 Task: Plan a trip to Goa, including activities, food, places to visit, and budget.
Action: Mouse scrolled (493, 363) with delta (0, 0)
Screenshot: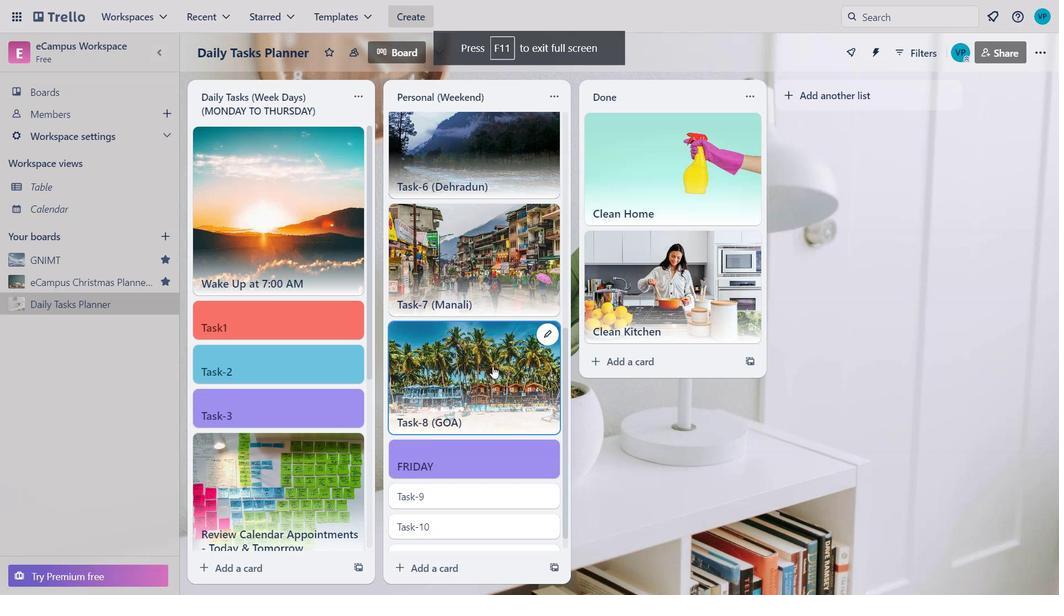 
Action: Mouse moved to (228, 312)
Screenshot: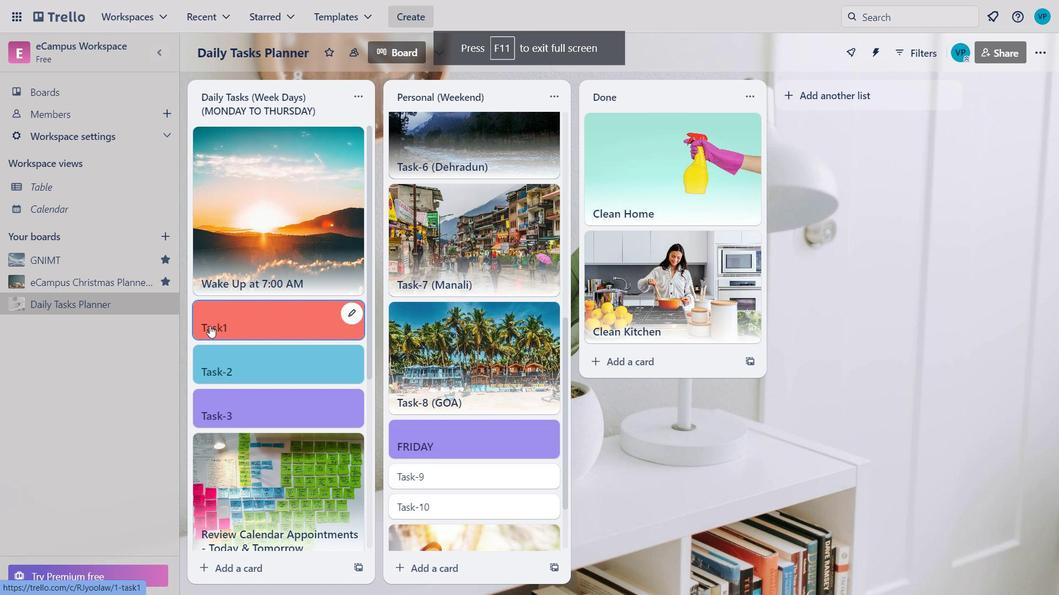 
Action: Mouse scrolled (228, 312) with delta (0, 0)
Screenshot: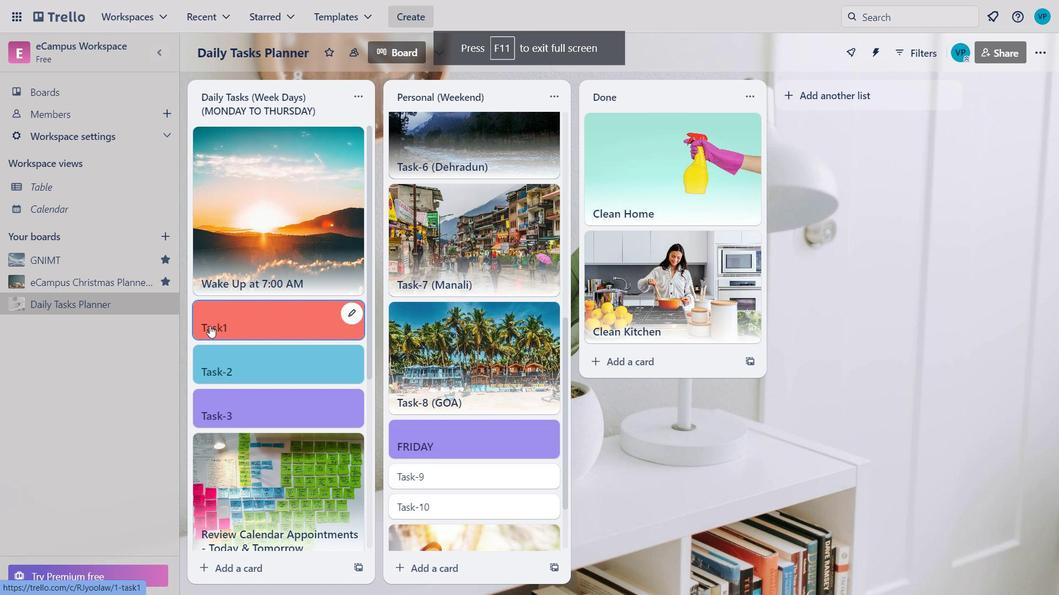 
Action: Mouse moved to (230, 309)
Screenshot: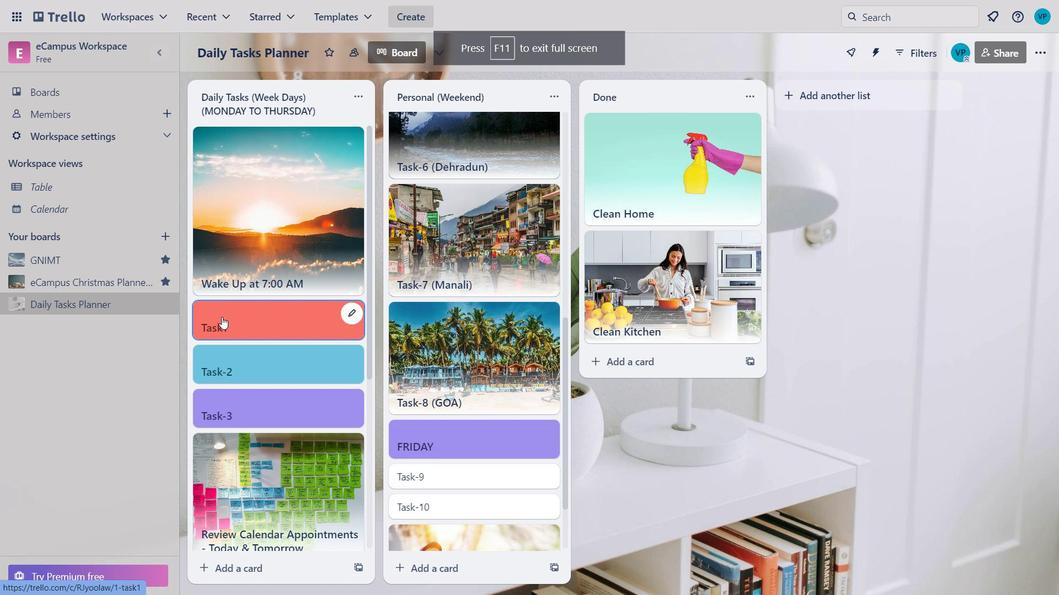 
Action: Mouse scrolled (230, 310) with delta (0, 0)
Screenshot: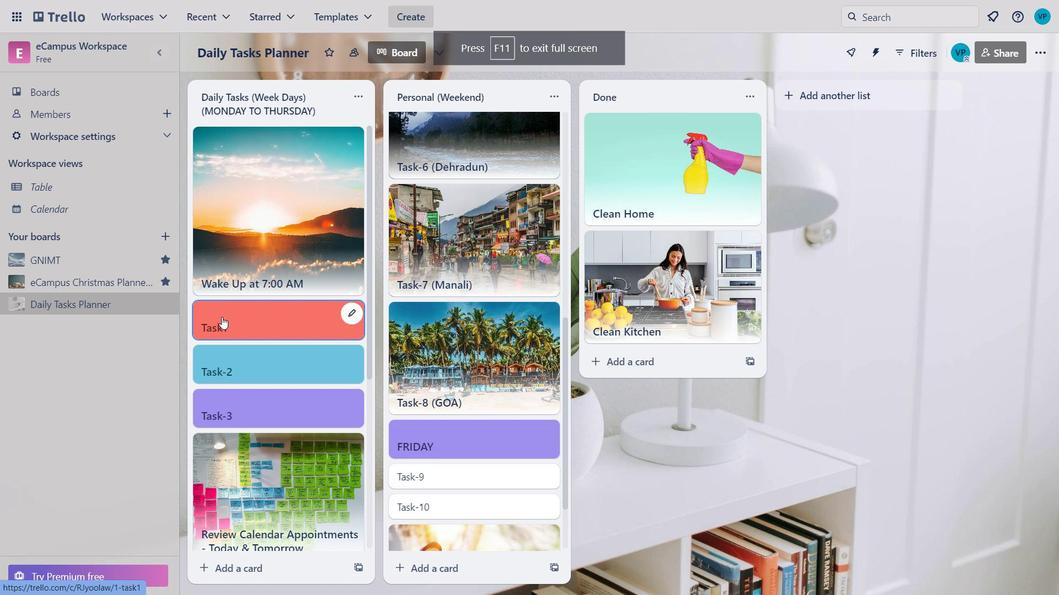 
Action: Mouse moved to (518, 241)
Screenshot: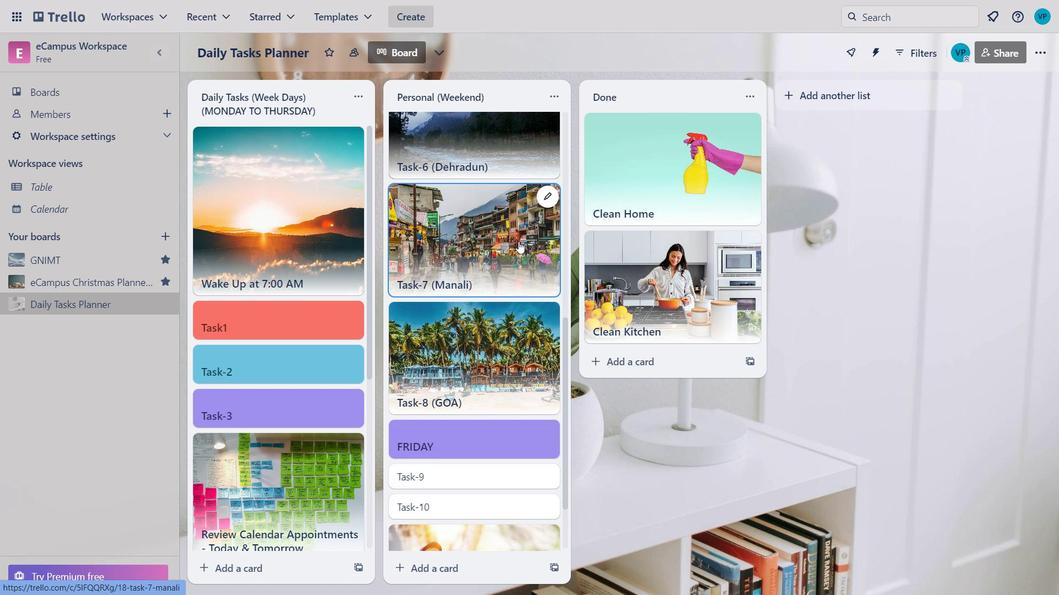 
Action: Mouse pressed left at (518, 241)
Screenshot: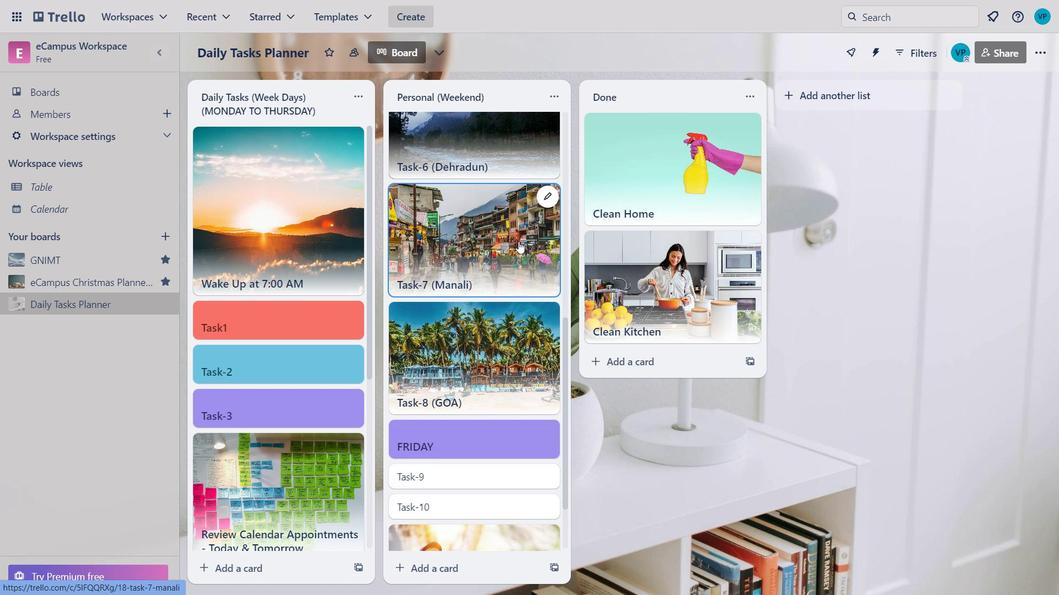 
Action: Mouse moved to (465, 361)
Screenshot: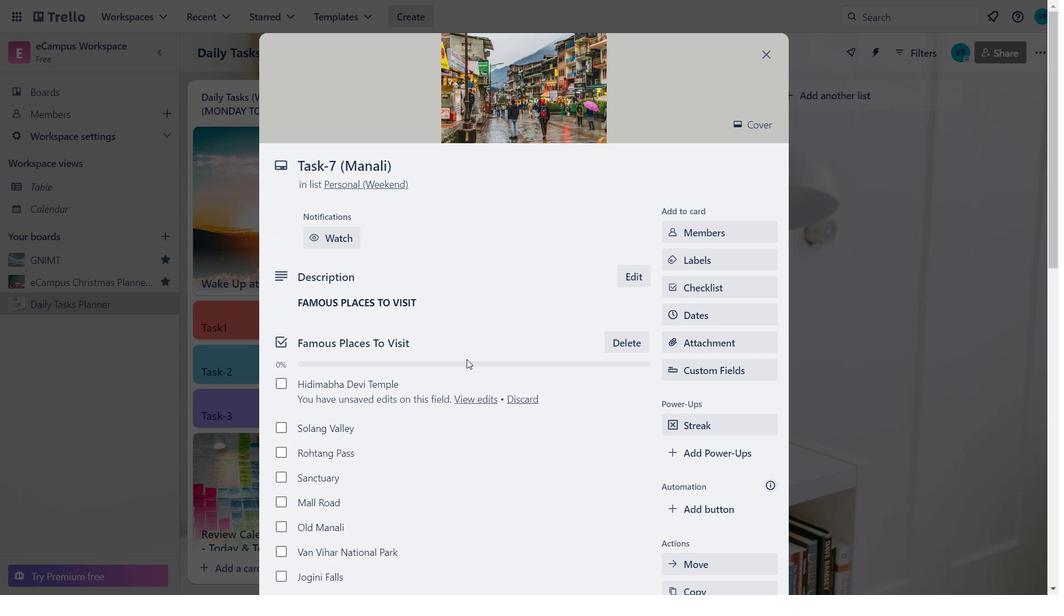 
Action: Mouse scrolled (465, 360) with delta (0, 0)
Screenshot: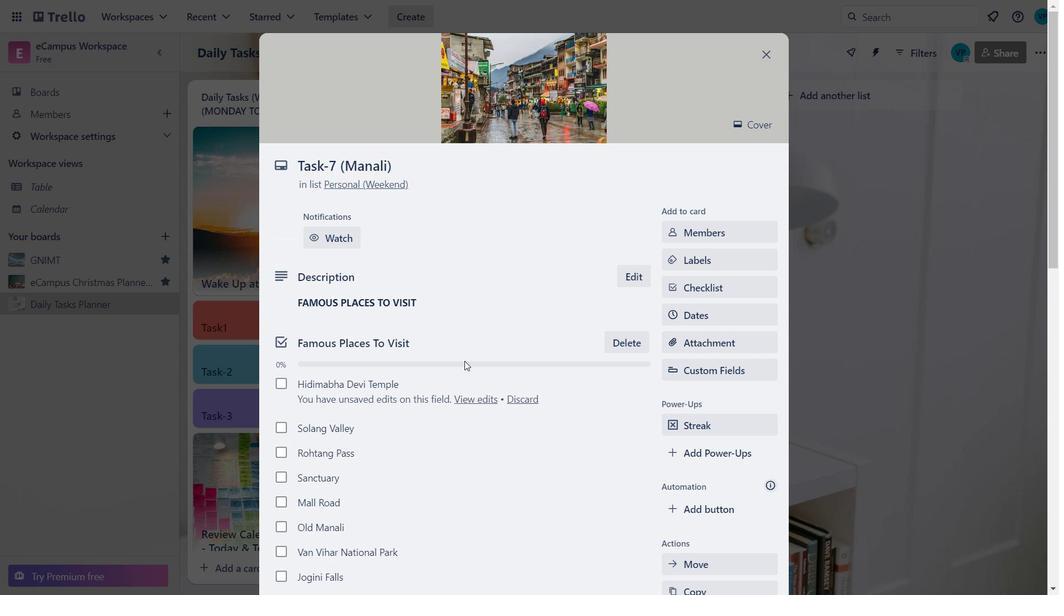 
Action: Mouse scrolled (465, 360) with delta (0, 0)
Screenshot: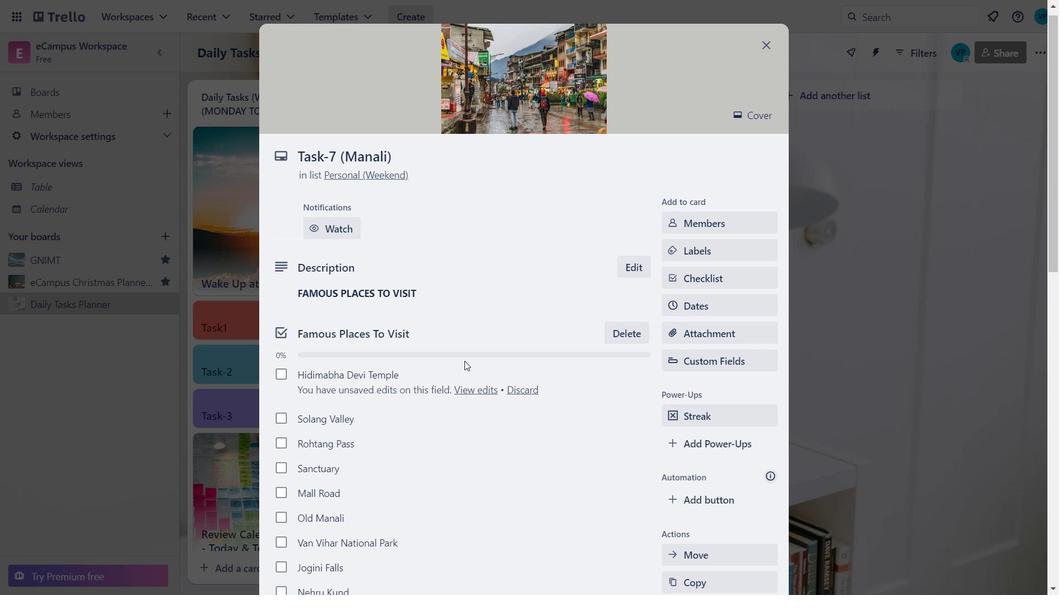 
Action: Mouse scrolled (465, 360) with delta (0, 0)
Screenshot: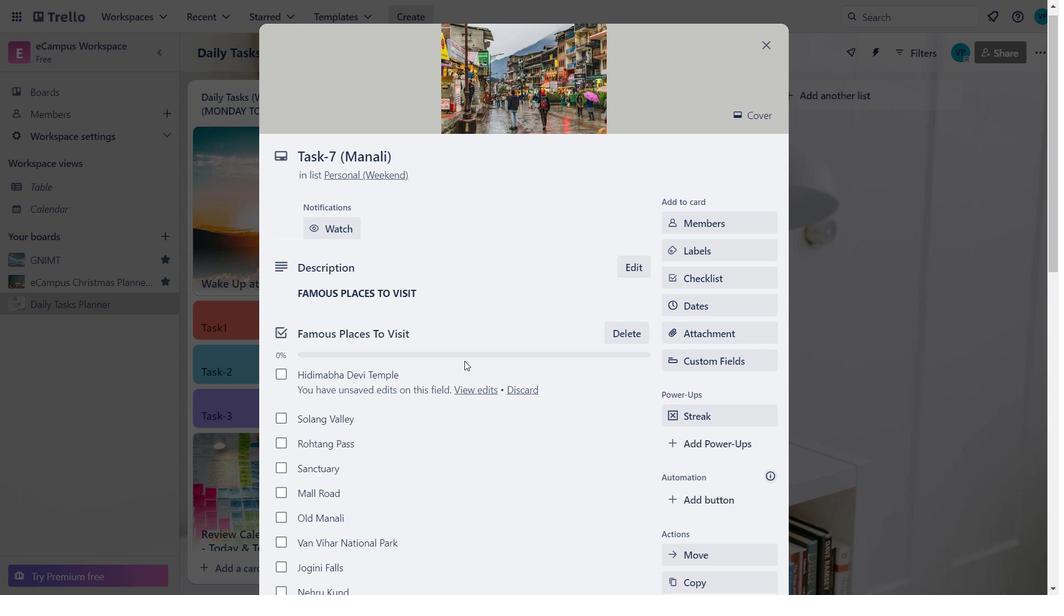 
Action: Mouse moved to (445, 249)
Screenshot: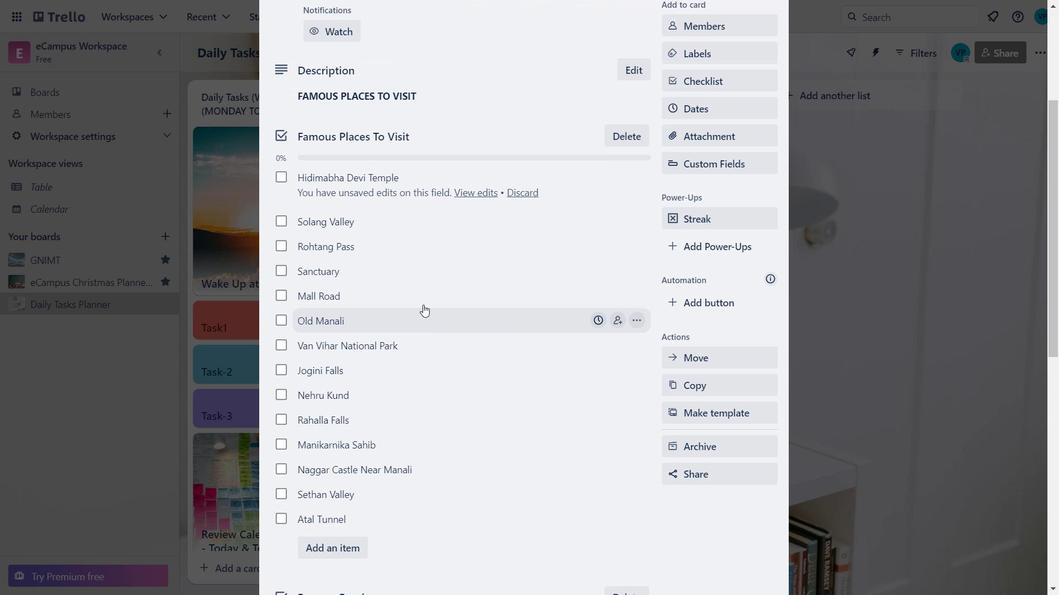 
Action: Mouse scrolled (445, 249) with delta (0, 0)
Screenshot: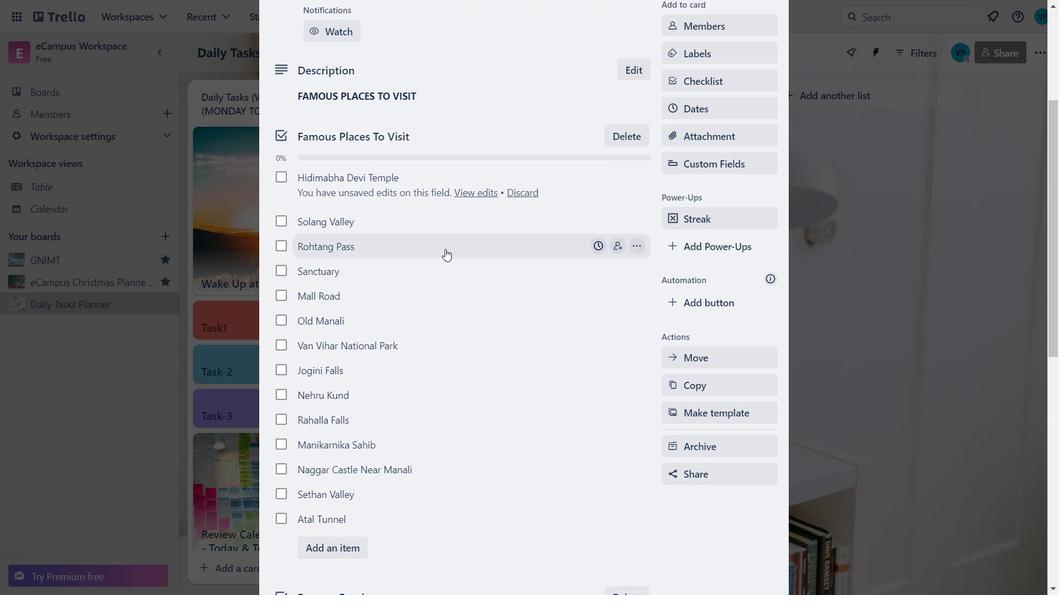 
Action: Mouse scrolled (445, 249) with delta (0, 0)
Screenshot: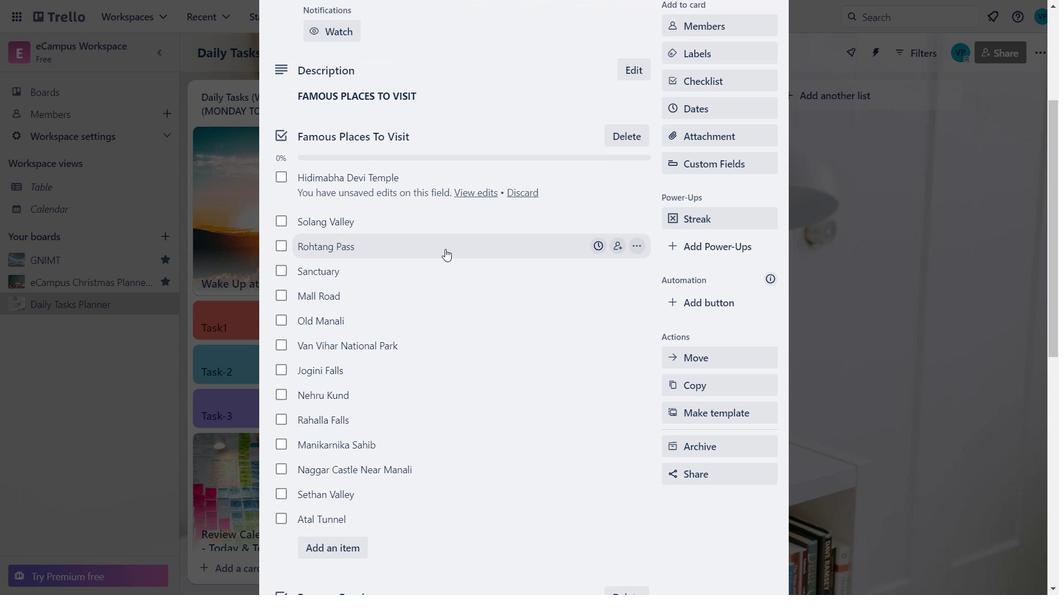 
Action: Mouse scrolled (445, 249) with delta (0, 0)
Screenshot: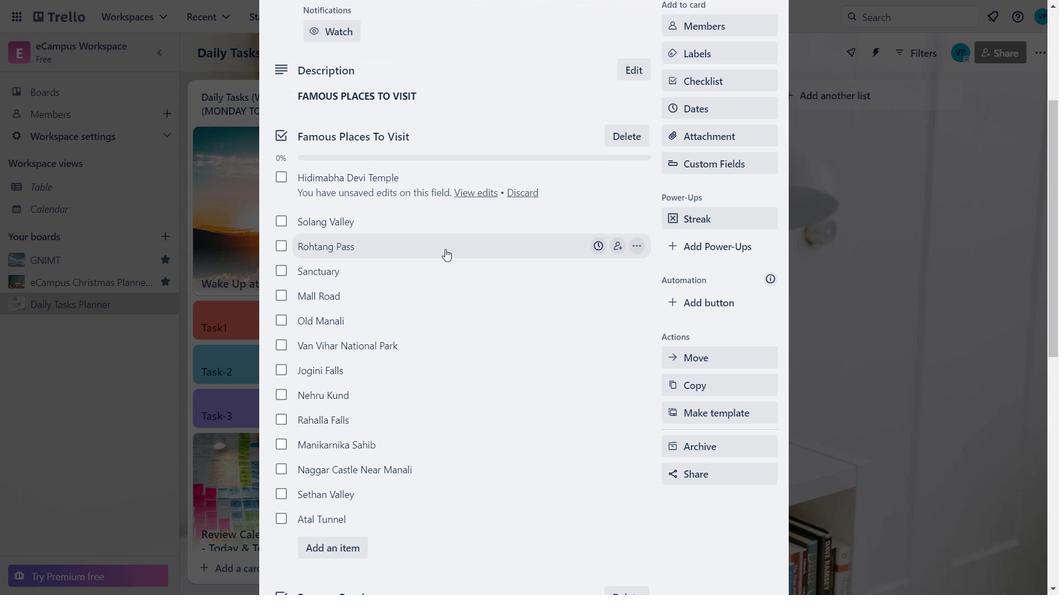 
Action: Mouse moved to (447, 432)
Screenshot: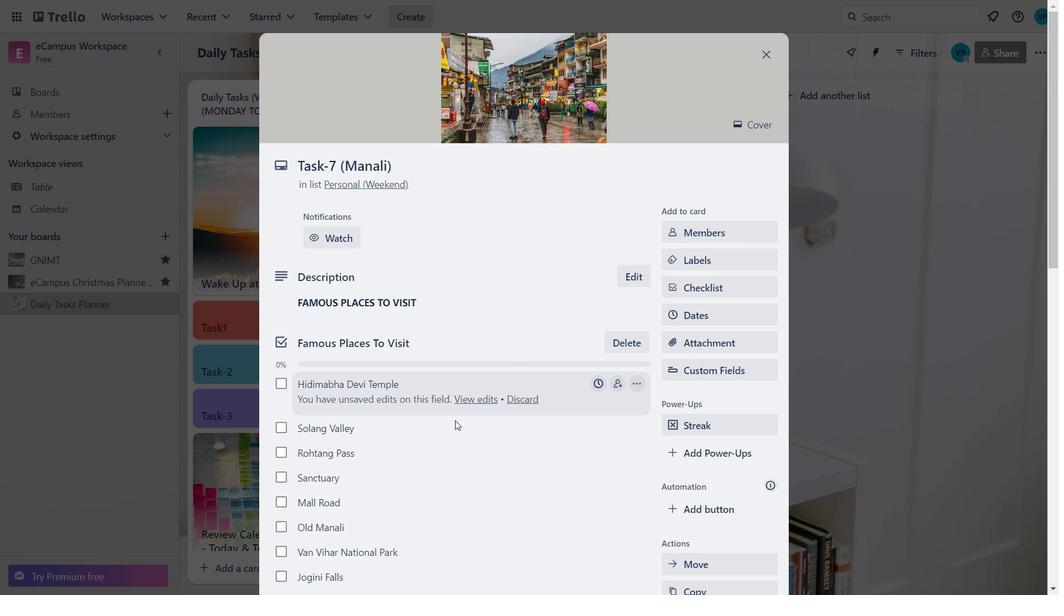 
Action: Mouse scrolled (447, 431) with delta (0, 0)
Screenshot: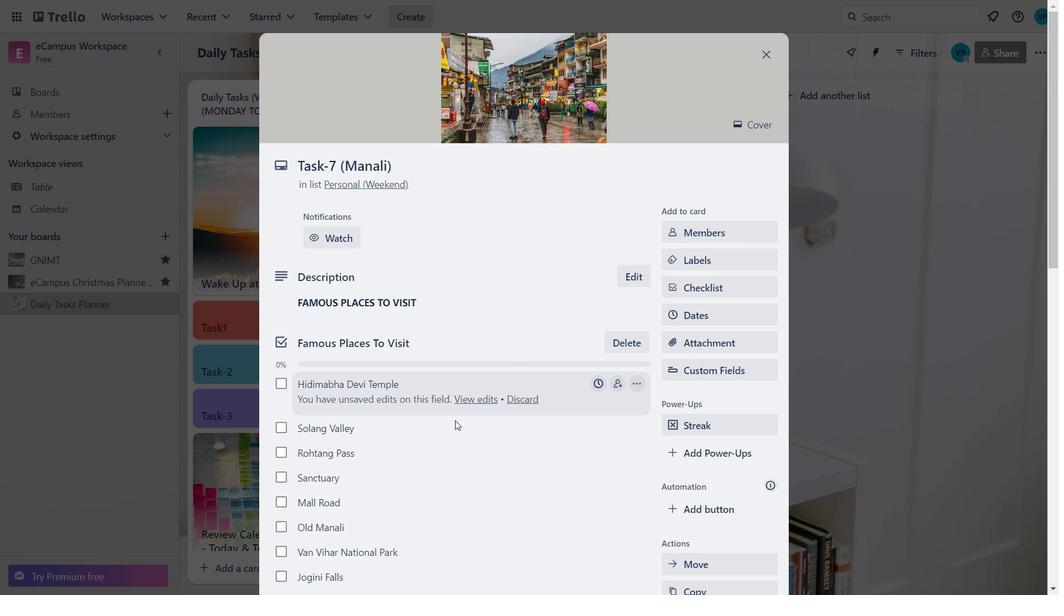 
Action: Mouse moved to (447, 433)
Screenshot: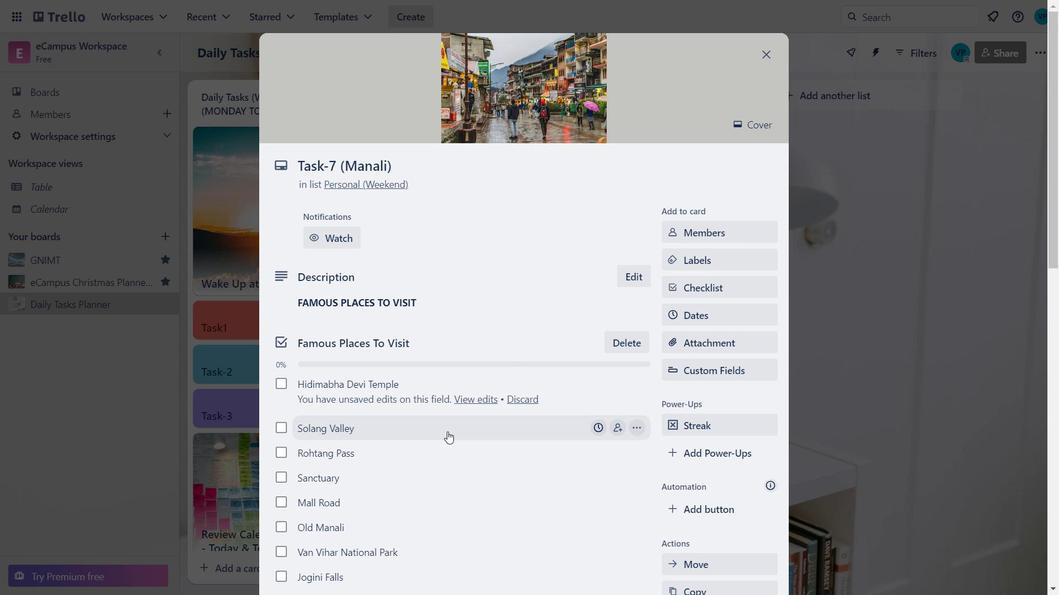 
Action: Mouse scrolled (447, 433) with delta (0, 0)
Screenshot: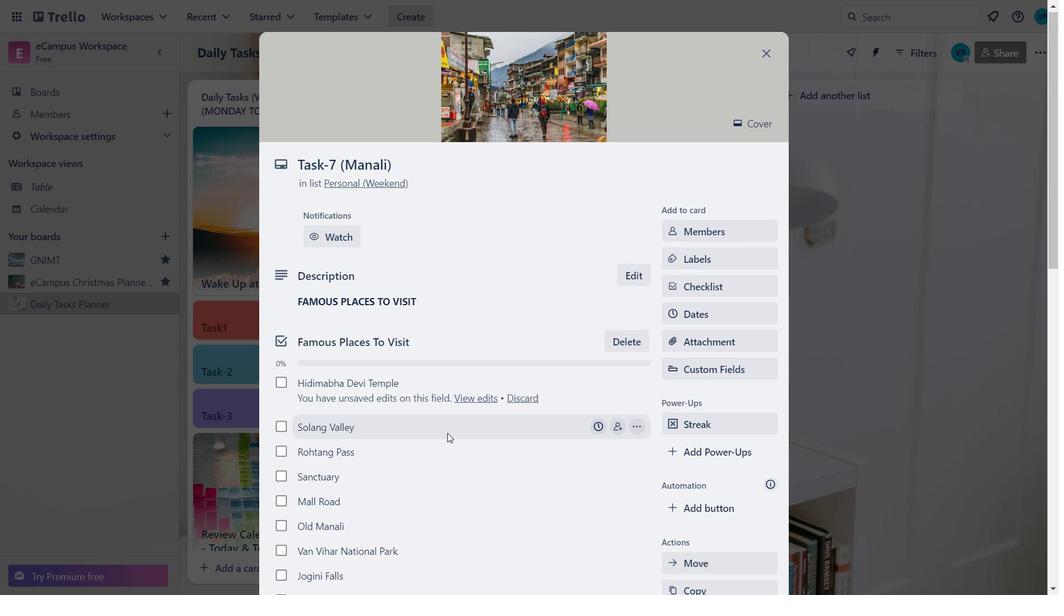 
Action: Mouse moved to (447, 434)
Screenshot: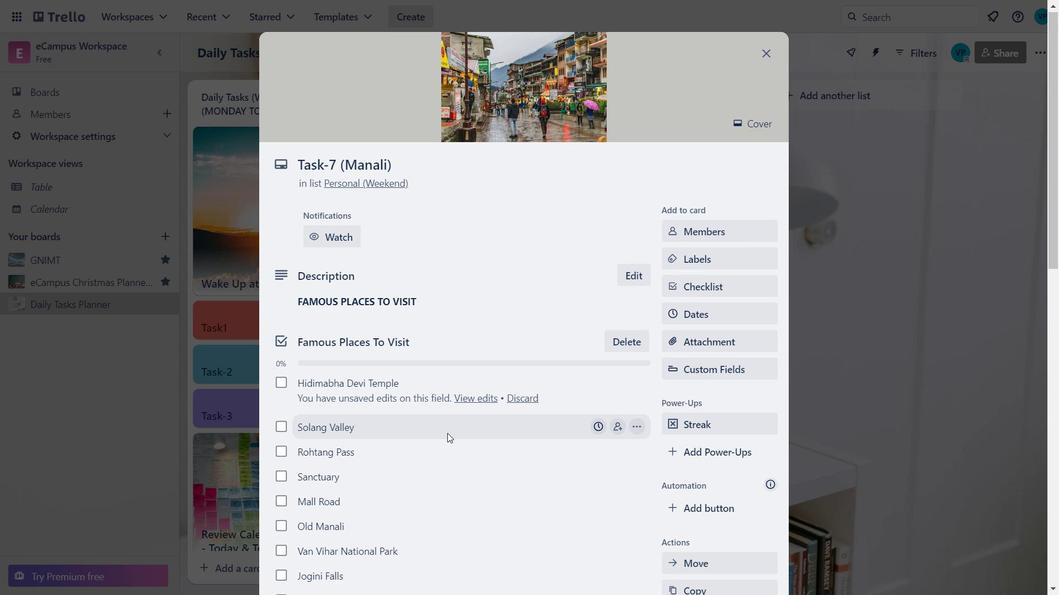 
Action: Mouse scrolled (447, 434) with delta (0, 0)
Screenshot: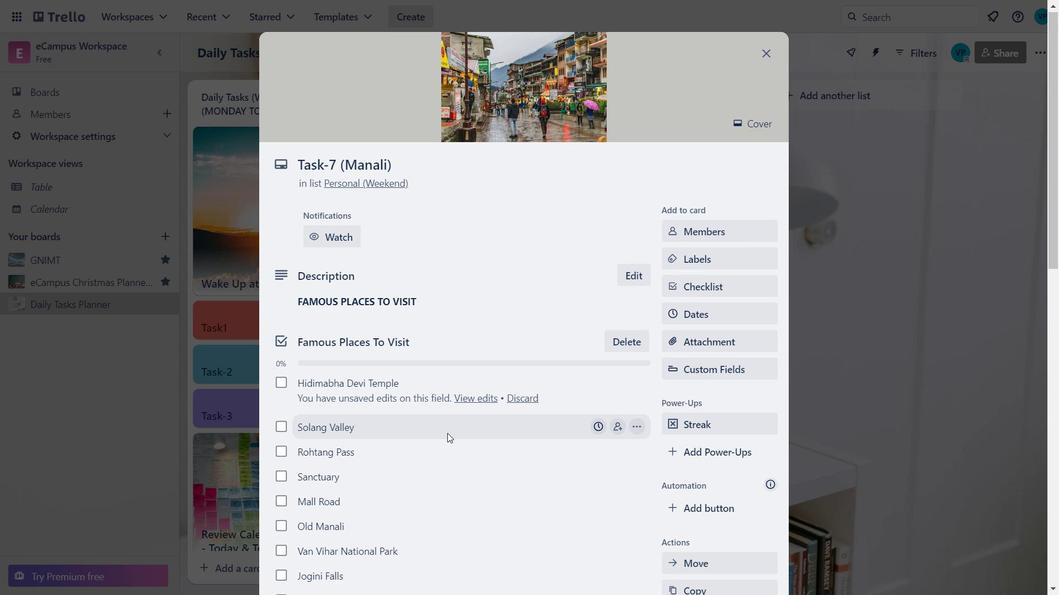 
Action: Mouse scrolled (447, 434) with delta (0, 0)
Screenshot: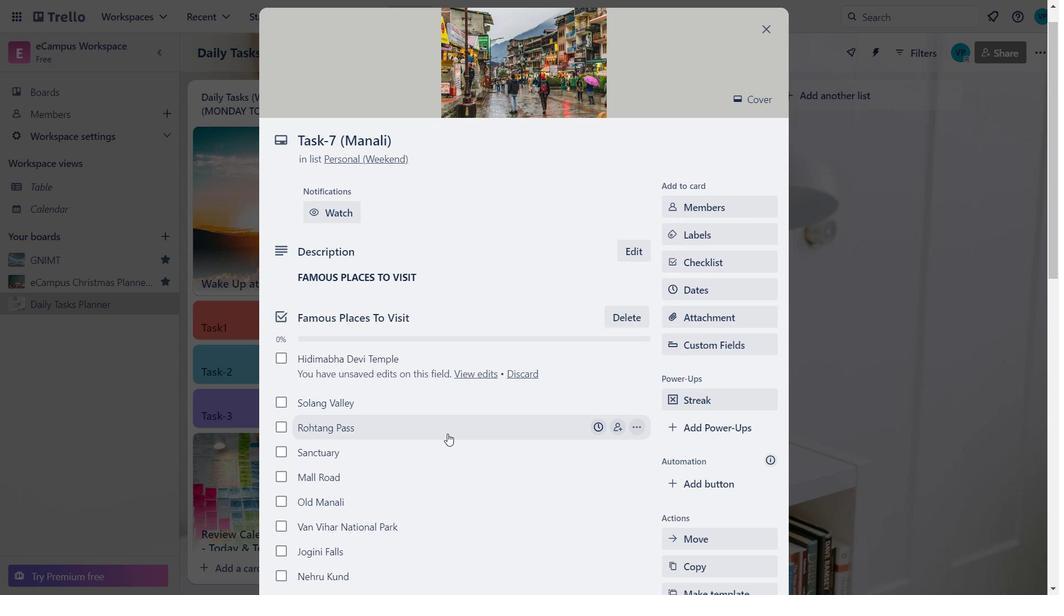 
Action: Mouse moved to (446, 433)
Screenshot: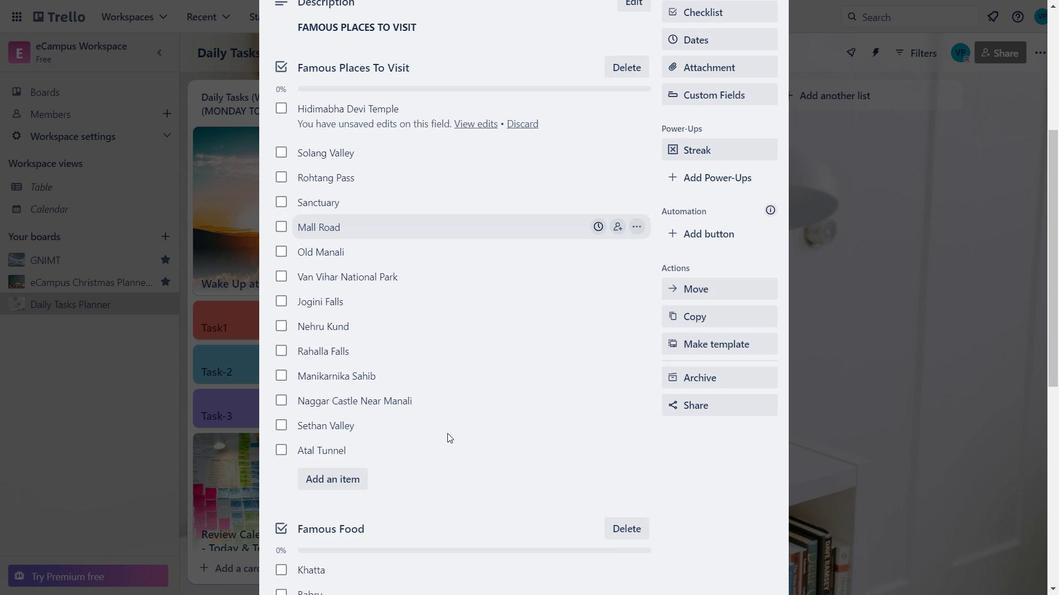 
Action: Mouse scrolled (446, 433) with delta (0, 0)
Screenshot: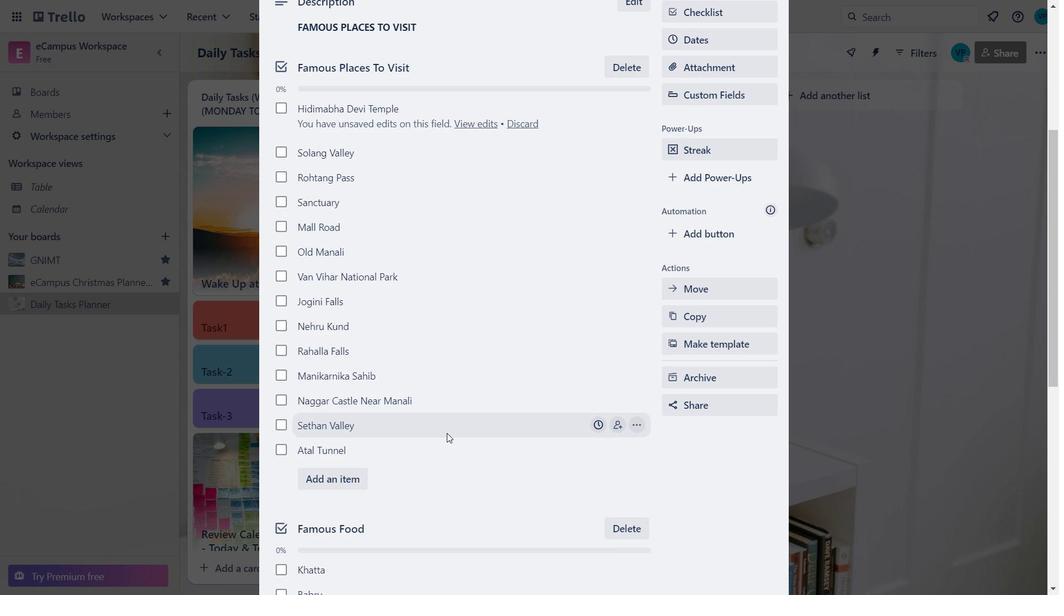 
Action: Mouse scrolled (446, 433) with delta (0, 0)
Screenshot: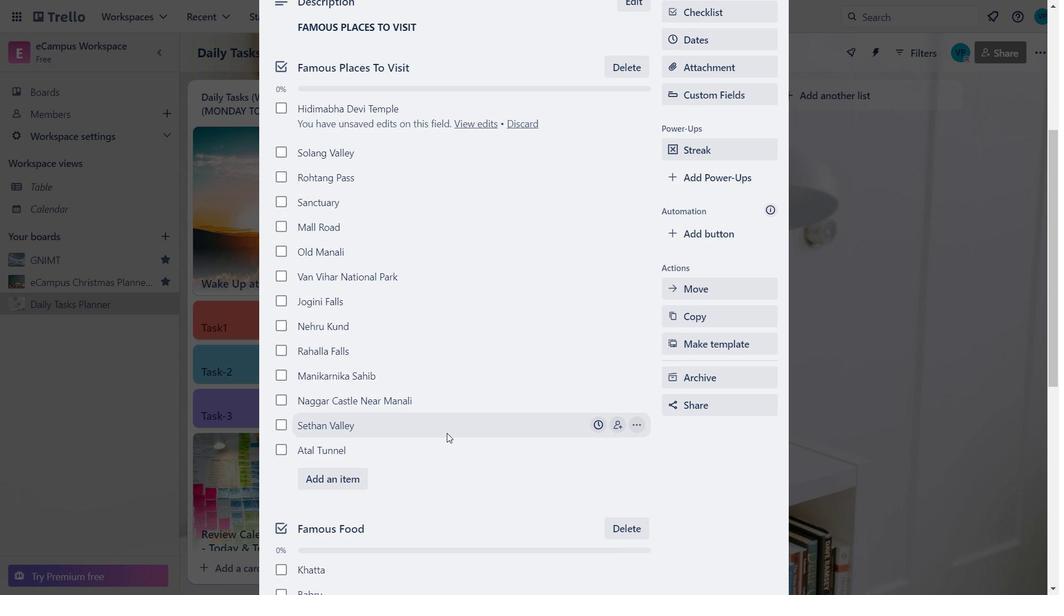 
Action: Mouse scrolled (446, 433) with delta (0, 0)
Screenshot: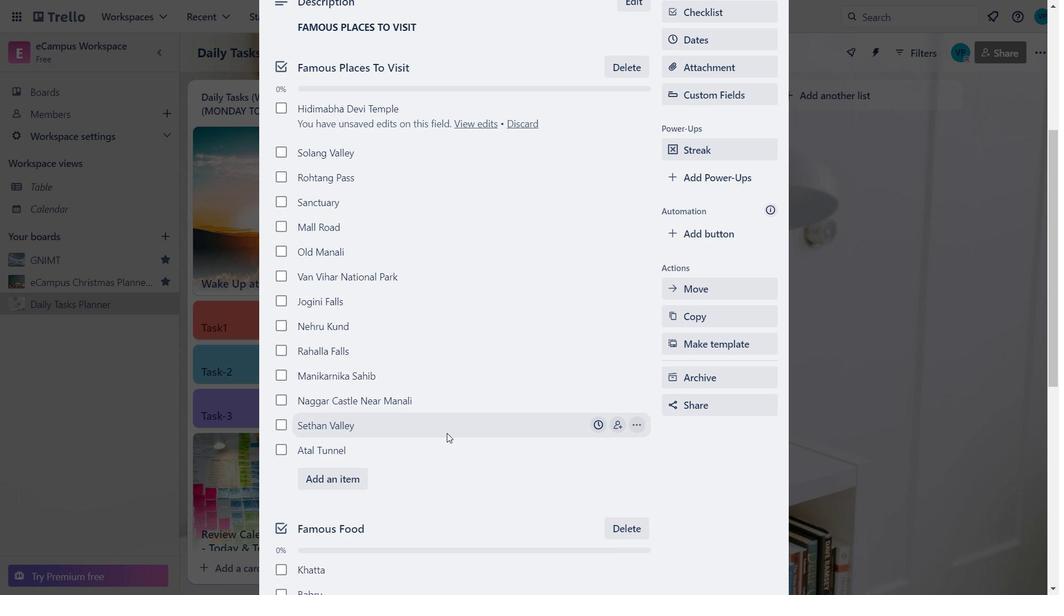 
Action: Mouse moved to (423, 340)
Screenshot: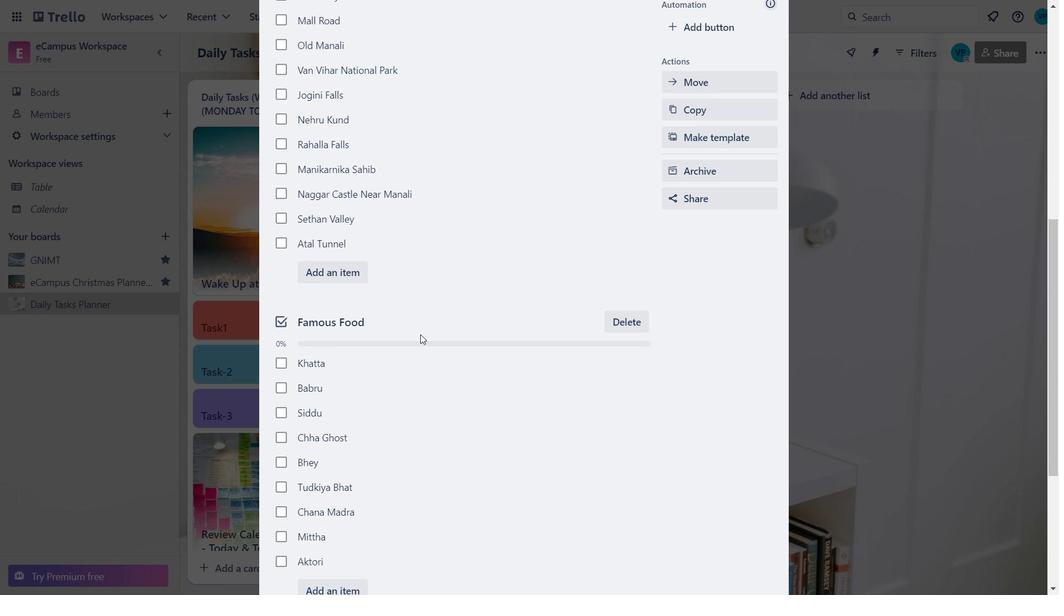 
Action: Mouse scrolled (423, 339) with delta (0, 0)
Screenshot: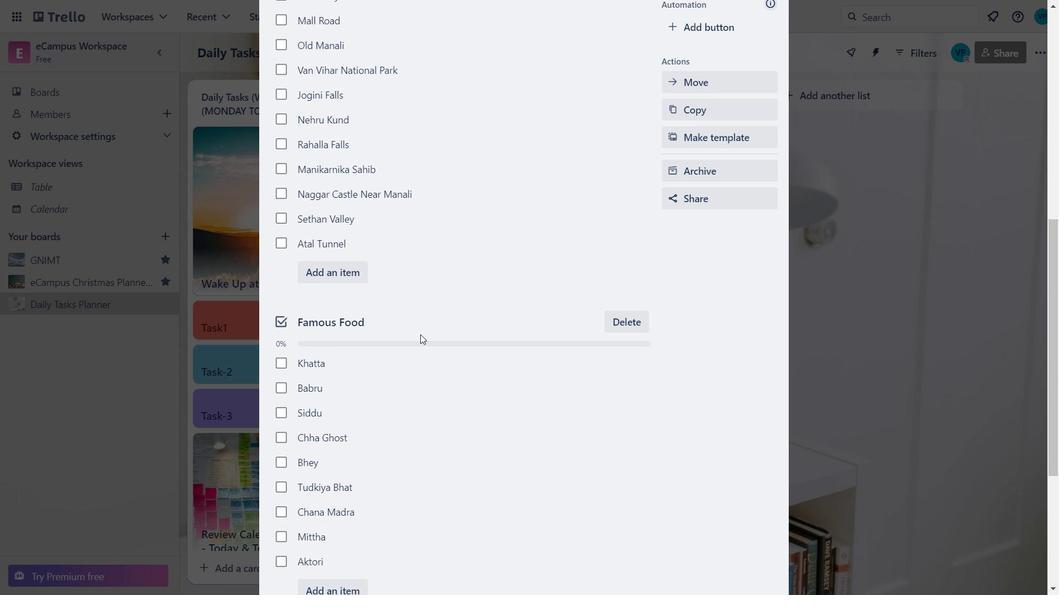 
Action: Mouse moved to (424, 343)
Screenshot: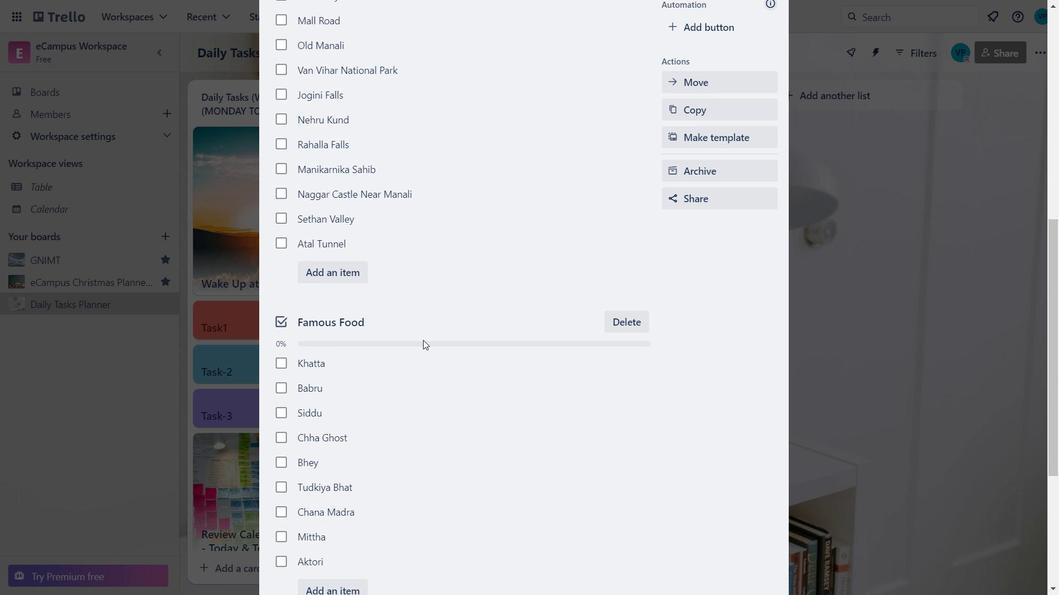 
Action: Mouse scrolled (424, 342) with delta (0, 0)
Screenshot: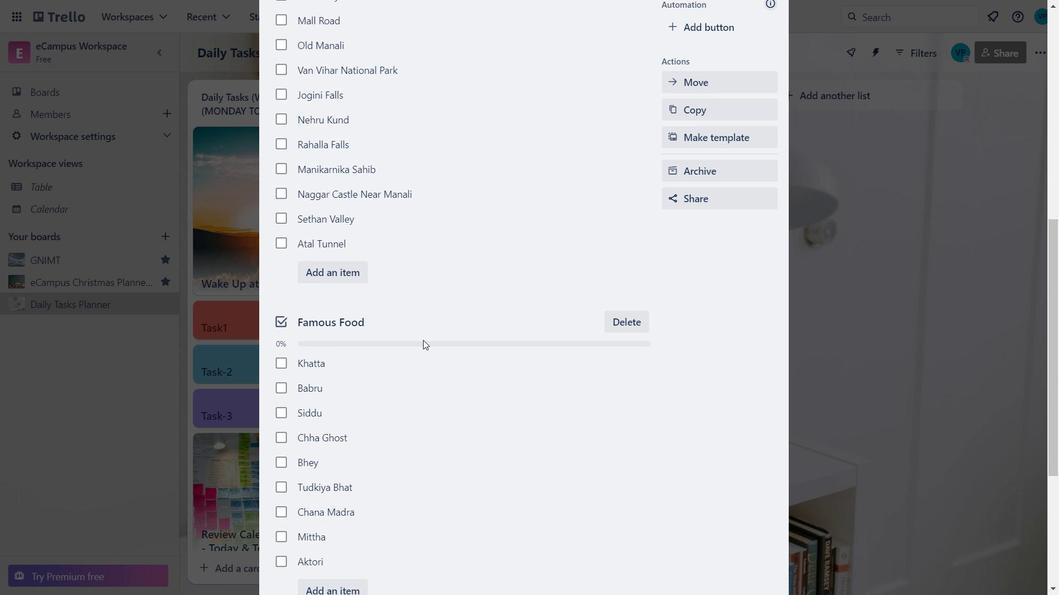 
Action: Mouse moved to (425, 344)
Screenshot: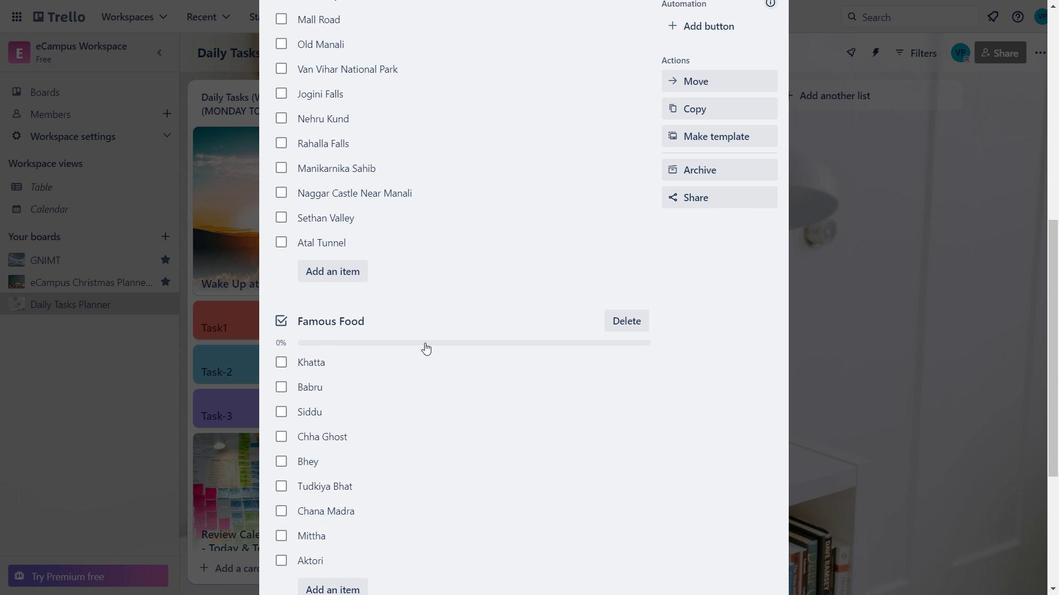 
Action: Mouse scrolled (425, 343) with delta (0, 0)
Screenshot: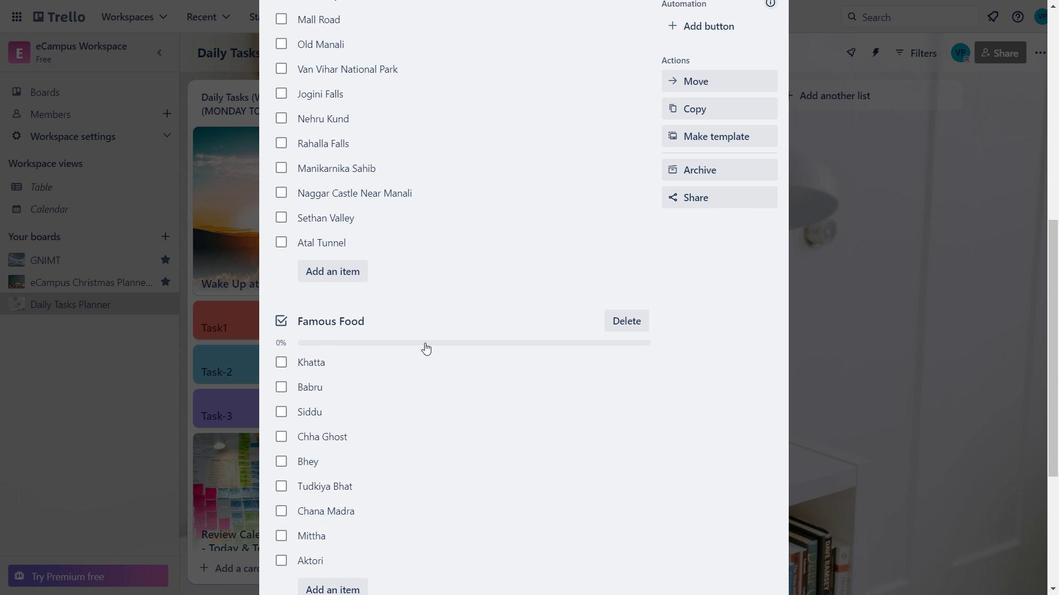 
Action: Mouse scrolled (425, 343) with delta (0, 0)
Screenshot: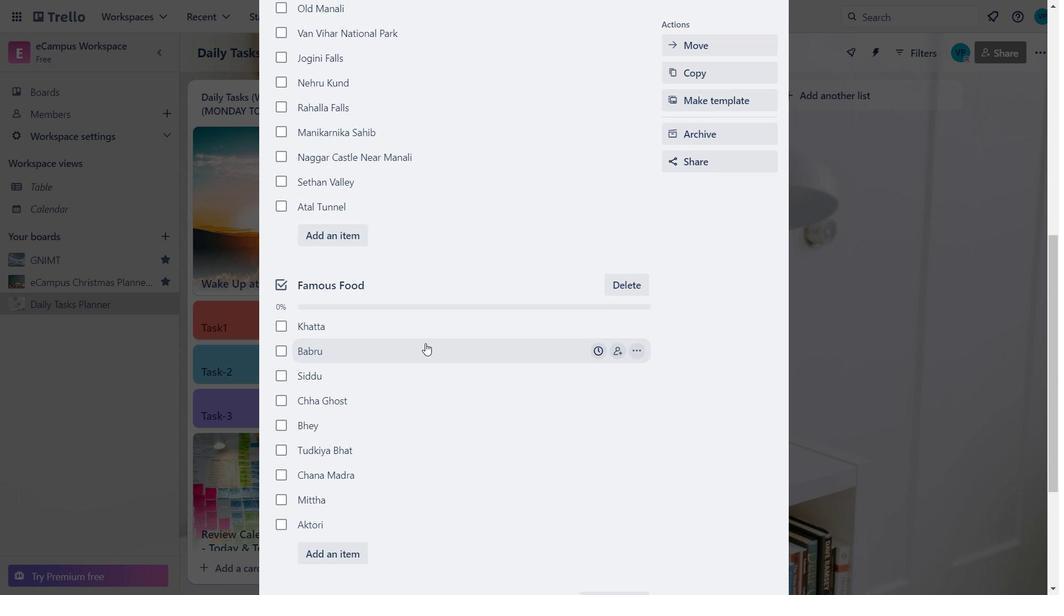 
Action: Mouse moved to (457, 339)
Screenshot: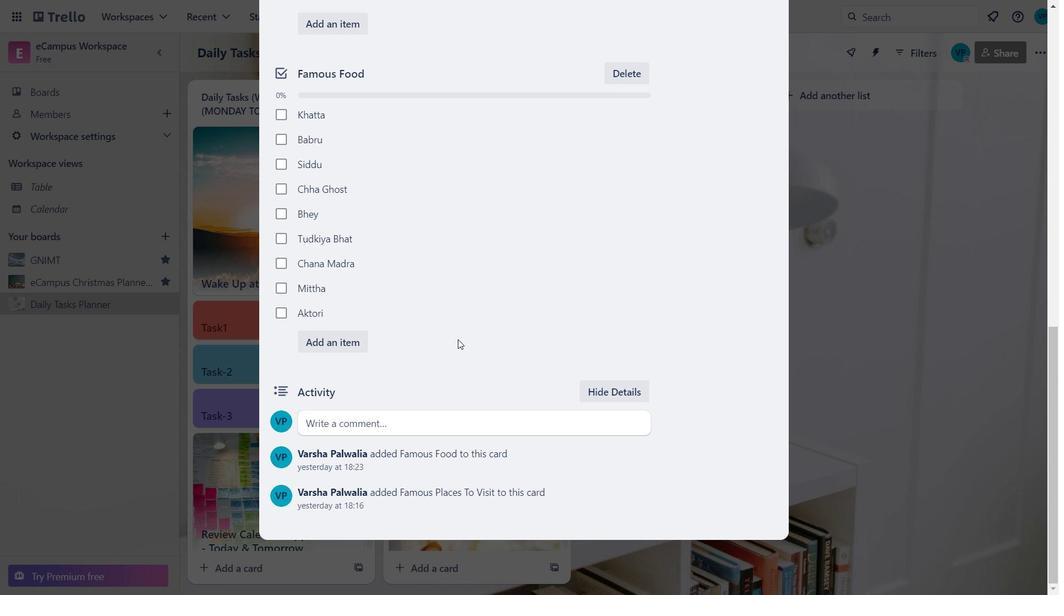 
Action: Mouse scrolled (457, 338) with delta (0, 0)
Screenshot: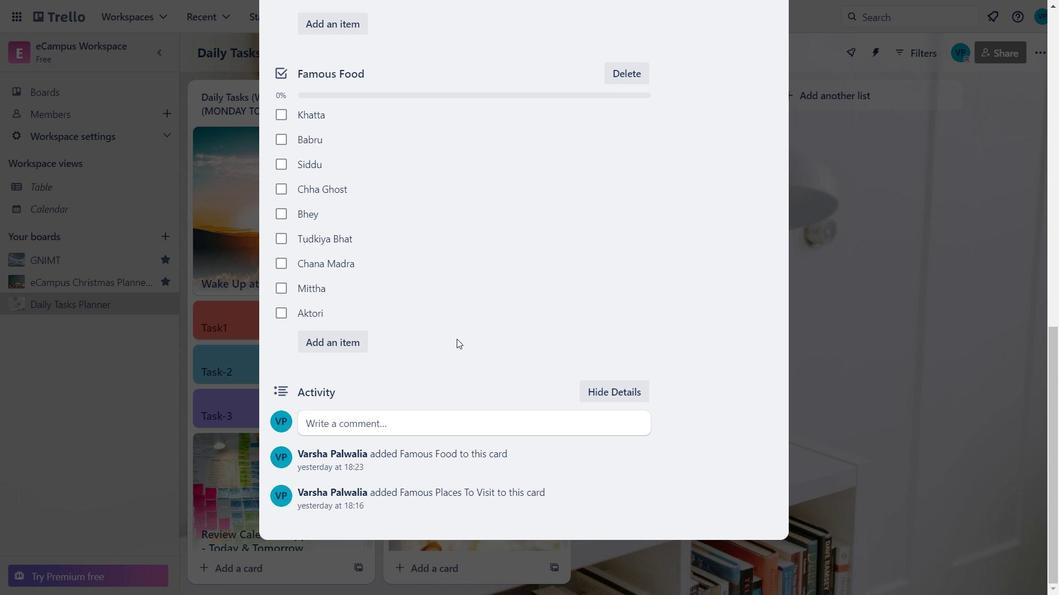 
Action: Mouse moved to (492, 333)
Screenshot: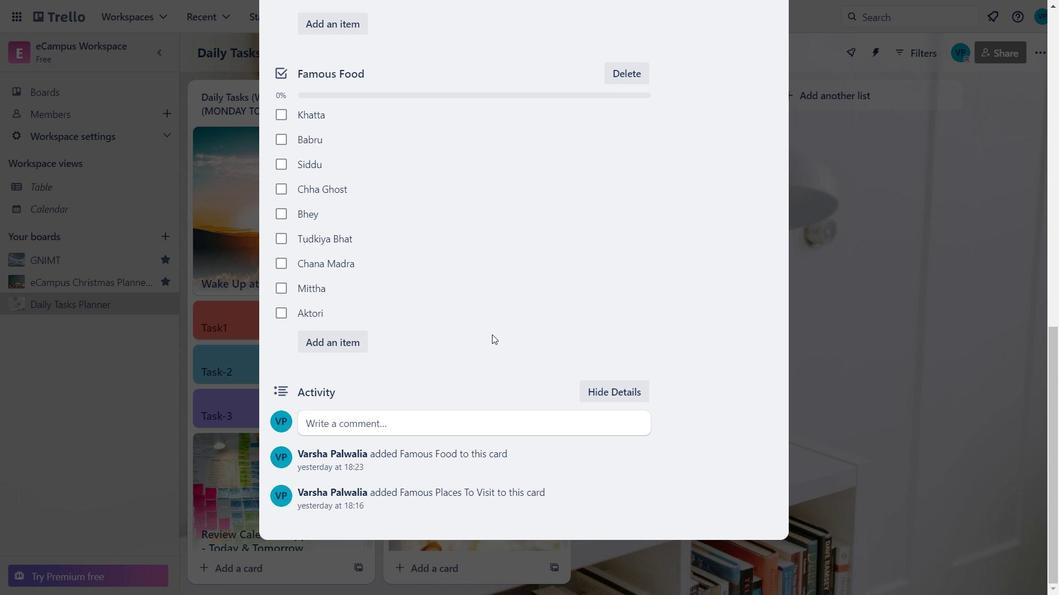 
Action: Mouse scrolled (492, 333) with delta (0, 0)
Screenshot: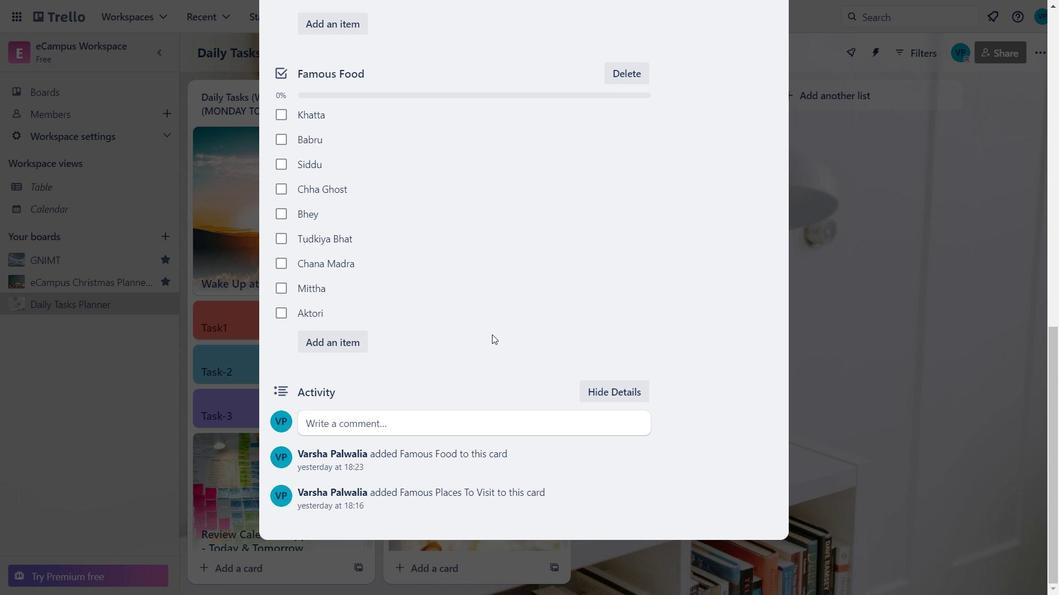 
Action: Mouse moved to (492, 331)
Screenshot: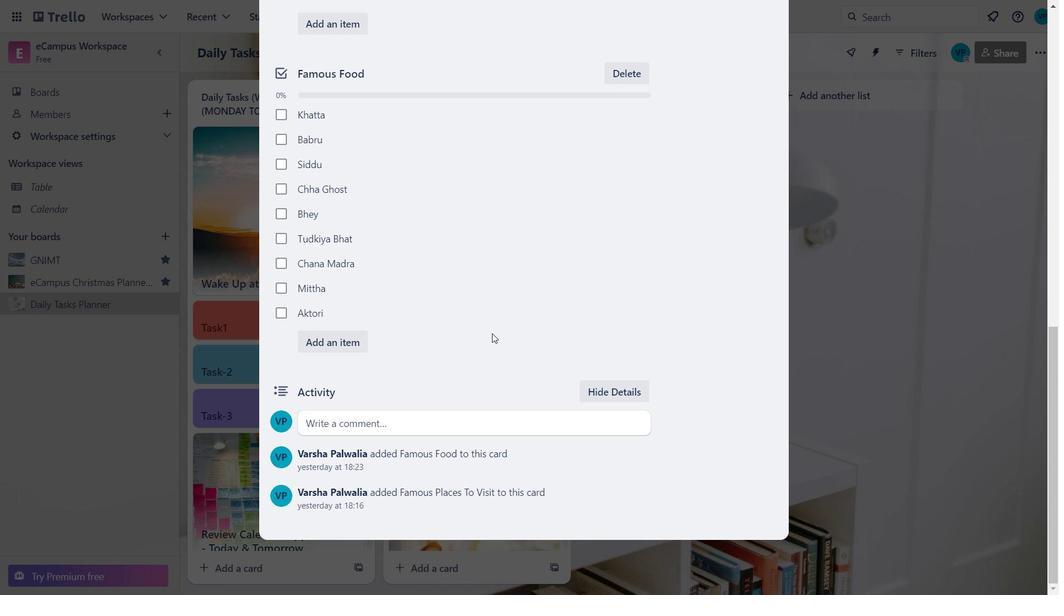 
Action: Mouse scrolled (492, 332) with delta (0, 0)
Screenshot: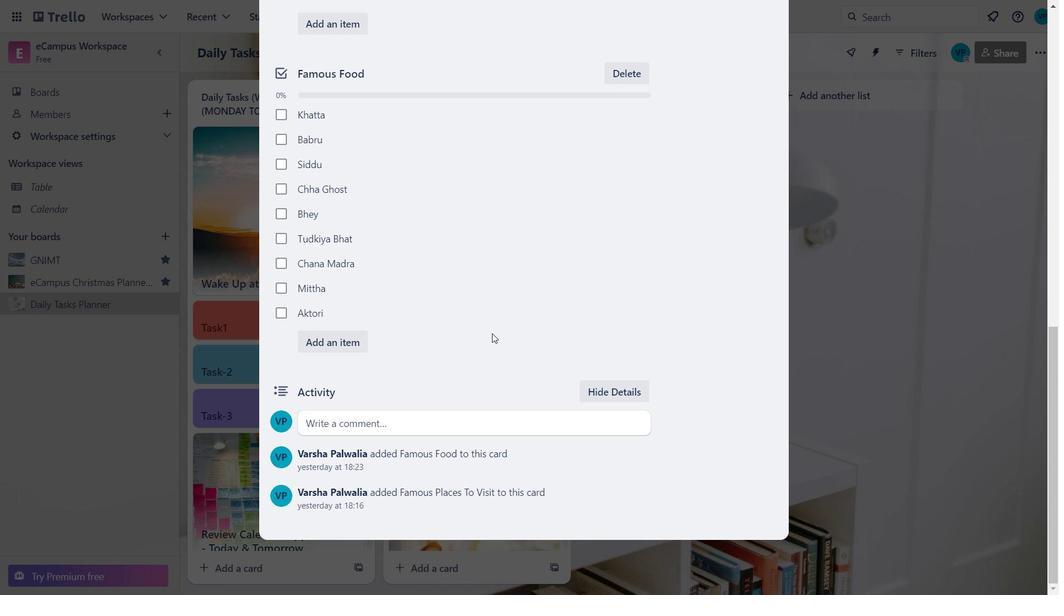 
Action: Mouse moved to (553, 300)
Screenshot: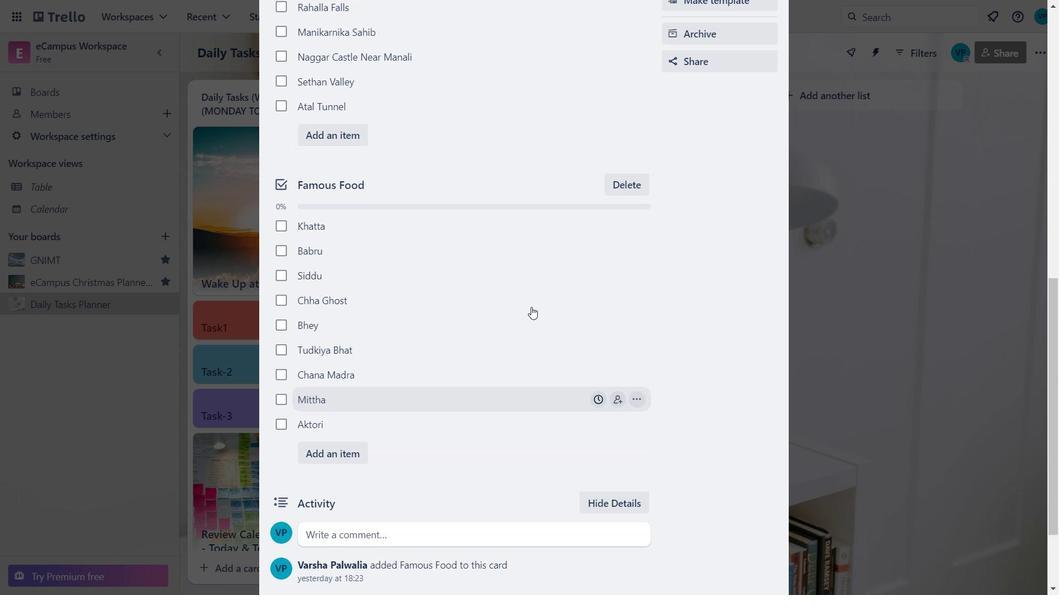 
Action: Mouse scrolled (553, 300) with delta (0, 0)
Screenshot: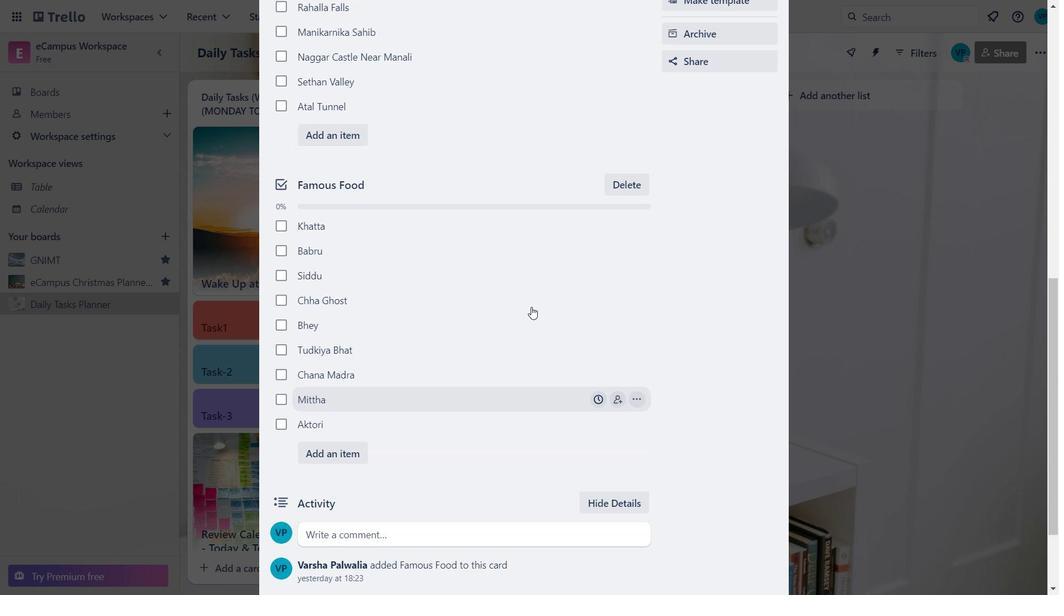 
Action: Mouse moved to (553, 299)
Screenshot: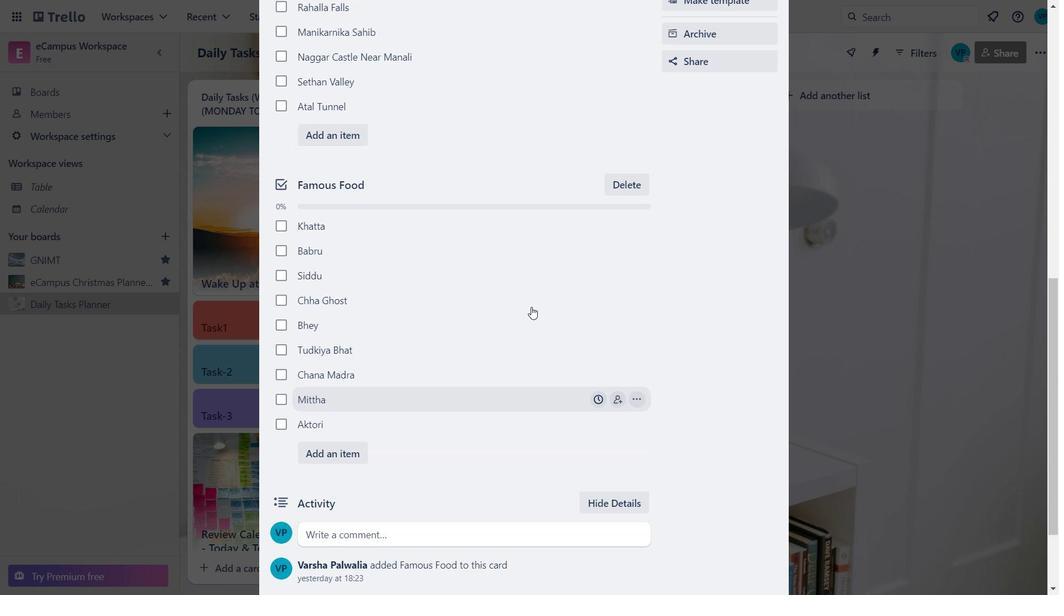 
Action: Mouse scrolled (553, 300) with delta (0, 0)
Screenshot: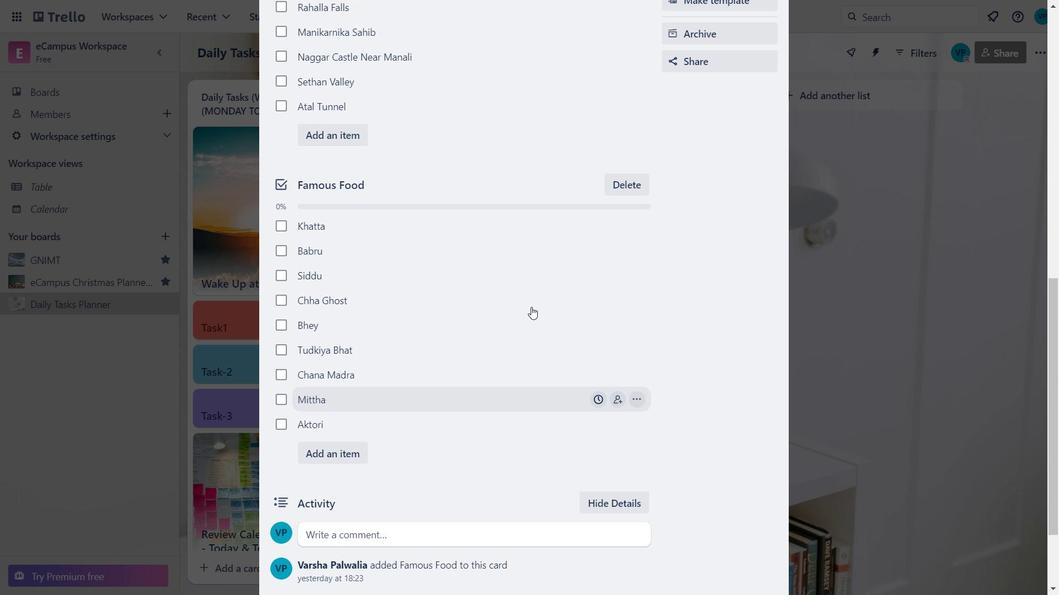 
Action: Mouse moved to (553, 297)
Screenshot: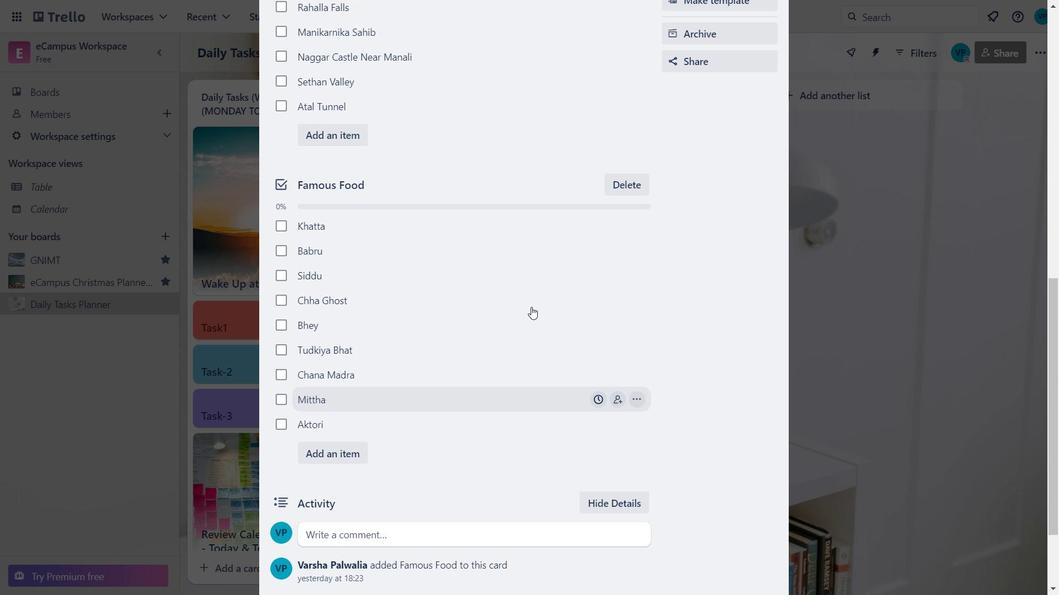
Action: Mouse scrolled (553, 298) with delta (0, 0)
Screenshot: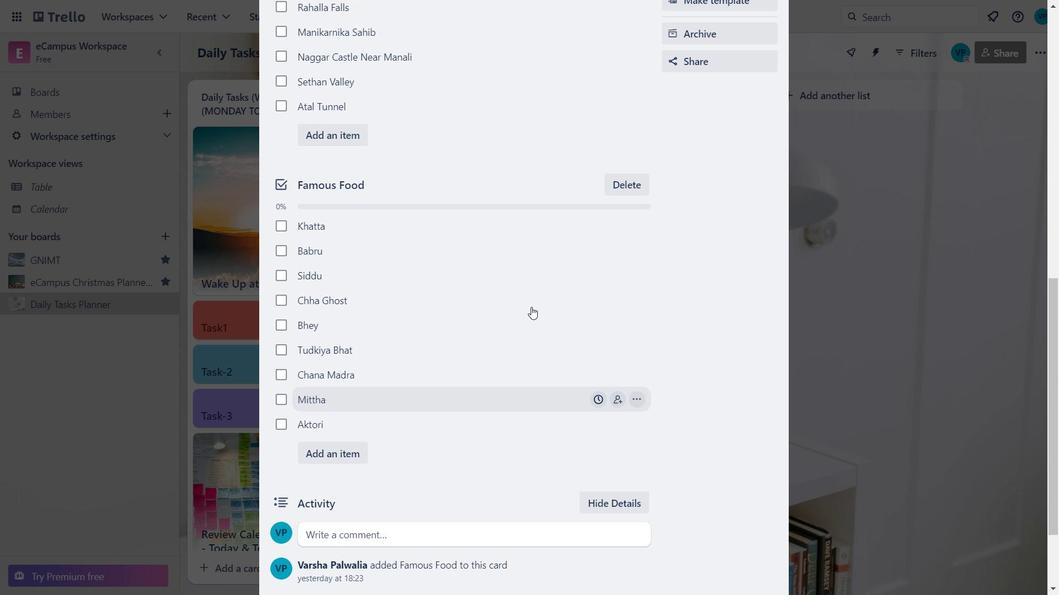 
Action: Mouse scrolled (553, 298) with delta (0, 0)
Screenshot: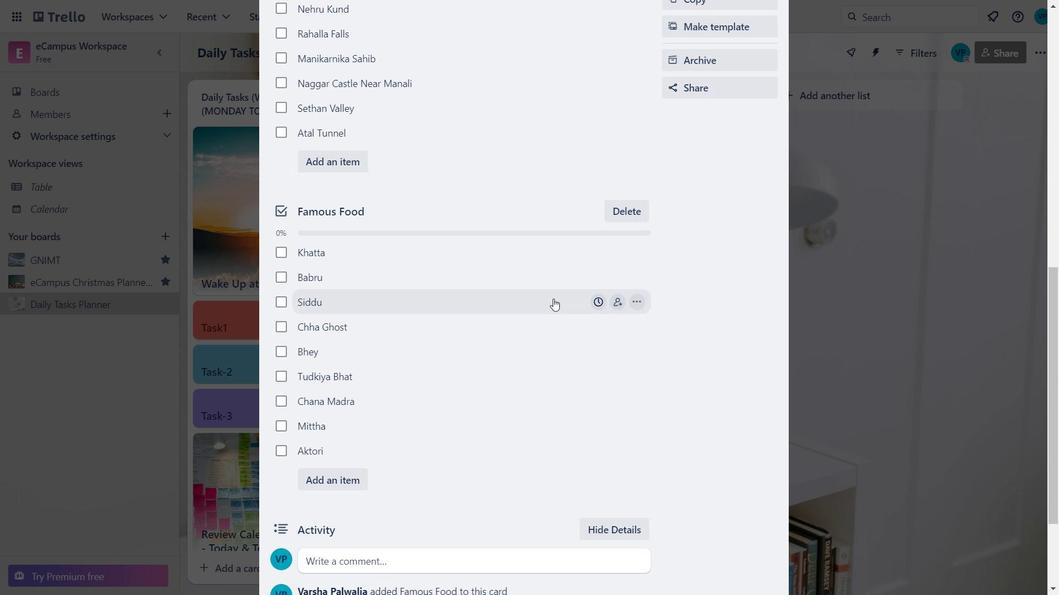 
Action: Mouse moved to (670, 272)
Screenshot: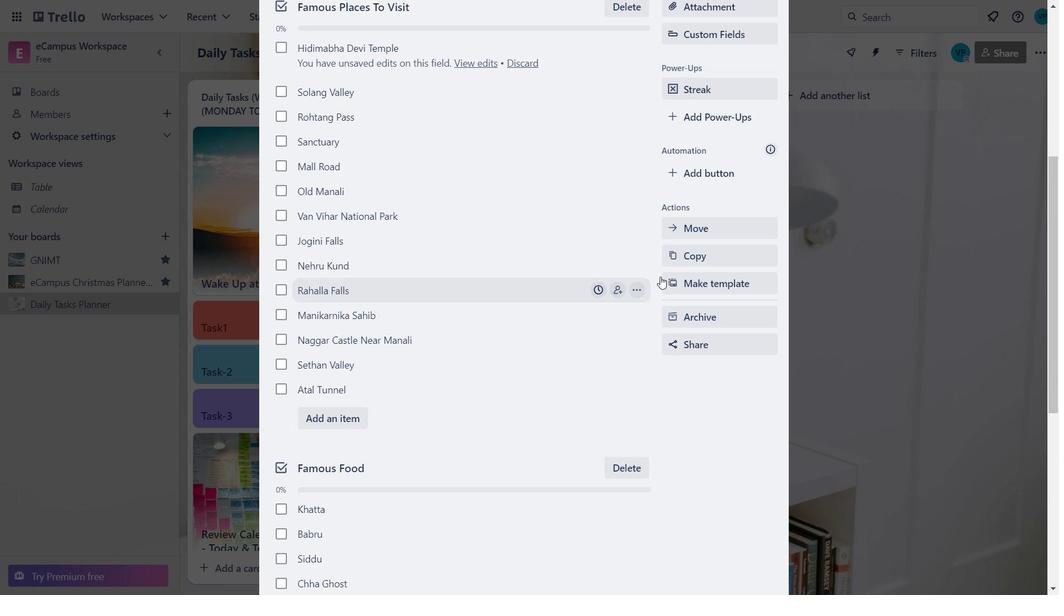 
Action: Mouse scrolled (670, 273) with delta (0, 0)
Screenshot: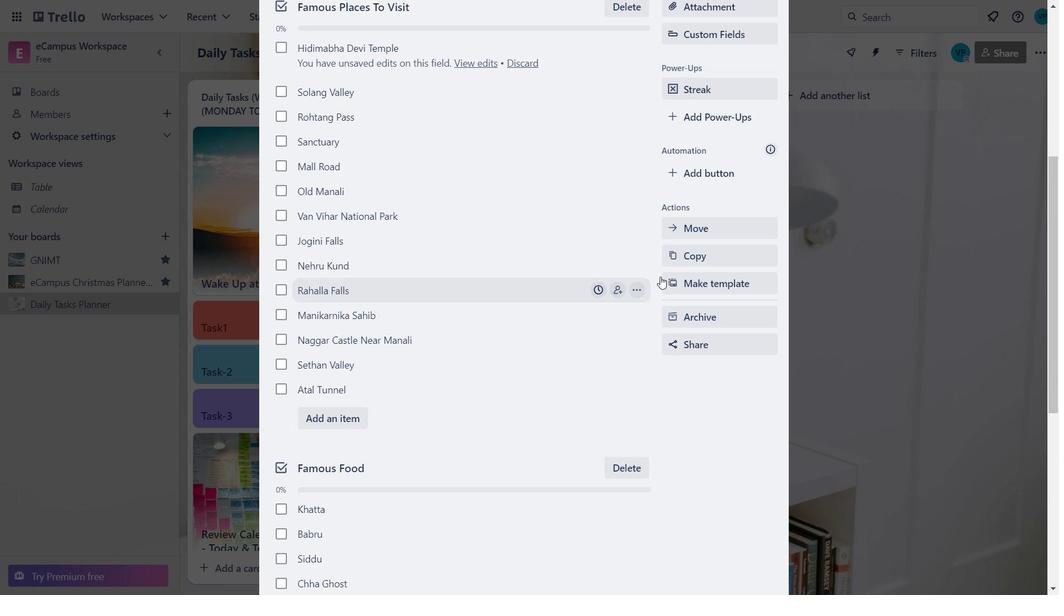 
Action: Mouse moved to (704, 274)
Screenshot: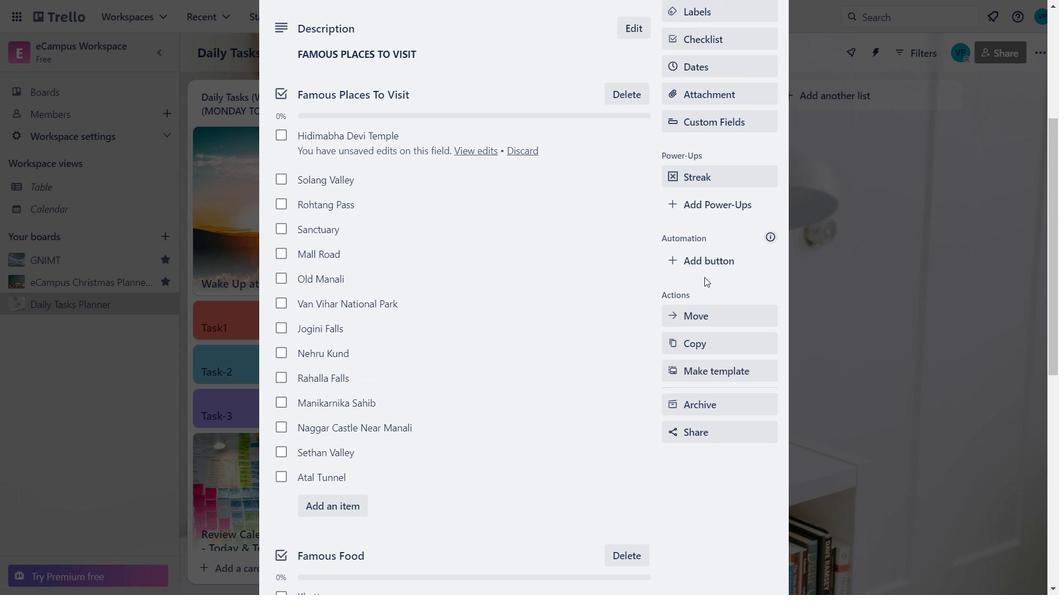 
Action: Mouse scrolled (704, 275) with delta (0, 0)
Screenshot: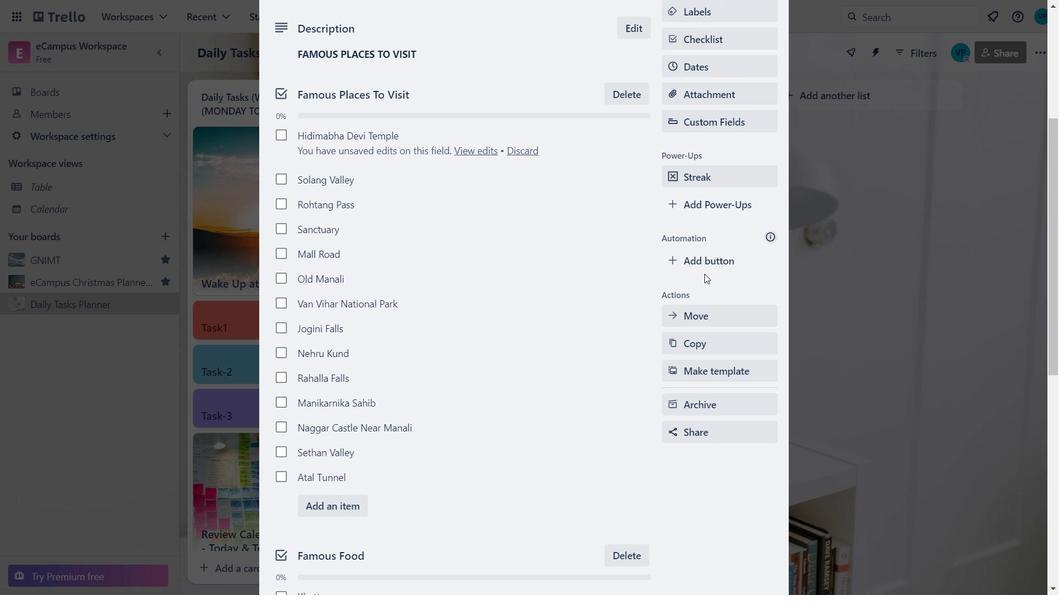 
Action: Mouse moved to (710, 100)
Screenshot: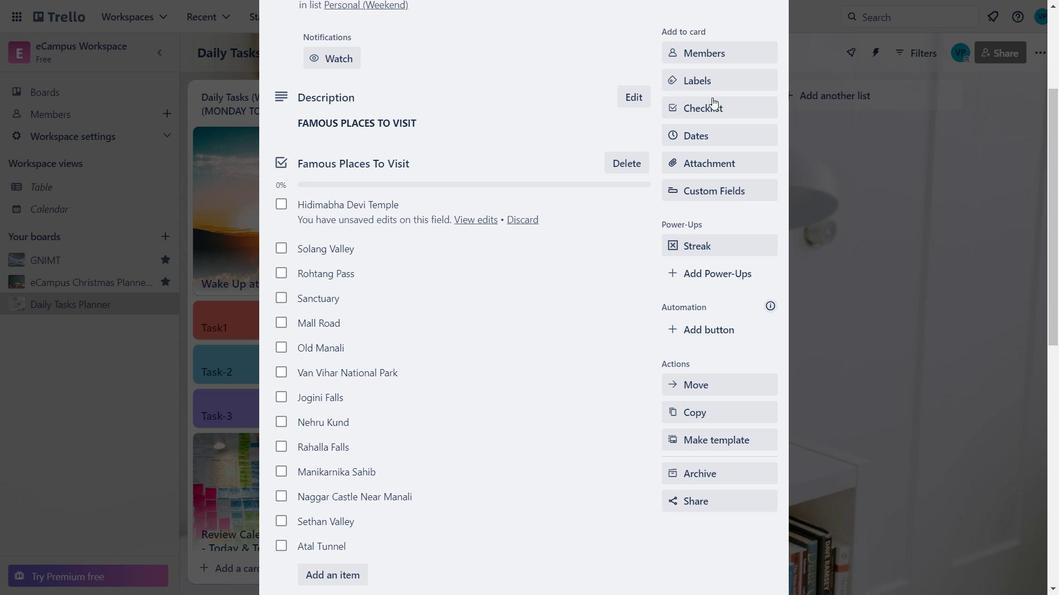 
Action: Mouse pressed left at (710, 100)
Screenshot: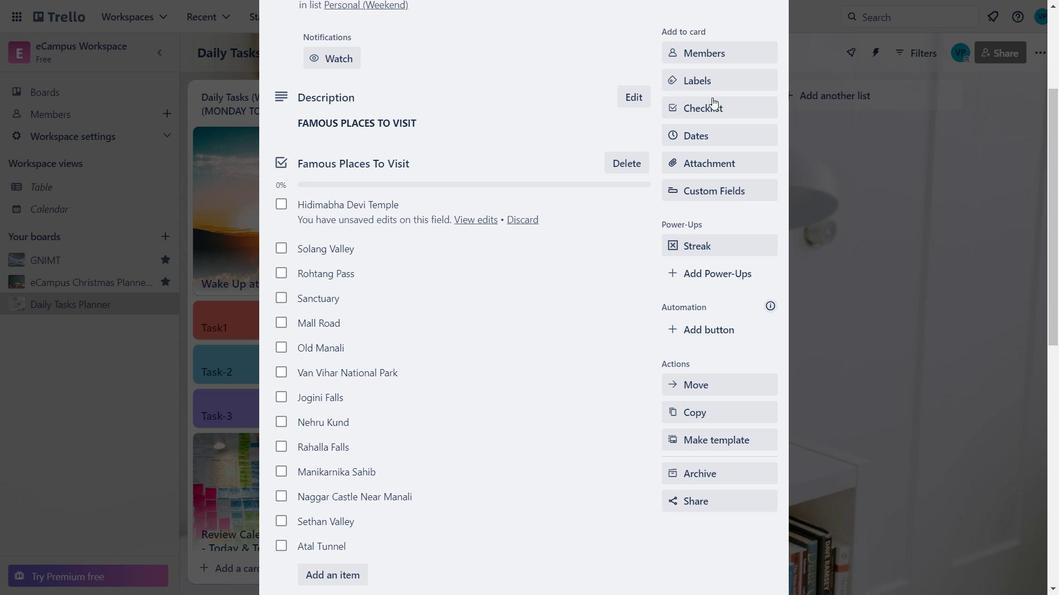 
Action: Mouse moved to (758, 189)
Screenshot: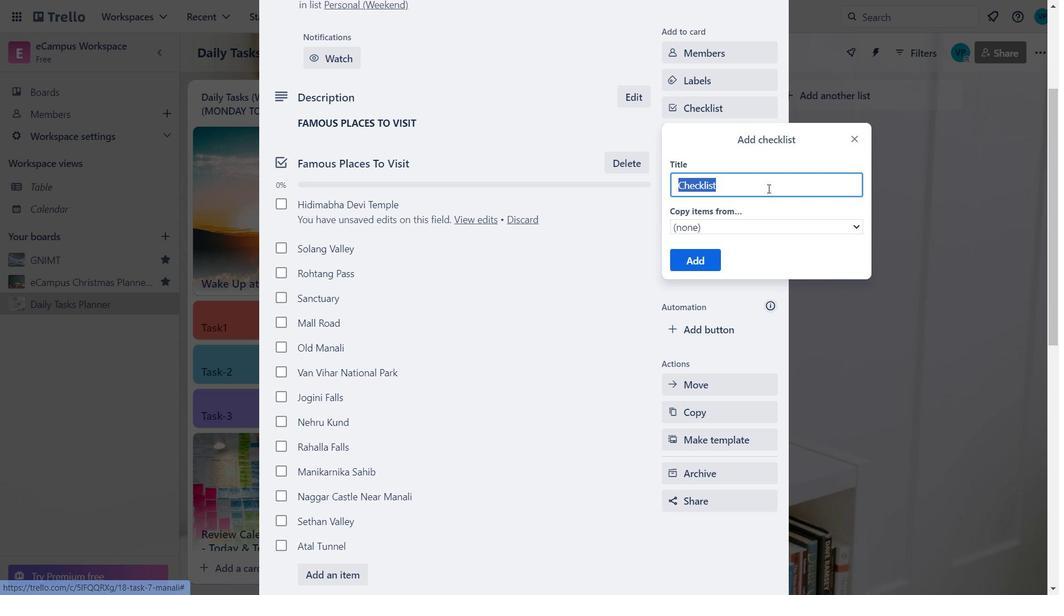 
Action: Mouse pressed left at (758, 189)
Screenshot: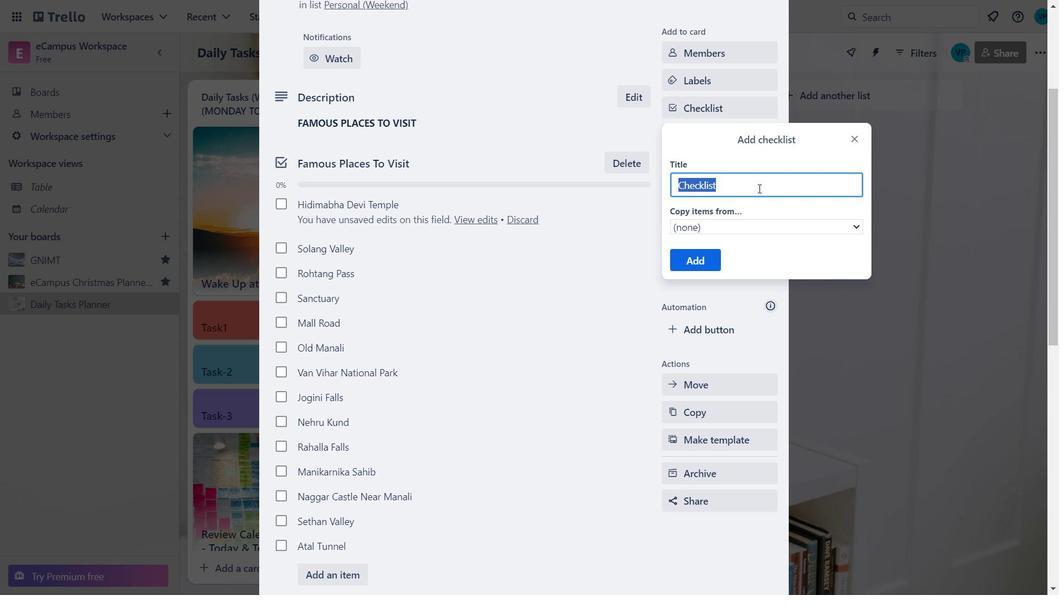
Action: Key pressed <Key.backspace><Key.backspace><Key.backspace><Key.backspace><Key.backspace><Key.backspace><Key.backspace><Key.backspace><Key.backspace><Key.caps_lock>F<Key.caps_lock>amous<Key.space><Key.caps_lock>A<Key.caps_lock>ctivities<Key.enter>
Screenshot: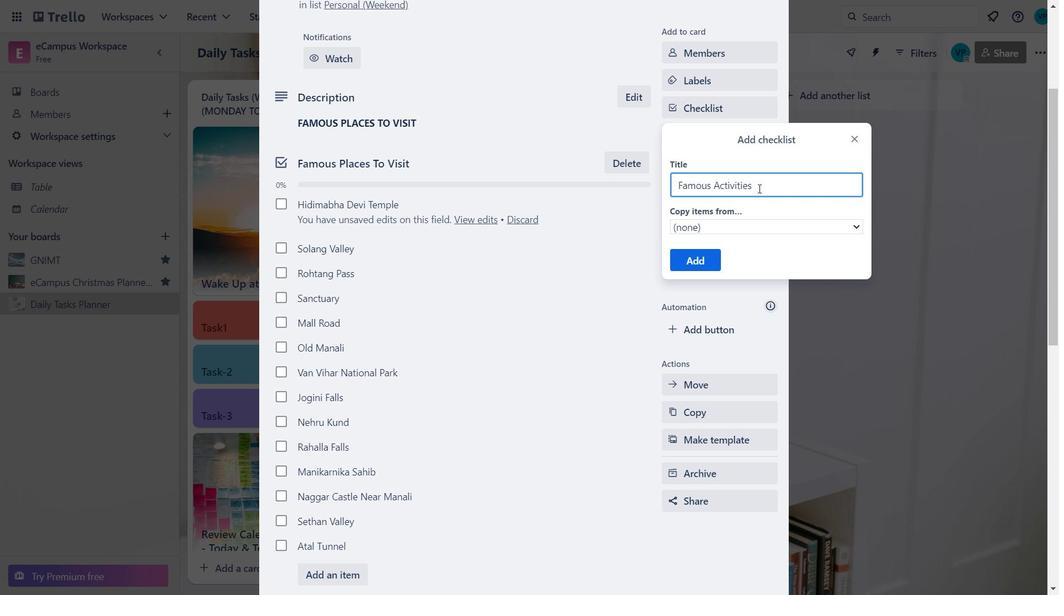 
Action: Mouse moved to (336, 311)
Screenshot: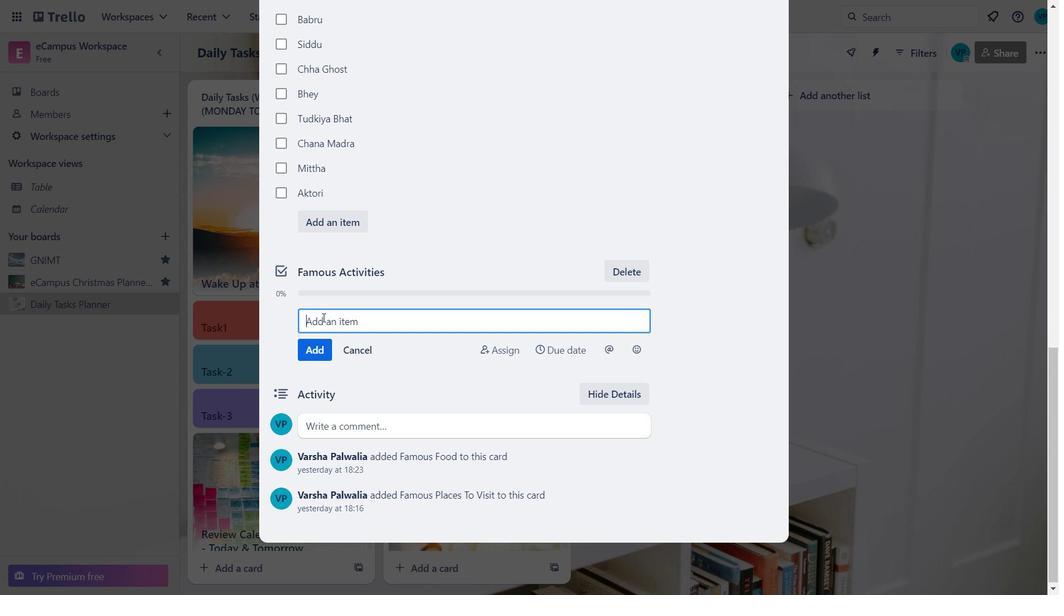 
Action: Mouse pressed left at (336, 311)
Screenshot: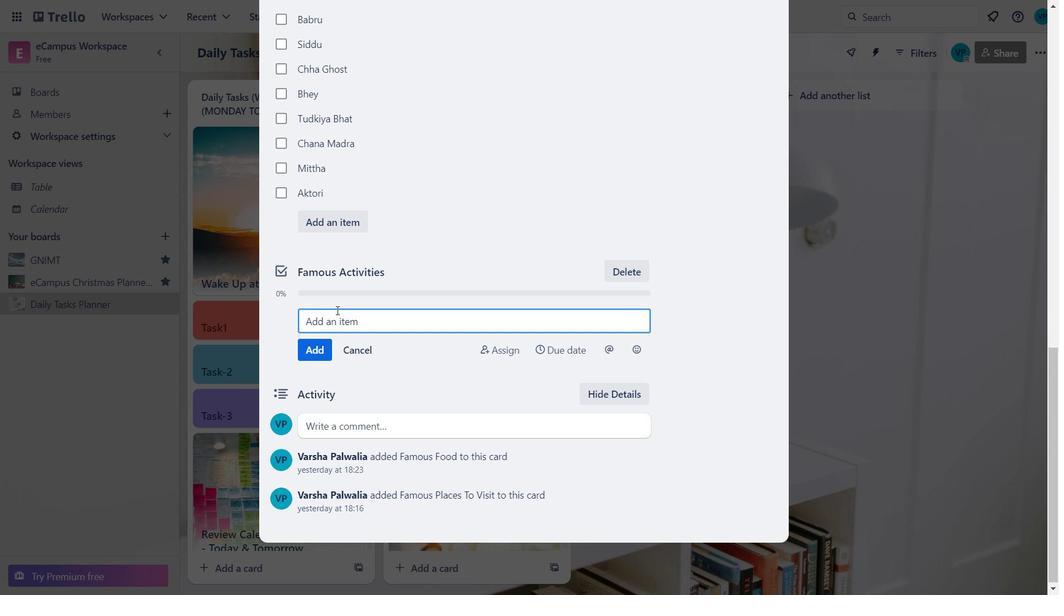 
Action: Mouse moved to (334, 319)
Screenshot: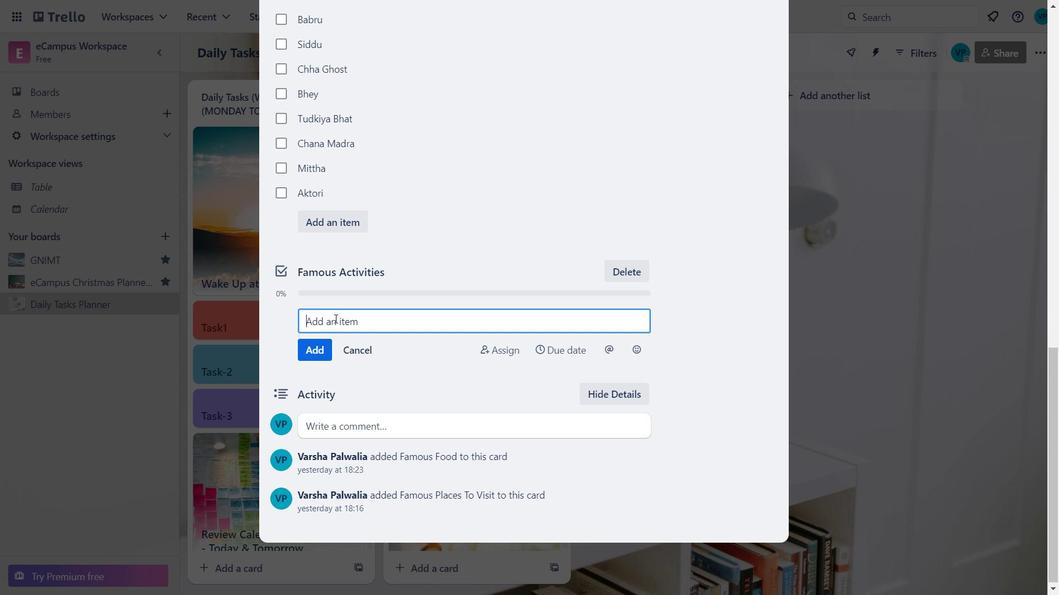 
Action: Key pressed <Key.caps_lock>R<Key.caps_lock>afting
Screenshot: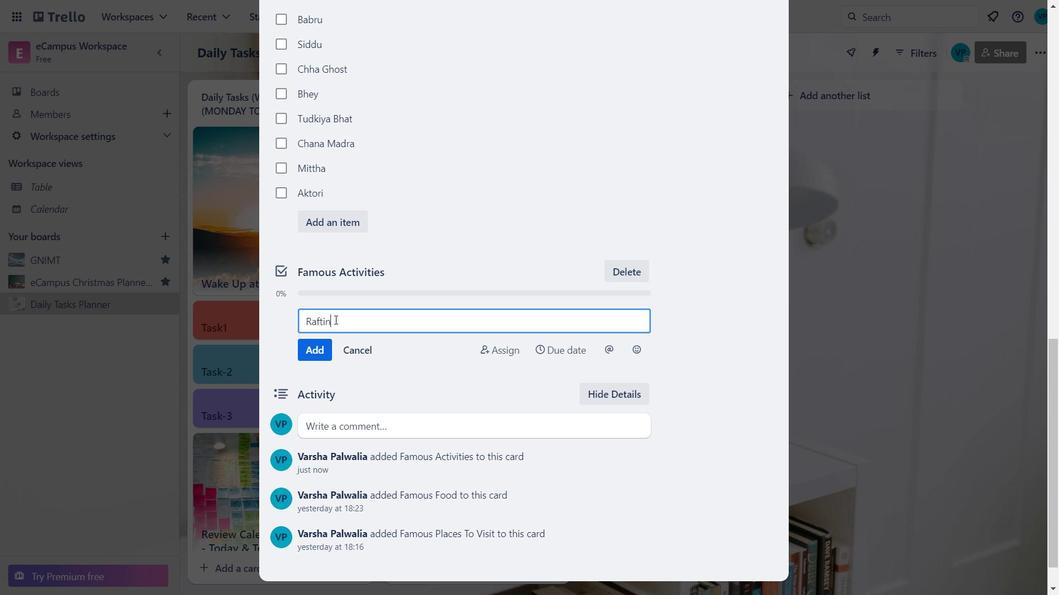
Action: Mouse moved to (313, 347)
Screenshot: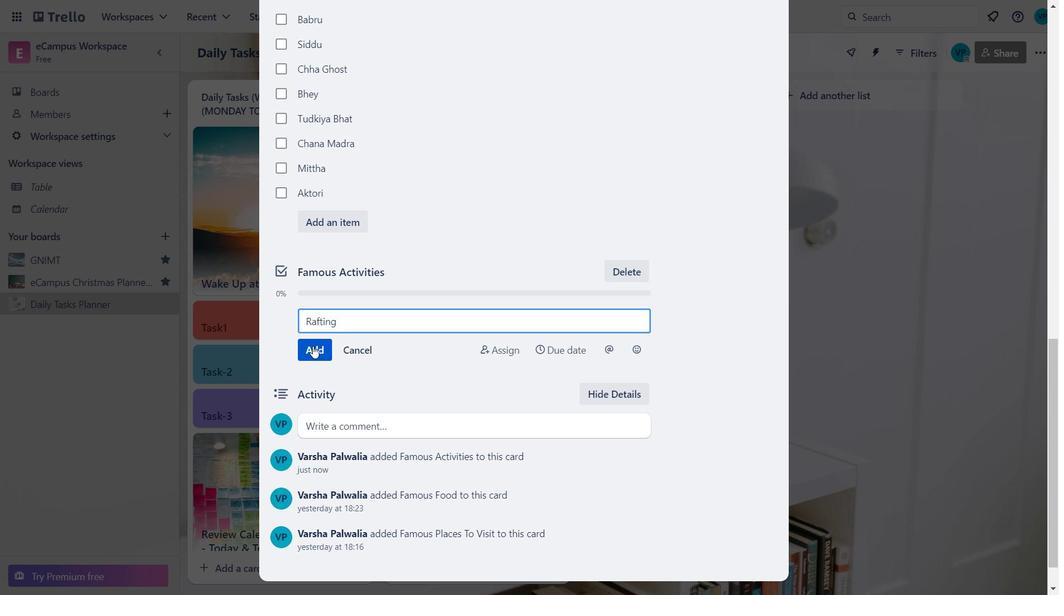 
Action: Mouse pressed left at (313, 347)
Screenshot: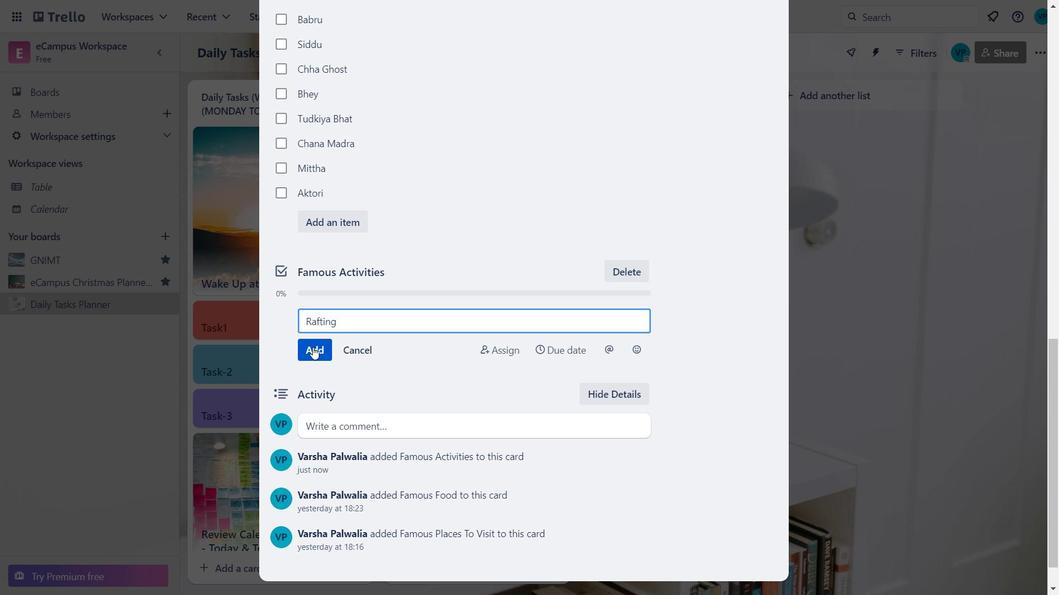 
Action: Mouse moved to (312, 345)
Screenshot: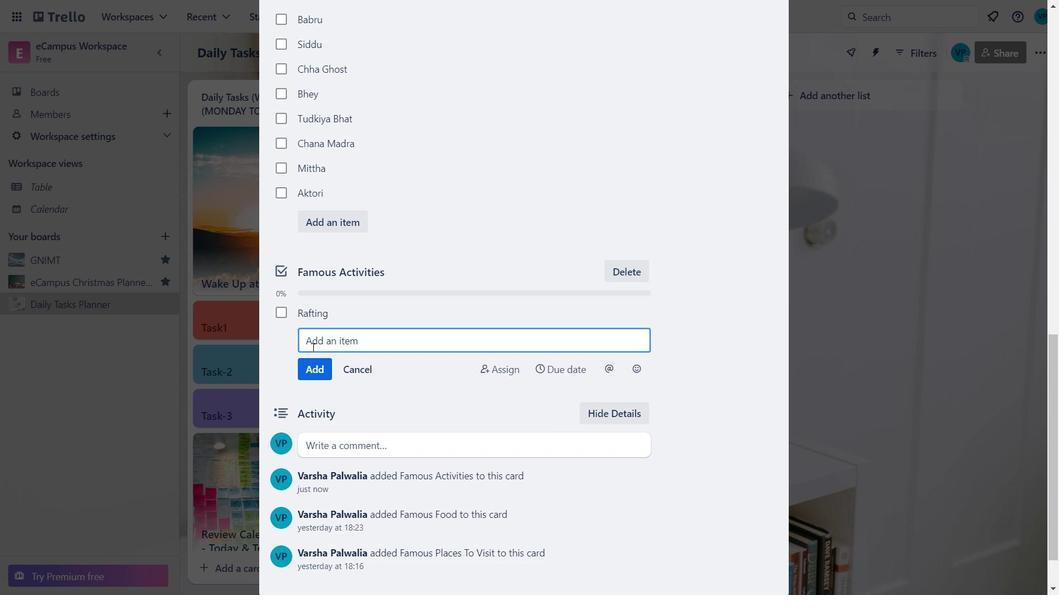 
Action: Key pressed <Key.caps_lock>P<Key.caps_lock>arag
Screenshot: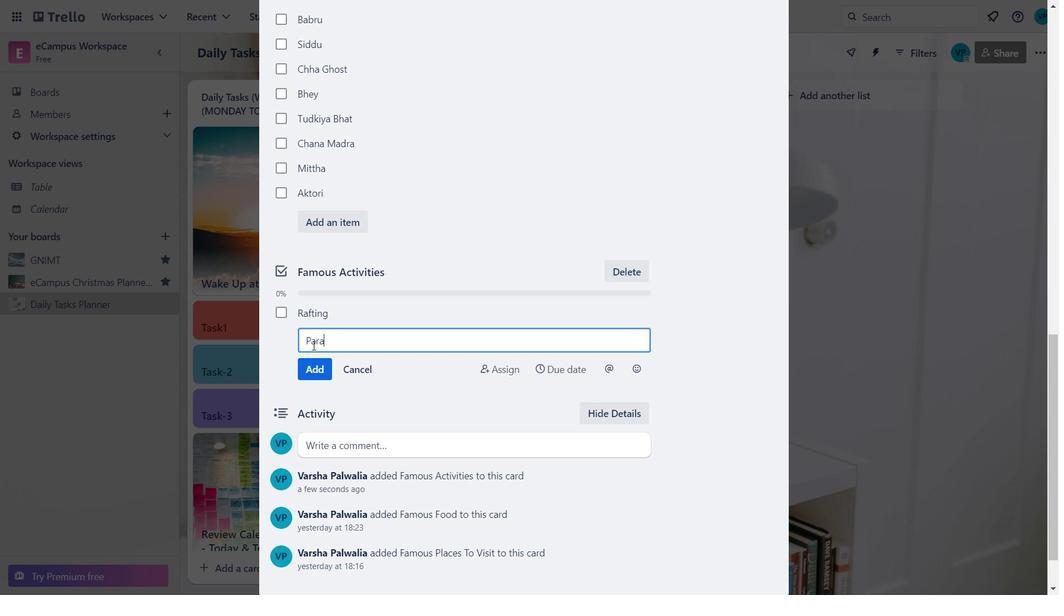 
Action: Mouse moved to (349, 345)
Screenshot: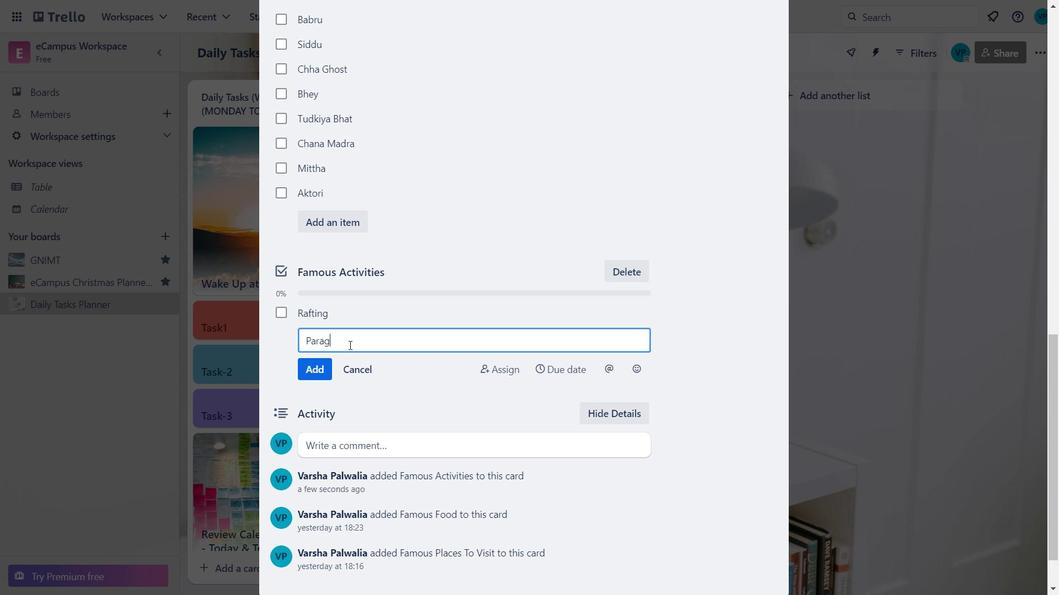 
Action: Key pressed liding
Screenshot: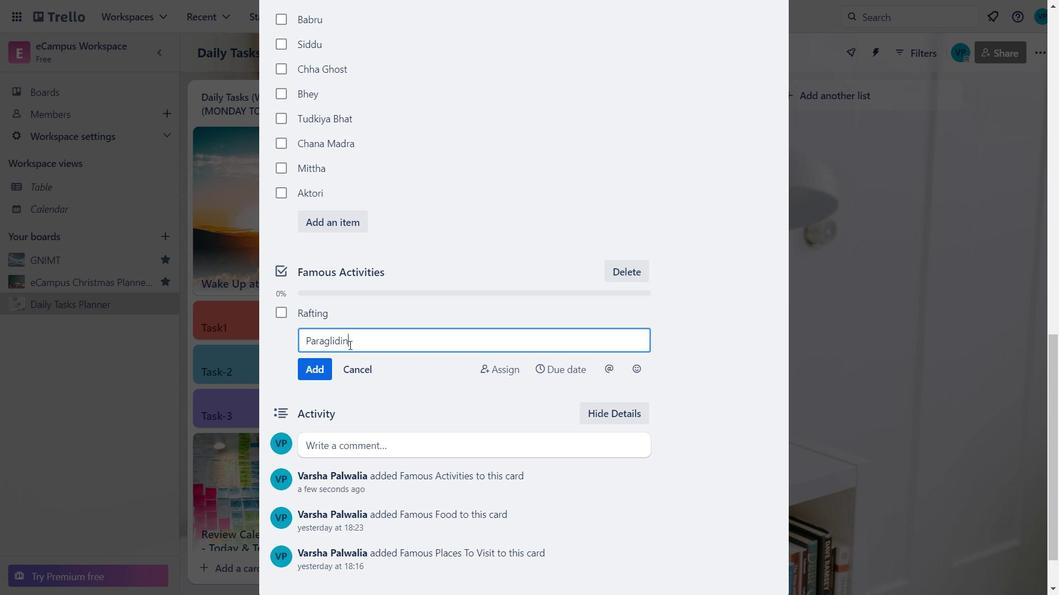 
Action: Mouse moved to (319, 371)
Screenshot: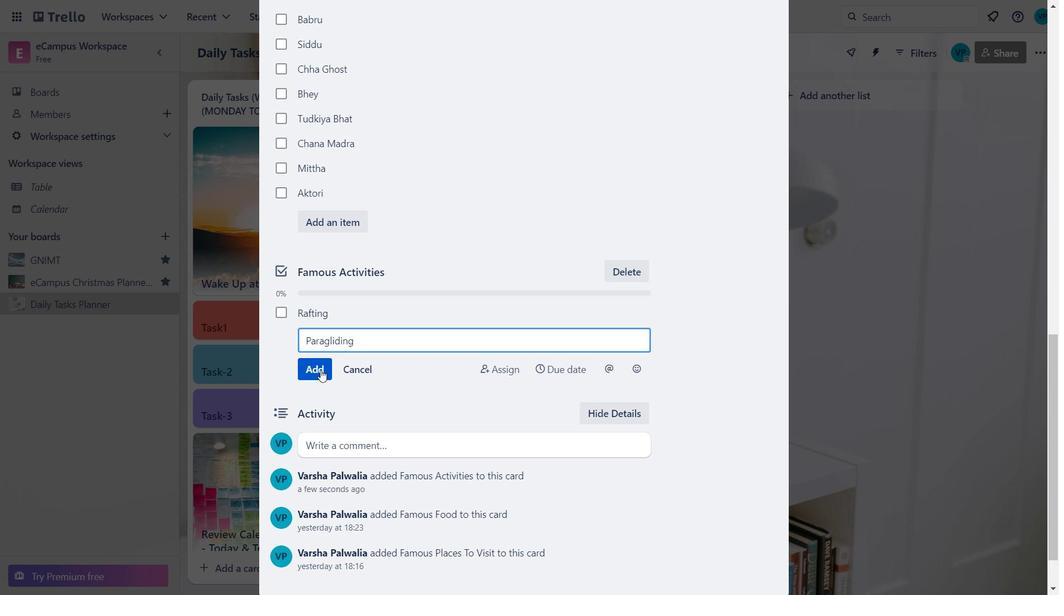 
Action: Mouse pressed left at (319, 371)
Screenshot: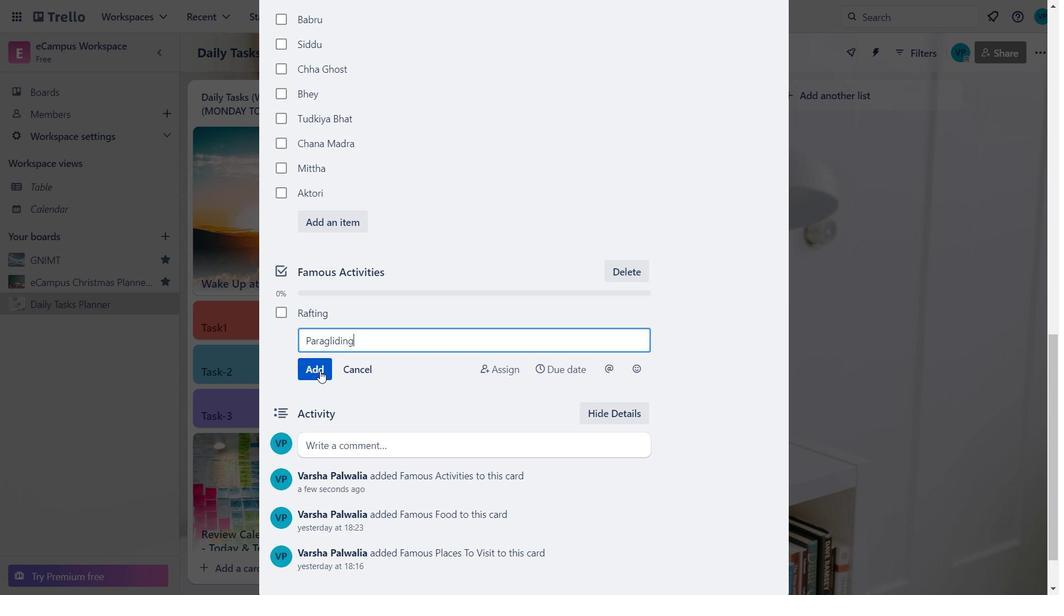 
Action: Key pressed <Key.caps_lock>H<Key.caps_lock>ike<Key.space>and<Key.space><Key.caps_lock>TARACKING<Key.backspace><Key.backspace><Key.backspace><Key.backspace><Key.backspace><Key.backspace><Key.backspace><Key.backspace><Key.caps_lock>racking
Screenshot: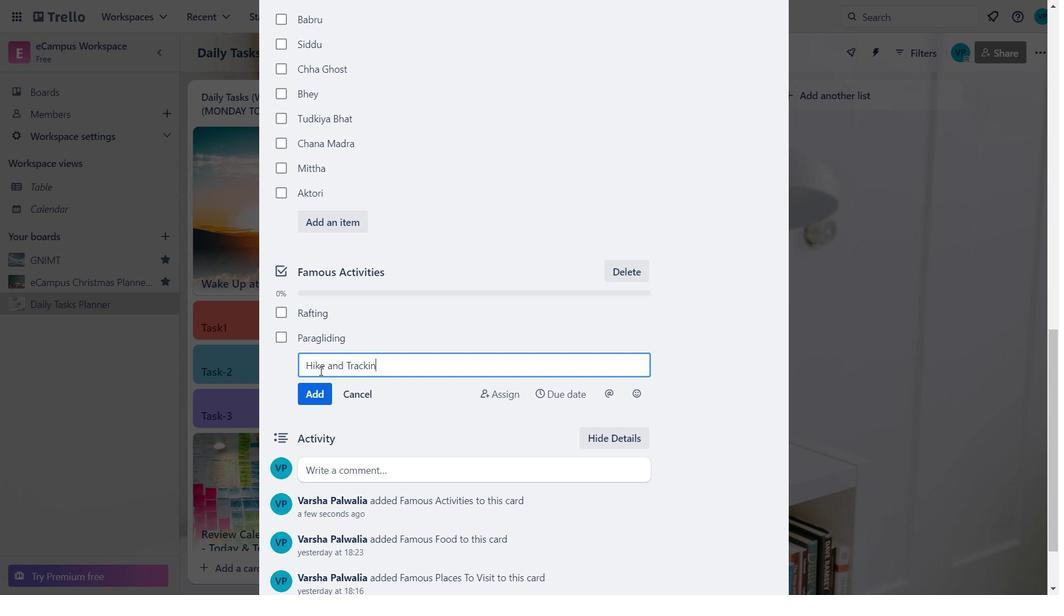 
Action: Mouse moved to (360, 365)
Screenshot: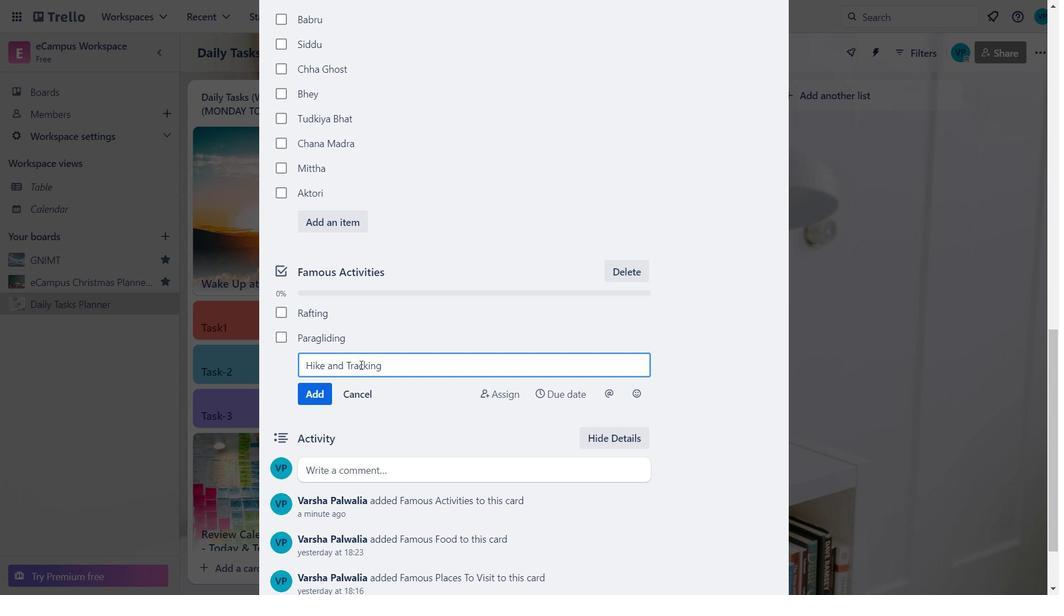 
Action: Mouse pressed left at (360, 365)
Screenshot: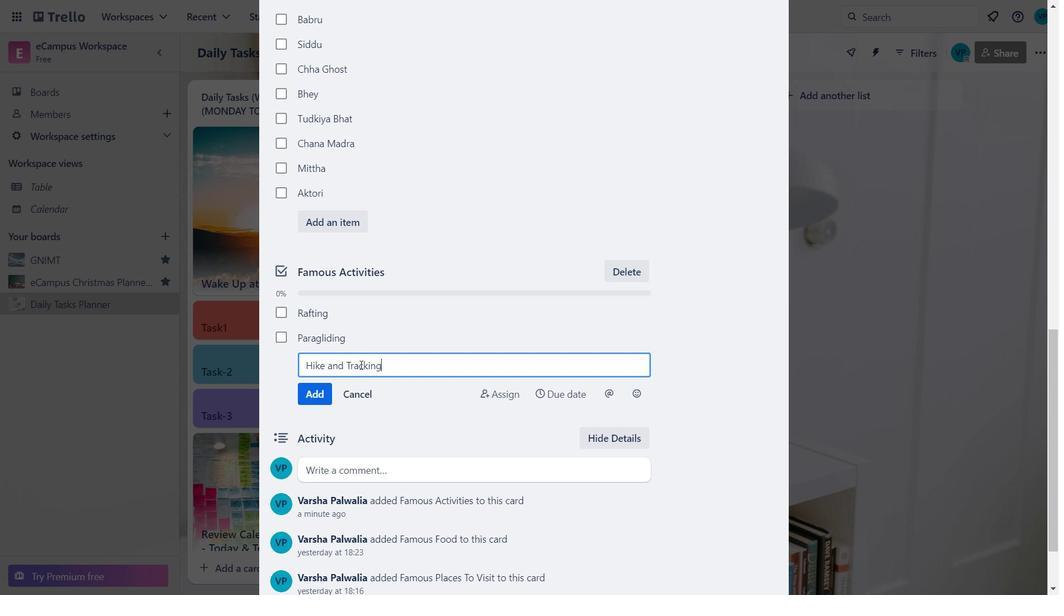 
Action: Key pressed <Key.backspace>e
Screenshot: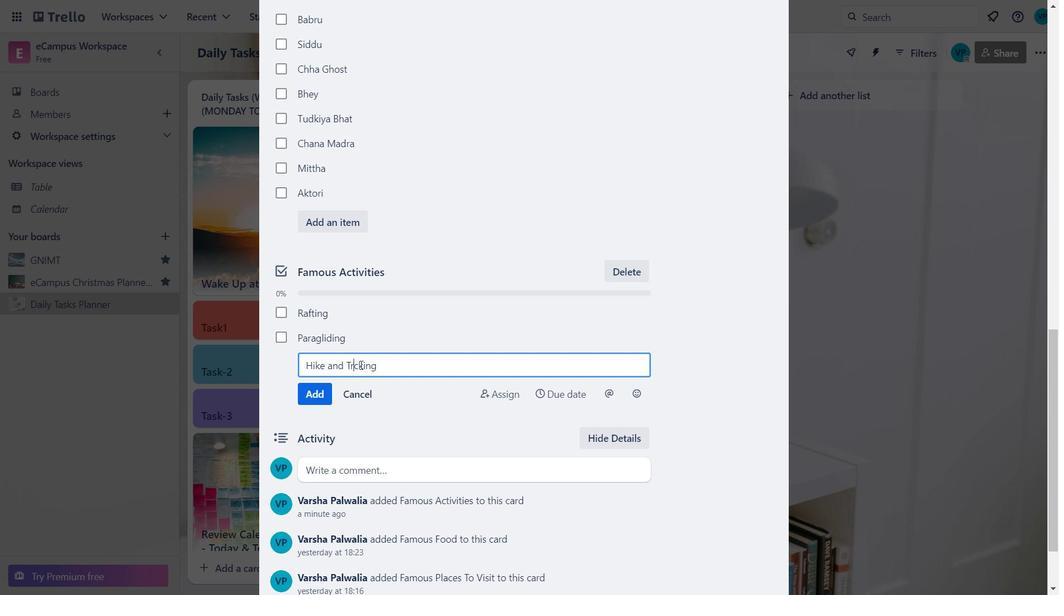 
Action: Mouse moved to (366, 364)
Screenshot: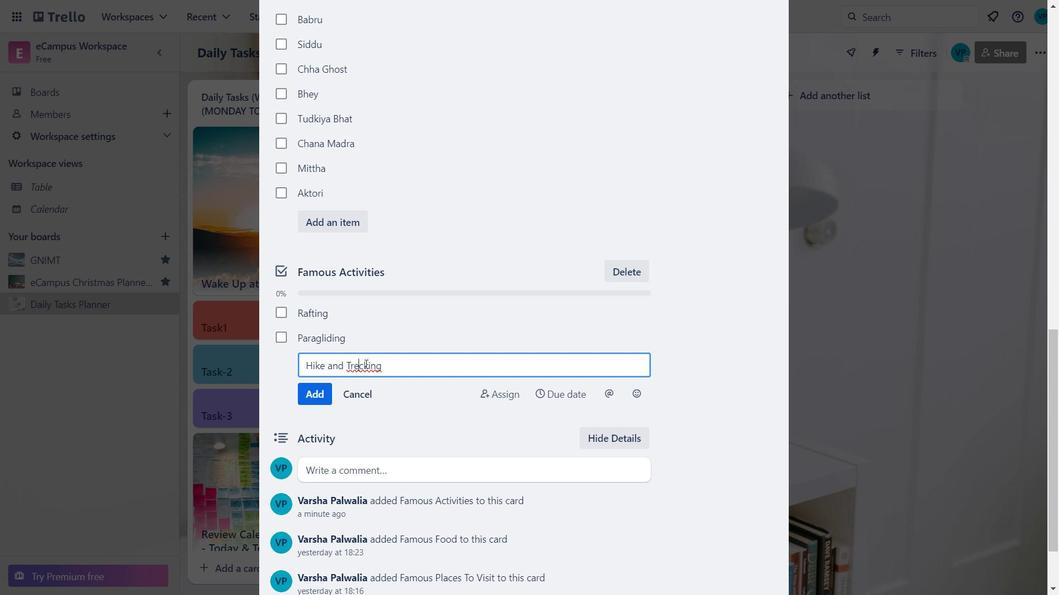 
Action: Mouse pressed left at (366, 364)
Screenshot: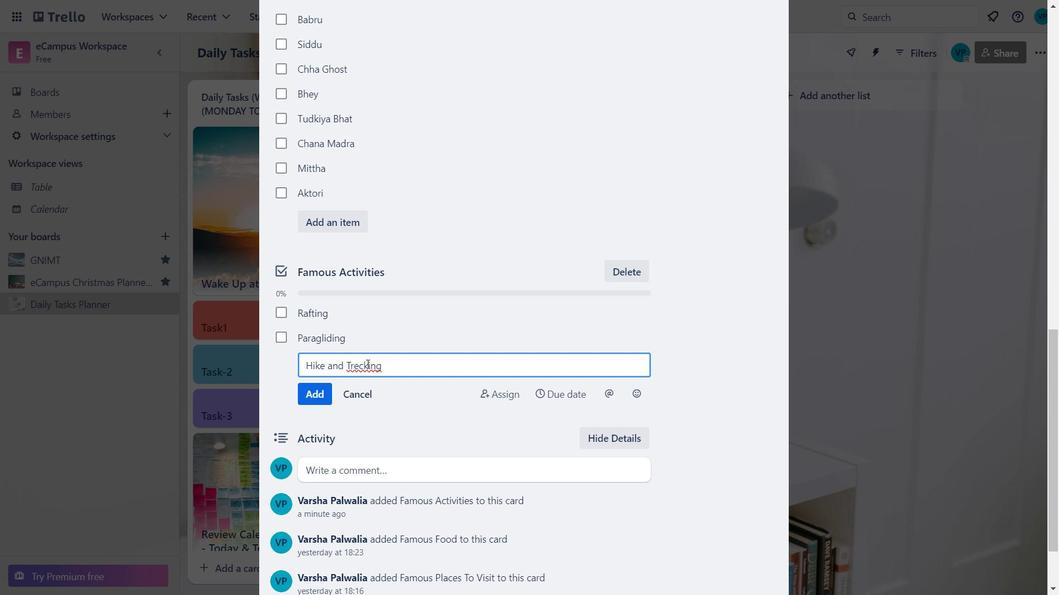 
Action: Key pressed <Key.backspace><Key.backspace>kk
Screenshot: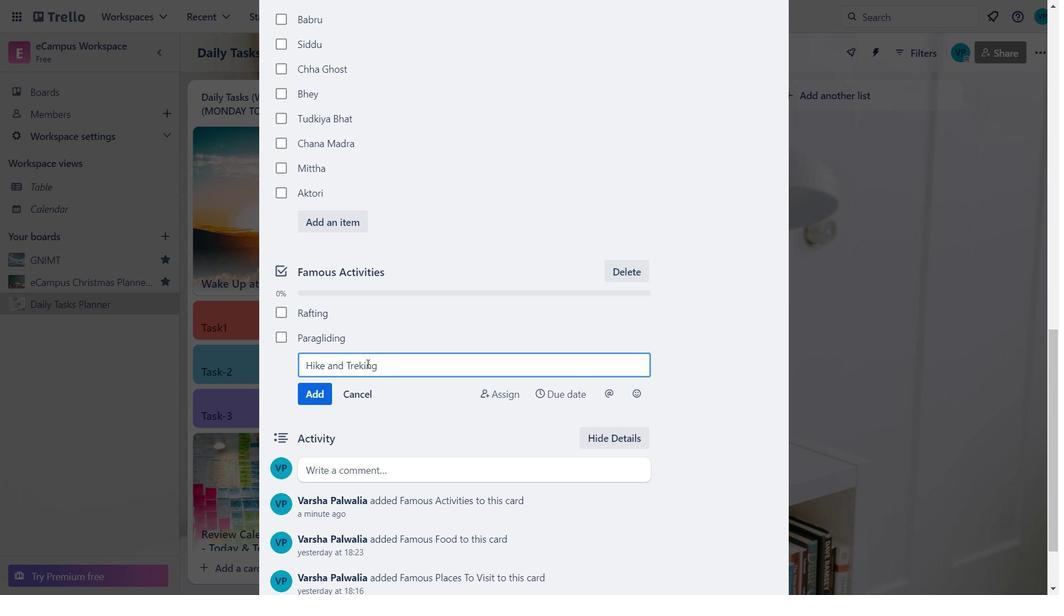 
Action: Mouse moved to (313, 398)
Screenshot: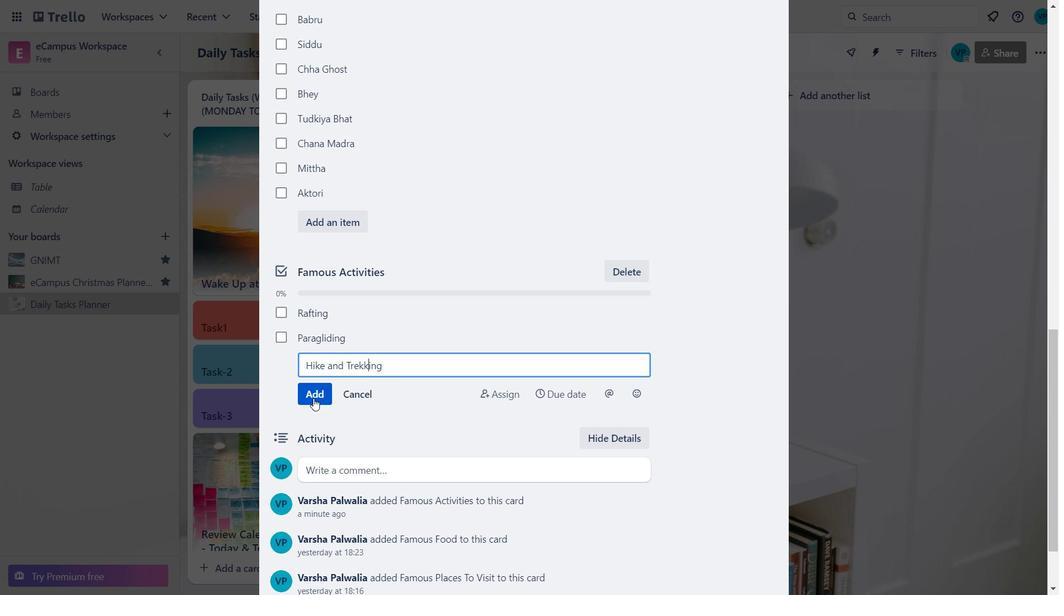 
Action: Mouse pressed left at (313, 398)
Screenshot: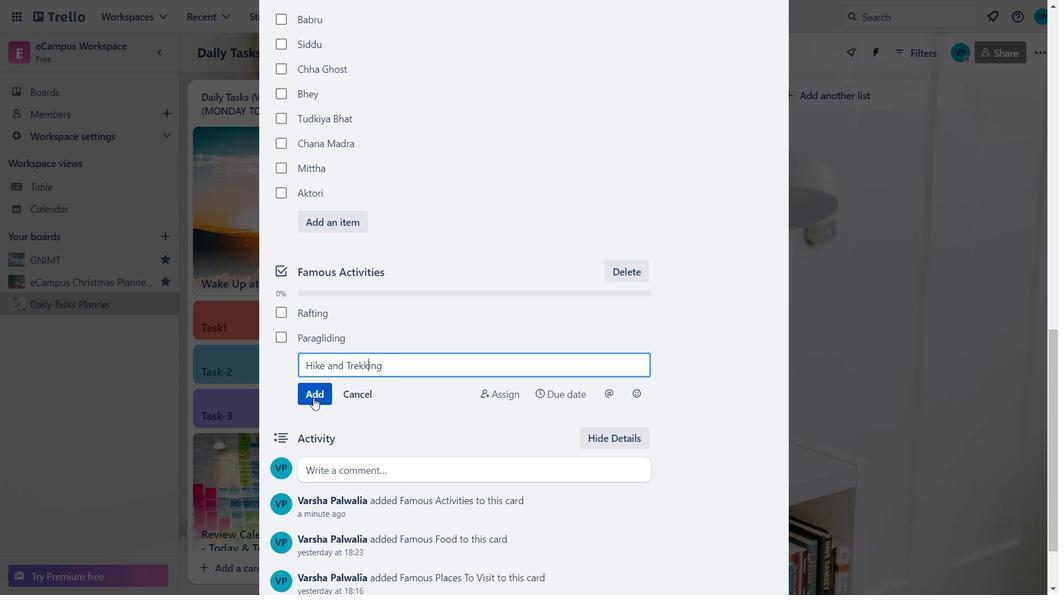 
Action: Mouse moved to (316, 414)
Screenshot: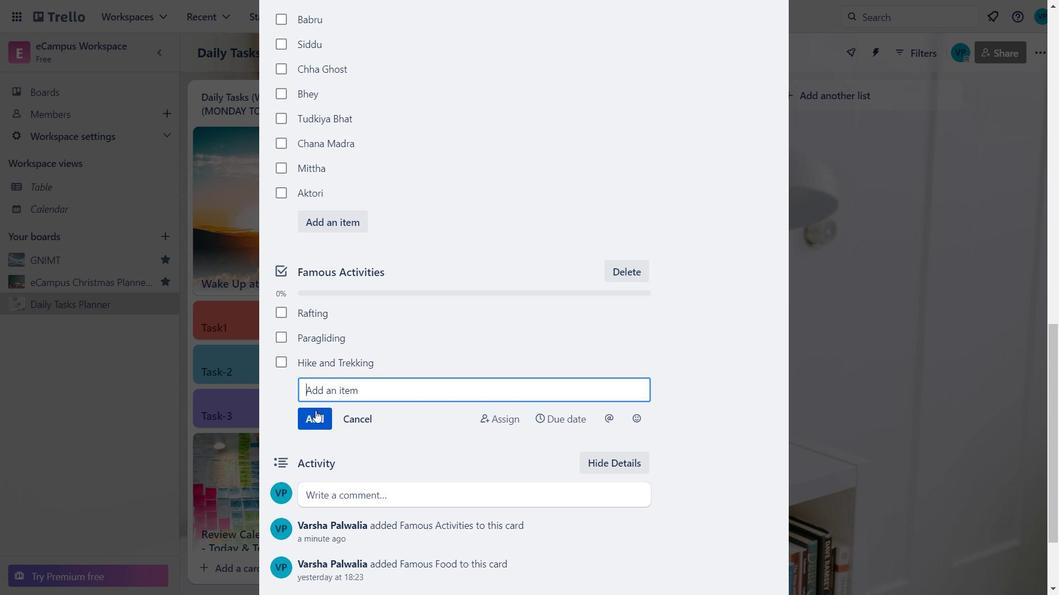 
Action: Mouse pressed left at (316, 414)
Screenshot: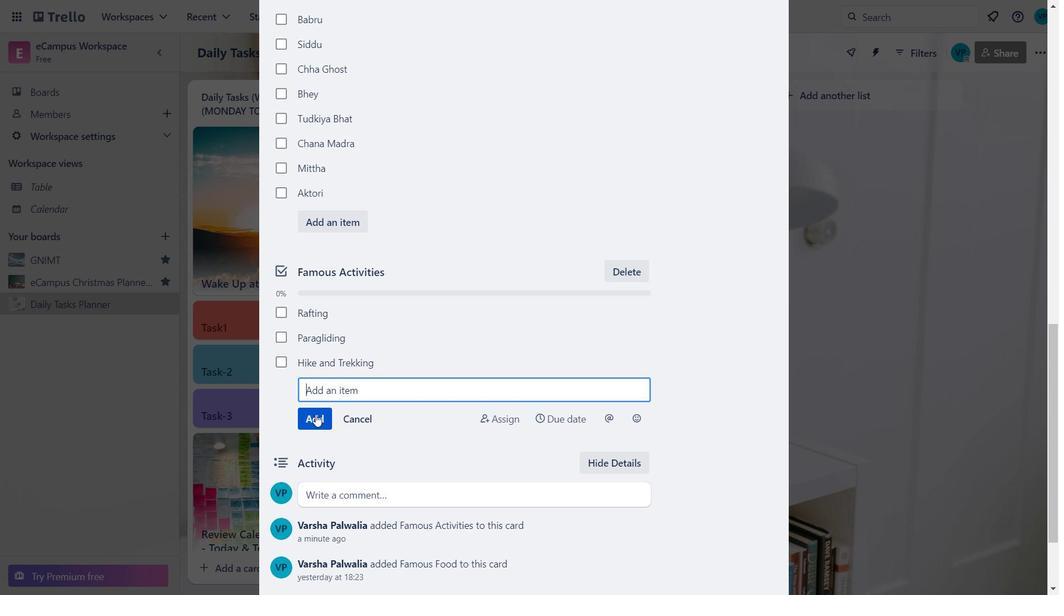
Action: Mouse moved to (337, 394)
Screenshot: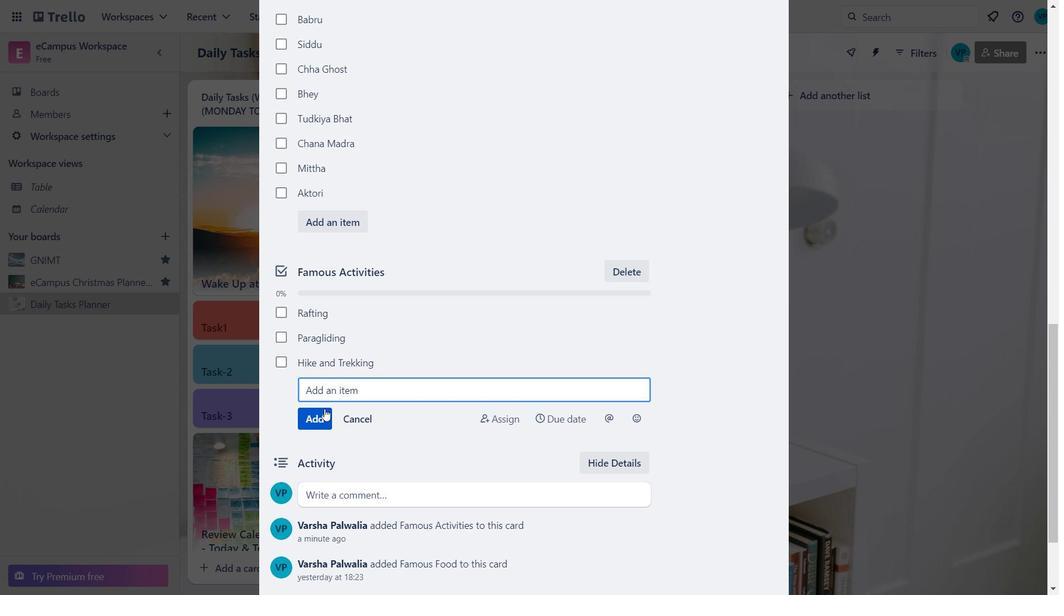 
Action: Mouse pressed left at (337, 394)
Screenshot: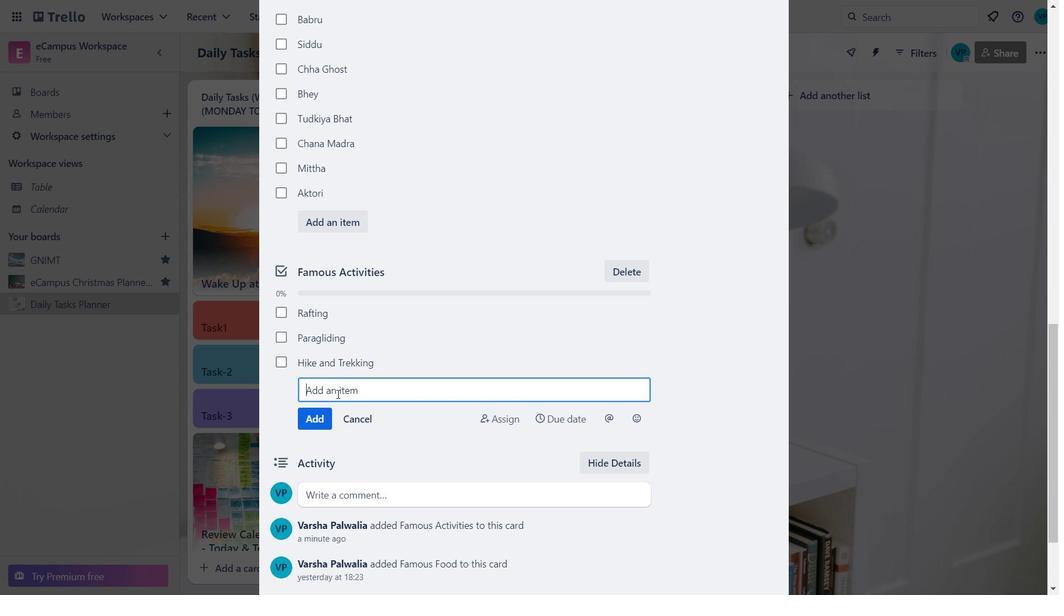 
Action: Key pressed <Key.caps_lock>S<Key.backspace><Key.caps_lock><Key.caps_lock>C<Key.caps_lock>amping<Key.space><Key.backspace><Key.space>and<Key.backspace><Key.backspace><Key.backspace>
Screenshot: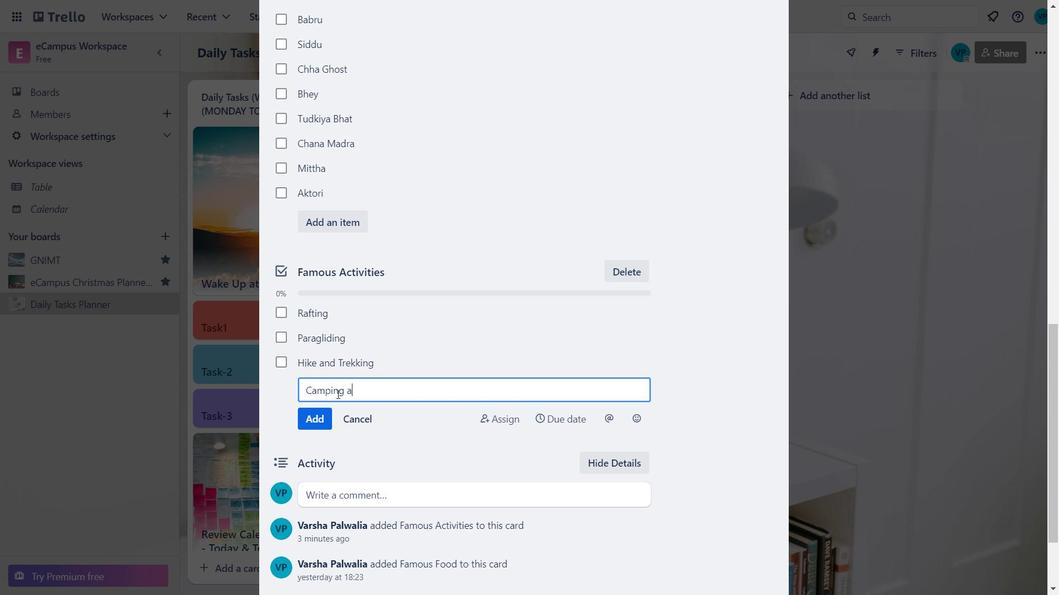 
Action: Mouse moved to (297, 427)
Screenshot: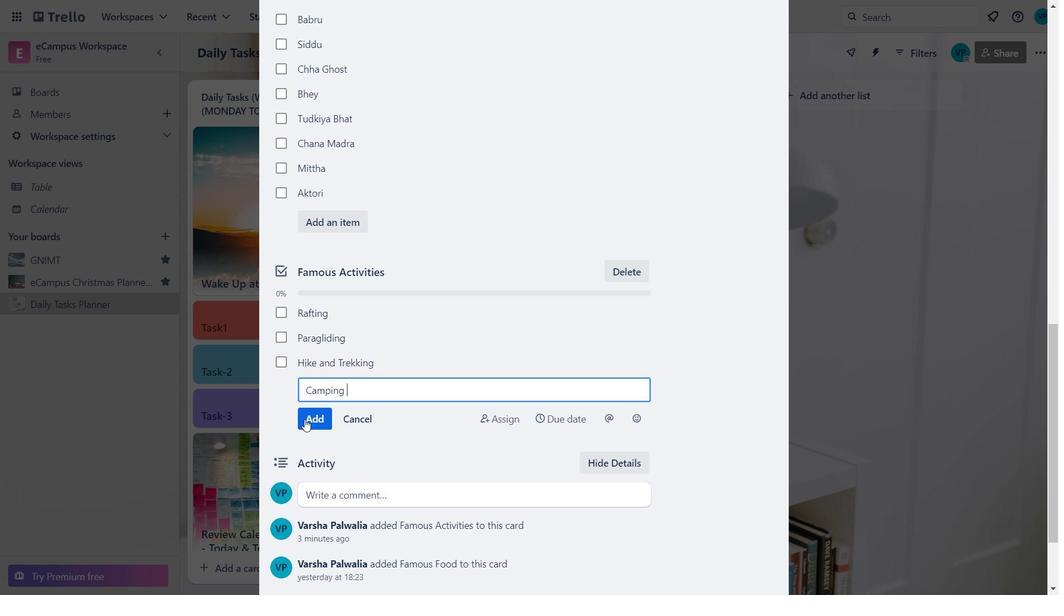 
Action: Mouse pressed left at (297, 427)
Screenshot: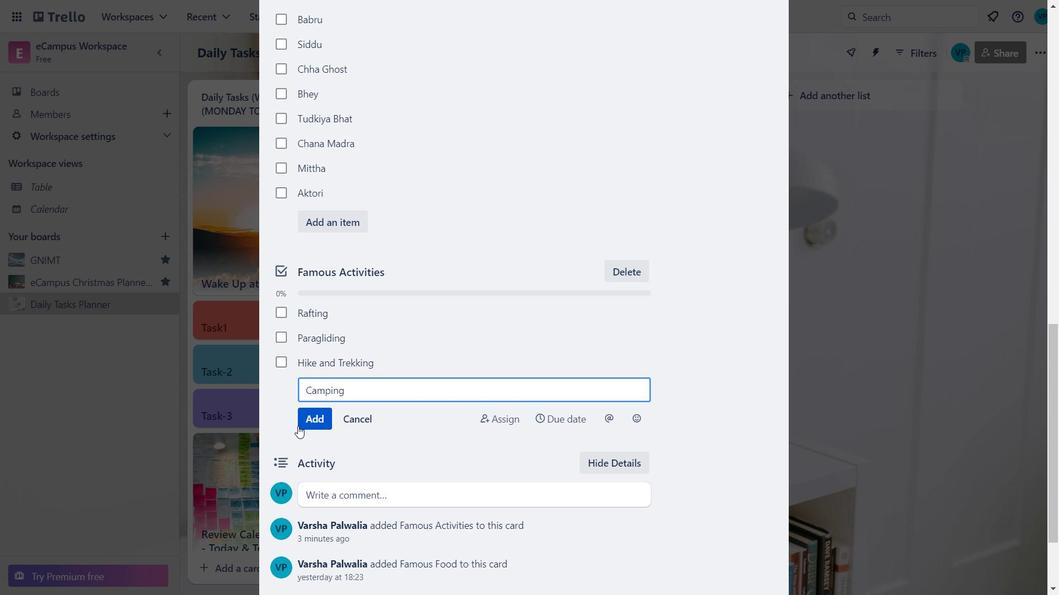 
Action: Mouse moved to (317, 423)
Screenshot: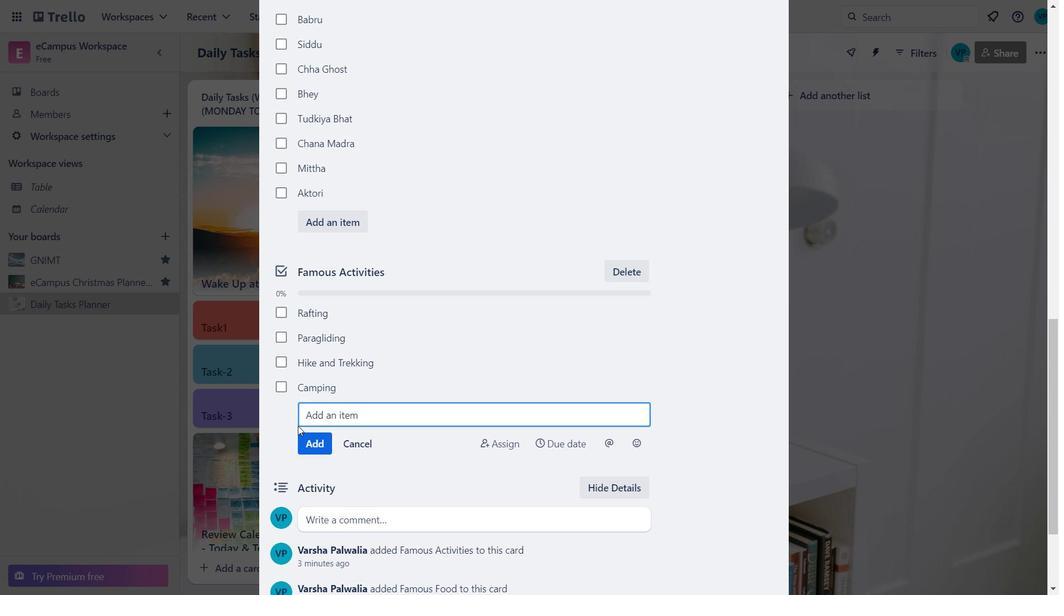 
Action: Key pressed <Key.caps_lock>S<Key.caps_lock>kiing
Screenshot: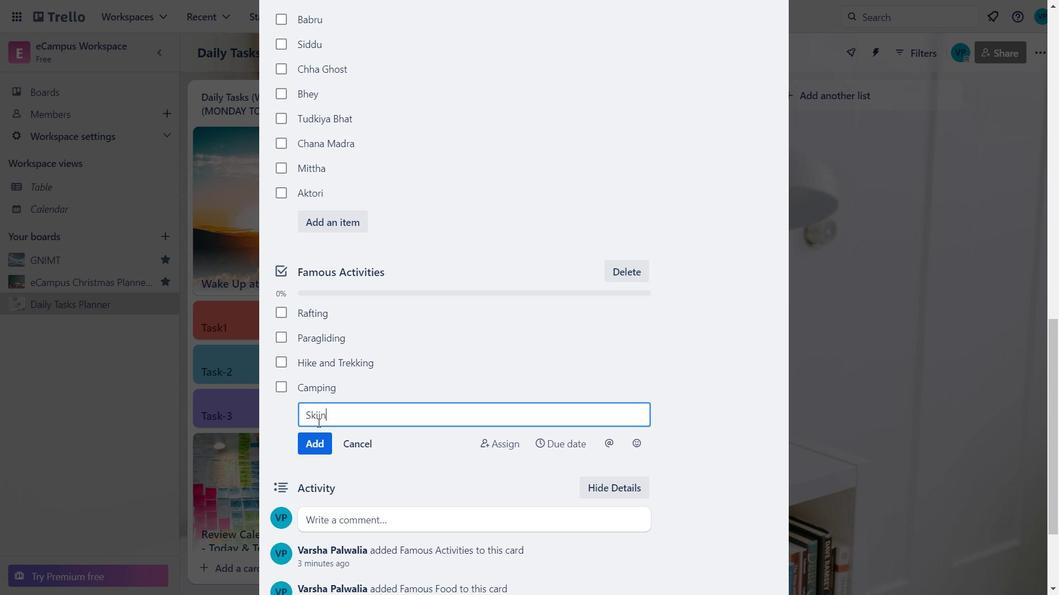
Action: Mouse moved to (307, 450)
Screenshot: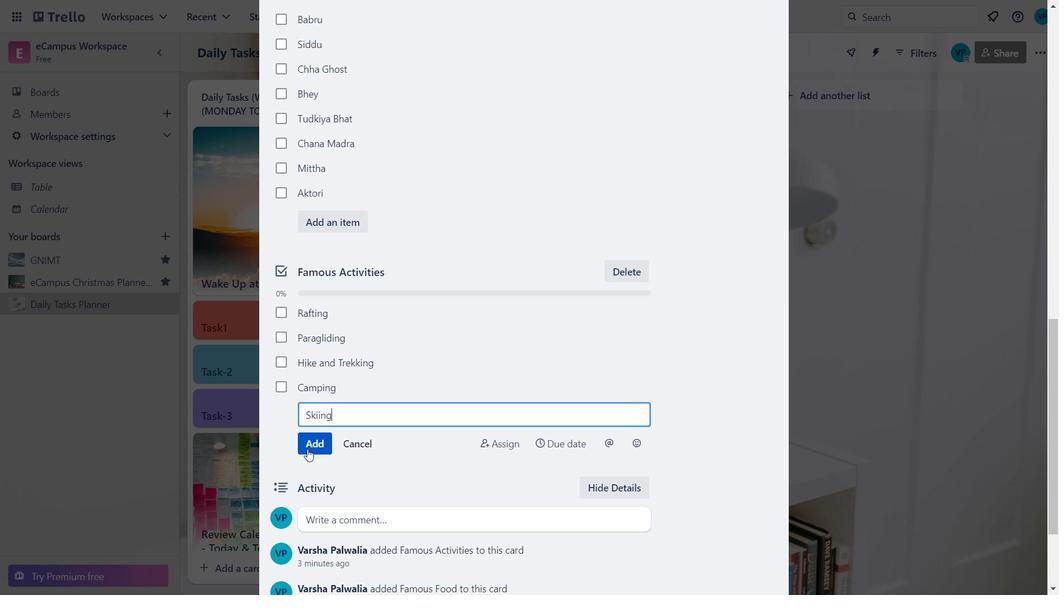 
Action: Mouse pressed left at (307, 450)
Screenshot: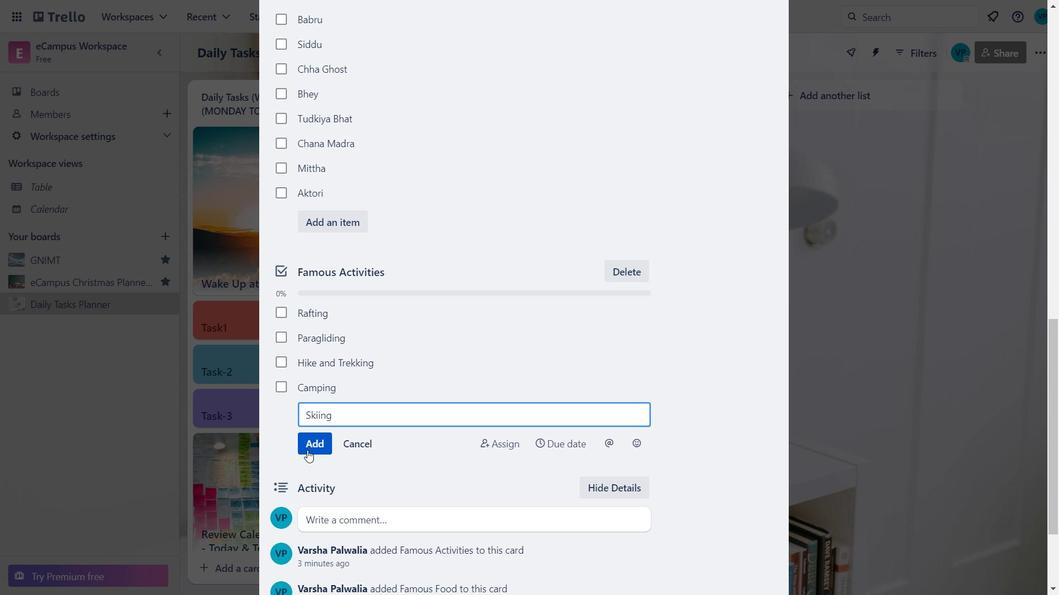 
Action: Key pressed a<Key.backspace><Key.caps_lock>A<Key.caps_lock>dventures<Key.backspace><Key.backspace><Key.backspace><Key.backspace><Key.backspace><Key.backspace><Key.backspace><Key.backspace><Key.backspace><Key.backspace>z<Key.backspace><Key.caps_lock>Z<Key.caps_lock>orbing
Screenshot: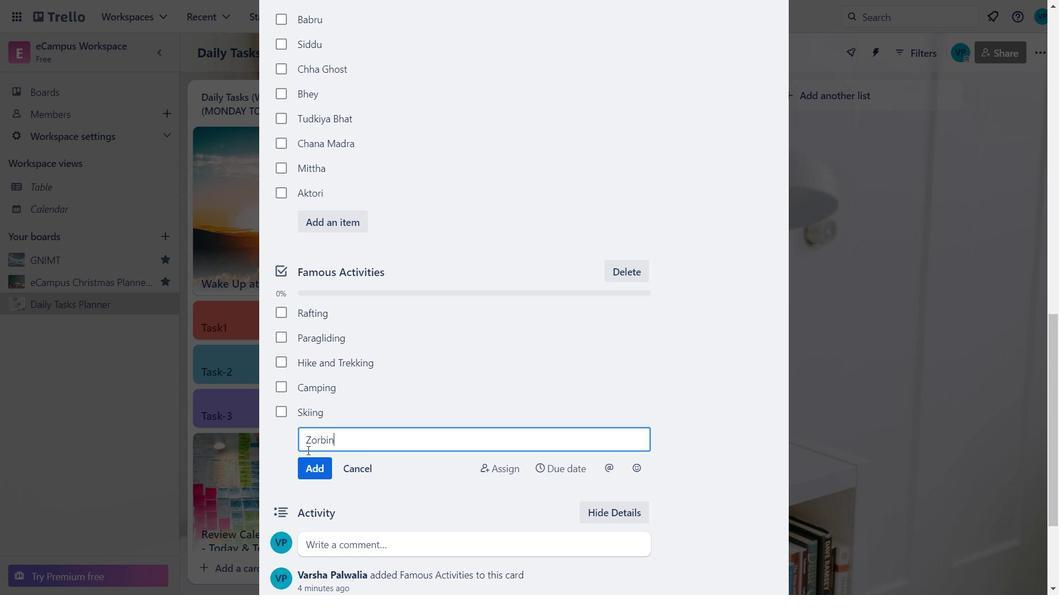 
Action: Mouse moved to (306, 465)
Screenshot: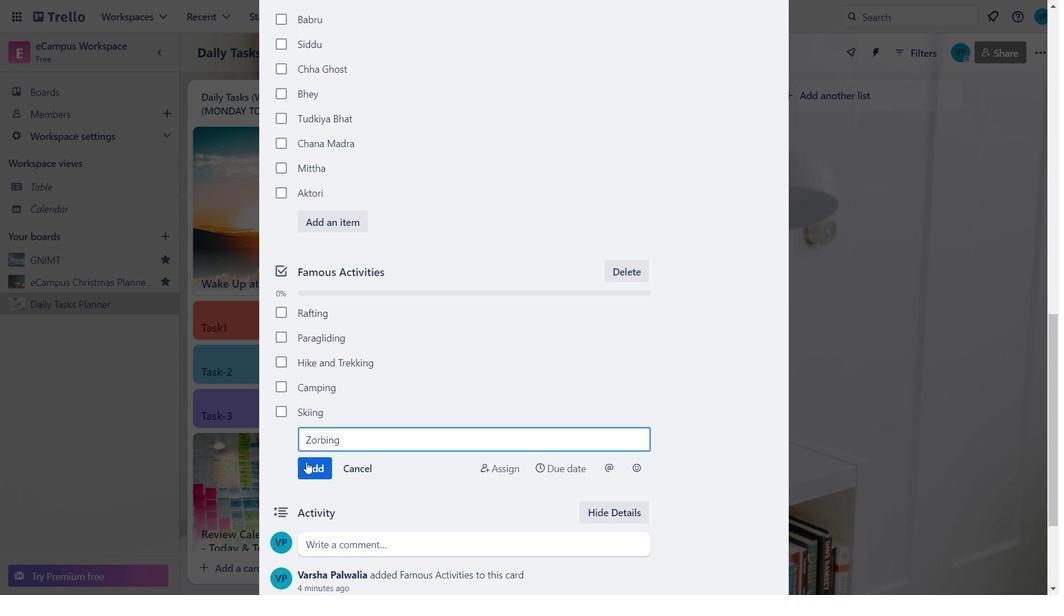 
Action: Mouse pressed left at (306, 465)
Screenshot: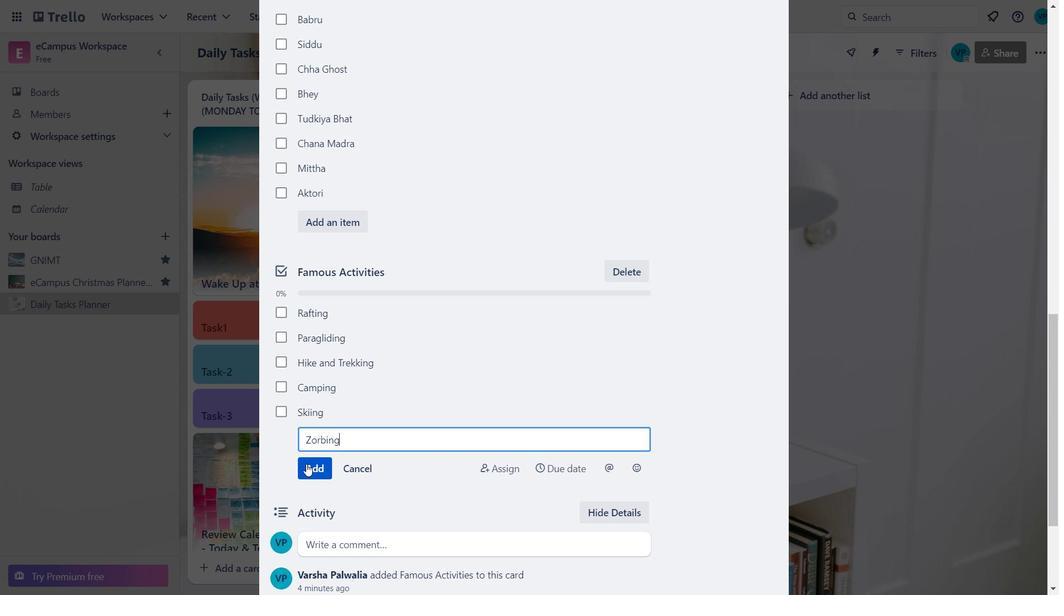 
Action: Key pressed r<Key.backspace><Key.caps_lock>R<Key.caps_lock>iver<Key.space><Key.caps_lock>C<Key.caps_lock>rossing
Screenshot: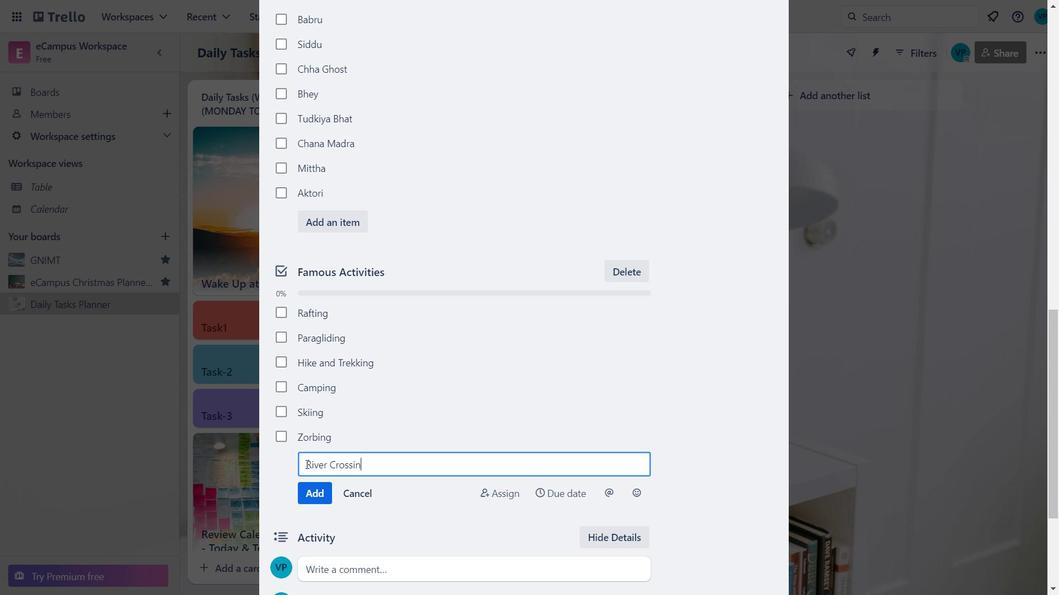 
Action: Mouse moved to (313, 493)
Screenshot: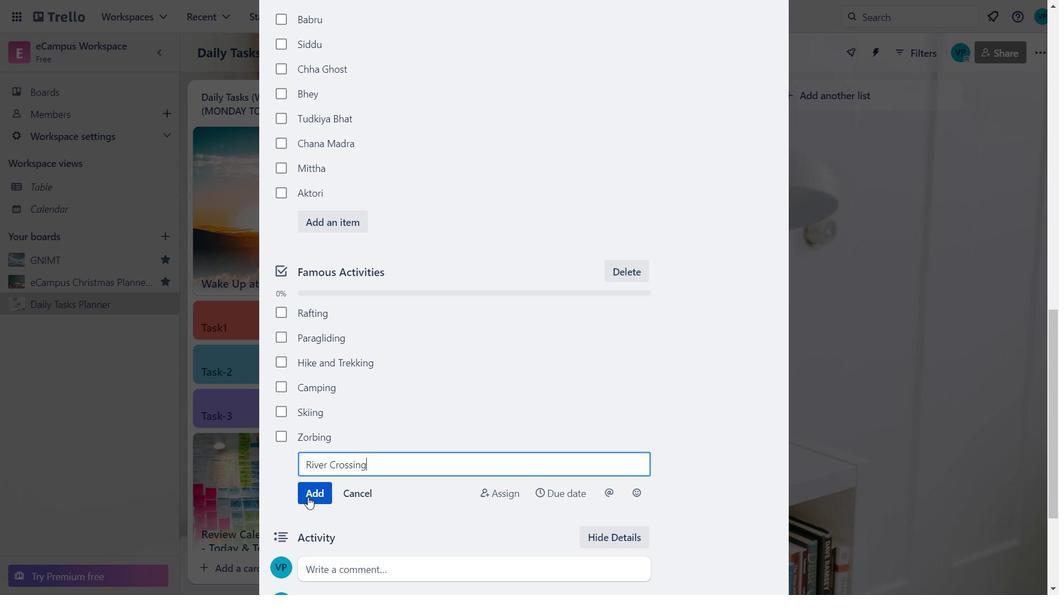 
Action: Mouse pressed left at (313, 493)
Screenshot: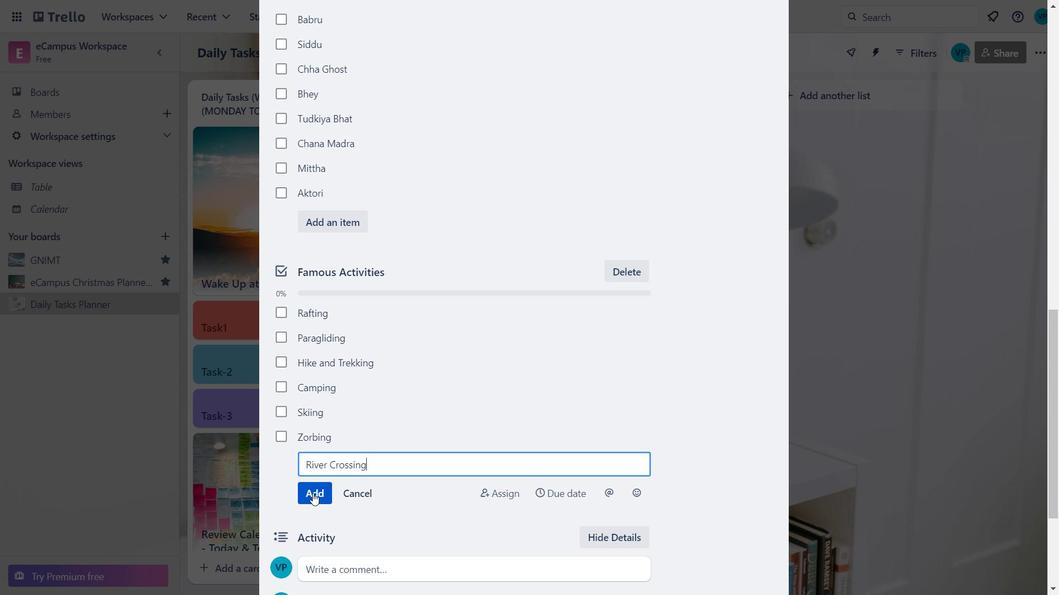 
Action: Mouse moved to (343, 498)
Screenshot: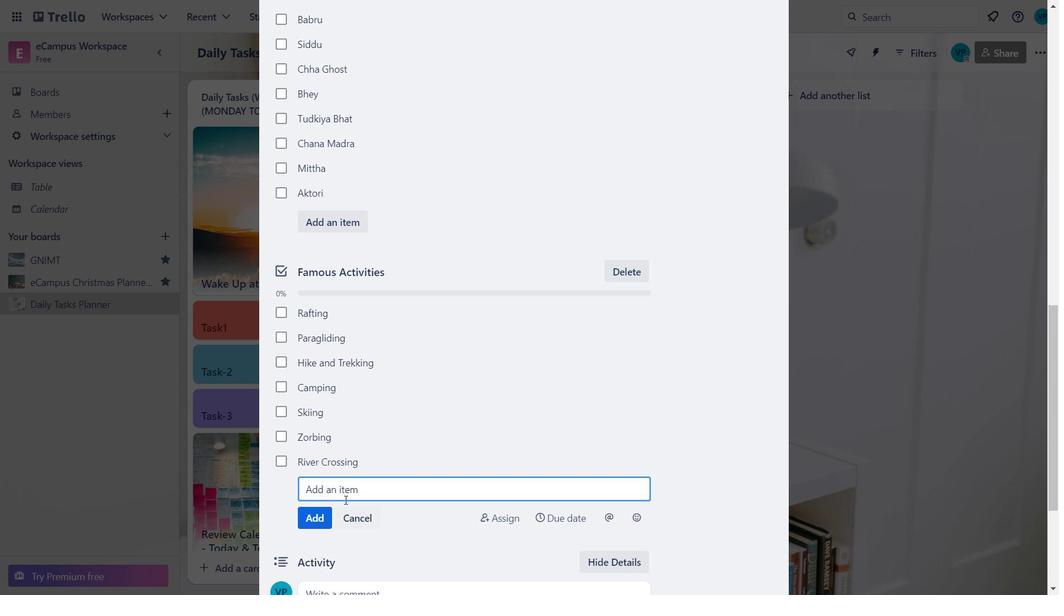 
Action: Key pressed <Key.caps_lock>B<Key.caps_lock>iking
Screenshot: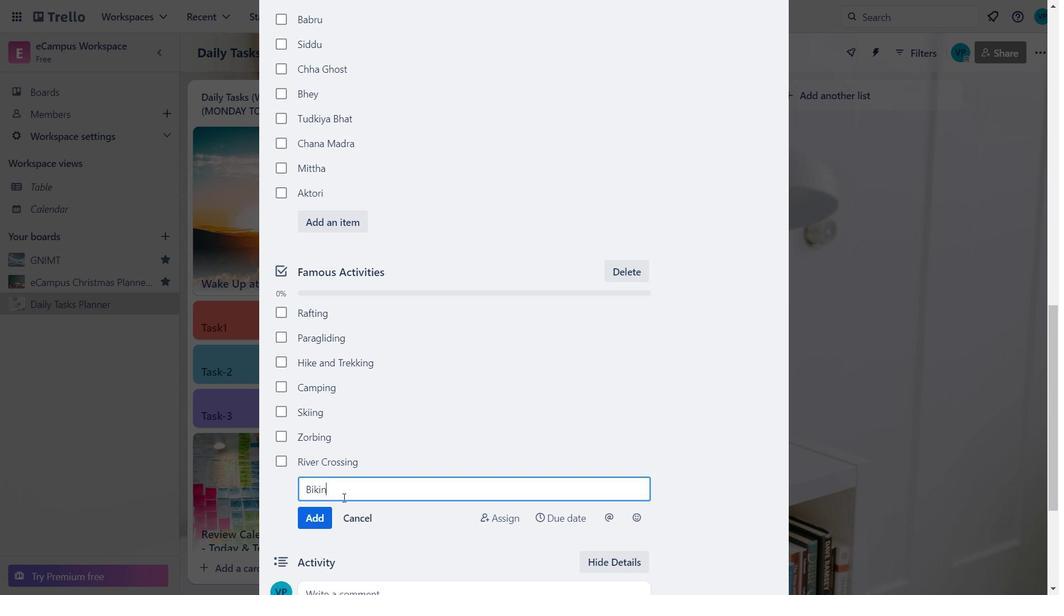
Action: Mouse moved to (327, 520)
Screenshot: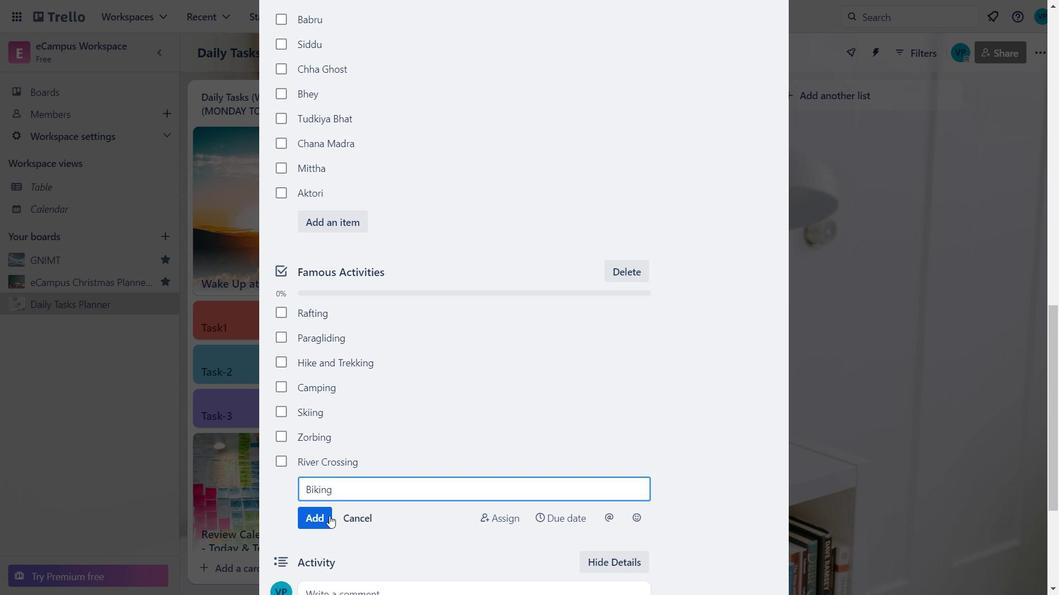 
Action: Mouse pressed left at (327, 520)
Screenshot: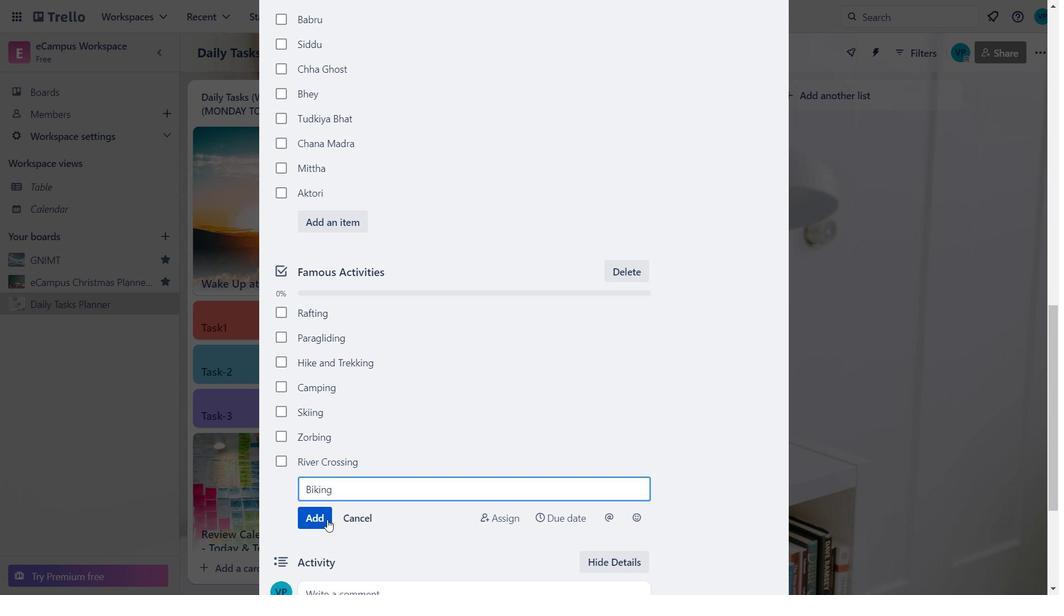 
Action: Key pressed b<Key.backspace><Key.caps_lock>B<Key.caps_lock>ouldering
Screenshot: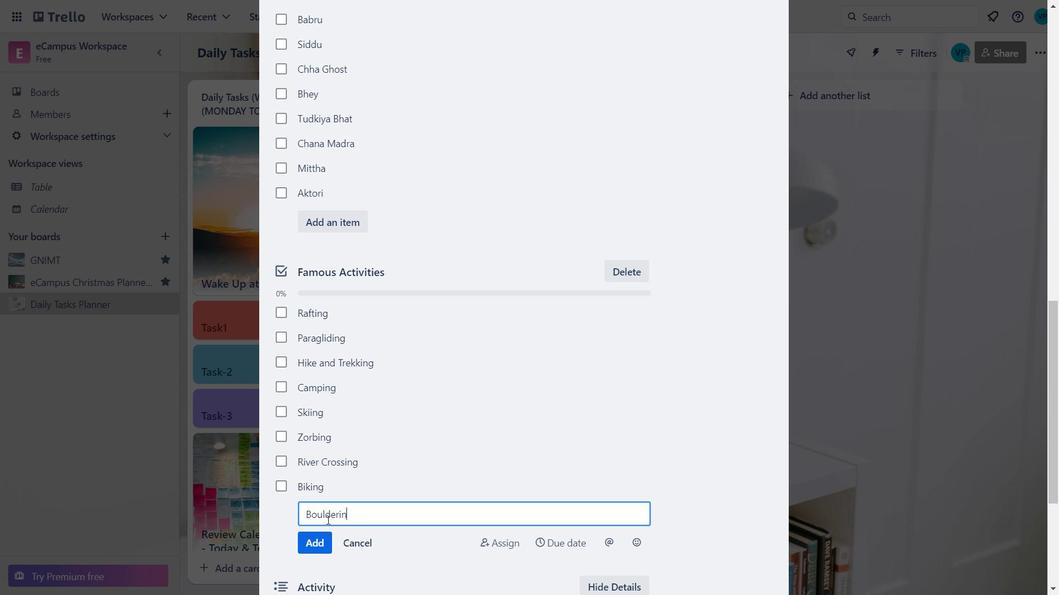 
Action: Mouse moved to (325, 541)
Screenshot: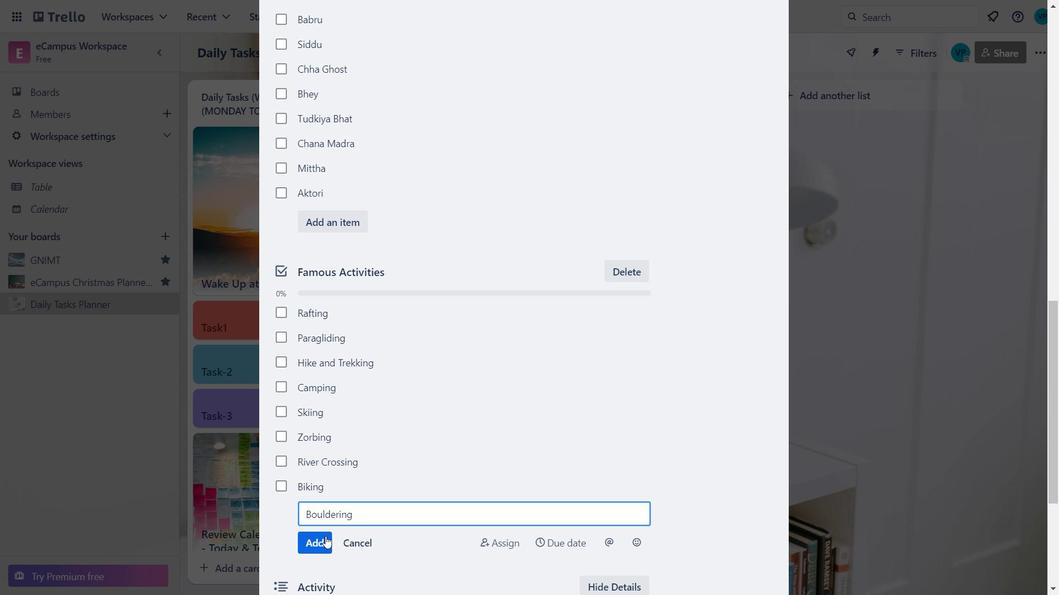 
Action: Mouse pressed left at (325, 541)
Screenshot: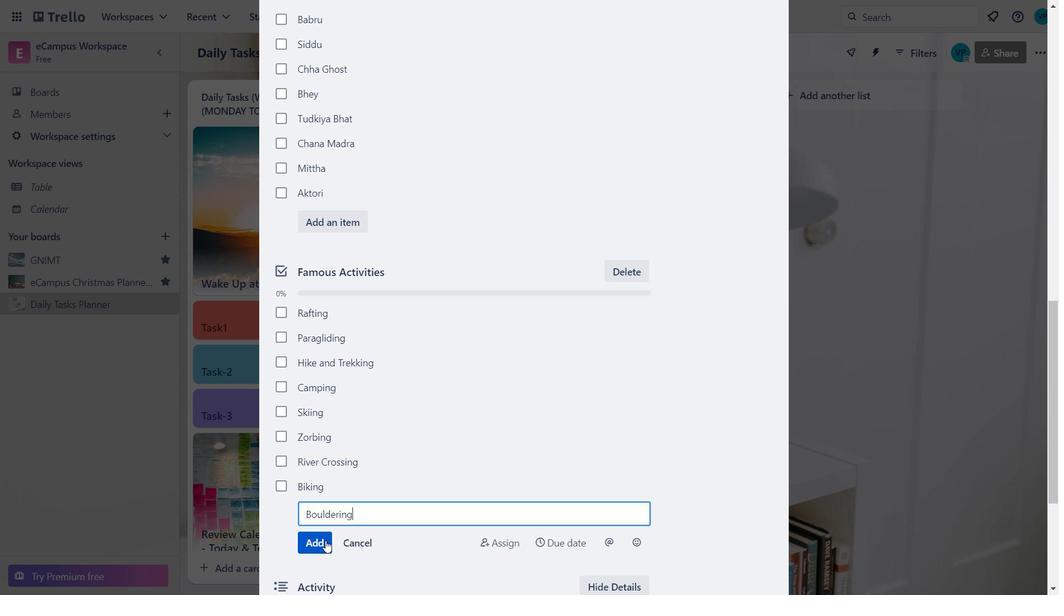 
Action: Mouse moved to (313, 567)
Screenshot: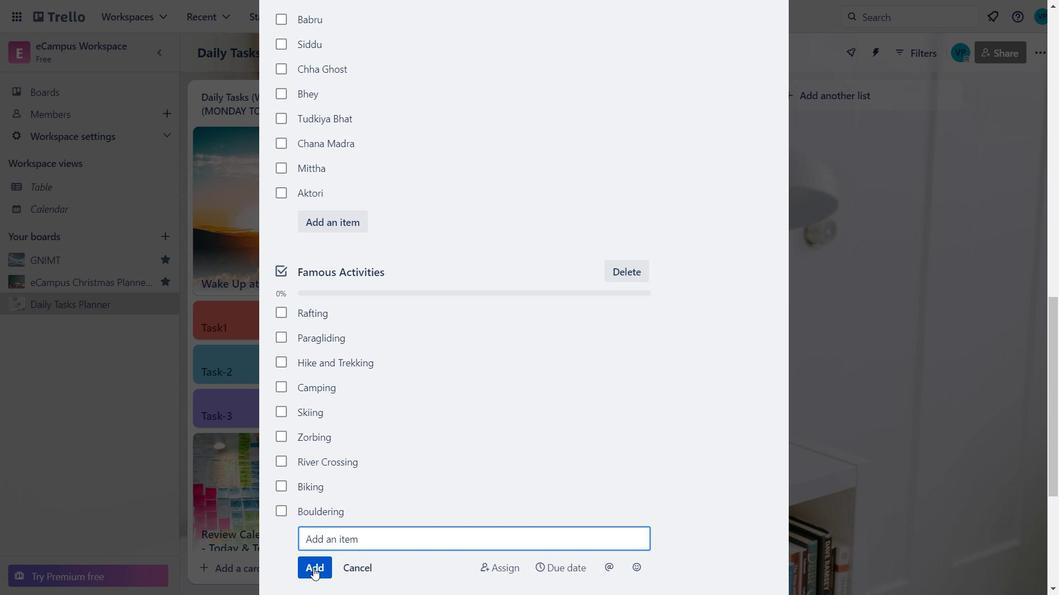 
Action: Mouse pressed left at (313, 567)
Screenshot: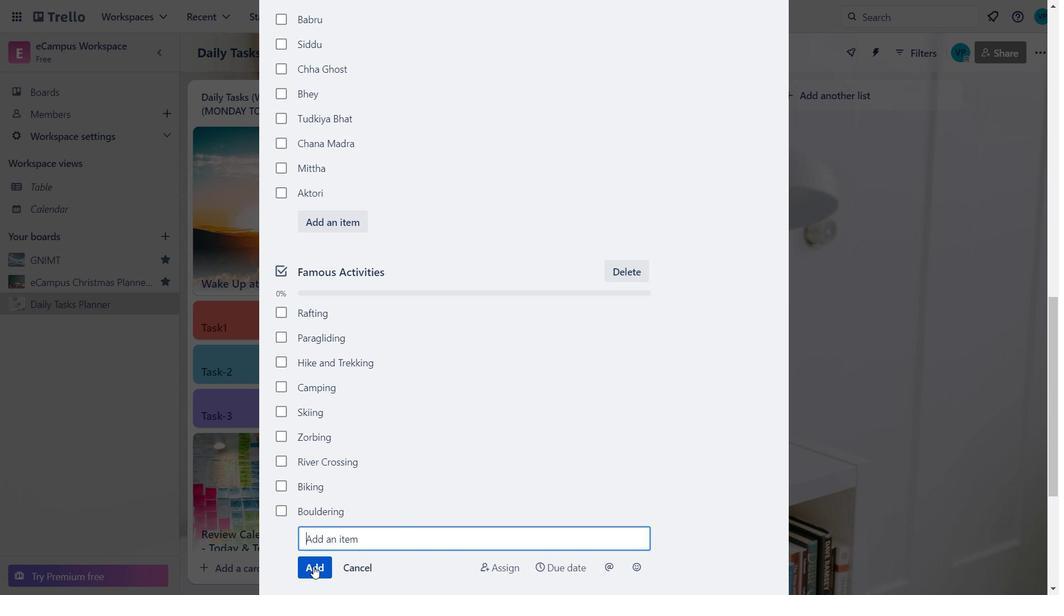
Action: Mouse moved to (348, 541)
Screenshot: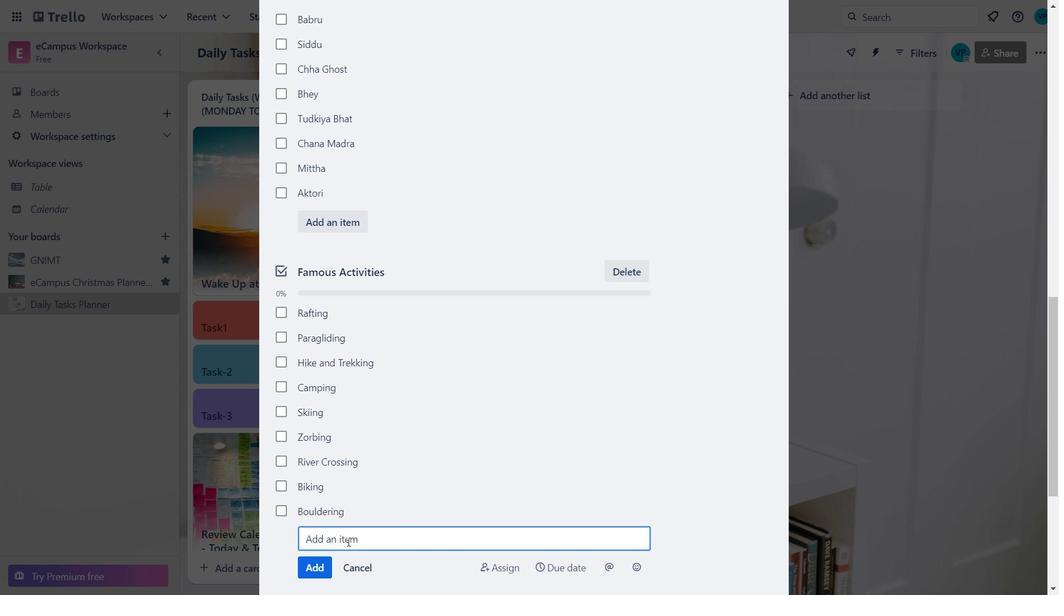 
Action: Mouse pressed left at (348, 541)
Screenshot: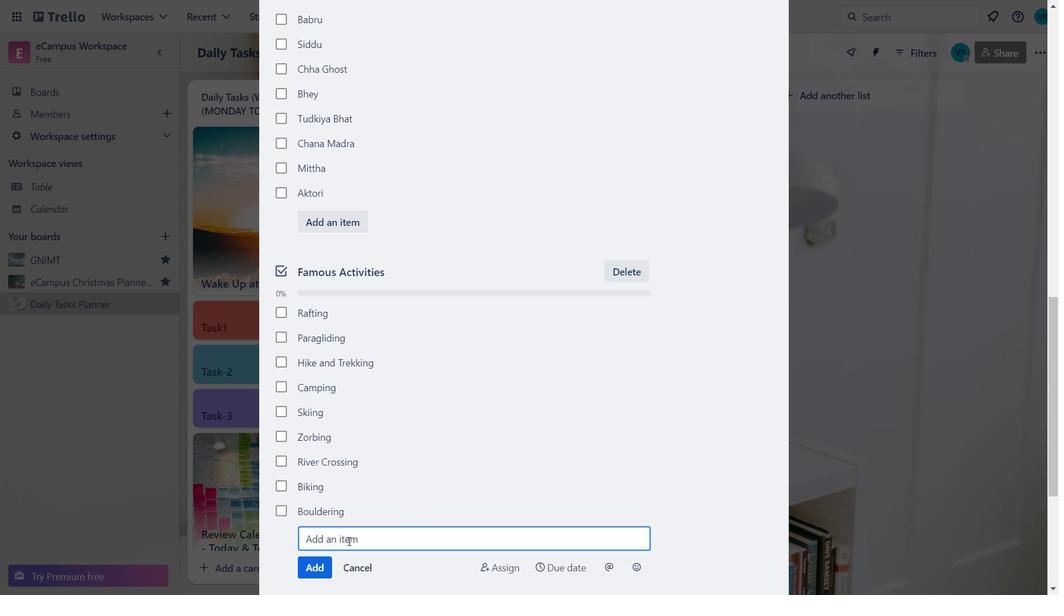 
Action: Key pressed z<Key.backspace>z<Key.backspace><Key.caps_lock>Z<Key.caps_lock>iplining
Screenshot: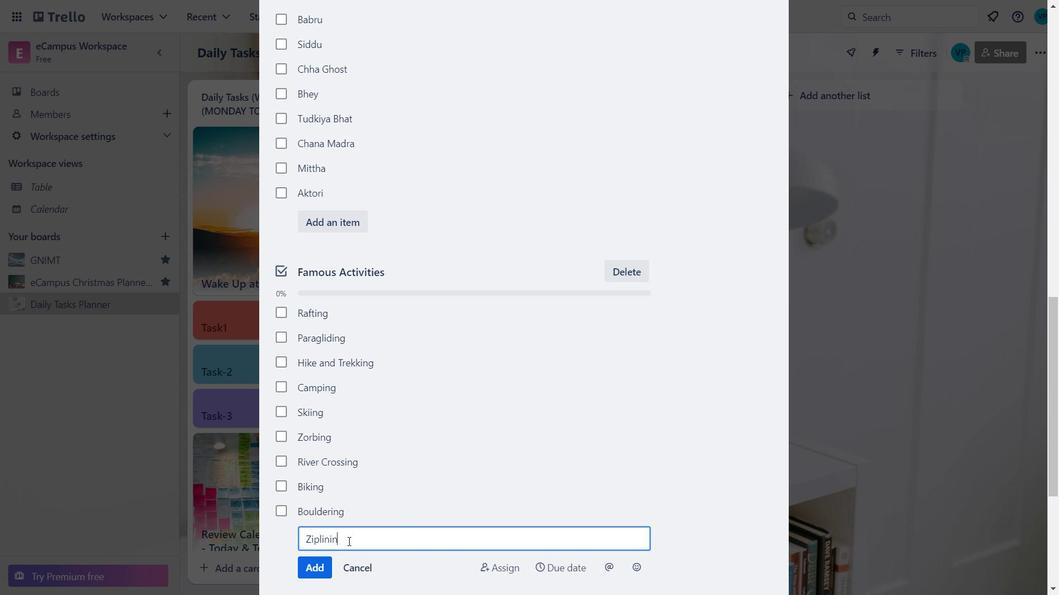 
Action: Mouse moved to (322, 568)
Screenshot: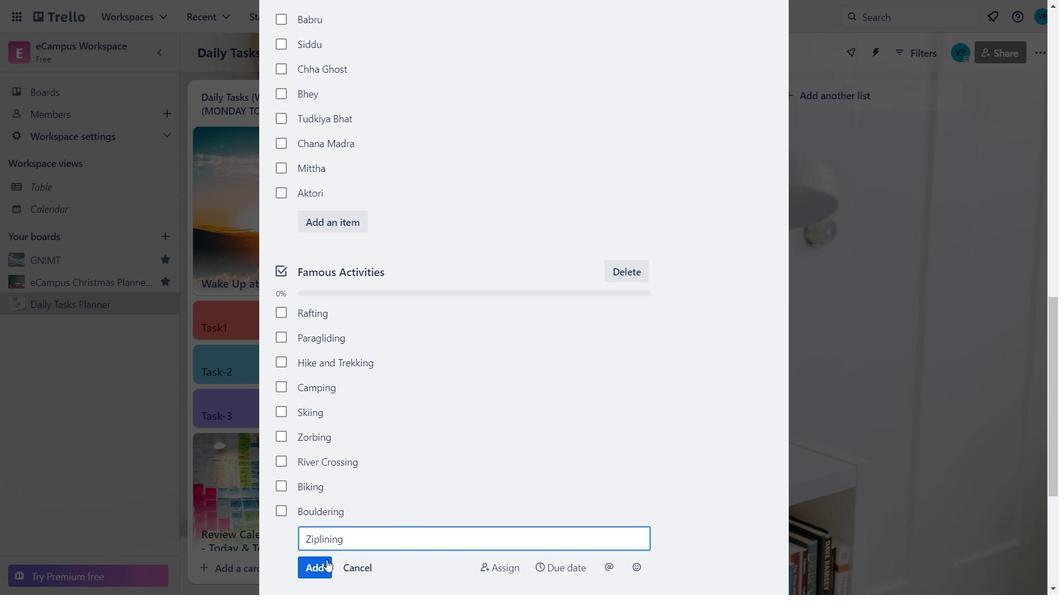 
Action: Mouse pressed left at (322, 568)
Screenshot: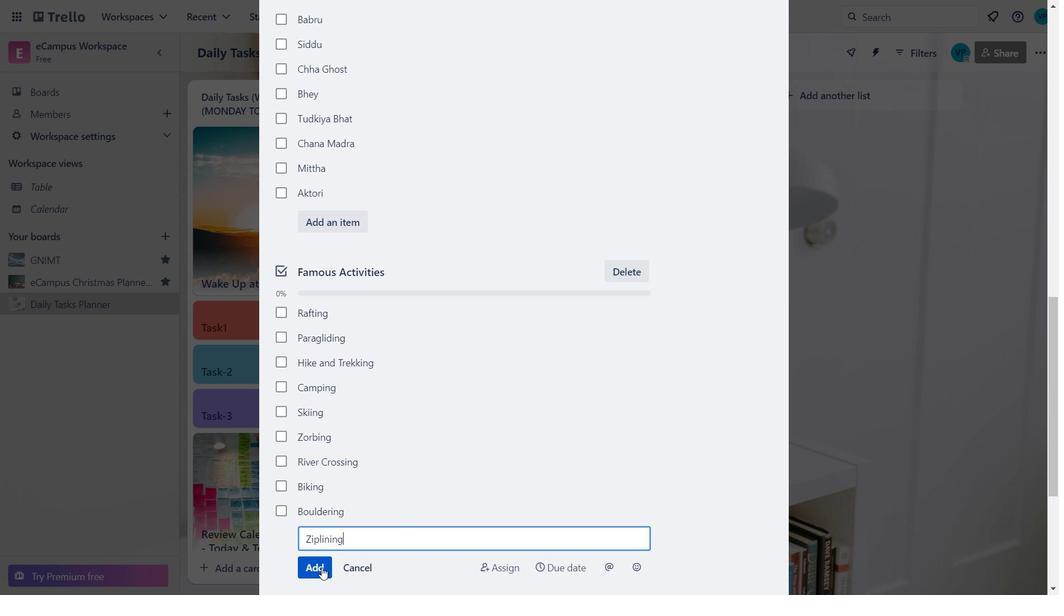 
Action: Mouse moved to (286, 533)
Screenshot: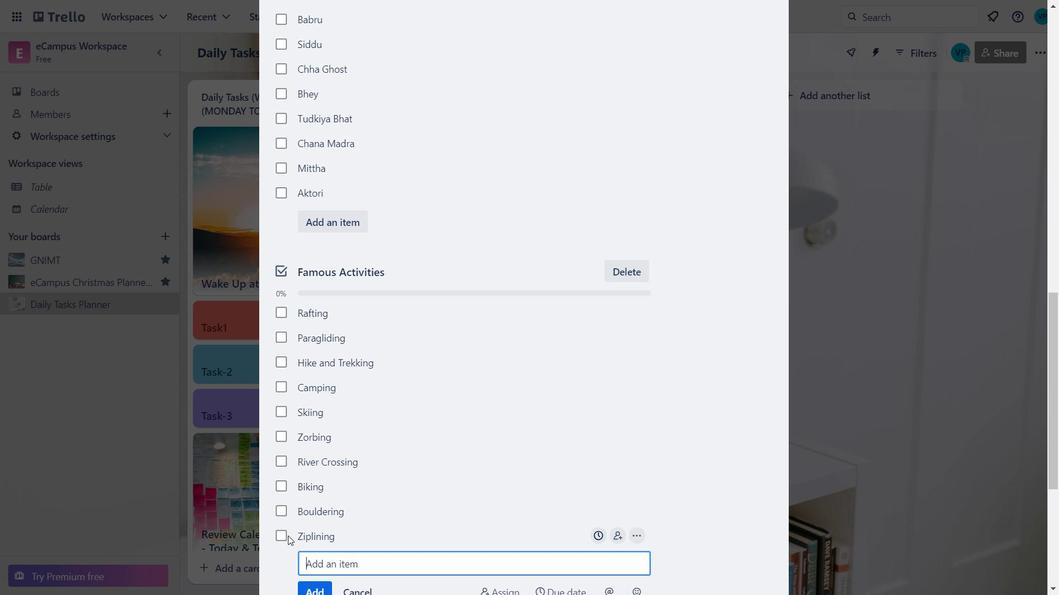 
Action: Mouse pressed left at (286, 533)
Screenshot: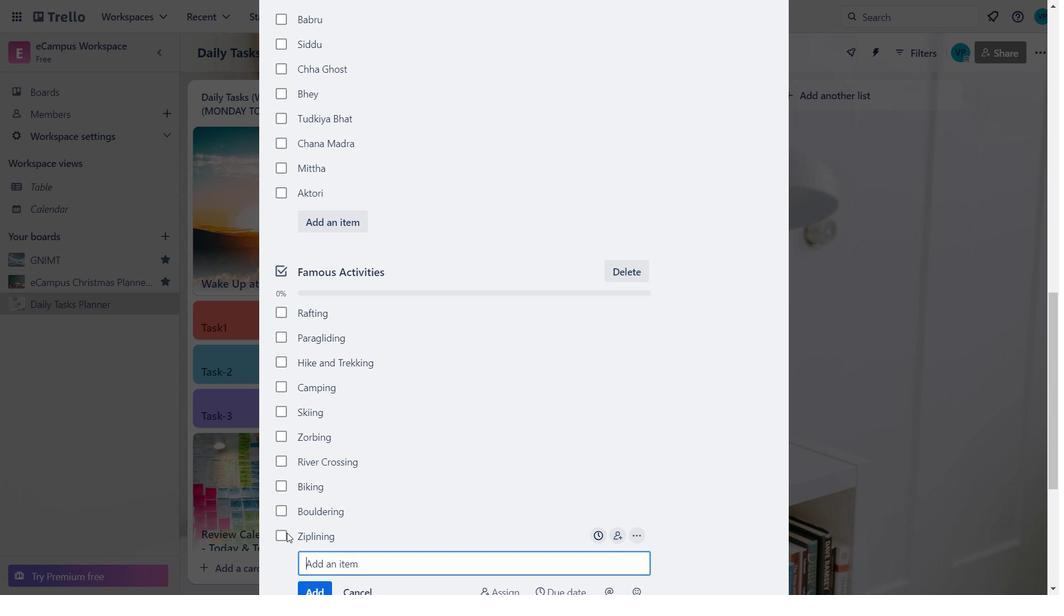 
Action: Mouse moved to (283, 539)
Screenshot: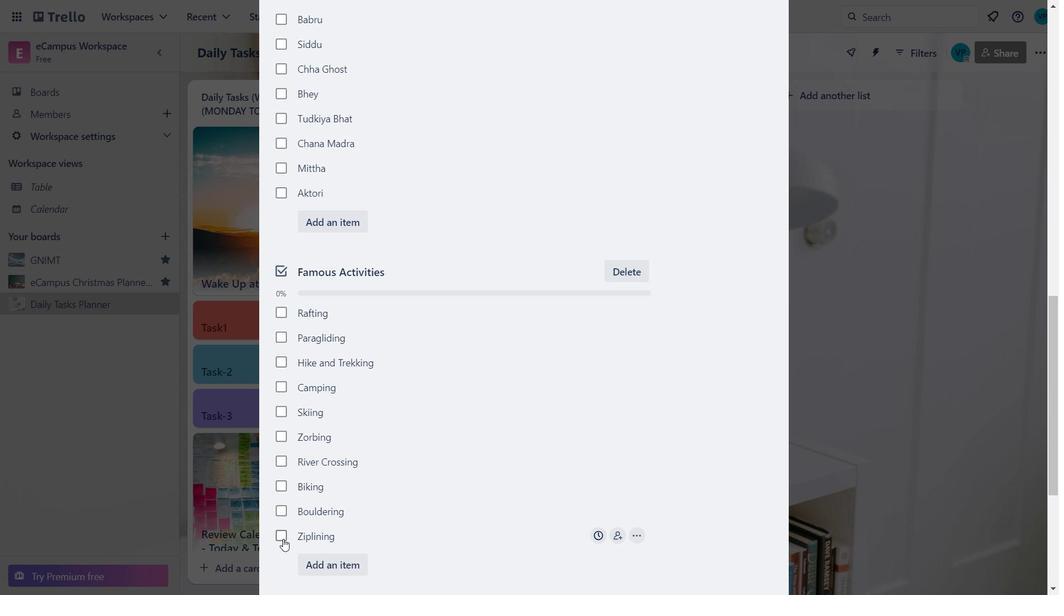 
Action: Mouse pressed left at (283, 539)
Screenshot: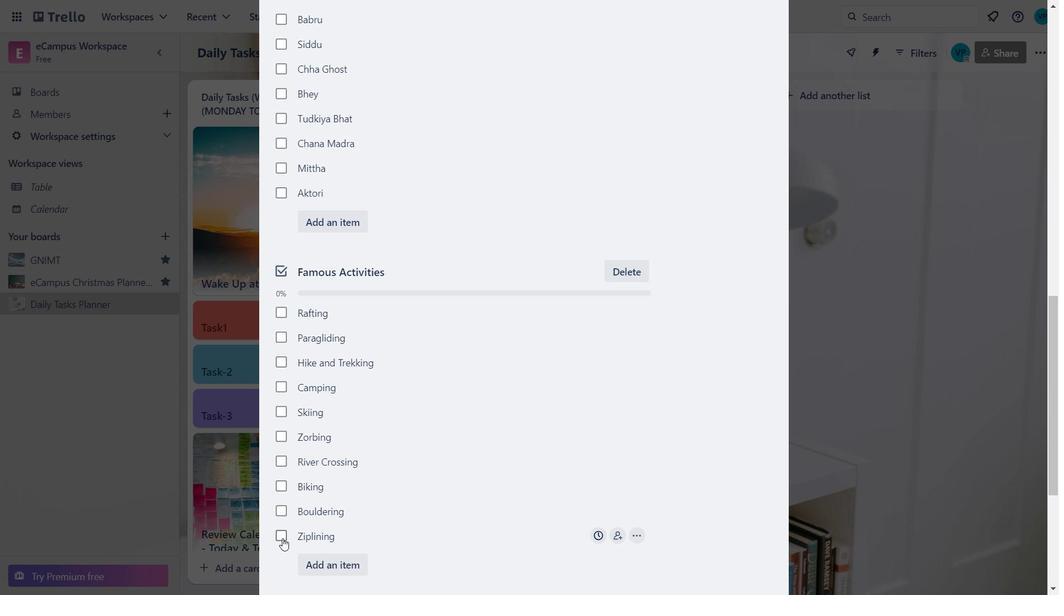 
Action: Mouse moved to (323, 567)
Screenshot: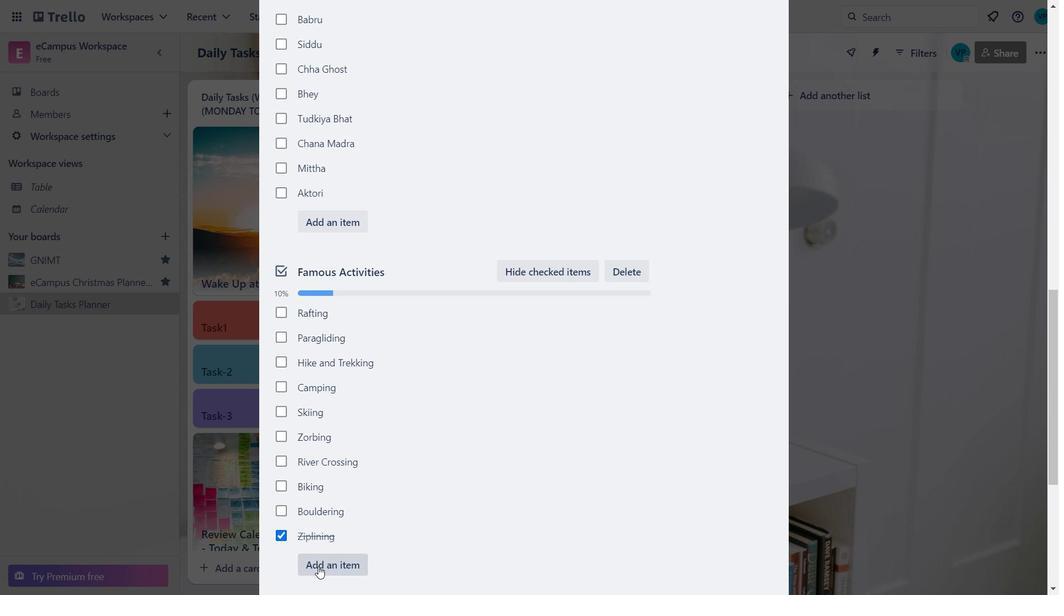 
Action: Mouse pressed left at (323, 567)
Screenshot: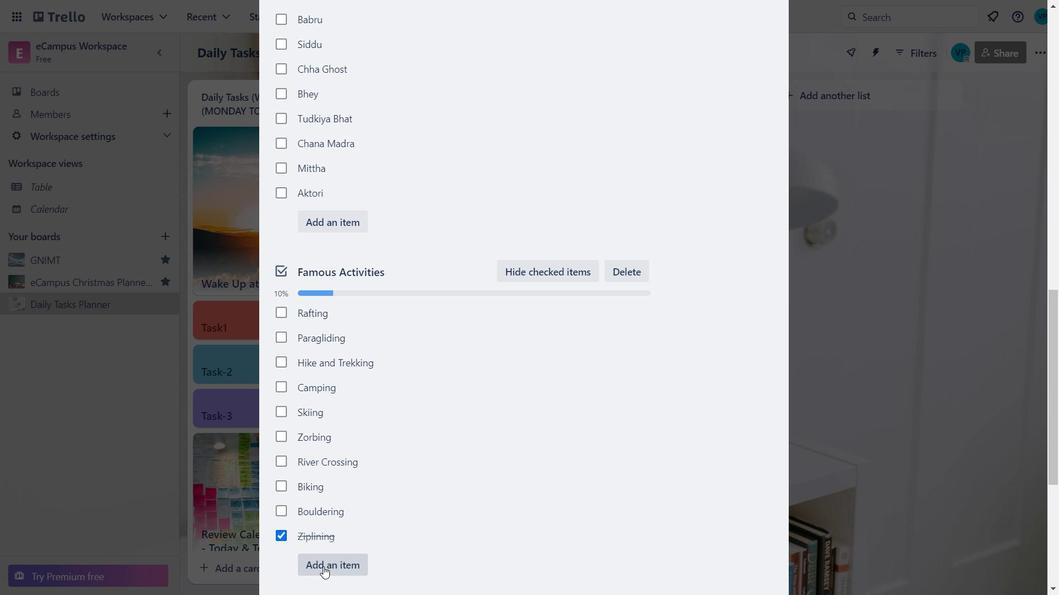 
Action: Mouse pressed left at (323, 567)
Screenshot: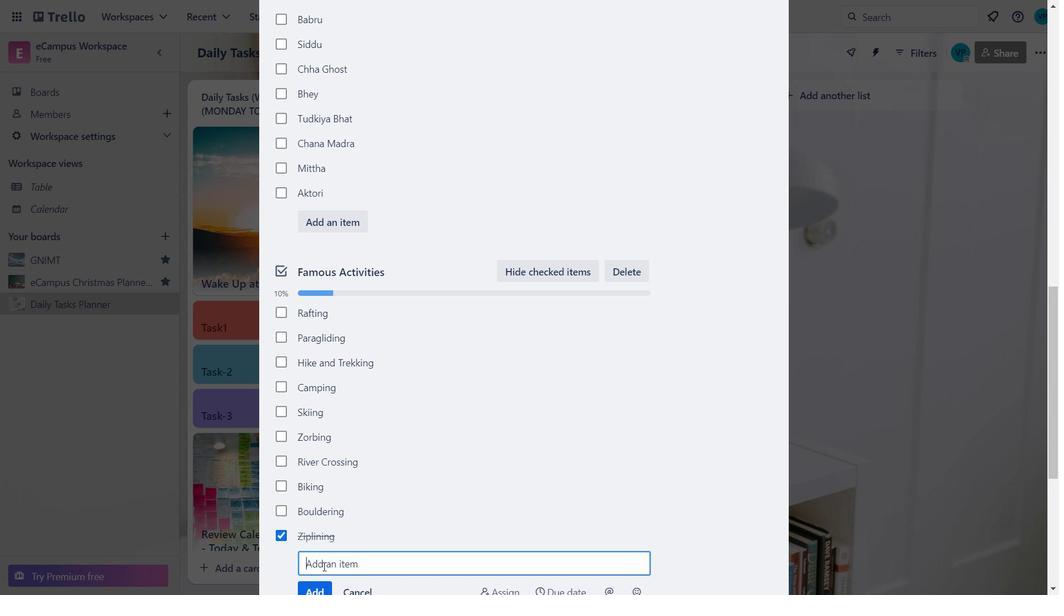
Action: Key pressed <Key.caps_lock>F<Key.caps_lock>un<Key.space><Key.caps_lock>S<Key.caps_lock>now
Screenshot: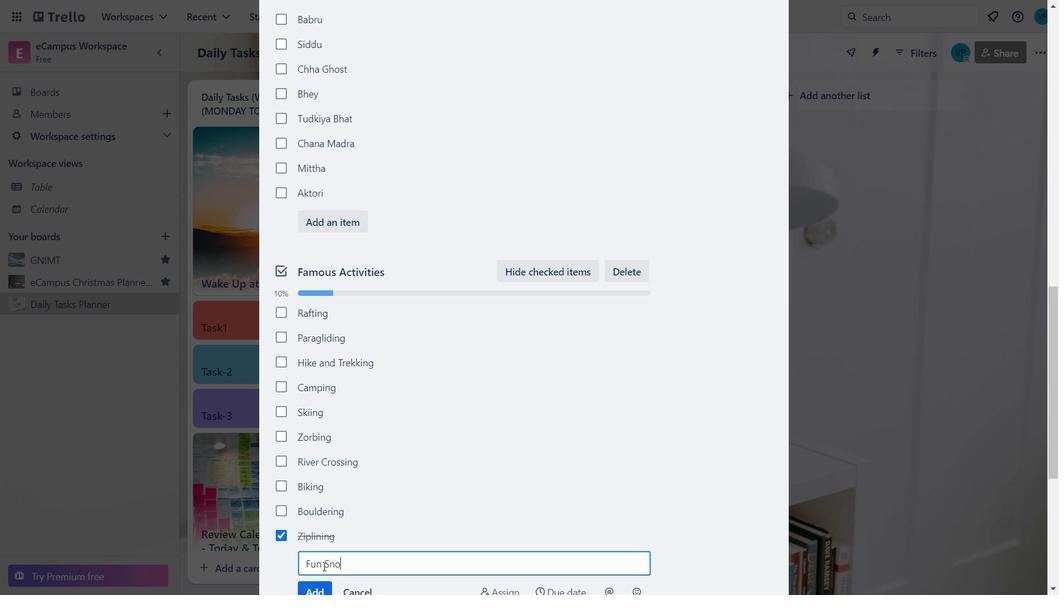 
Action: Mouse moved to (321, 585)
Screenshot: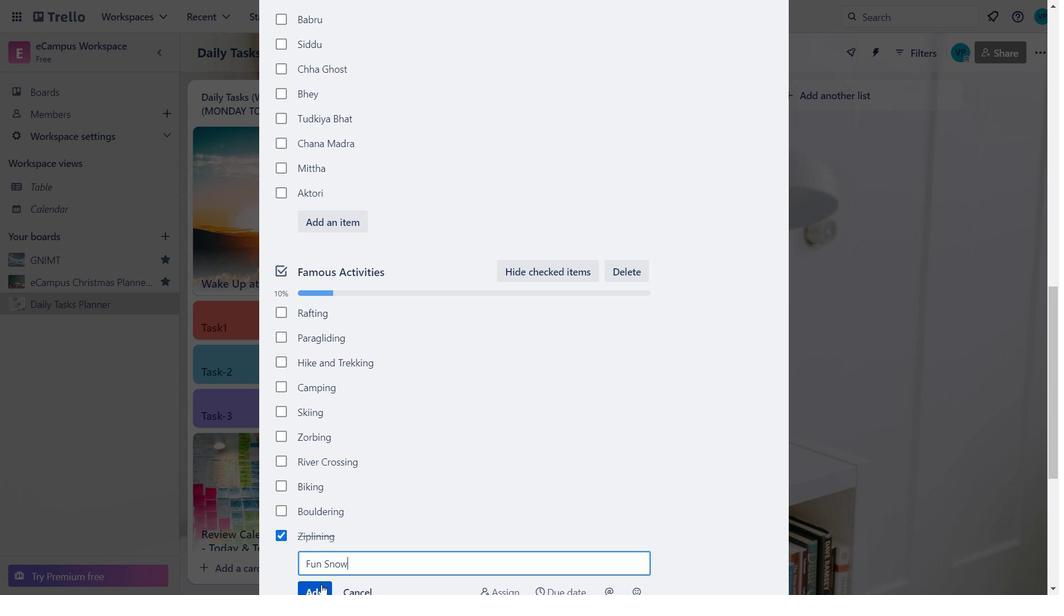 
Action: Mouse pressed left at (321, 585)
Screenshot: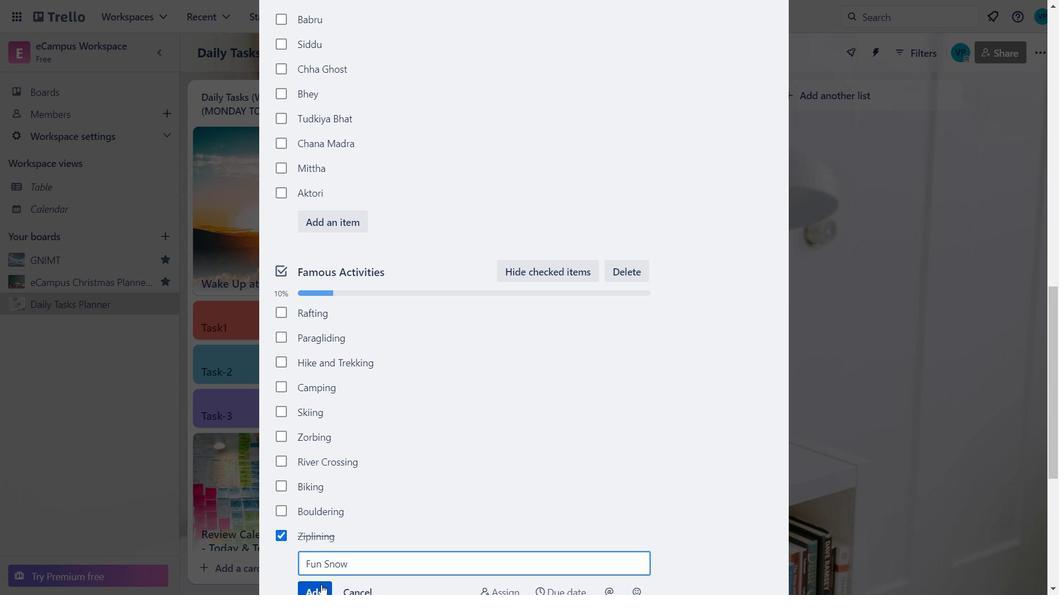 
Action: Mouse moved to (376, 493)
Screenshot: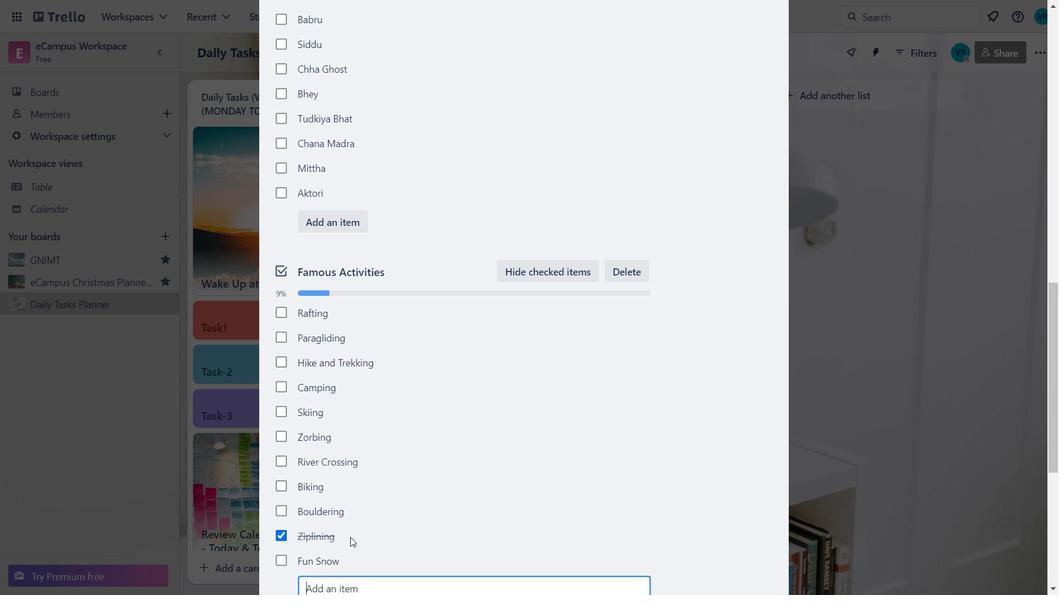 
Action: Key pressed <Key.down><Key.down><Key.down><Key.down>
Screenshot: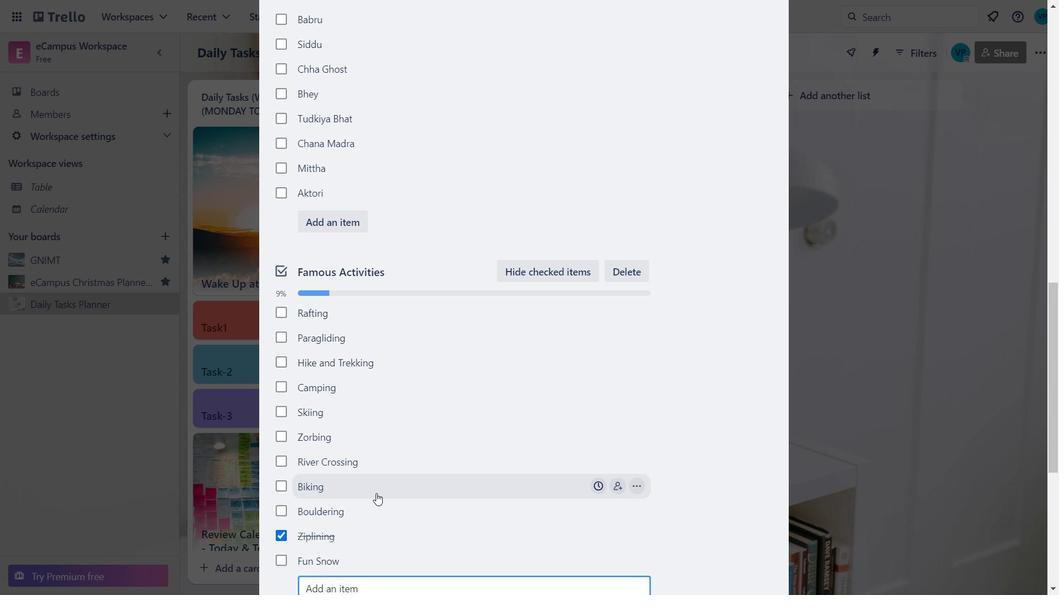 
Action: Mouse moved to (376, 466)
Screenshot: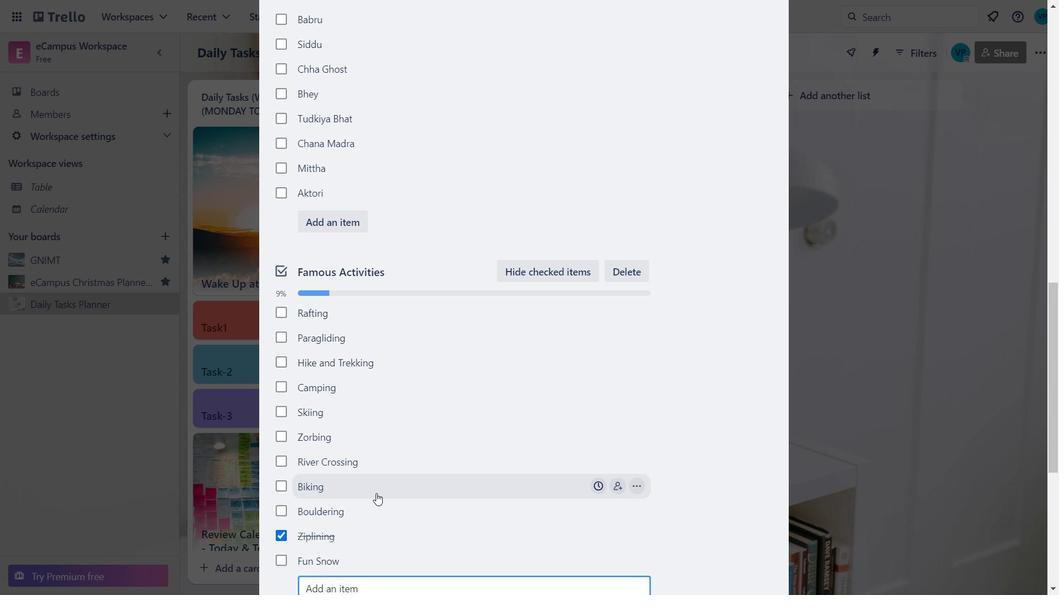 
Action: Mouse scrolled (376, 465) with delta (0, 0)
Screenshot: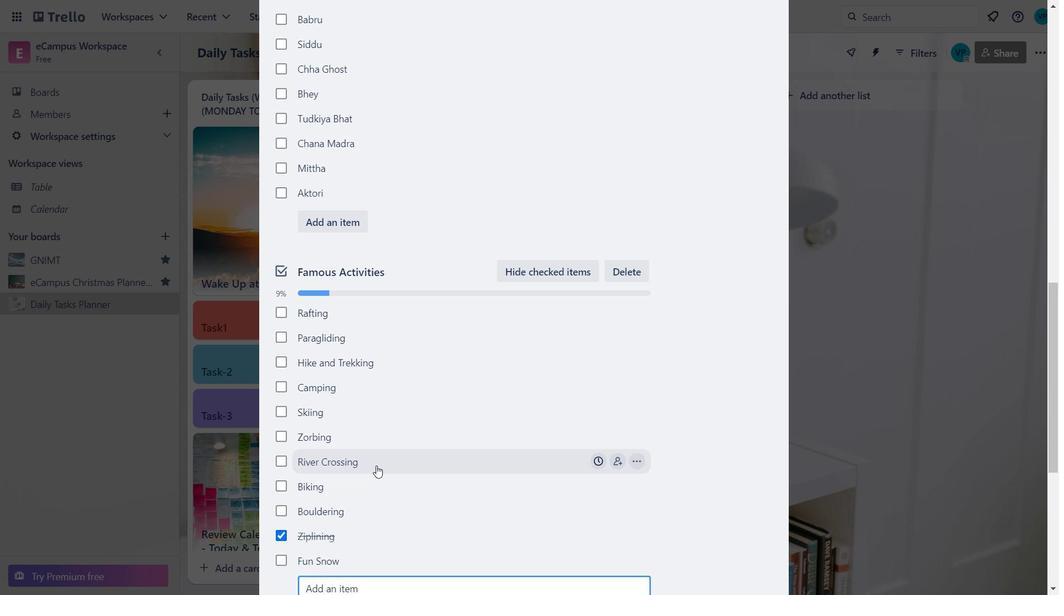 
Action: Mouse scrolled (376, 465) with delta (0, 0)
Screenshot: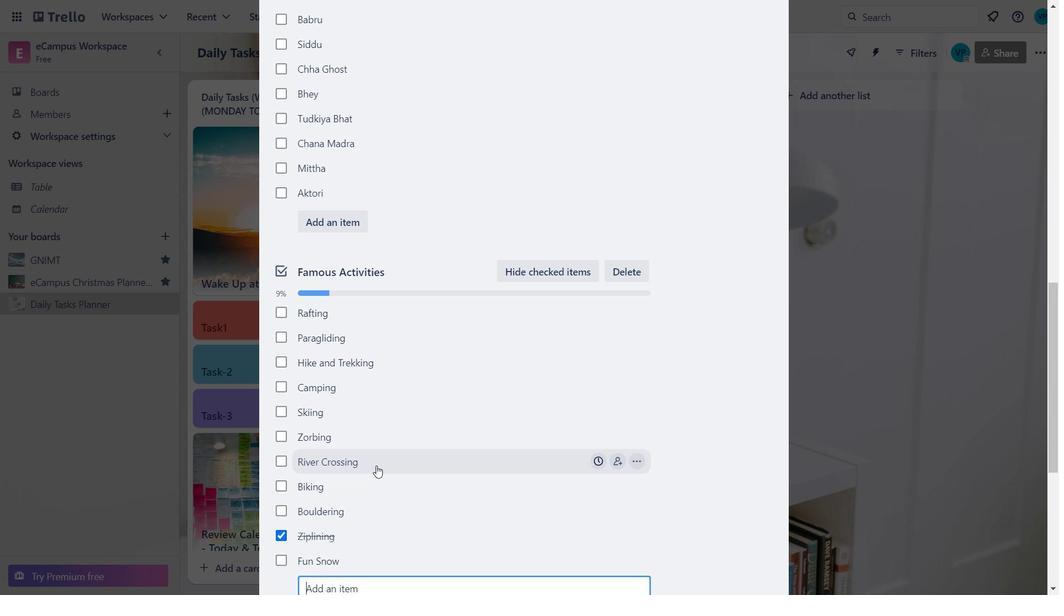 
Action: Mouse scrolled (376, 465) with delta (0, 0)
Screenshot: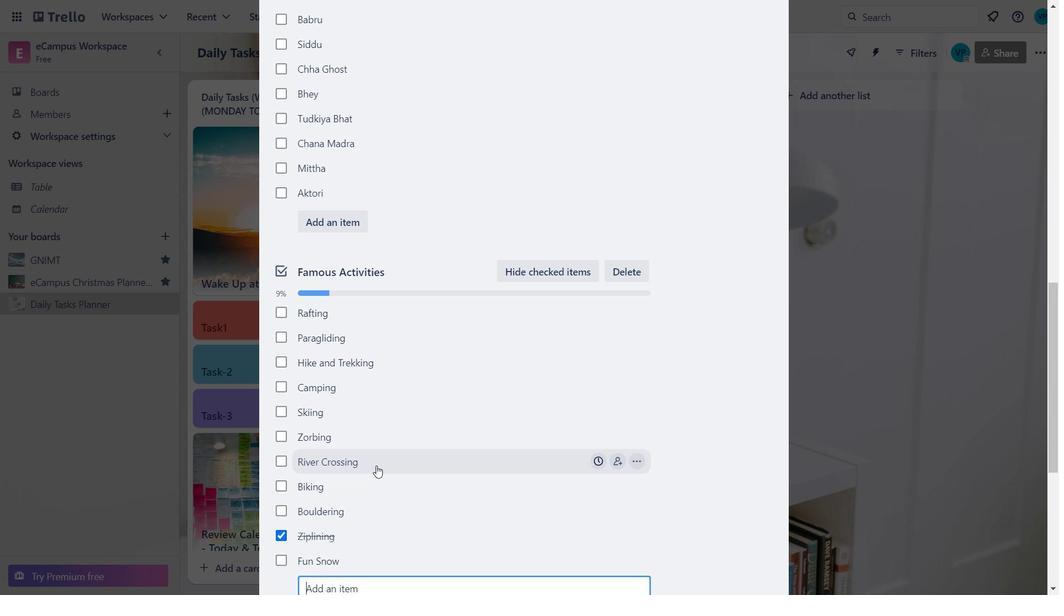 
Action: Mouse scrolled (376, 465) with delta (0, 0)
Screenshot: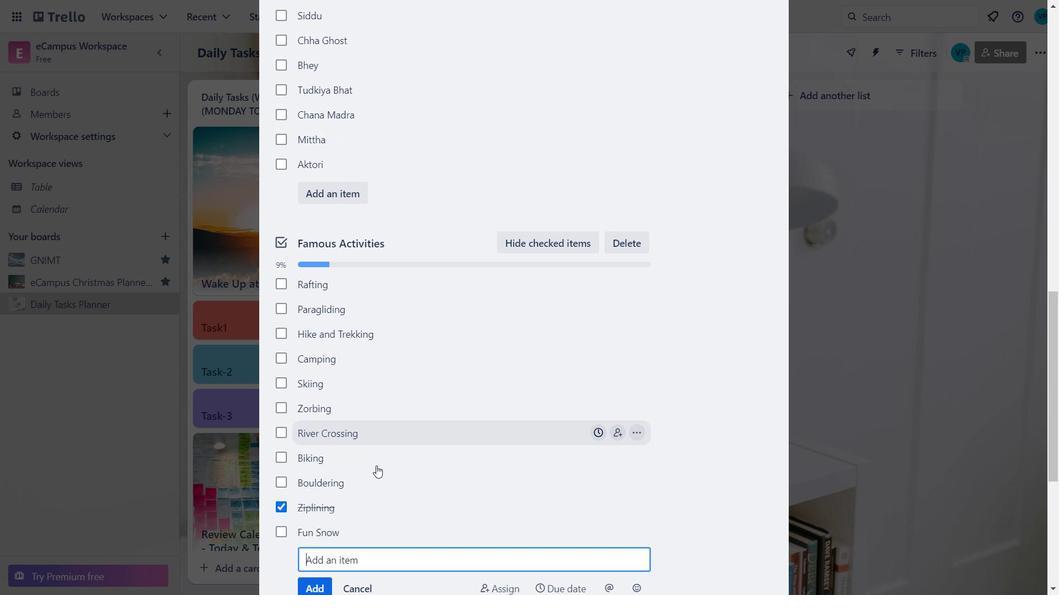 
Action: Mouse moved to (316, 311)
Screenshot: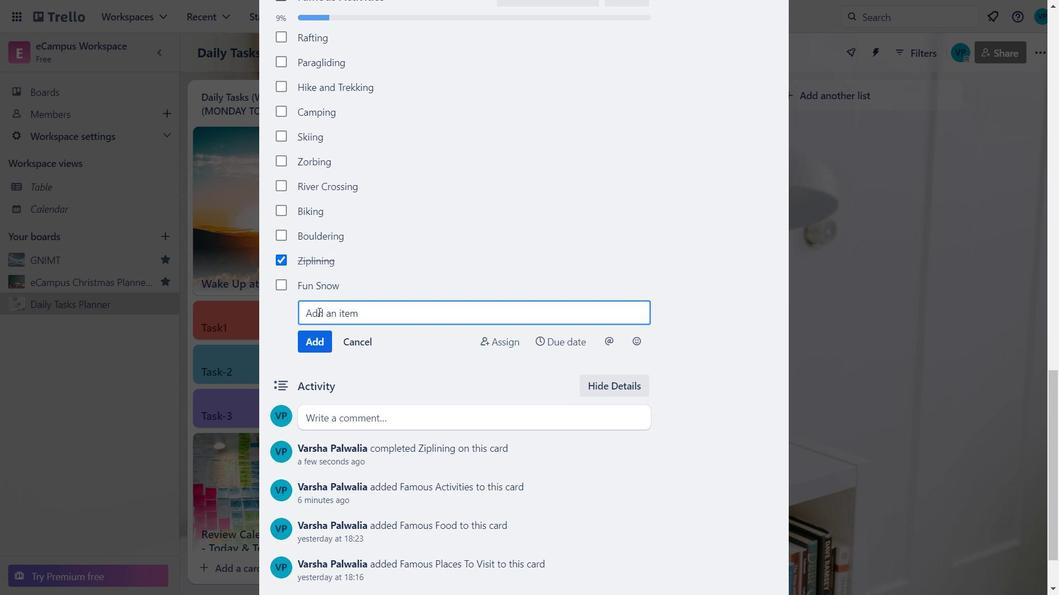 
Action: Key pressed <Key.caps_lock>A<Key.caps_lock>dventures<Key.space><Key.caps_lock>C<Key.caps_lock>amp<Key.space><Key.caps_lock>A<Key.caps_lock>ctib<Key.backspace>vitues
Screenshot: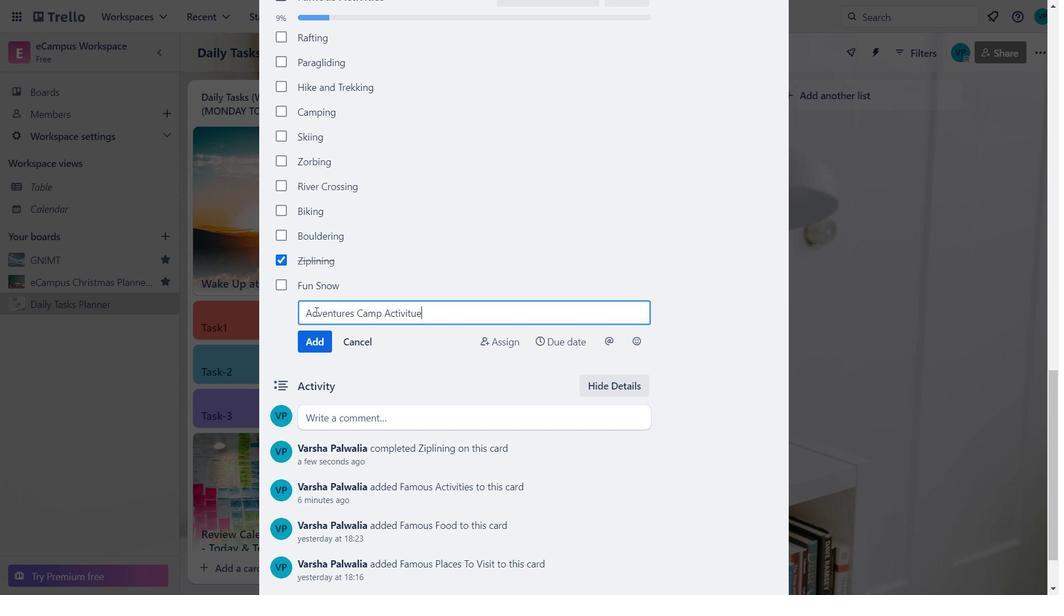 
Action: Mouse moved to (315, 339)
Screenshot: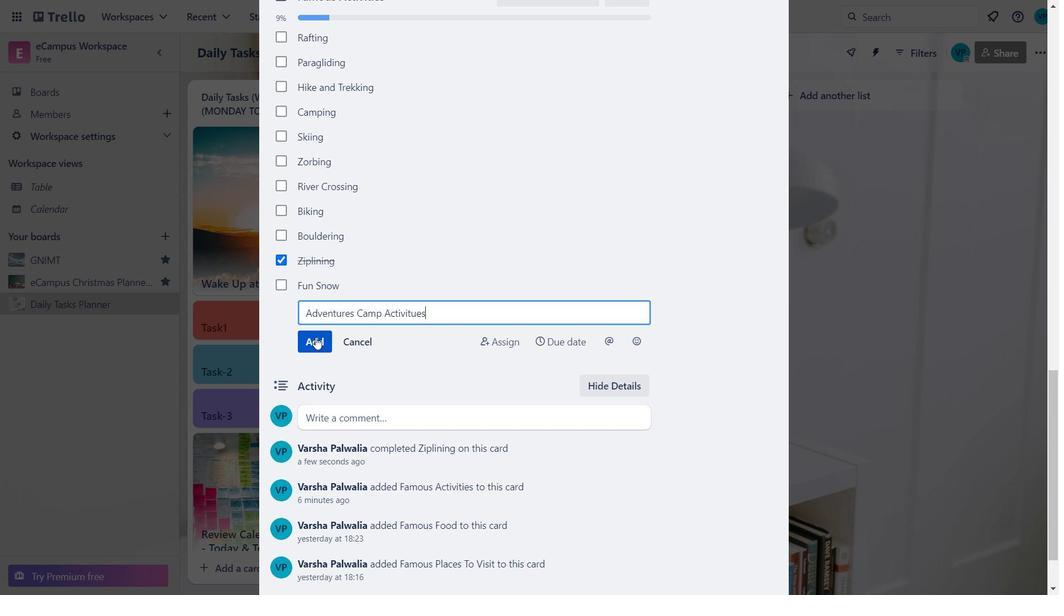 
Action: Mouse pressed left at (315, 339)
Screenshot: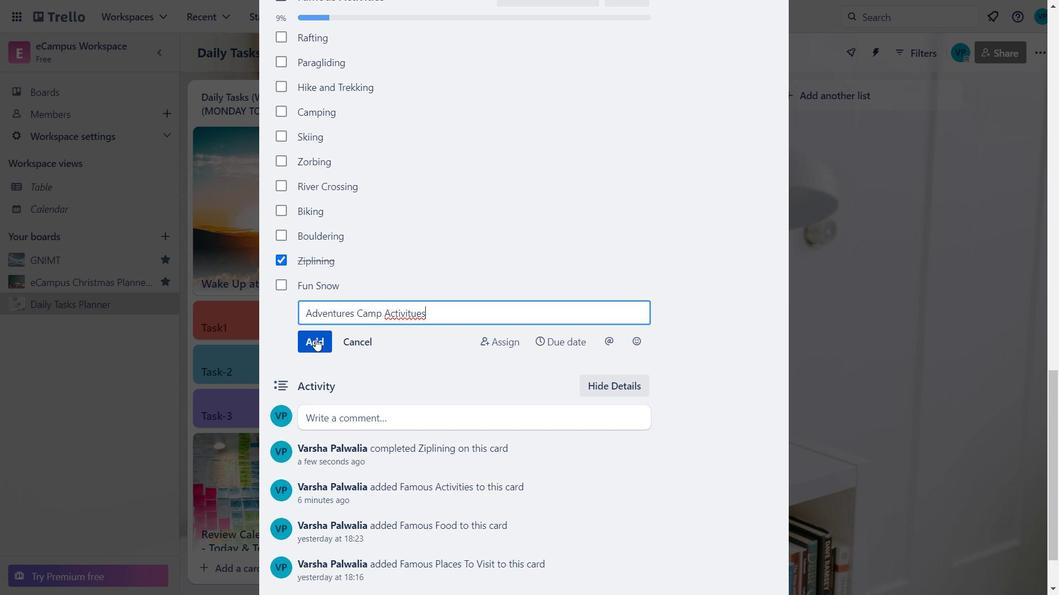 
Action: Mouse moved to (466, 281)
Screenshot: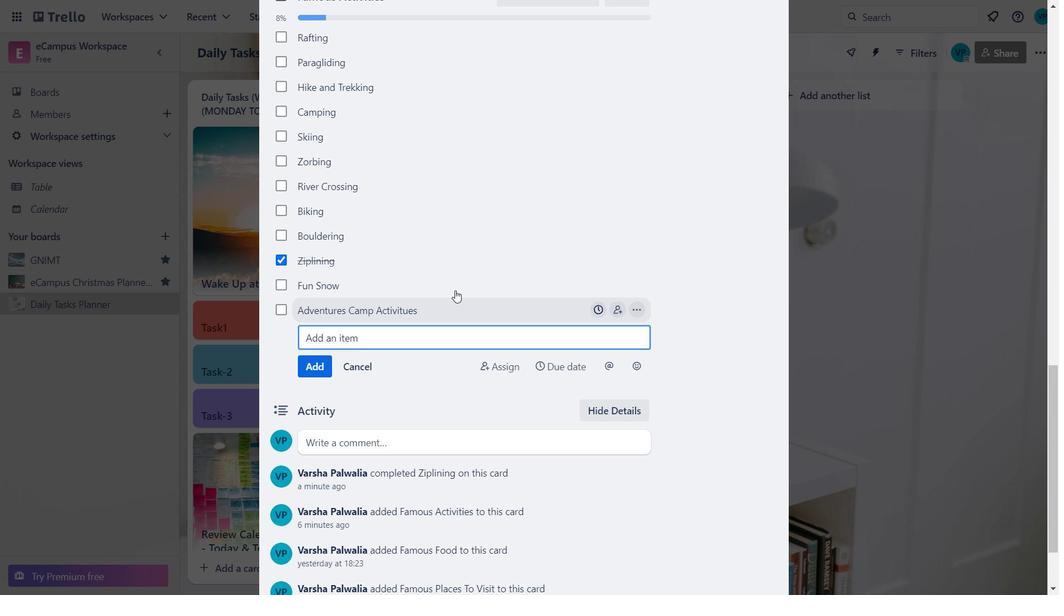 
Action: Mouse pressed left at (466, 281)
Screenshot: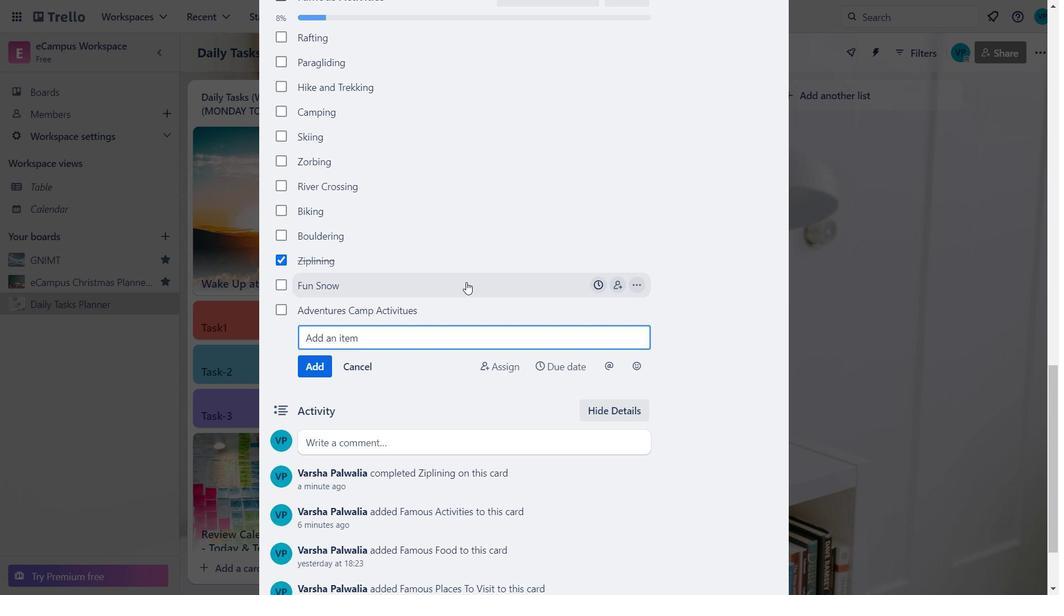 
Action: Mouse moved to (327, 337)
Screenshot: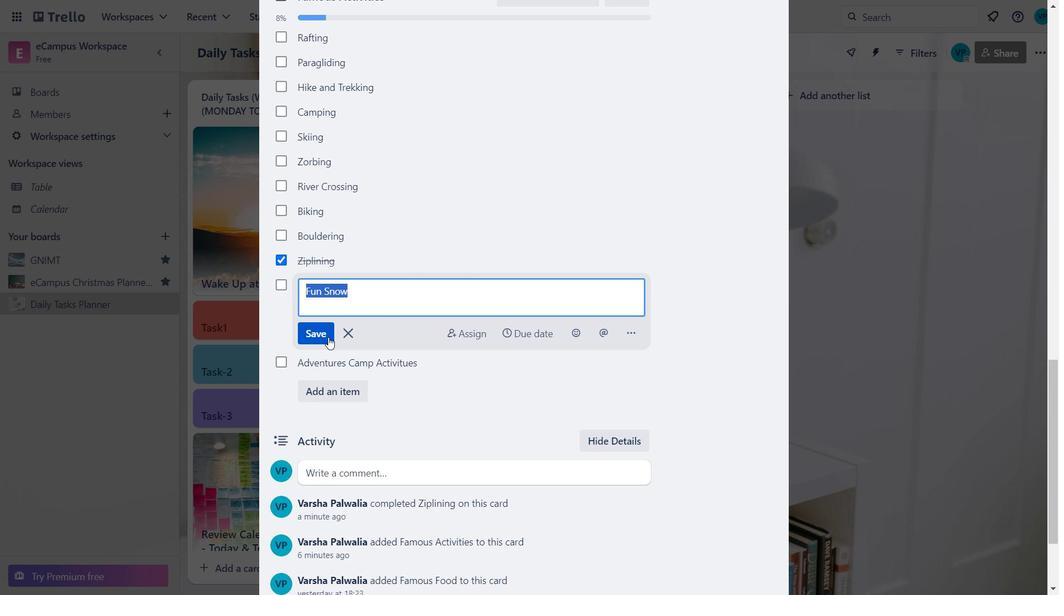 
Action: Mouse pressed left at (327, 337)
Screenshot: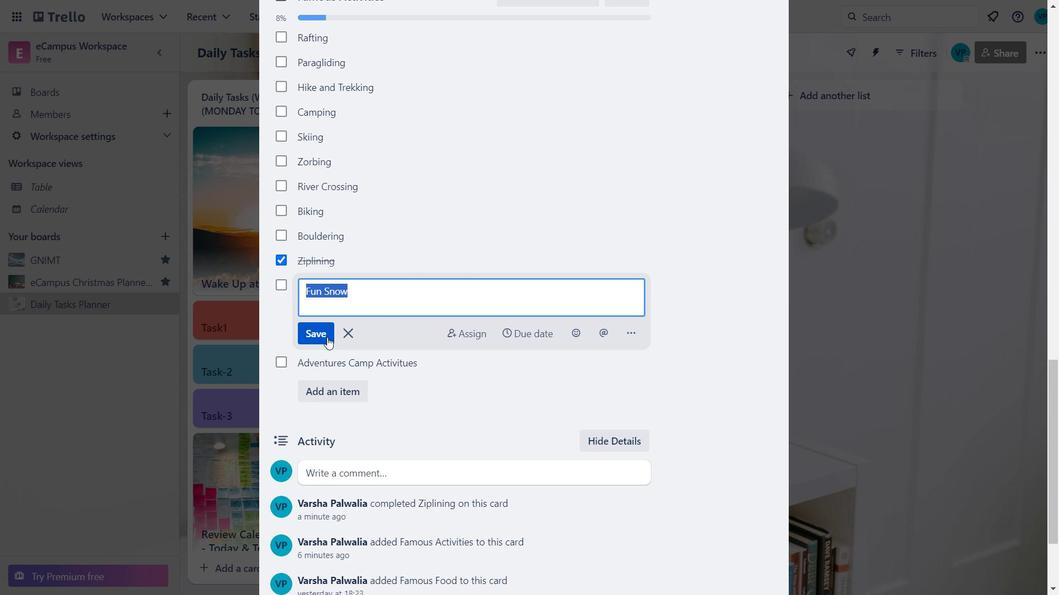 
Action: Mouse moved to (580, 247)
Screenshot: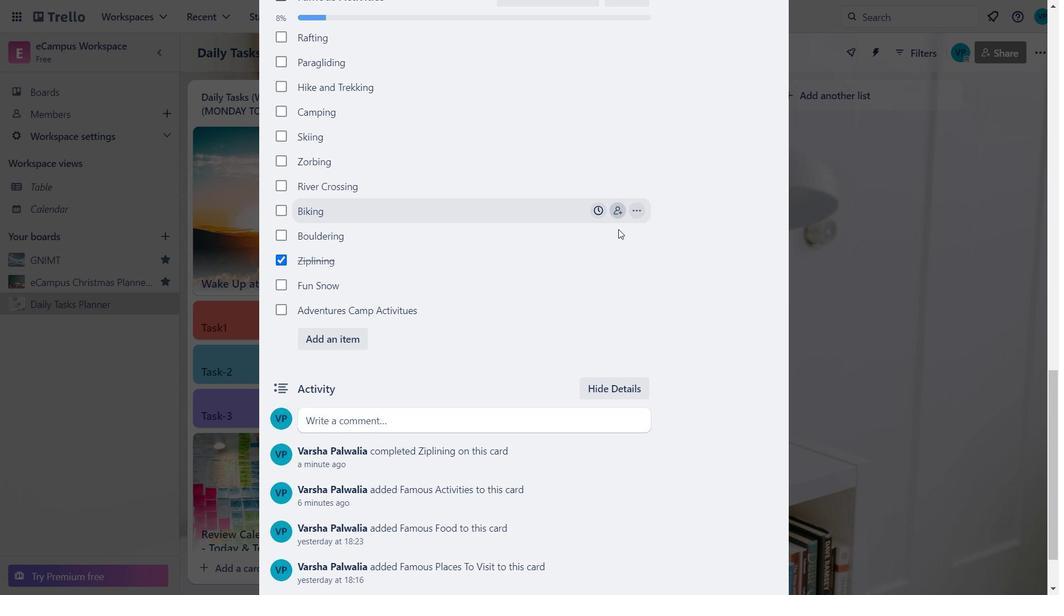 
Action: Mouse scrolled (580, 248) with delta (0, 0)
Screenshot: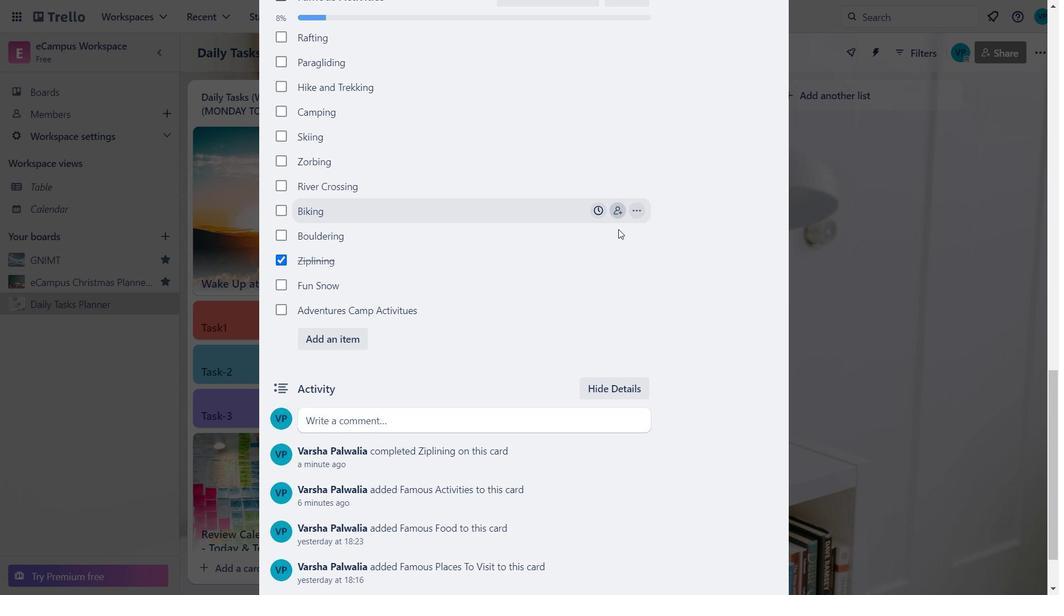 
Action: Mouse moved to (556, 247)
Screenshot: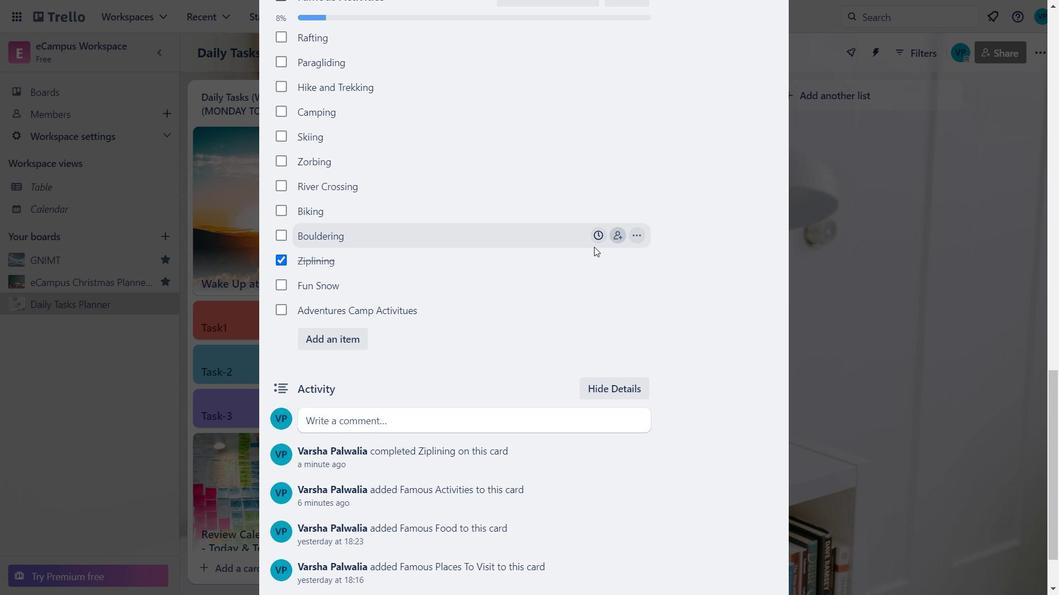 
Action: Mouse scrolled (556, 248) with delta (0, 0)
Screenshot: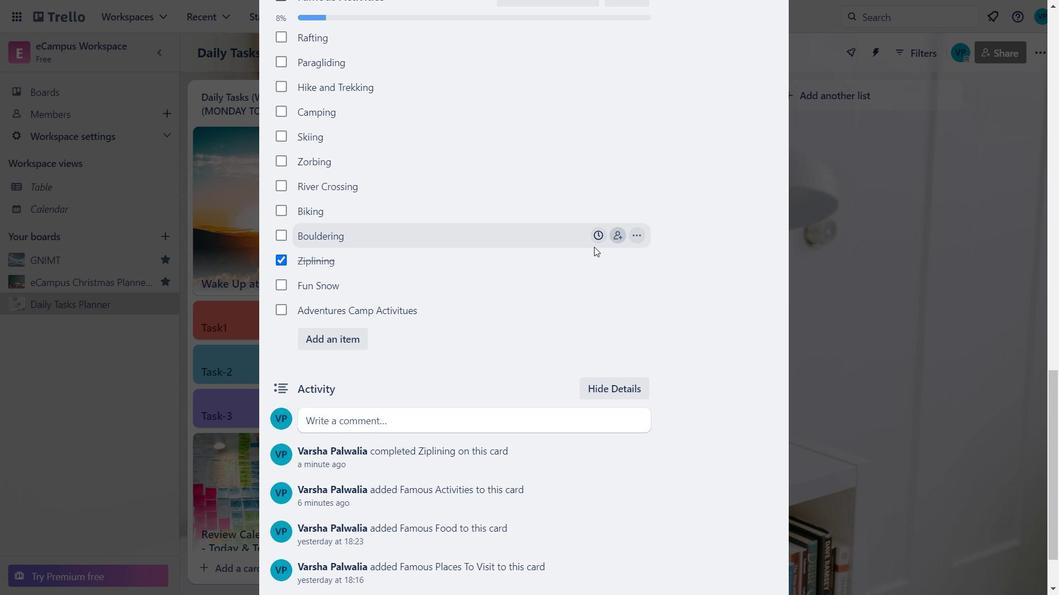 
Action: Mouse moved to (368, 273)
Screenshot: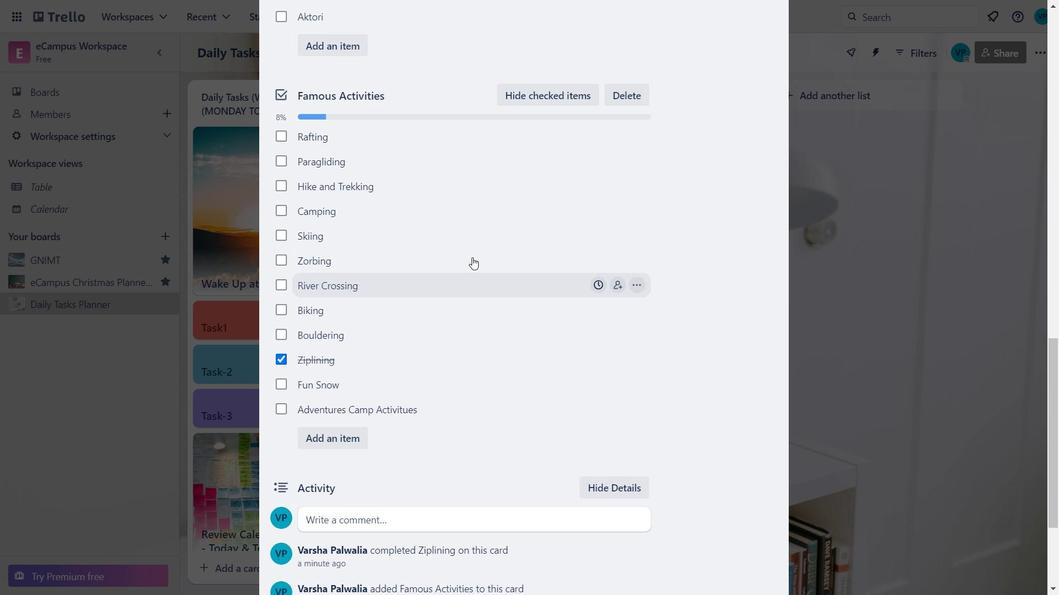 
Action: Mouse scrolled (368, 273) with delta (0, 0)
Screenshot: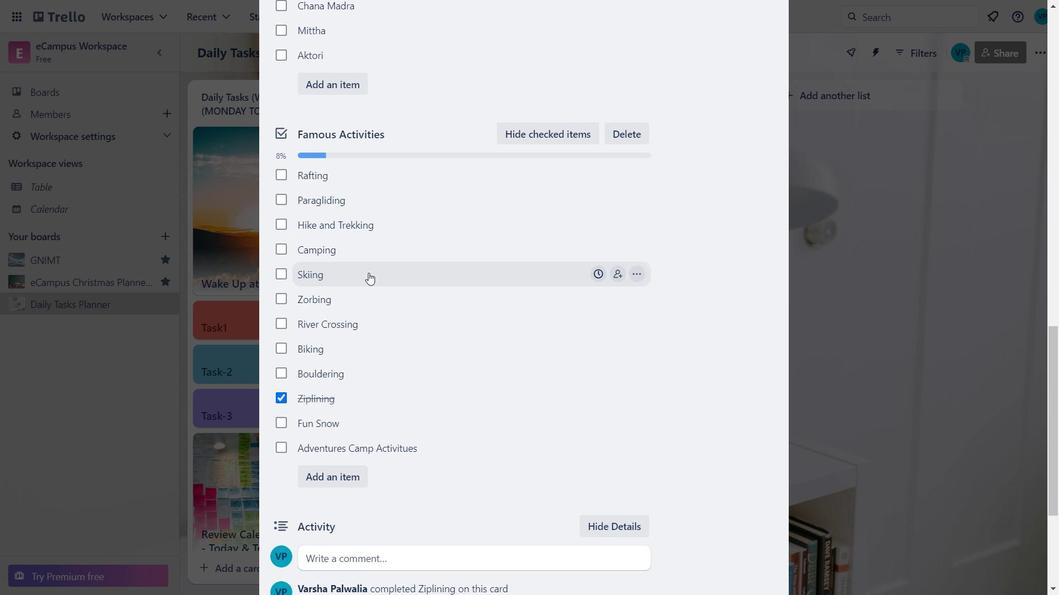 
Action: Mouse scrolled (368, 273) with delta (0, 0)
Screenshot: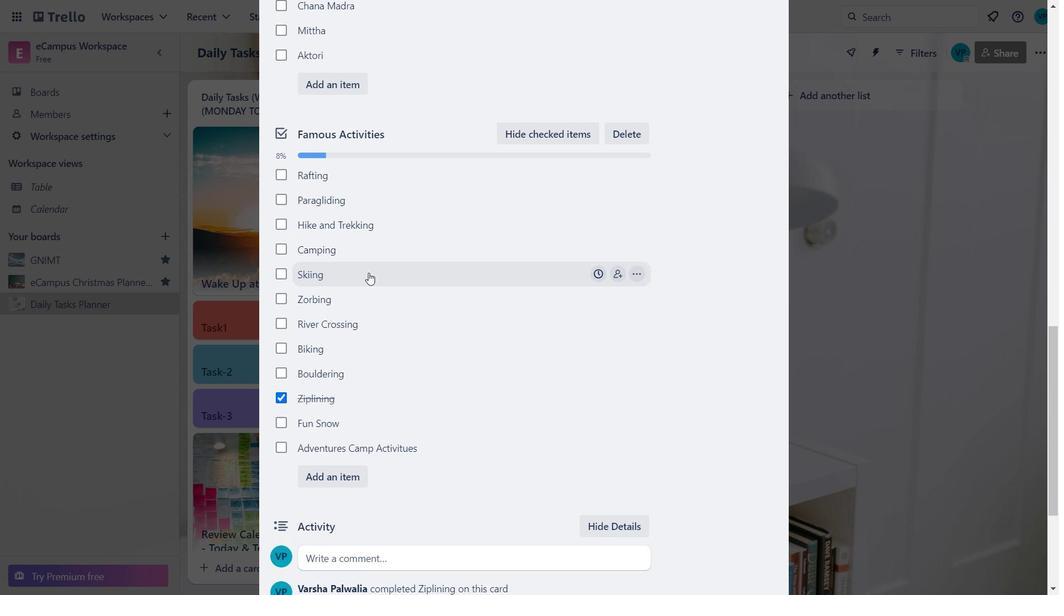 
Action: Mouse scrolled (368, 273) with delta (0, 0)
Screenshot: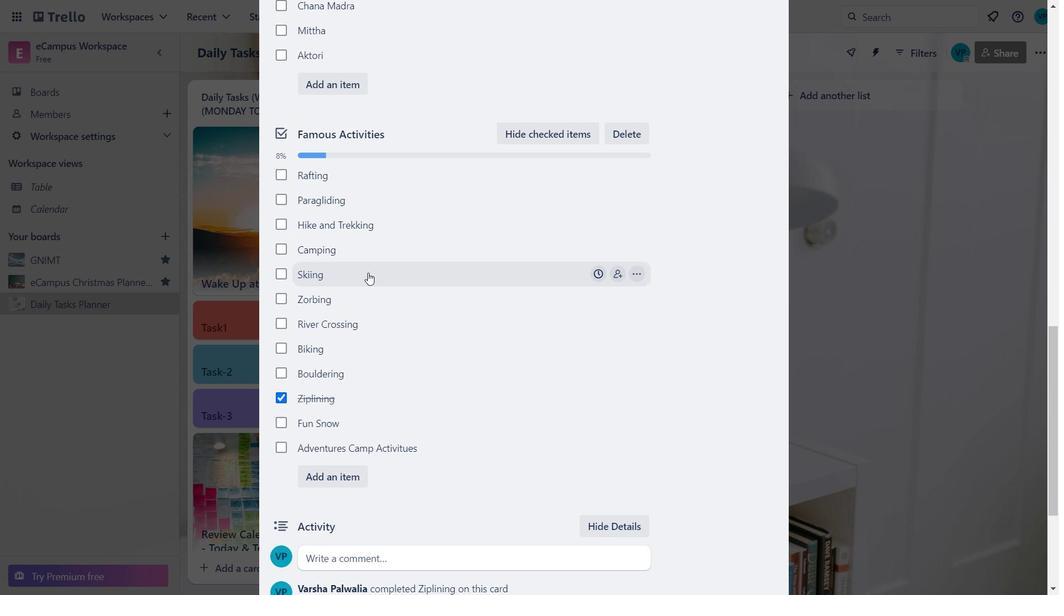 
Action: Mouse scrolled (368, 273) with delta (0, 0)
Screenshot: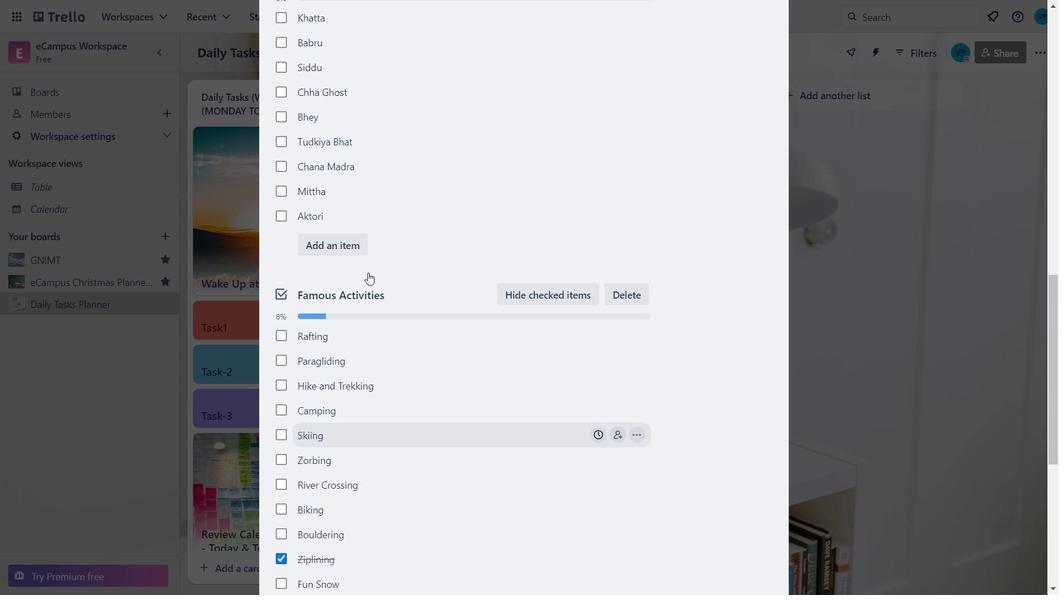 
Action: Mouse scrolled (368, 273) with delta (0, 0)
Screenshot: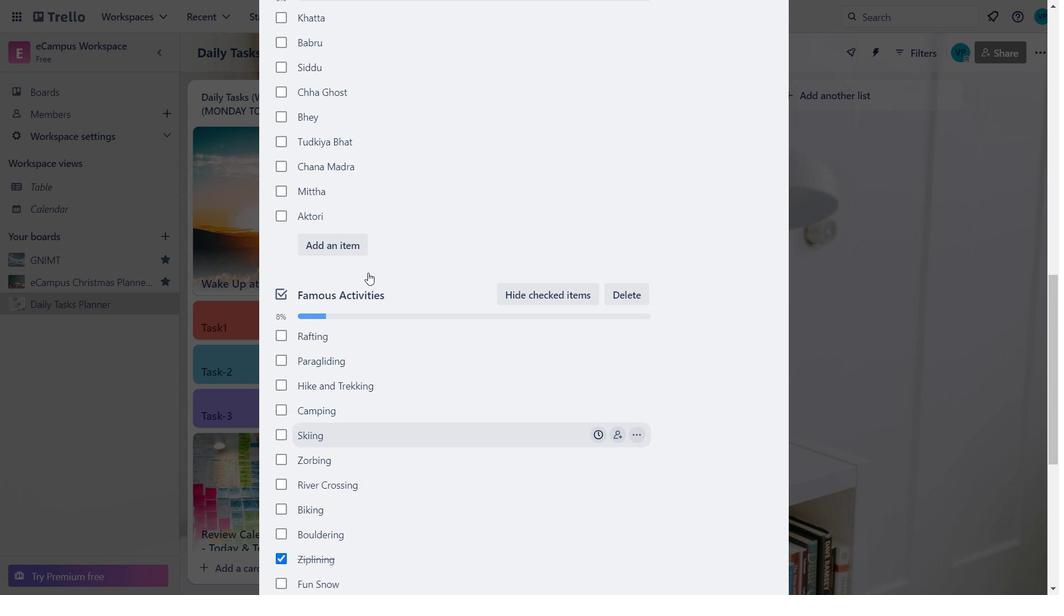 
Action: Mouse moved to (367, 273)
Screenshot: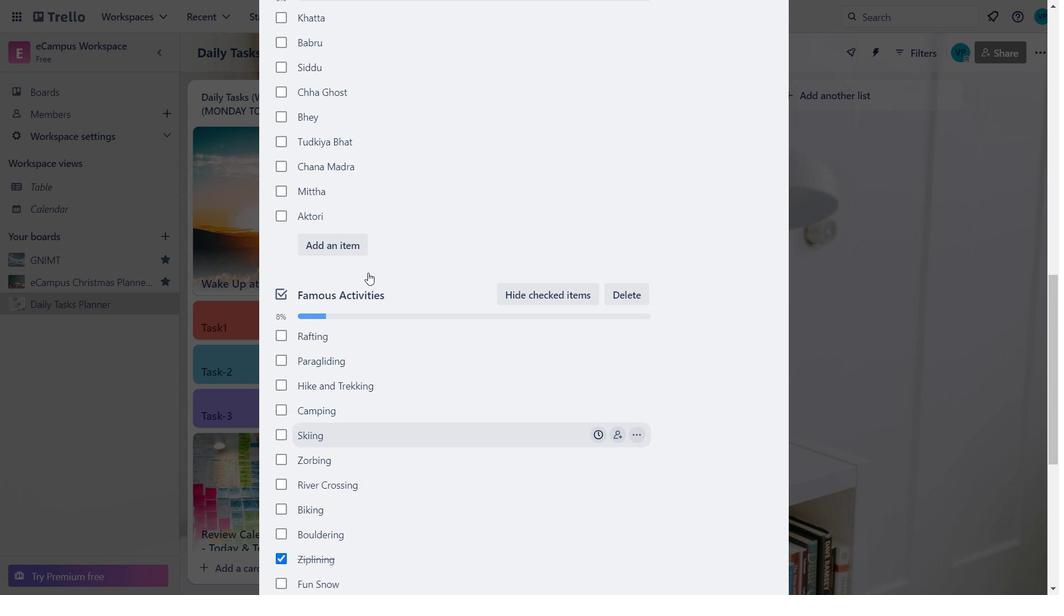 
Action: Mouse scrolled (367, 273) with delta (0, 0)
Screenshot: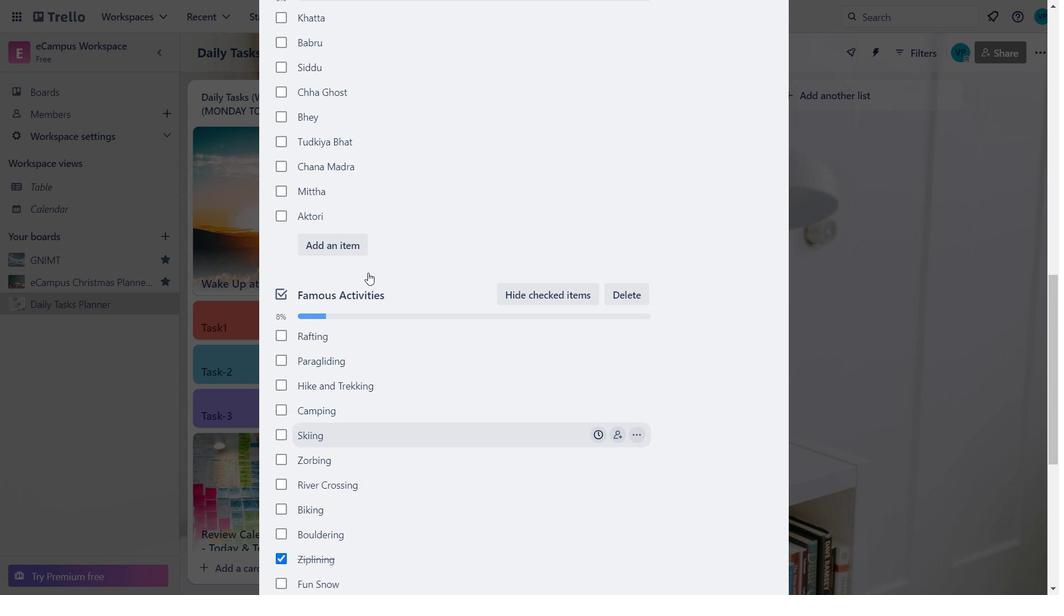 
Action: Mouse moved to (366, 271)
Screenshot: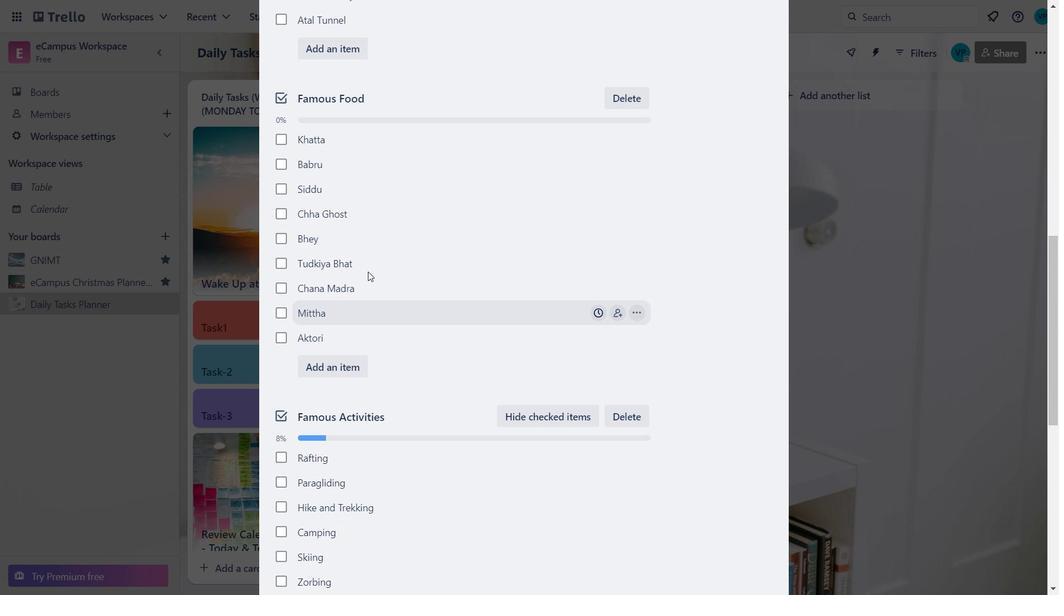 
Action: Mouse scrolled (366, 271) with delta (0, 0)
Screenshot: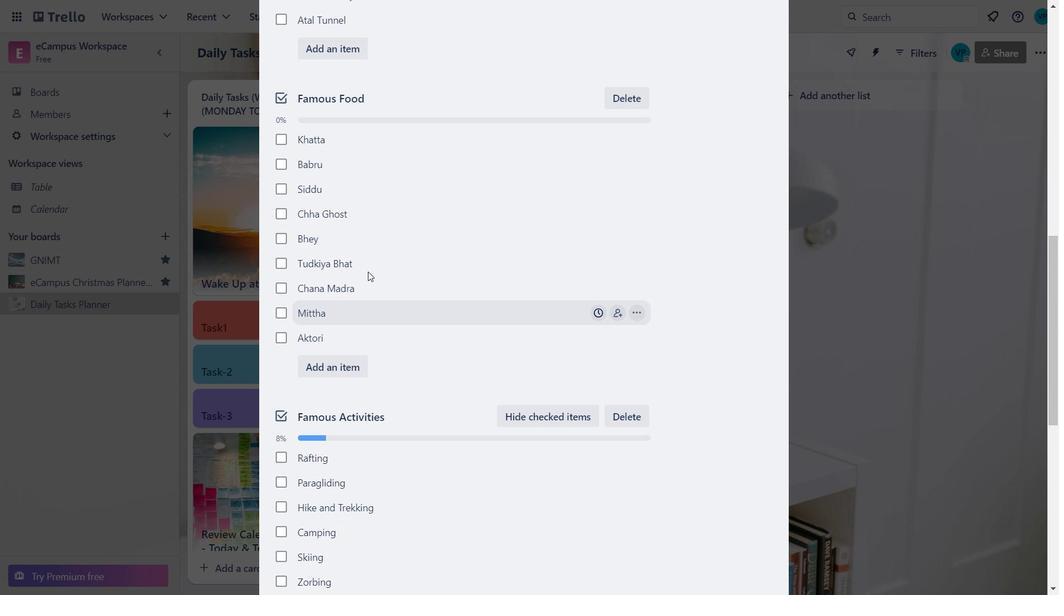 
Action: Mouse scrolled (366, 271) with delta (0, 0)
Screenshot: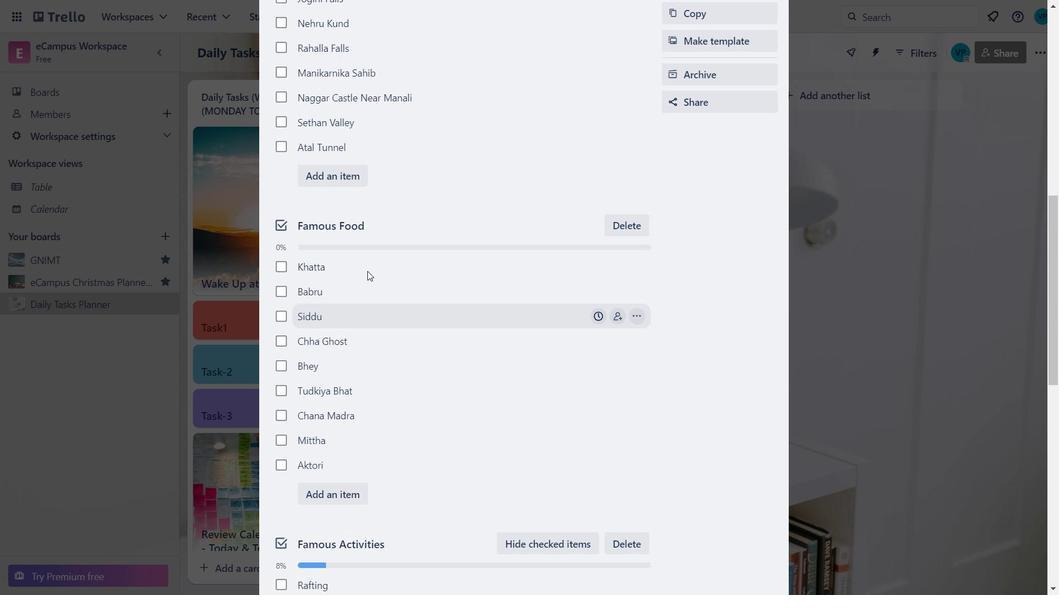 
Action: Mouse scrolled (366, 271) with delta (0, 0)
Screenshot: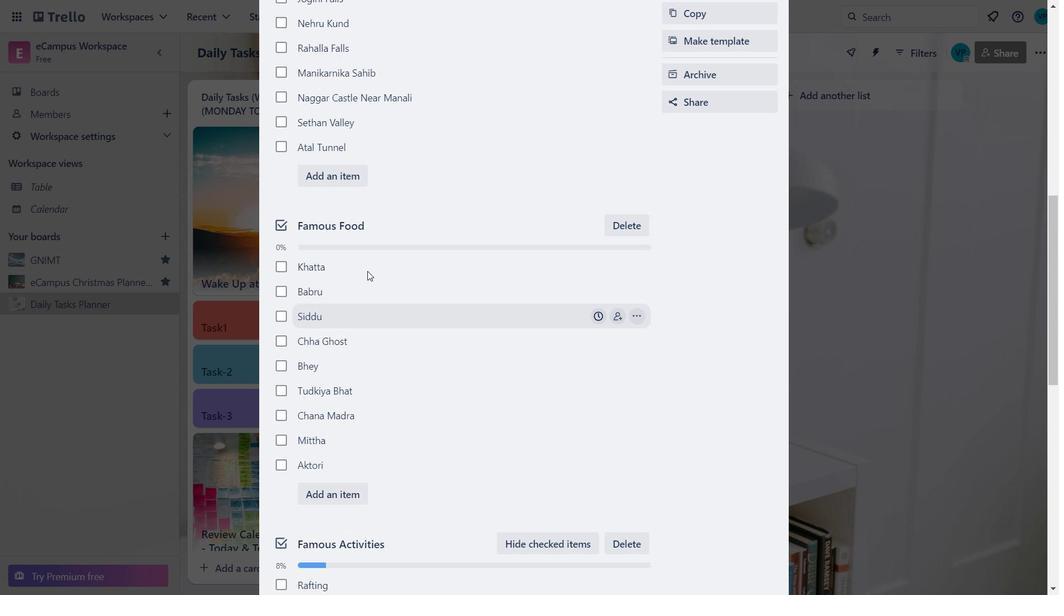 
Action: Mouse moved to (367, 270)
Screenshot: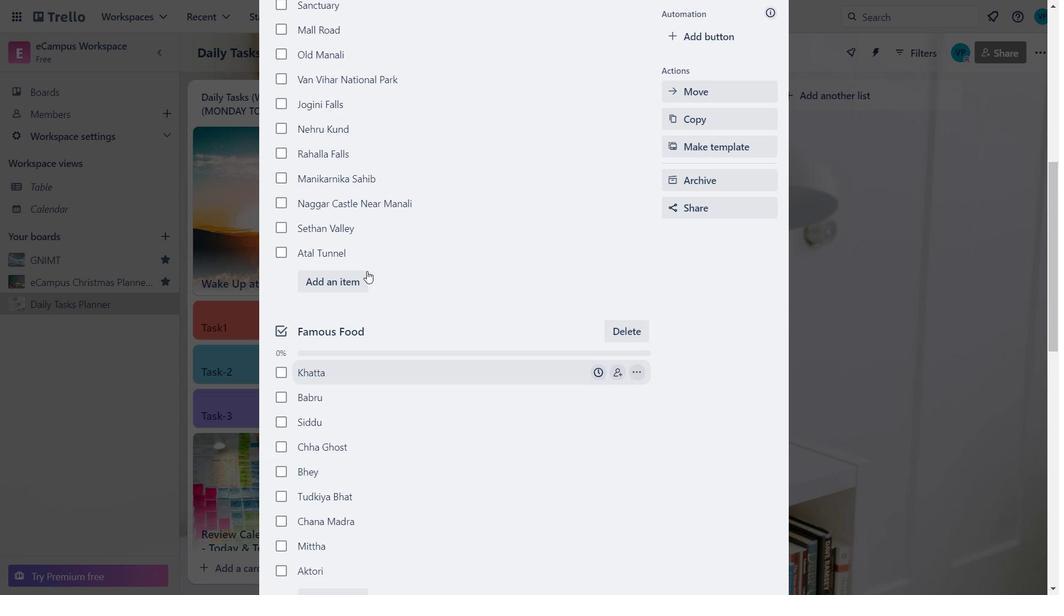 
Action: Mouse scrolled (367, 271) with delta (0, 0)
Screenshot: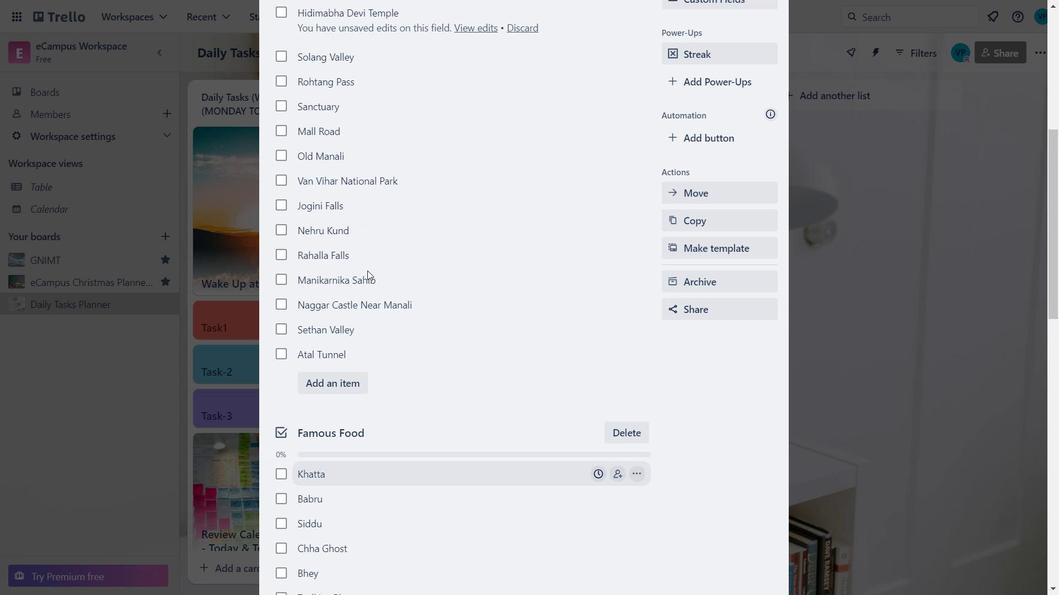 
Action: Mouse scrolled (367, 271) with delta (0, 0)
Screenshot: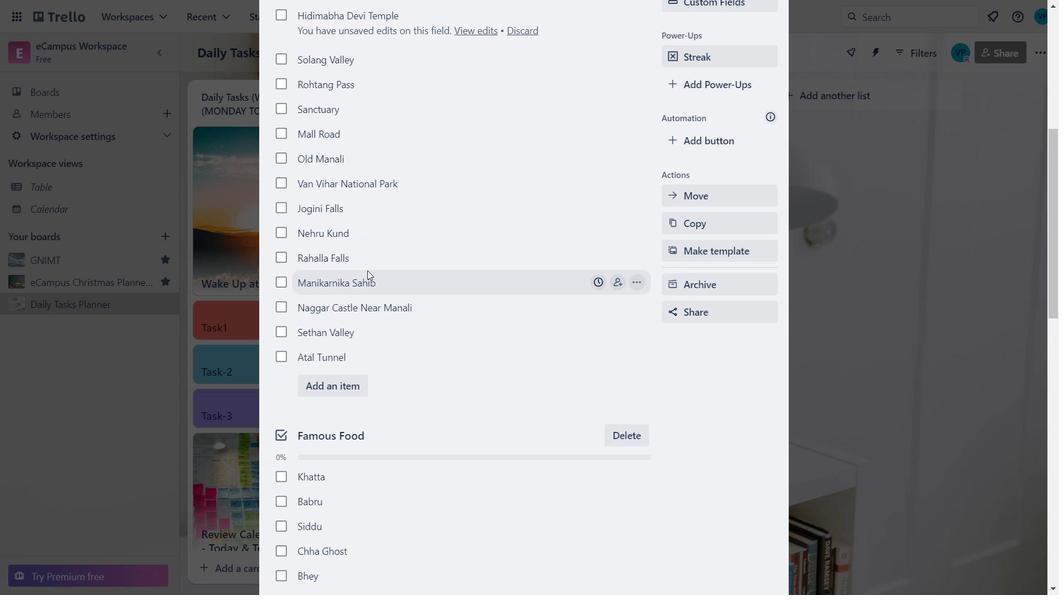 
Action: Mouse scrolled (367, 271) with delta (0, 0)
Screenshot: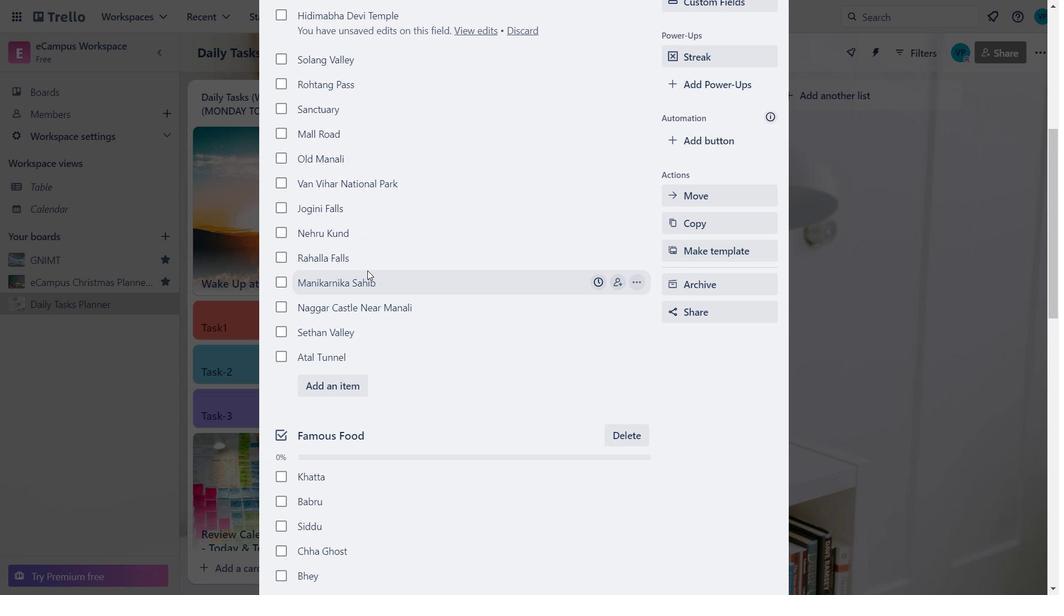 
Action: Mouse scrolled (367, 271) with delta (0, 0)
Screenshot: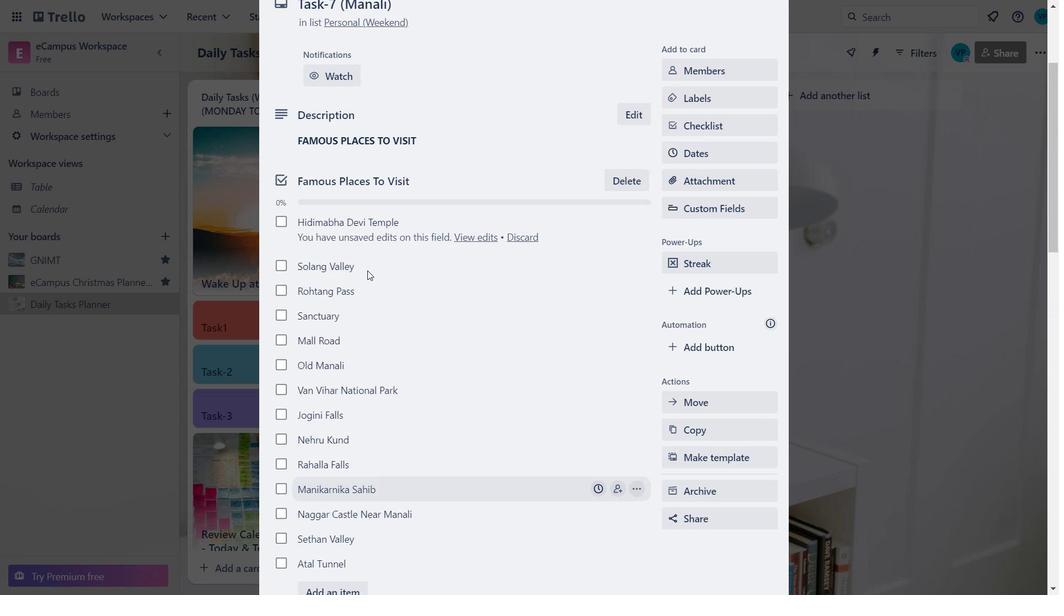 
Action: Mouse scrolled (367, 271) with delta (0, 0)
Screenshot: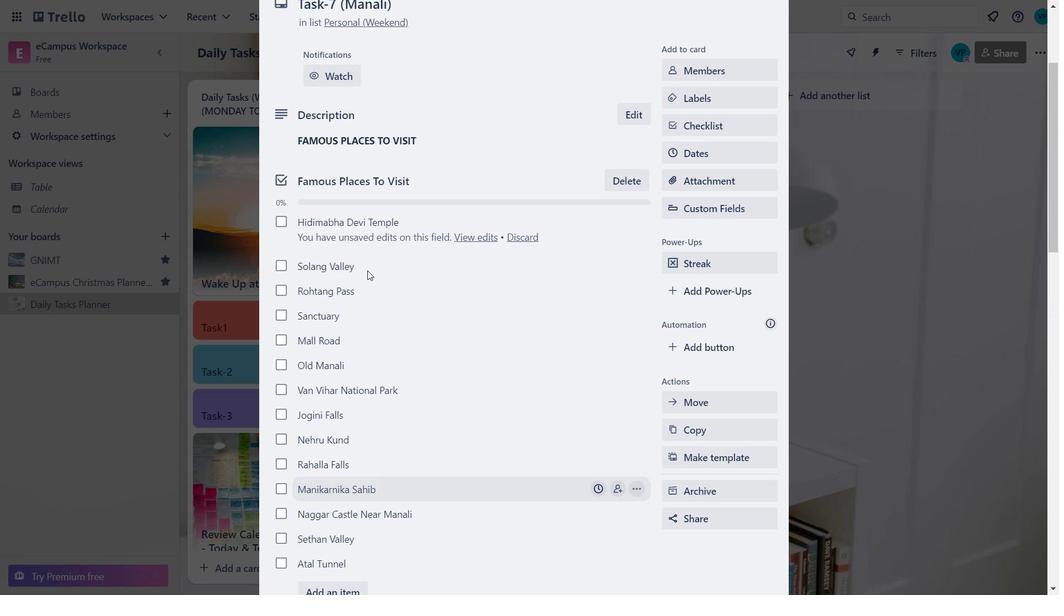 
Action: Mouse scrolled (367, 271) with delta (0, 0)
Screenshot: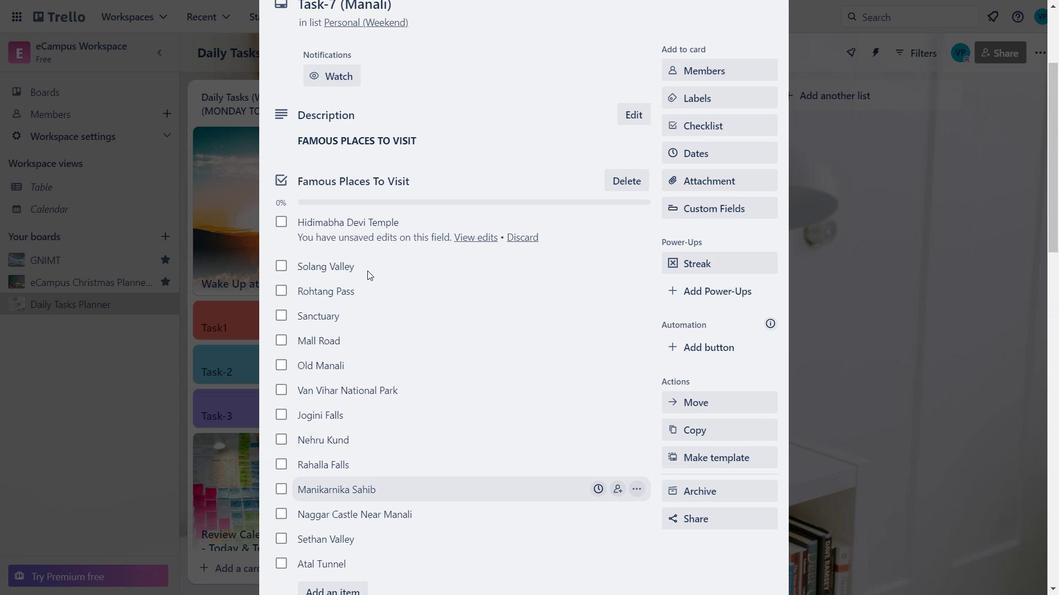 
Action: Mouse scrolled (367, 270) with delta (0, 0)
Screenshot: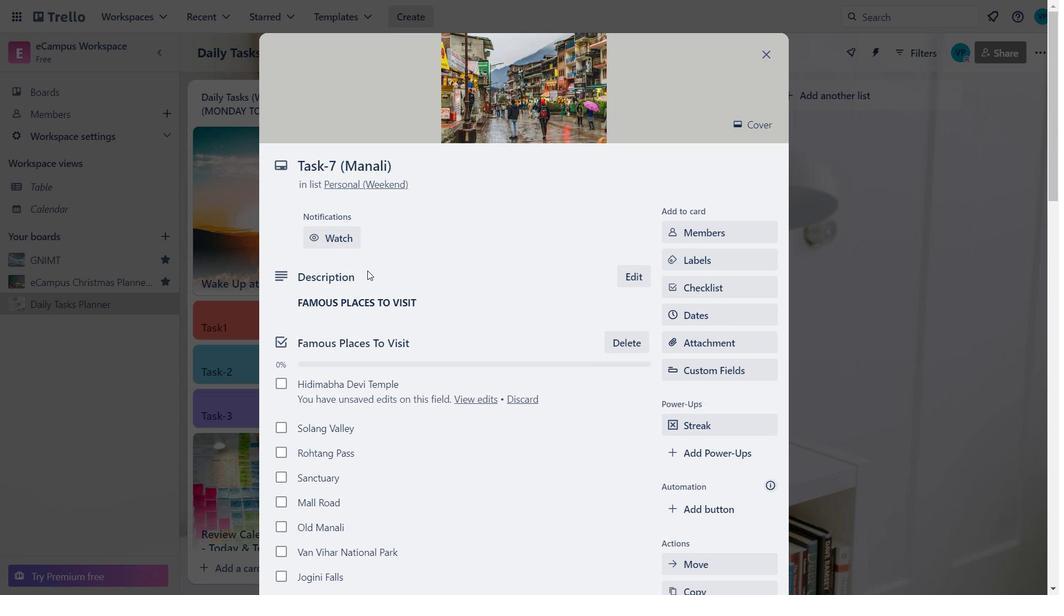 
Action: Mouse scrolled (367, 270) with delta (0, 0)
Screenshot: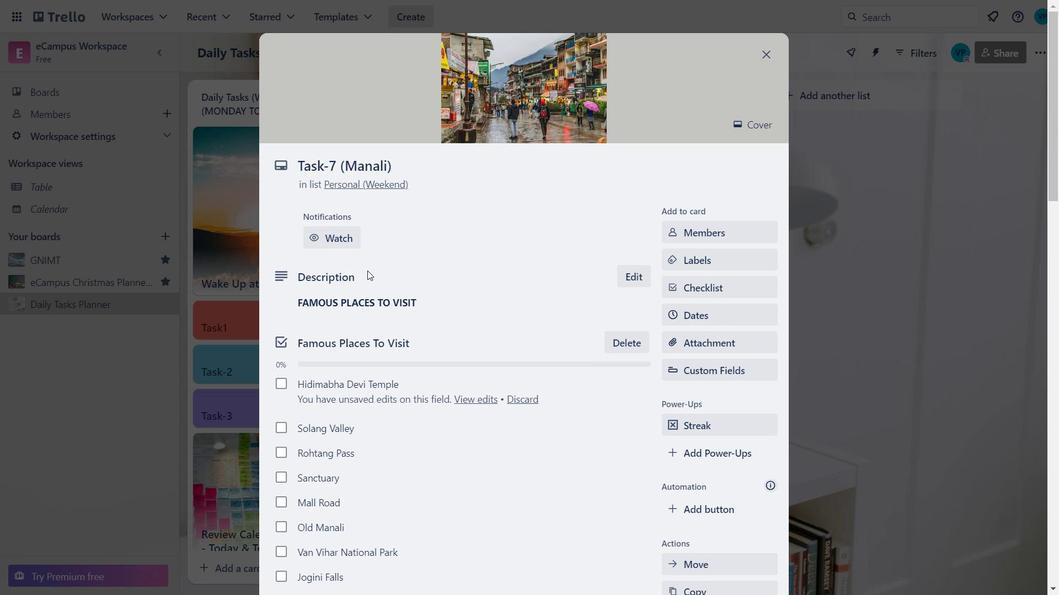 
Action: Mouse scrolled (367, 270) with delta (0, 0)
Screenshot: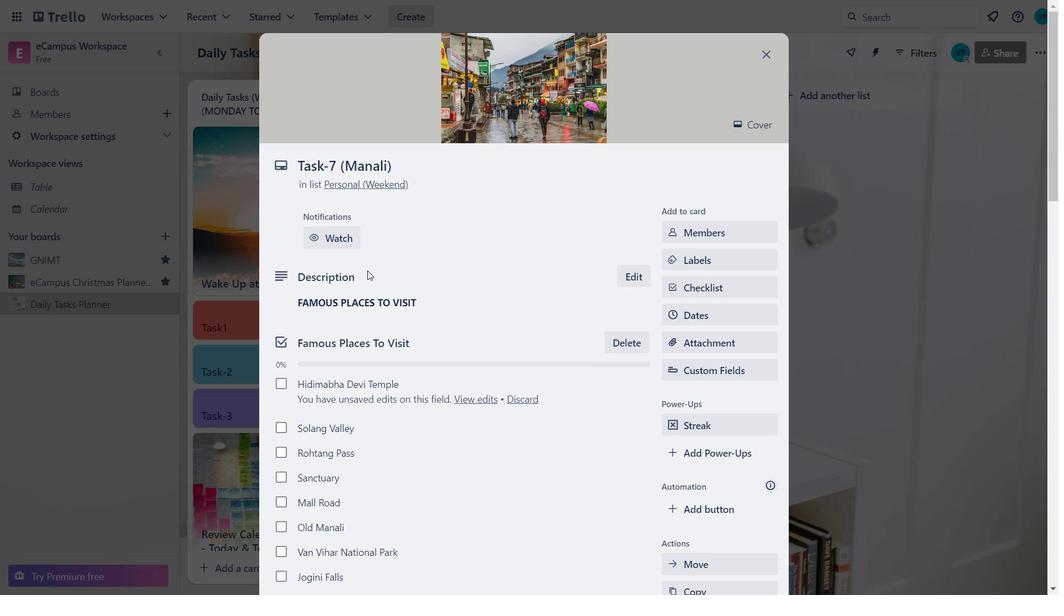 
Action: Mouse scrolled (367, 270) with delta (0, 0)
Screenshot: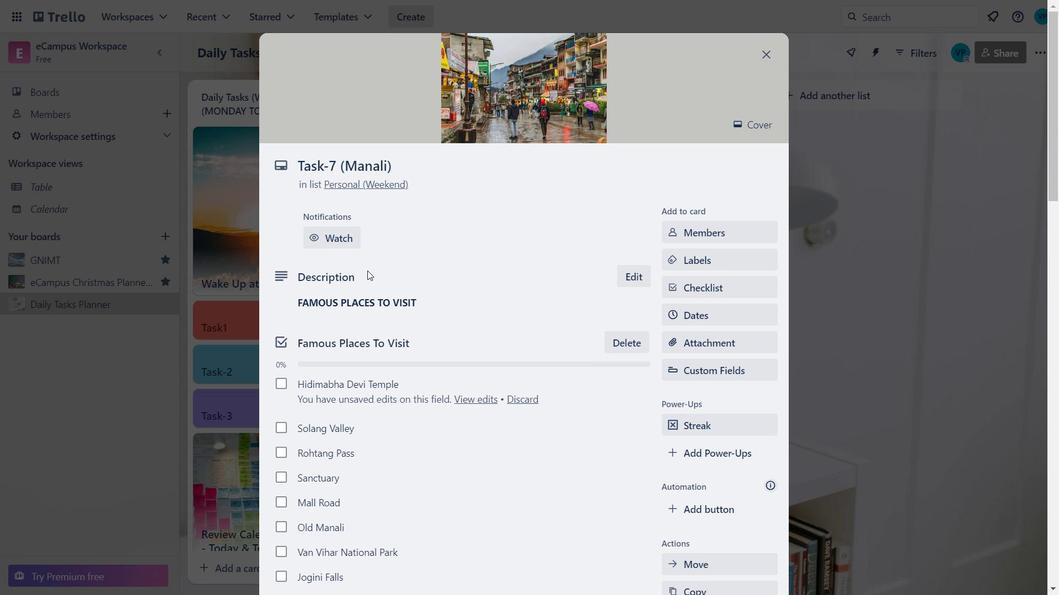 
Action: Mouse moved to (367, 270)
Screenshot: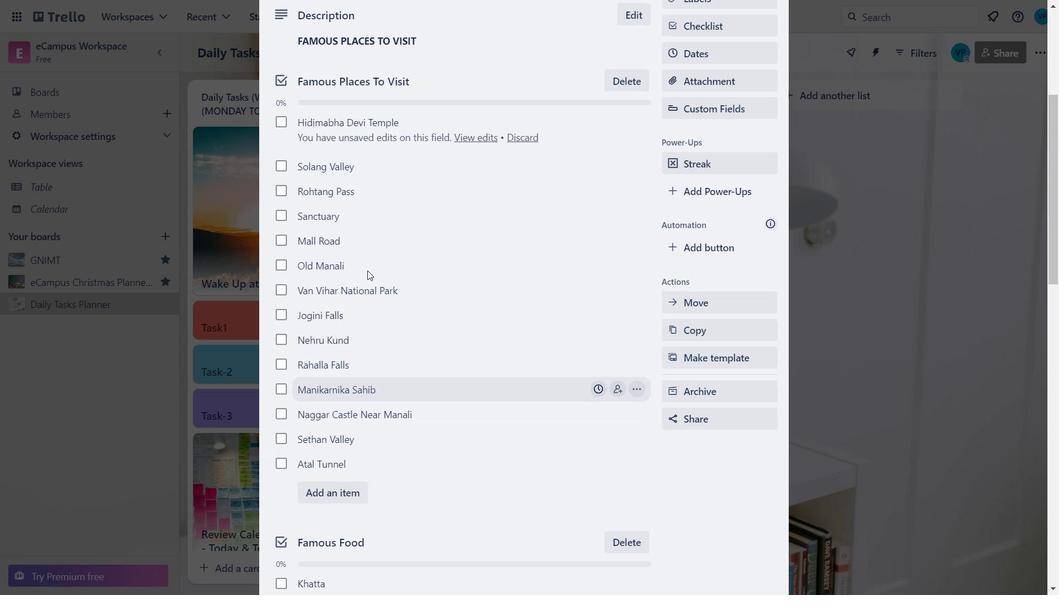 
Action: Mouse scrolled (367, 269) with delta (0, 0)
Screenshot: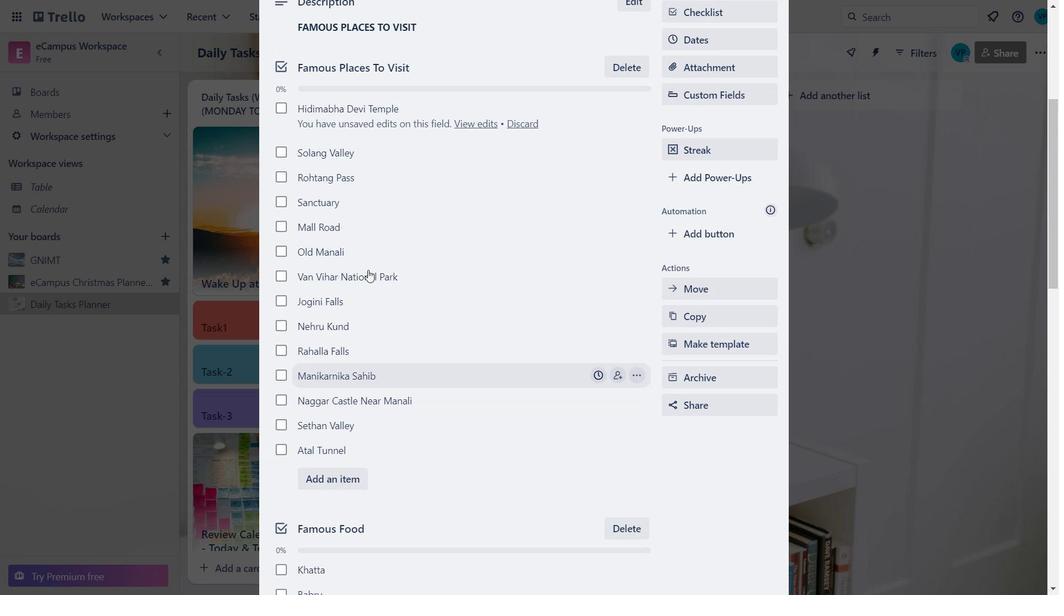 
Action: Mouse scrolled (367, 269) with delta (0, 0)
Screenshot: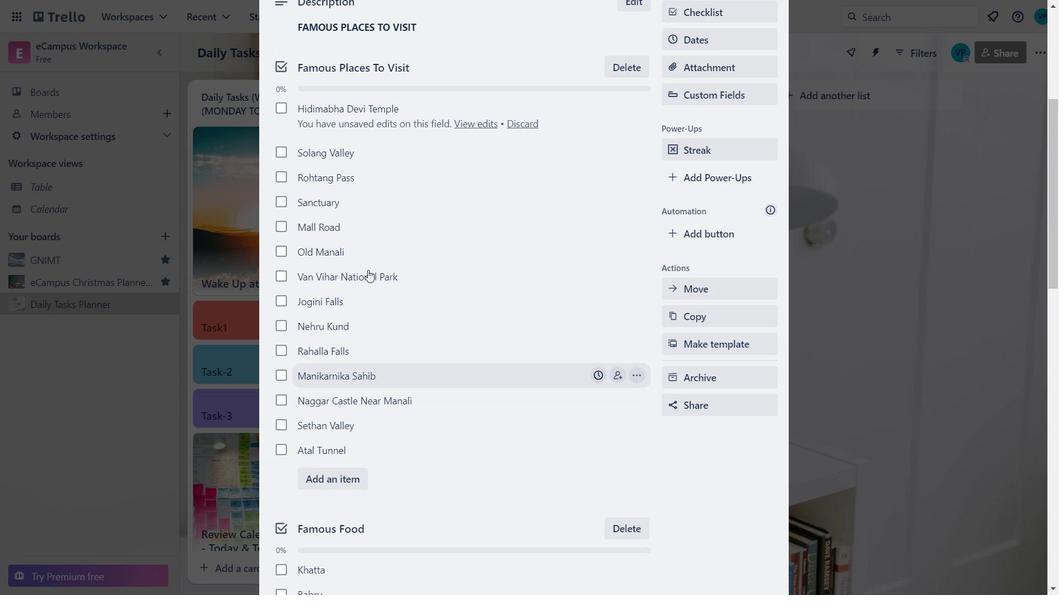 
Action: Mouse scrolled (367, 269) with delta (0, 0)
Screenshot: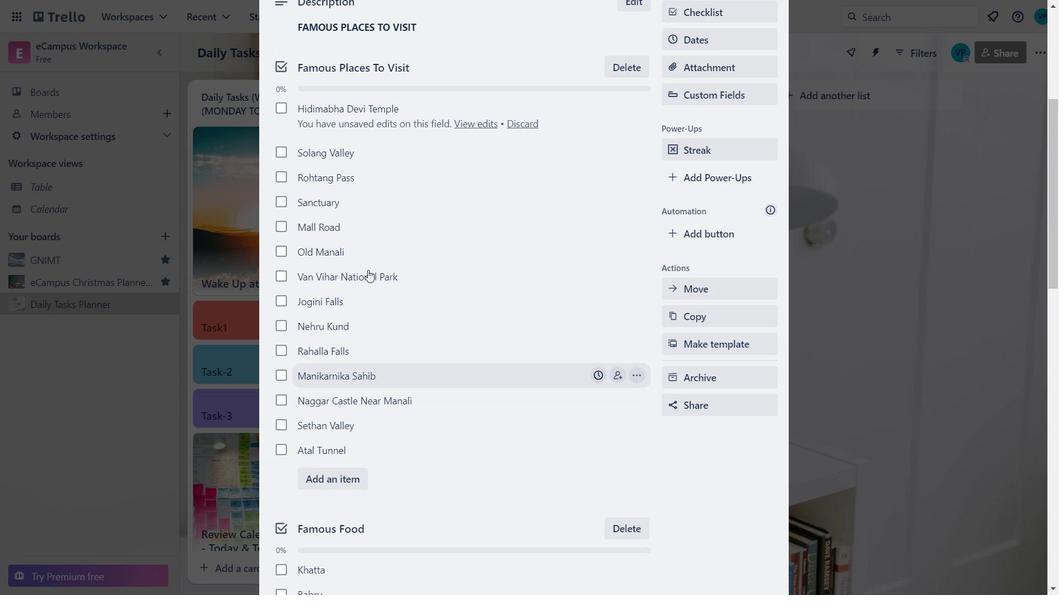 
Action: Mouse scrolled (367, 269) with delta (0, 0)
Screenshot: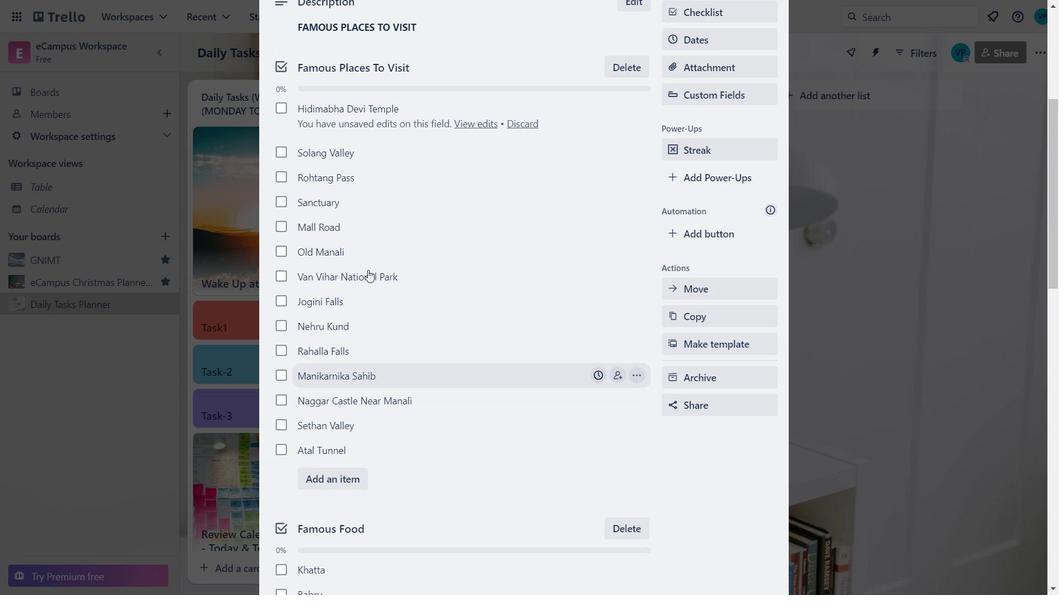 
Action: Mouse scrolled (367, 270) with delta (0, 0)
Screenshot: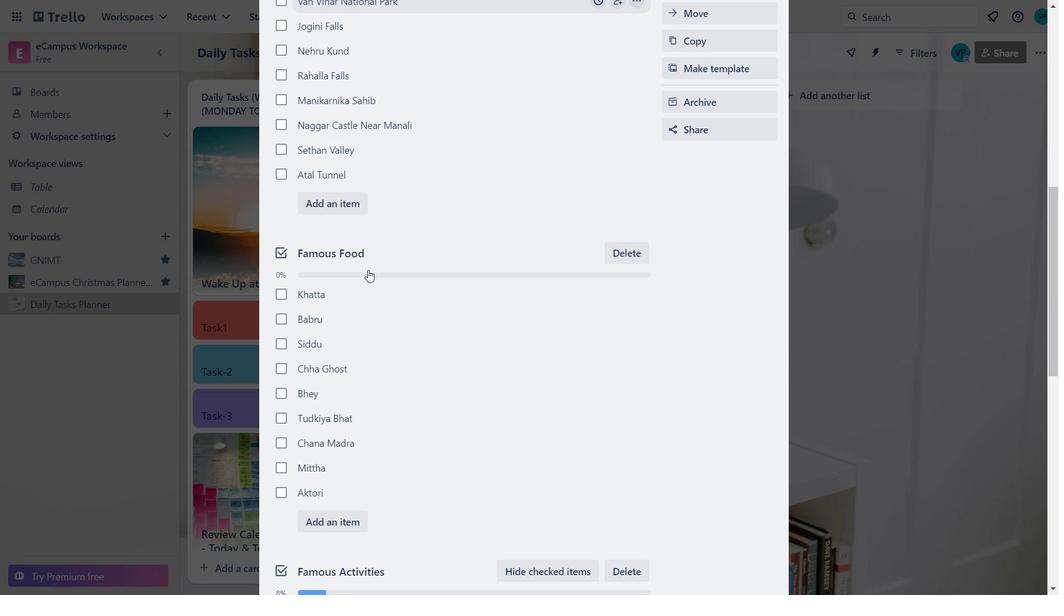 
Action: Mouse scrolled (367, 270) with delta (0, 0)
Screenshot: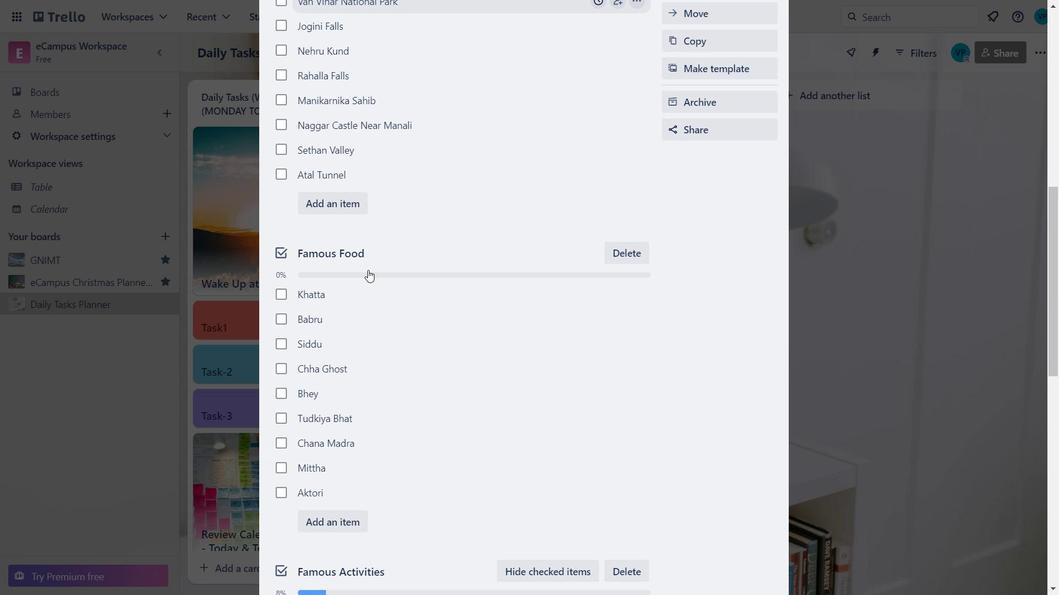 
Action: Mouse scrolled (367, 270) with delta (0, 0)
Screenshot: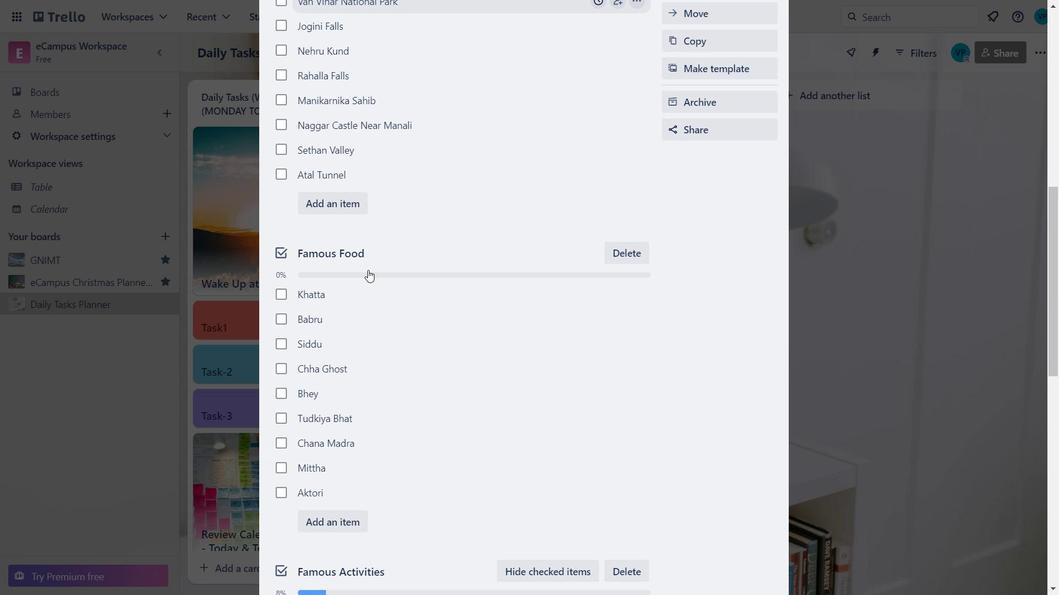 
Action: Mouse scrolled (367, 270) with delta (0, 0)
Screenshot: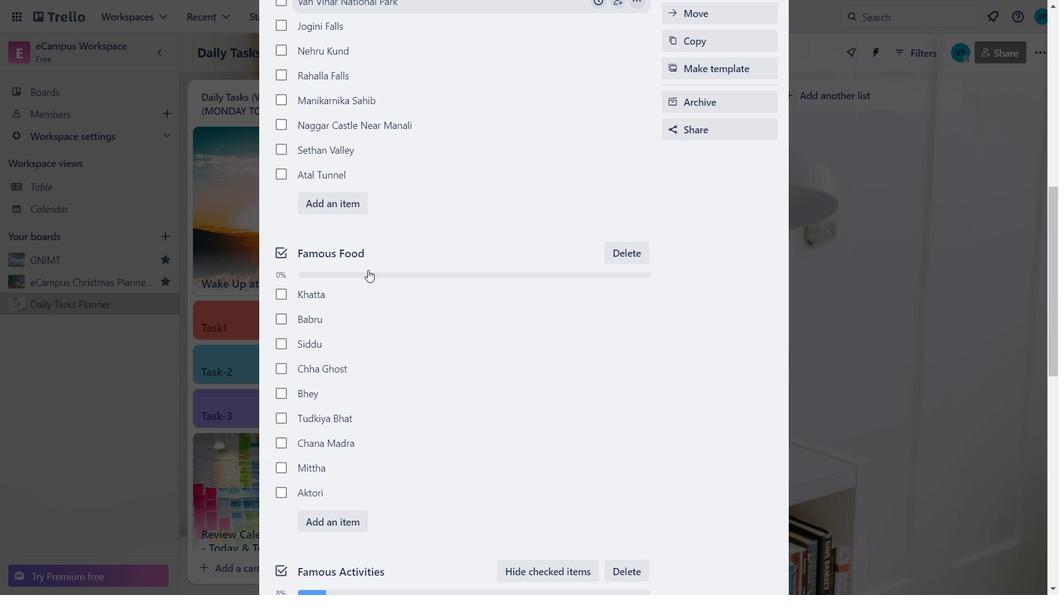 
Action: Mouse scrolled (367, 270) with delta (0, 0)
Screenshot: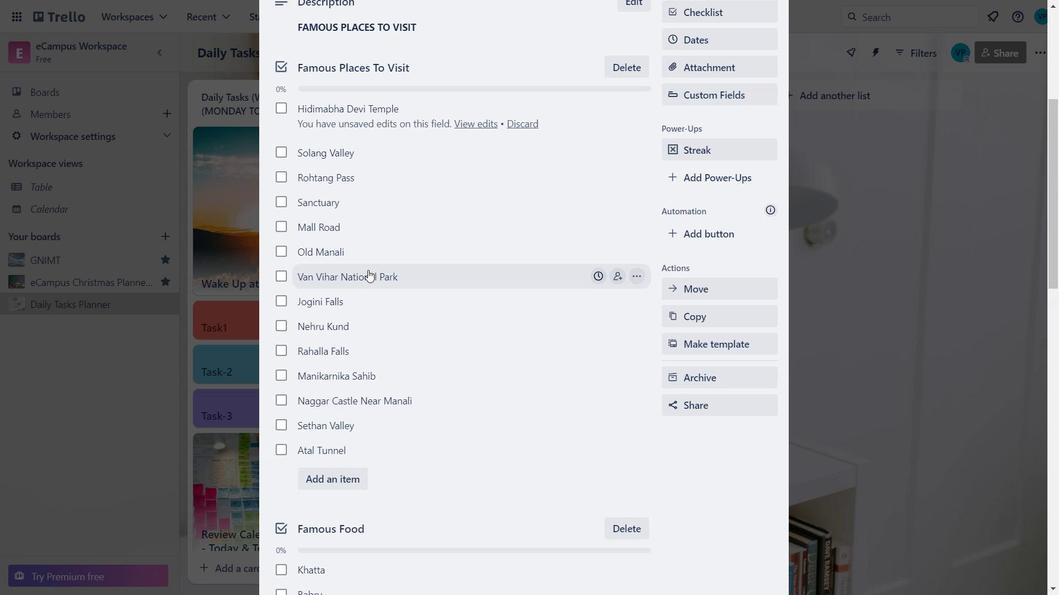 
Action: Mouse scrolled (367, 270) with delta (0, 0)
Screenshot: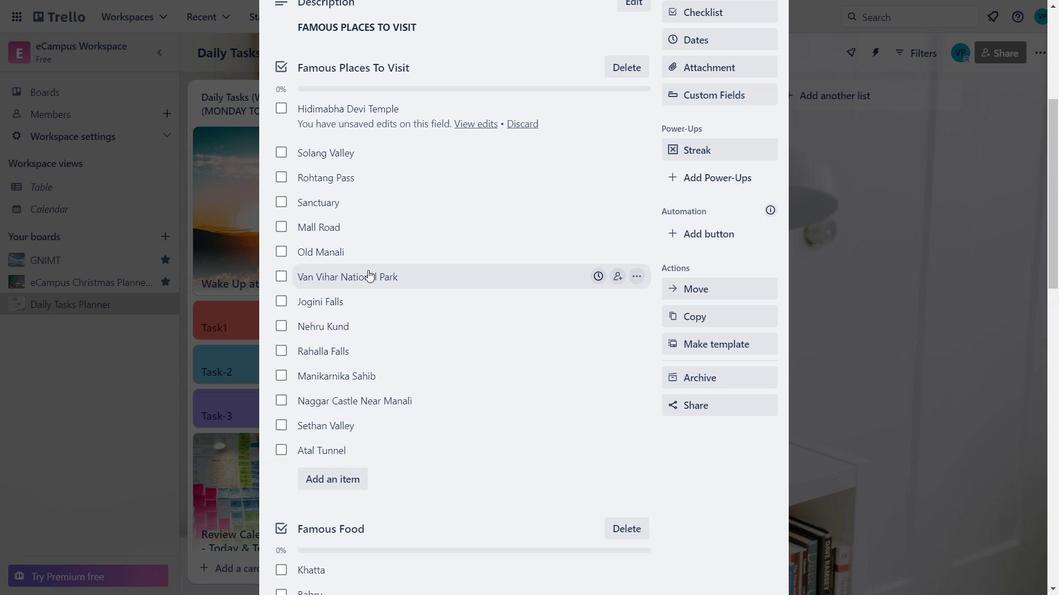 
Action: Mouse scrolled (367, 270) with delta (0, 0)
Screenshot: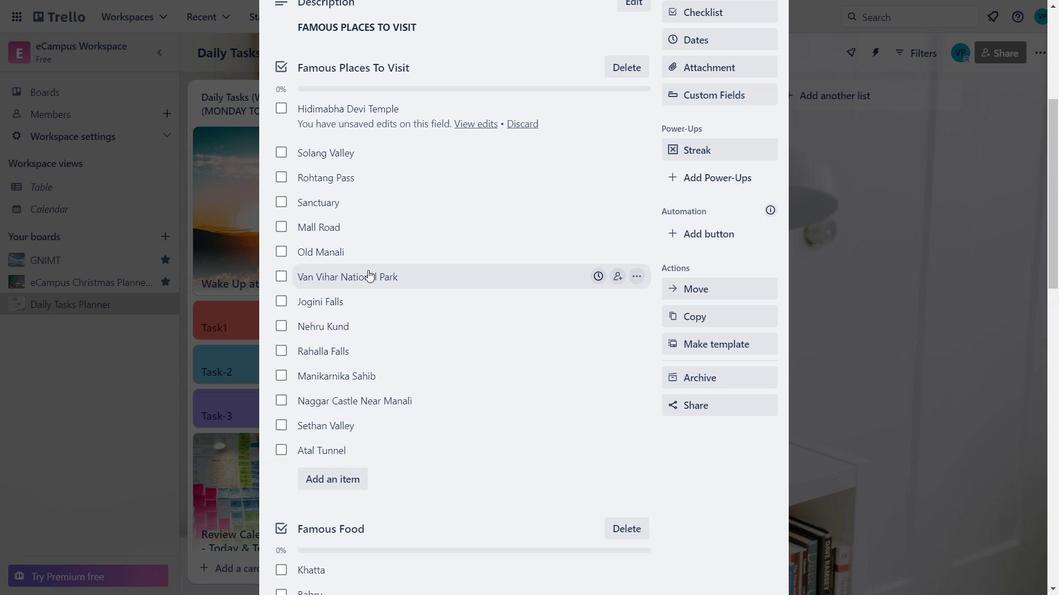 
Action: Mouse scrolled (367, 270) with delta (0, 0)
Screenshot: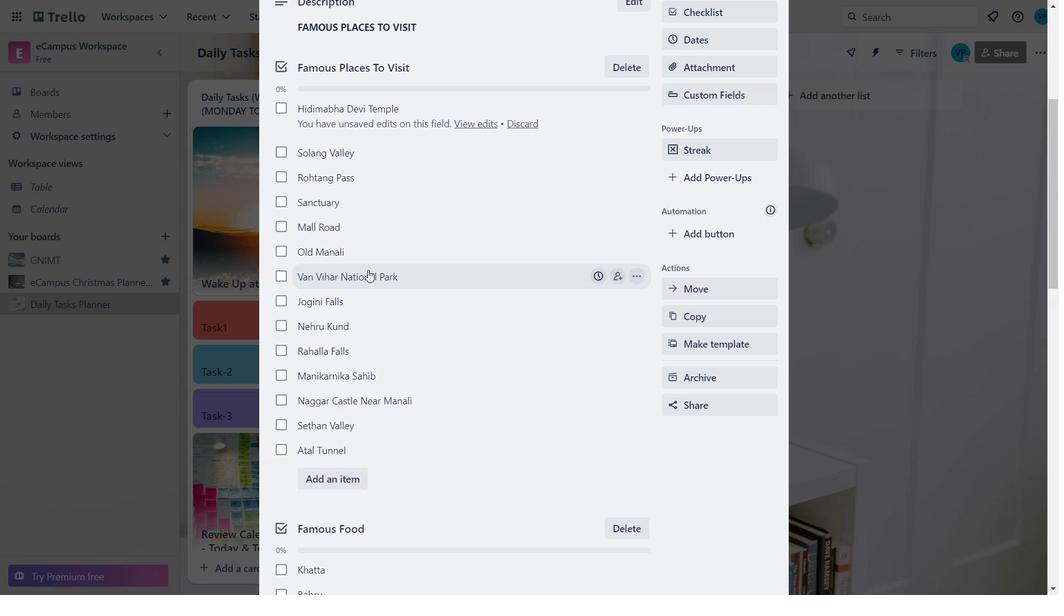 
Action: Mouse scrolled (367, 270) with delta (0, 0)
Screenshot: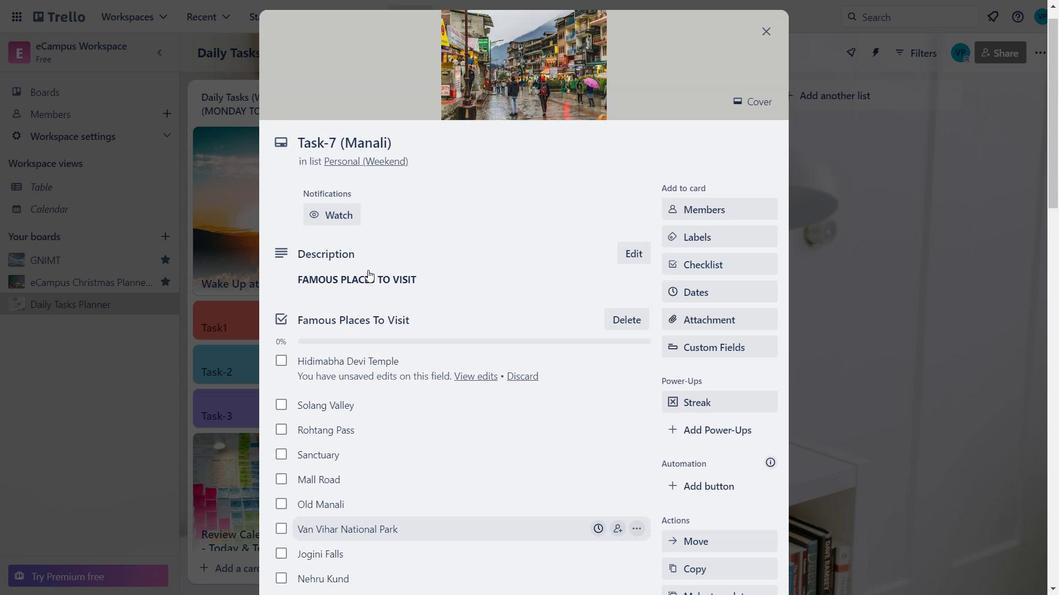 
Action: Mouse scrolled (367, 270) with delta (0, 0)
Screenshot: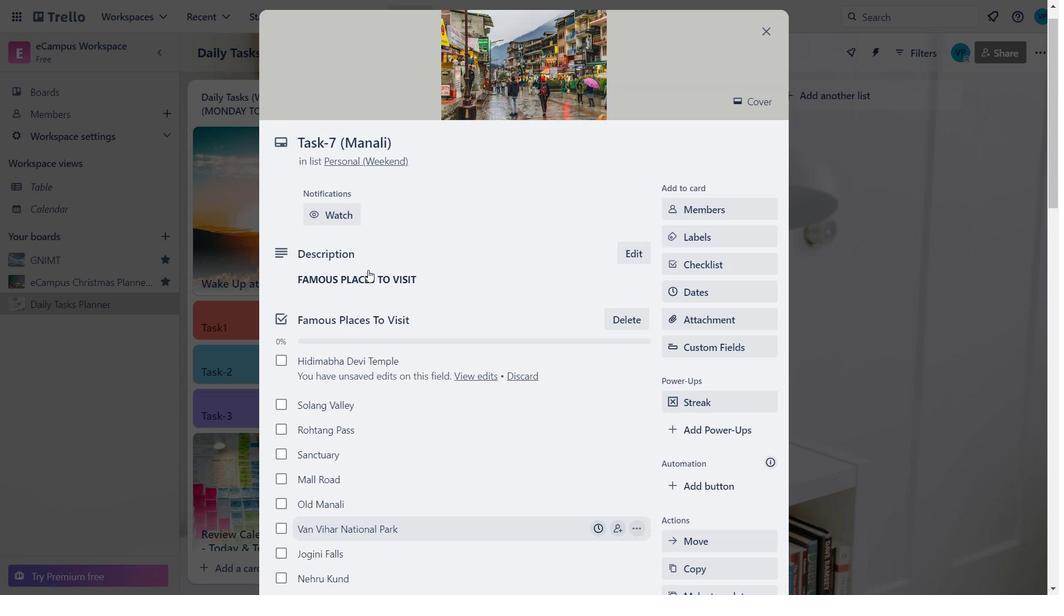
Action: Mouse scrolled (367, 270) with delta (0, 0)
Screenshot: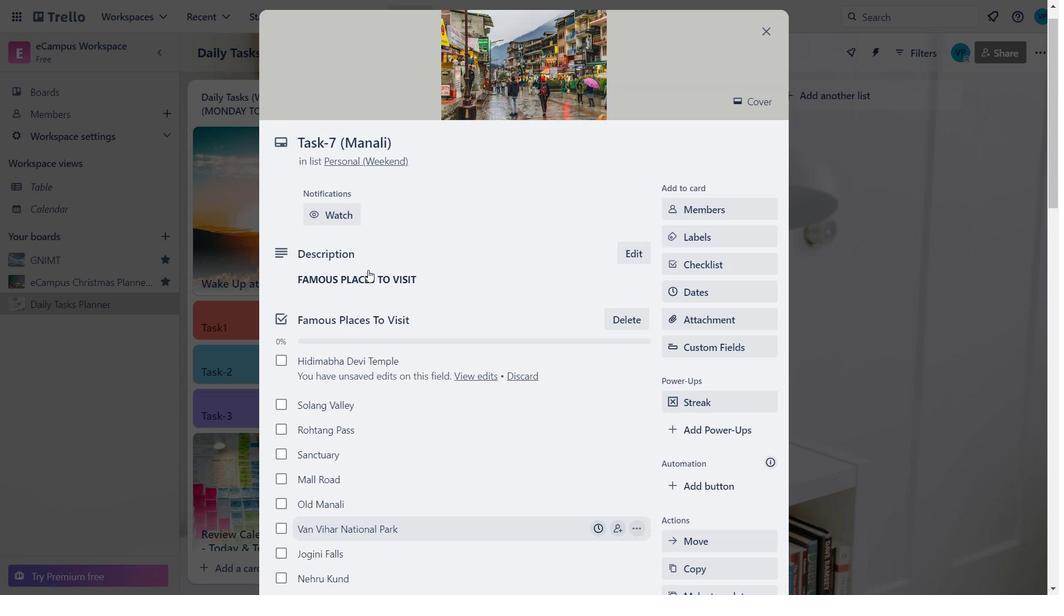 
Action: Mouse scrolled (367, 270) with delta (0, 0)
Screenshot: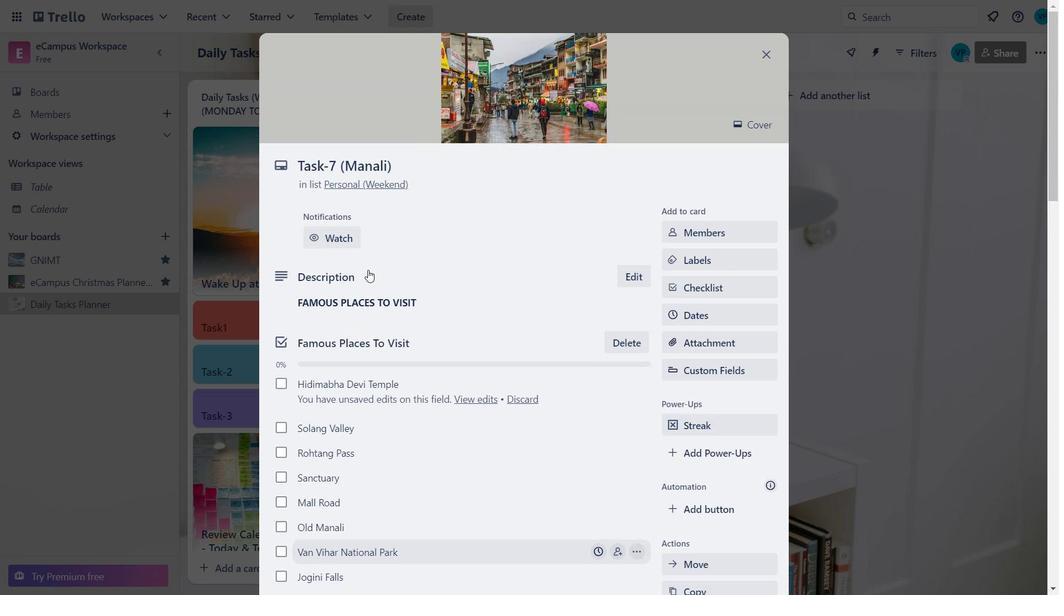 
Action: Mouse moved to (558, 299)
Screenshot: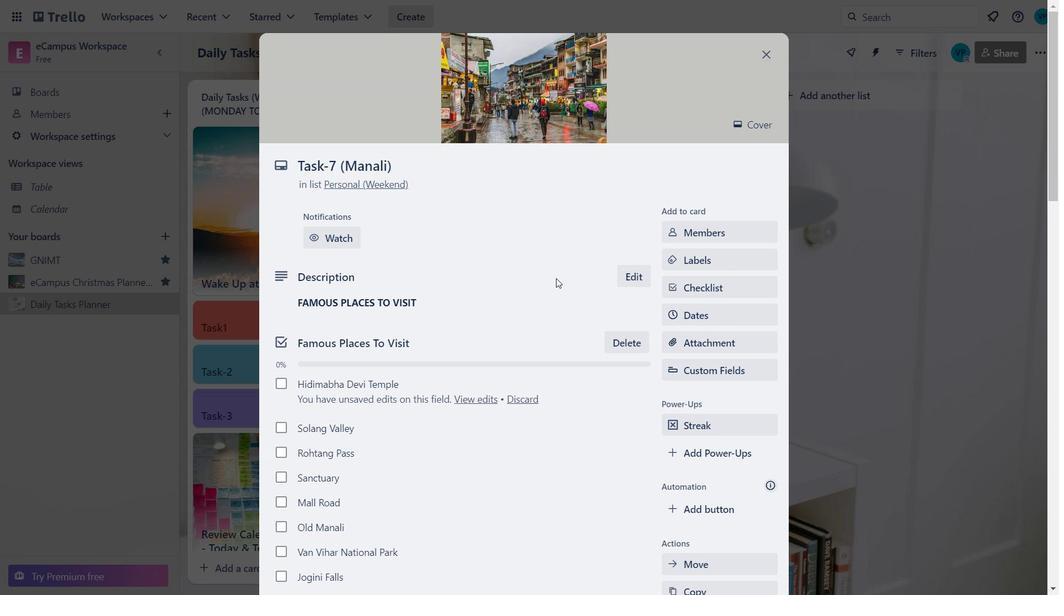 
Action: Mouse scrolled (558, 299) with delta (0, 0)
Screenshot: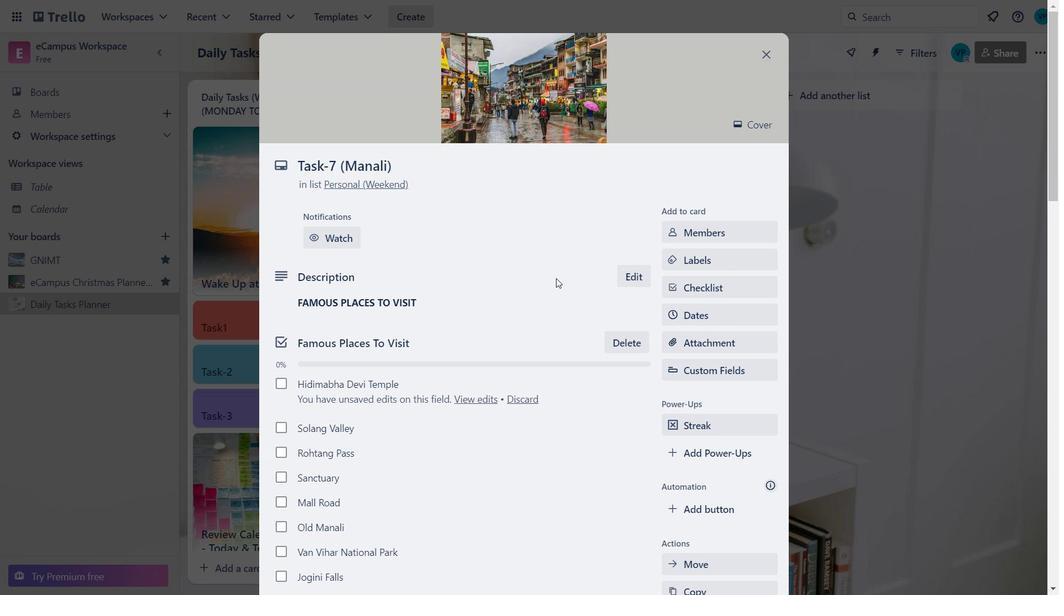 
Action: Mouse moved to (558, 300)
Screenshot: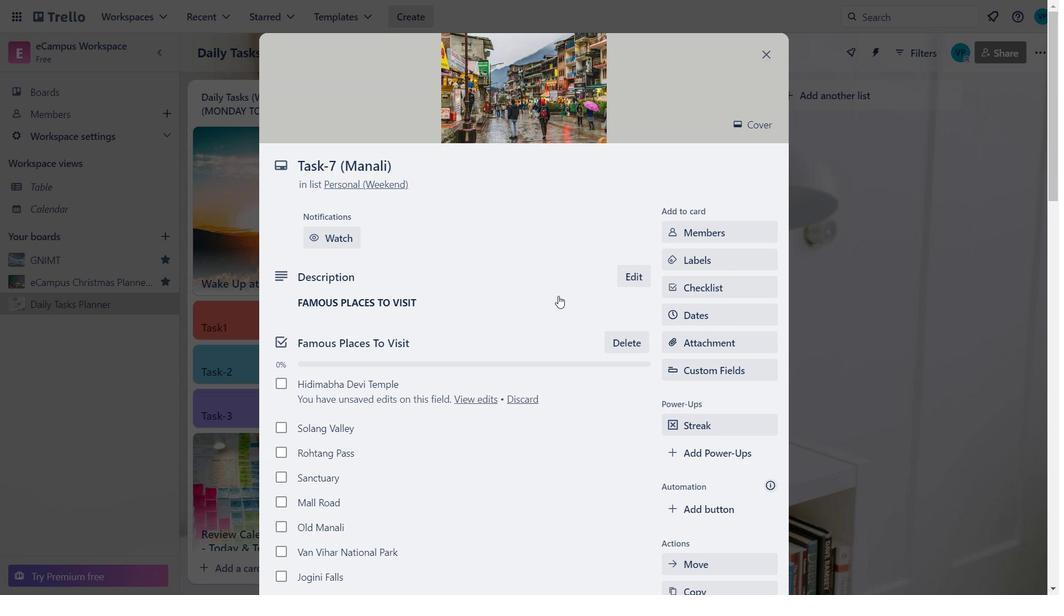 
Action: Mouse scrolled (558, 299) with delta (0, 0)
Screenshot: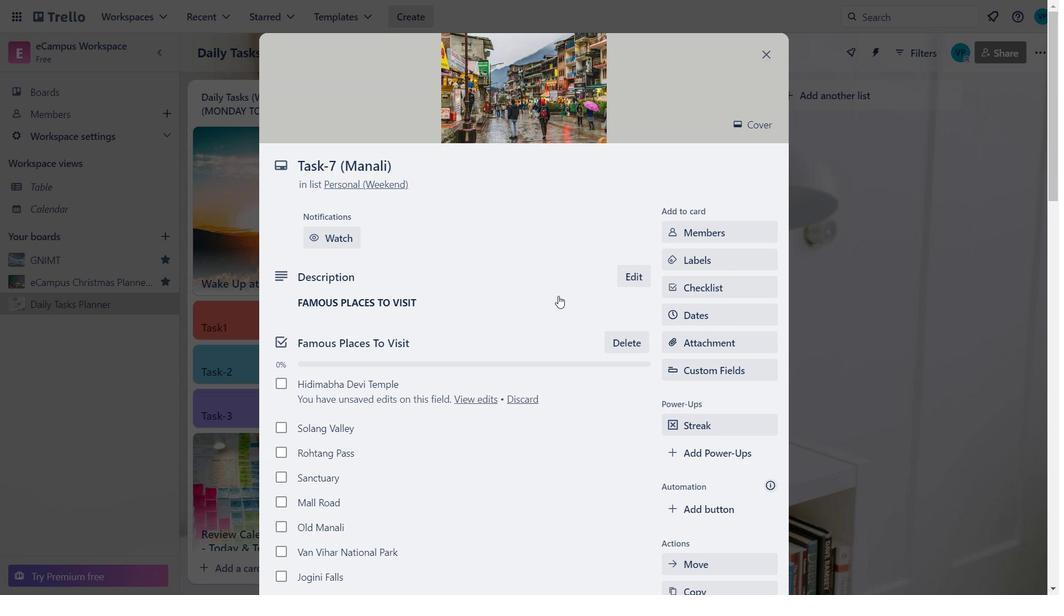 
Action: Mouse scrolled (558, 299) with delta (0, 0)
Screenshot: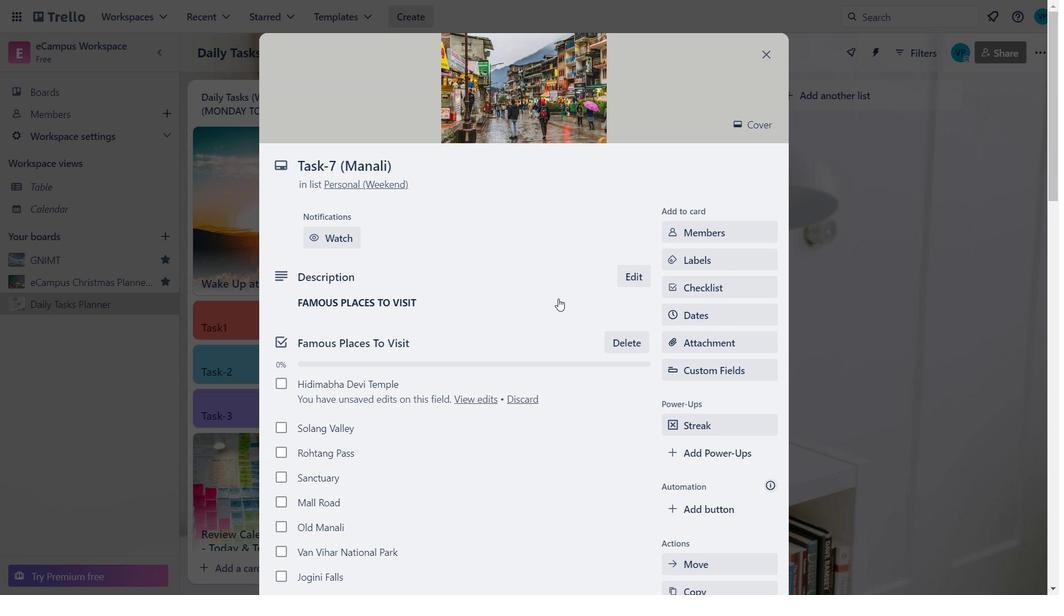 
Action: Mouse scrolled (558, 299) with delta (0, 0)
Screenshot: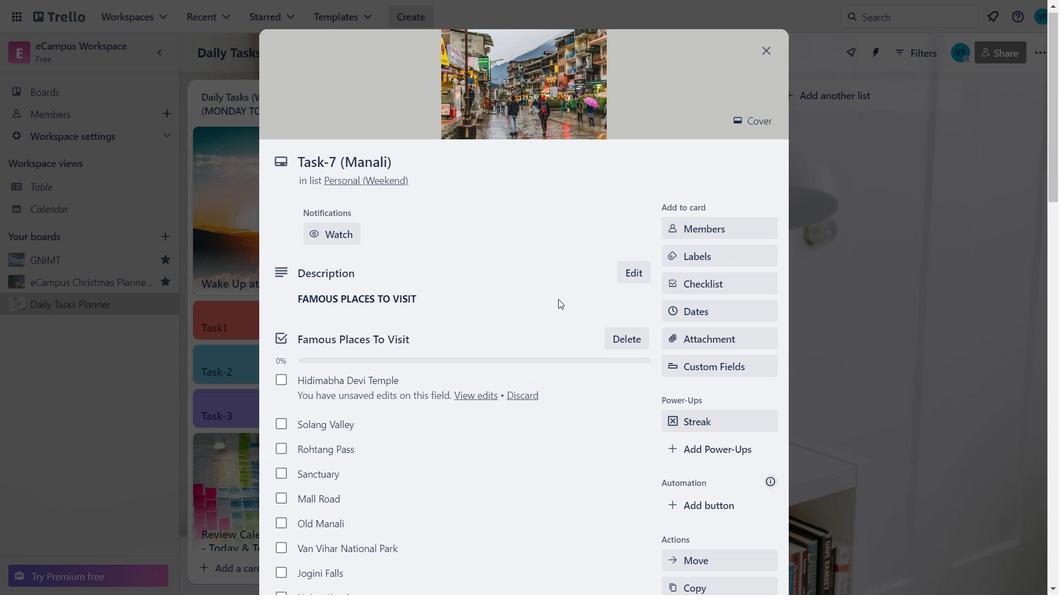 
Action: Mouse moved to (558, 301)
Screenshot: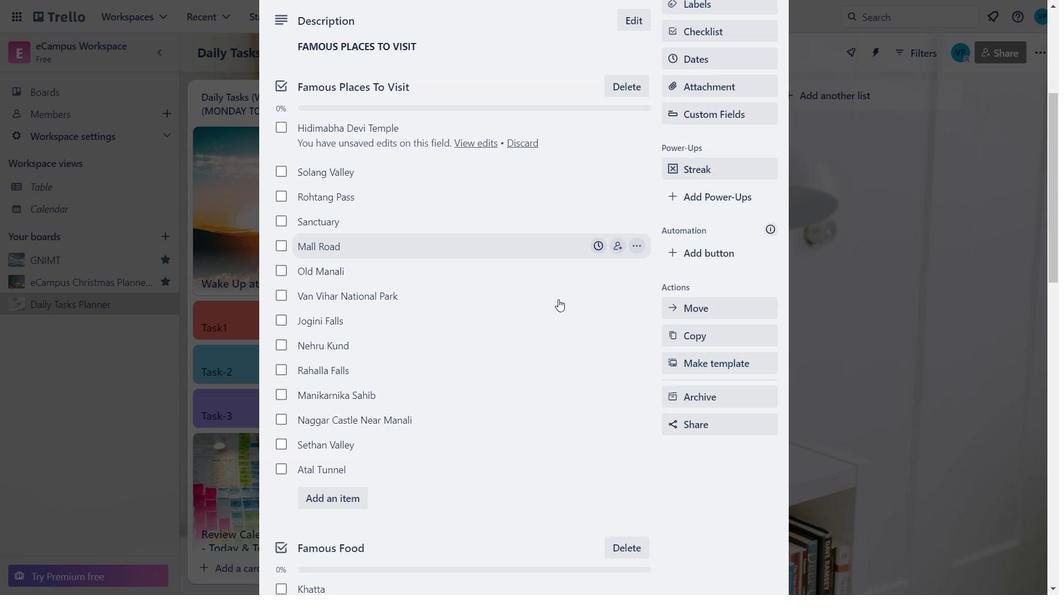 
Action: Mouse scrolled (558, 300) with delta (0, 0)
Screenshot: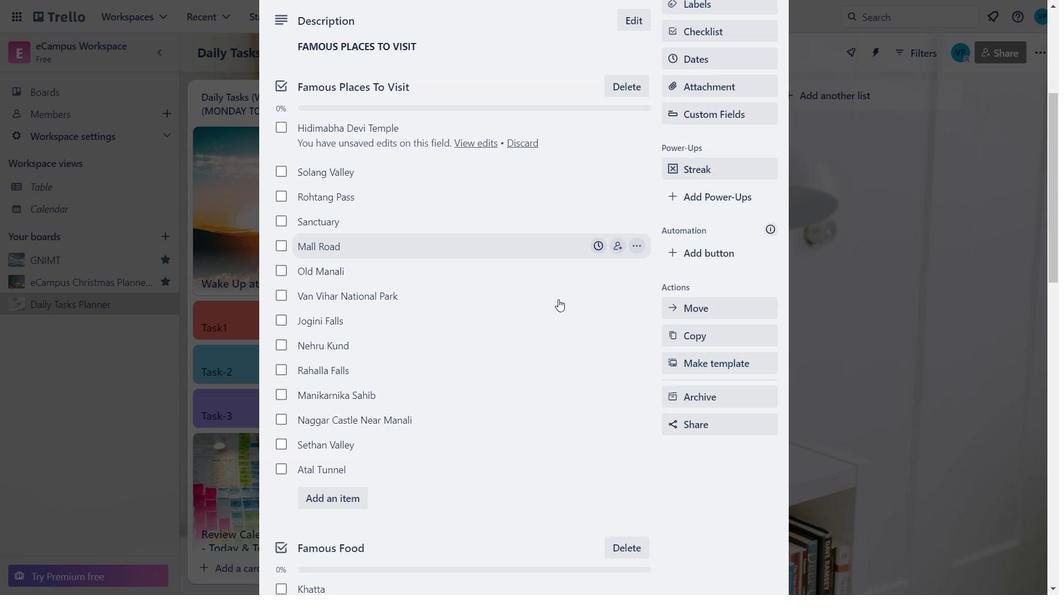 
Action: Mouse moved to (558, 301)
Screenshot: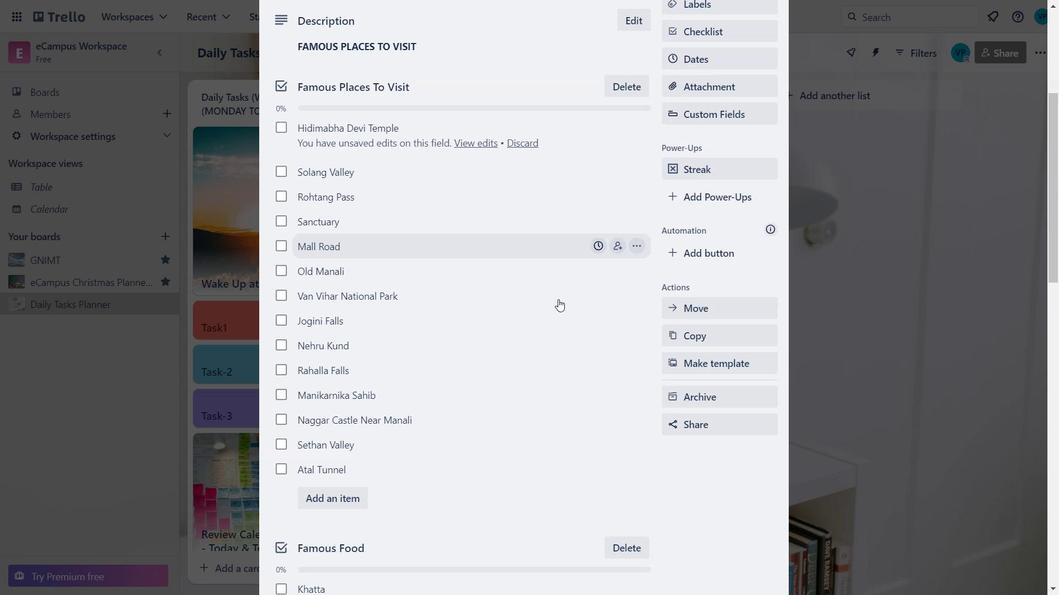 
Action: Mouse scrolled (558, 301) with delta (0, 0)
Screenshot: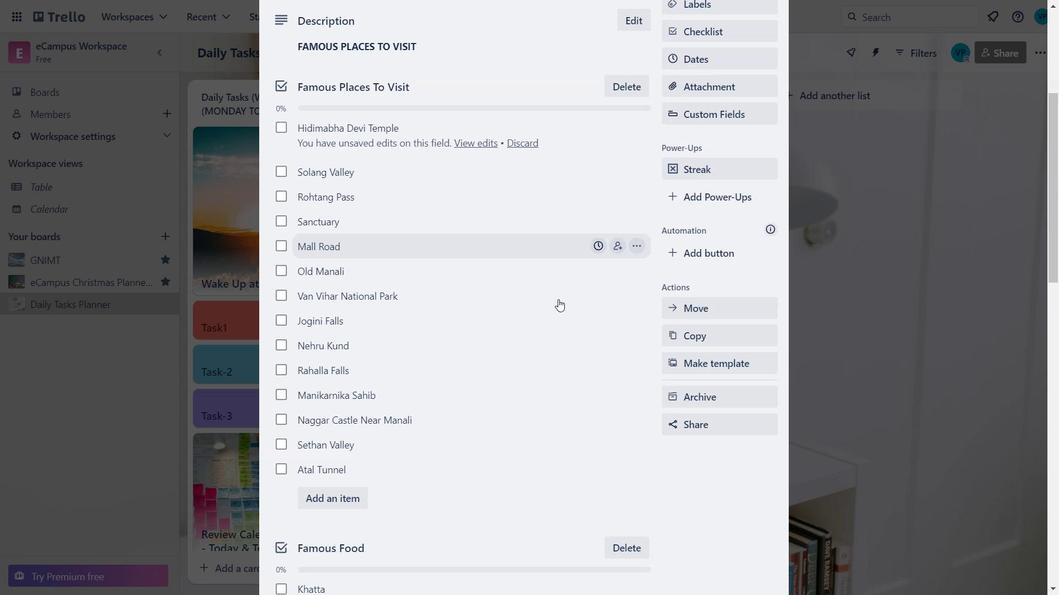 
Action: Mouse scrolled (558, 301) with delta (0, 0)
Screenshot: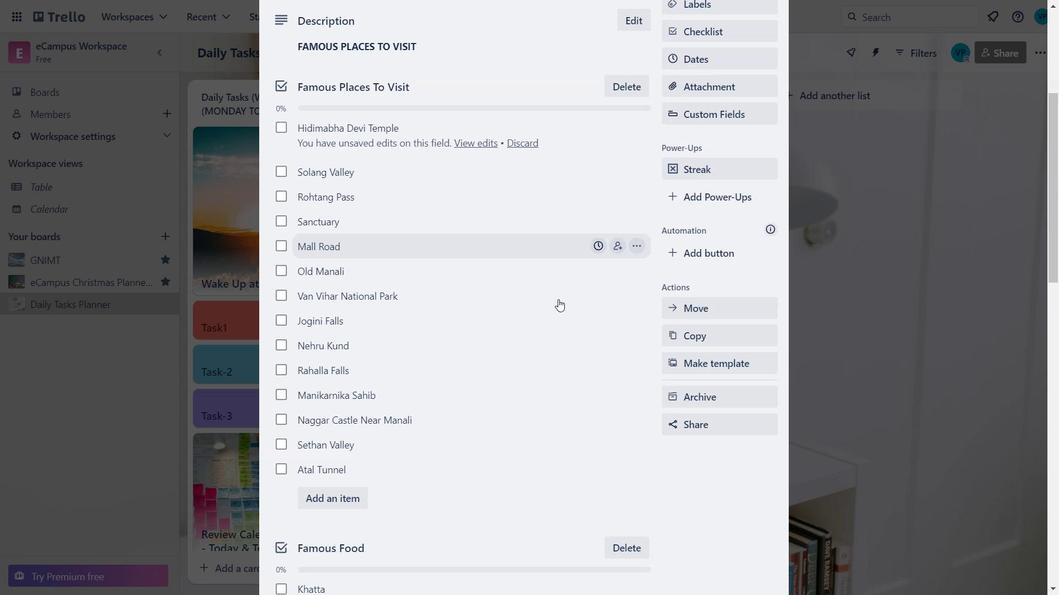 
Action: Mouse scrolled (558, 301) with delta (0, 0)
Screenshot: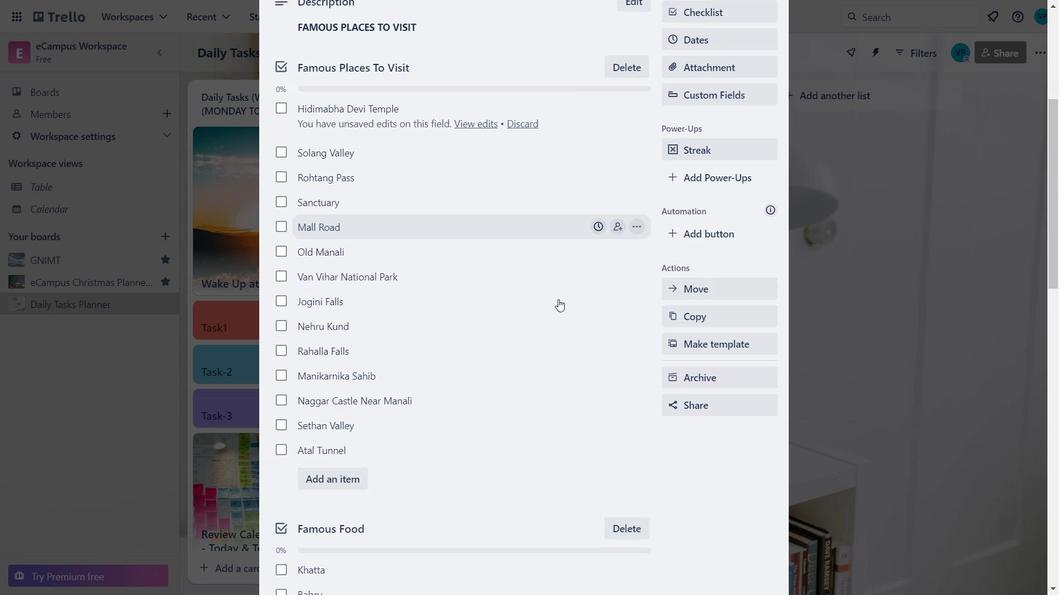 
Action: Mouse scrolled (558, 301) with delta (0, 0)
Screenshot: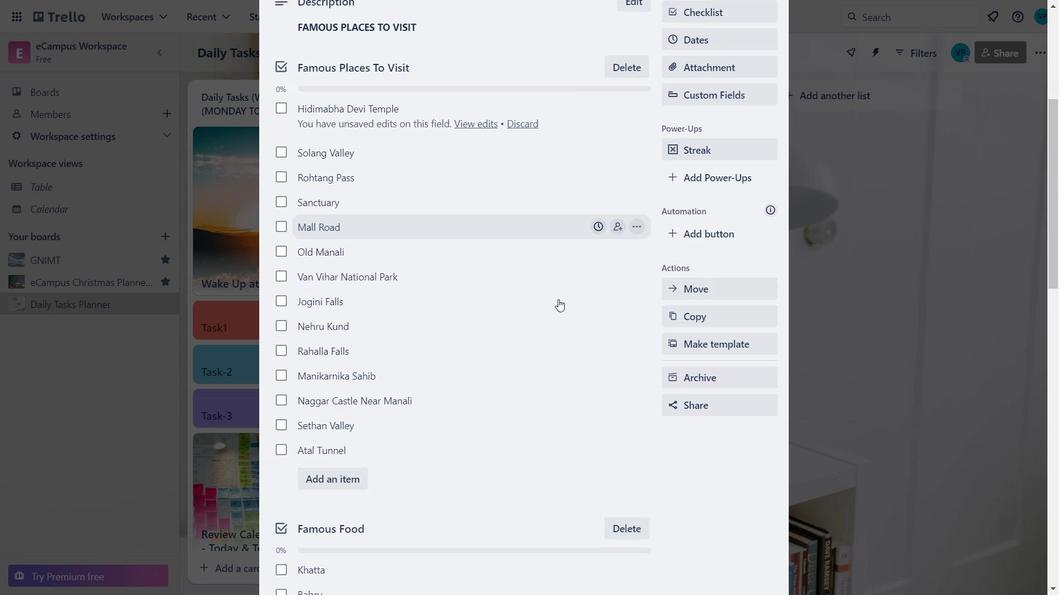 
Action: Mouse scrolled (558, 301) with delta (0, 0)
Screenshot: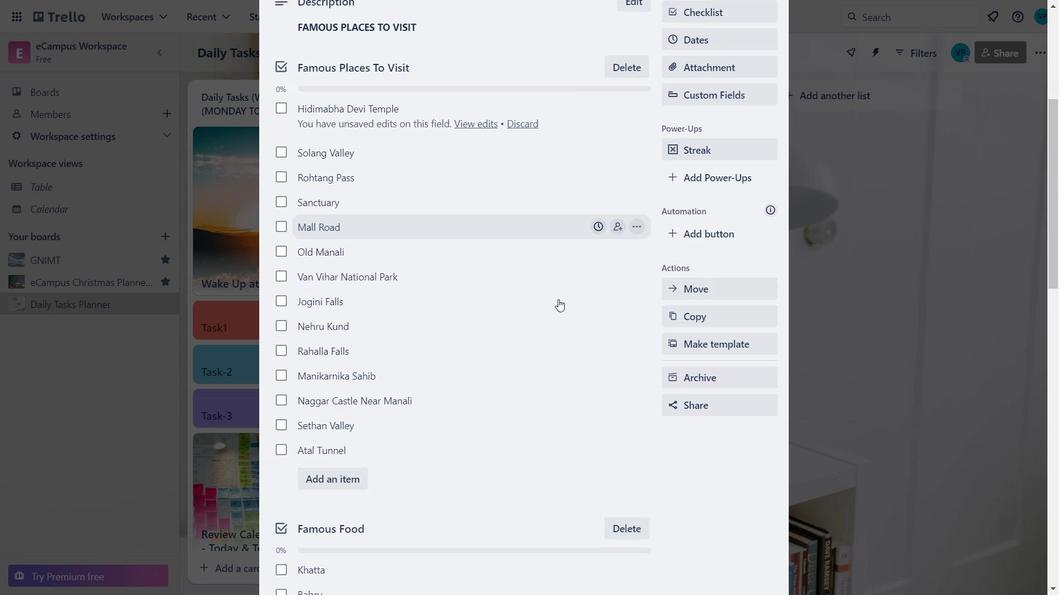 
Action: Mouse scrolled (558, 301) with delta (0, 0)
Screenshot: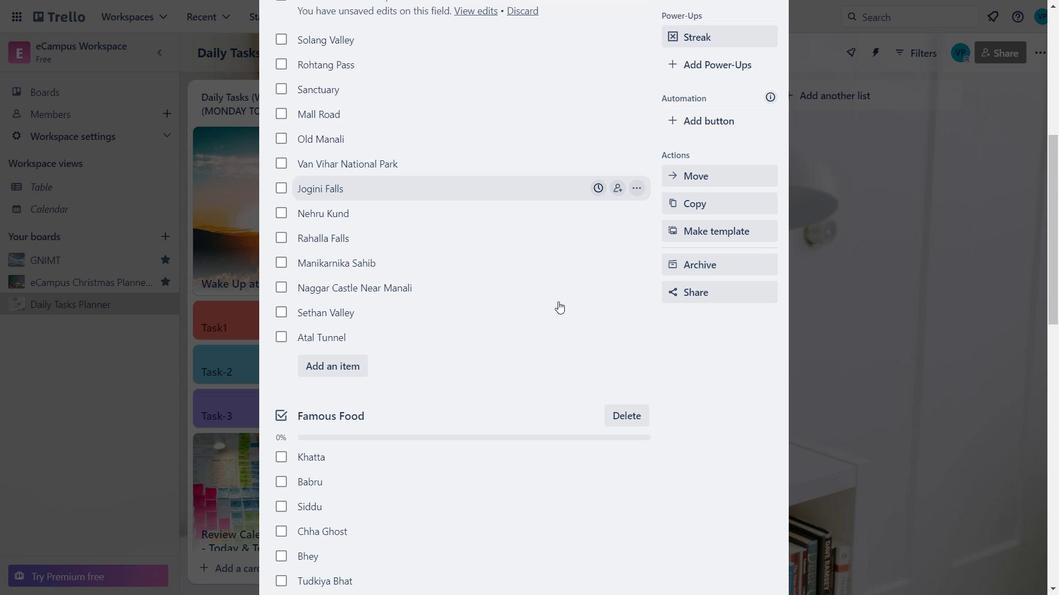 
Action: Mouse scrolled (558, 301) with delta (0, 0)
Screenshot: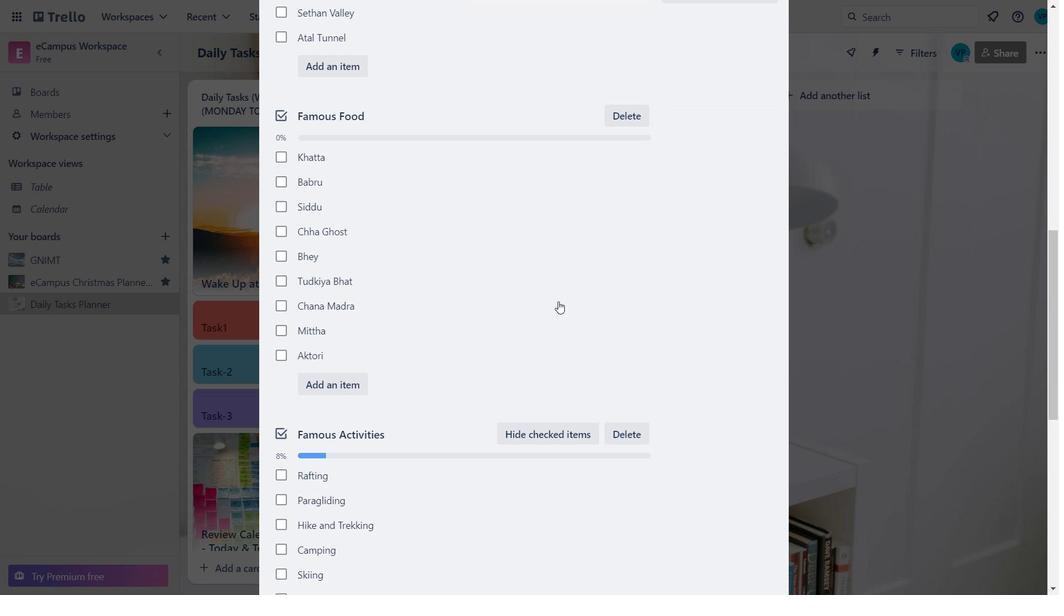 
Action: Mouse scrolled (558, 301) with delta (0, 0)
Screenshot: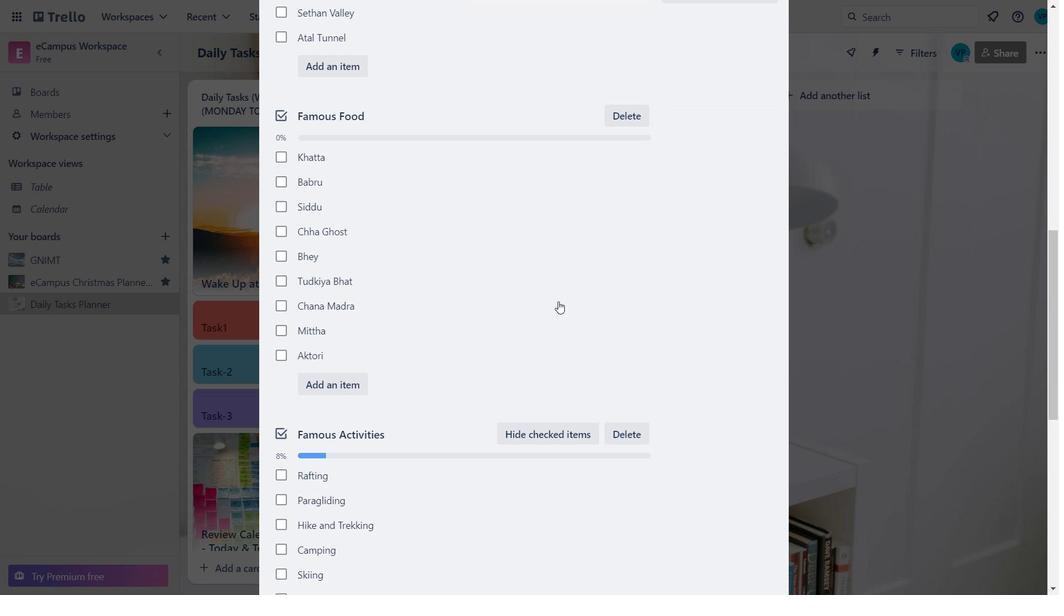 
Action: Mouse scrolled (558, 301) with delta (0, 0)
Screenshot: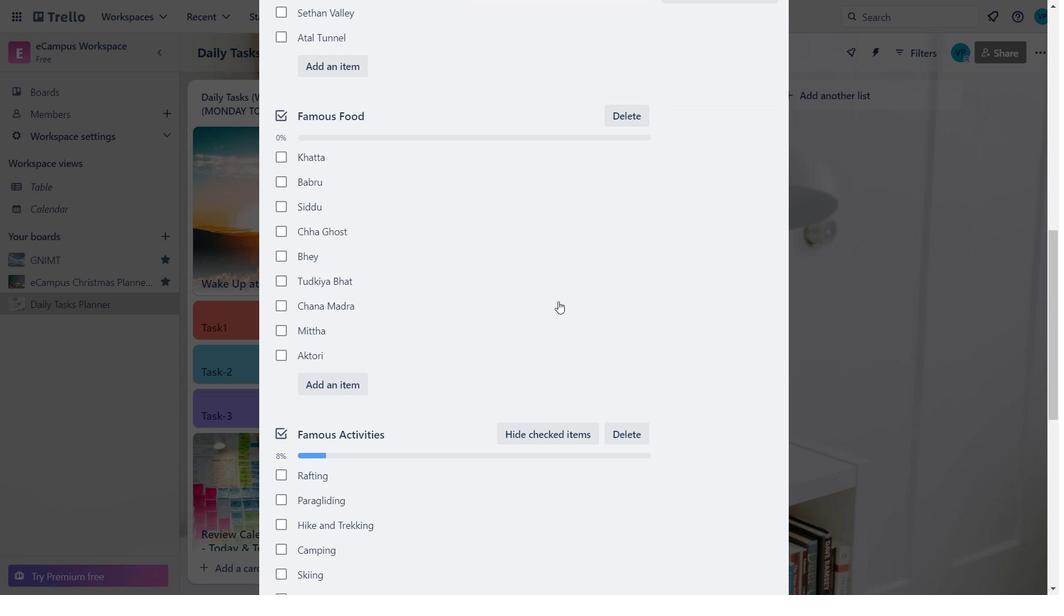 
Action: Mouse scrolled (558, 301) with delta (0, 0)
Screenshot: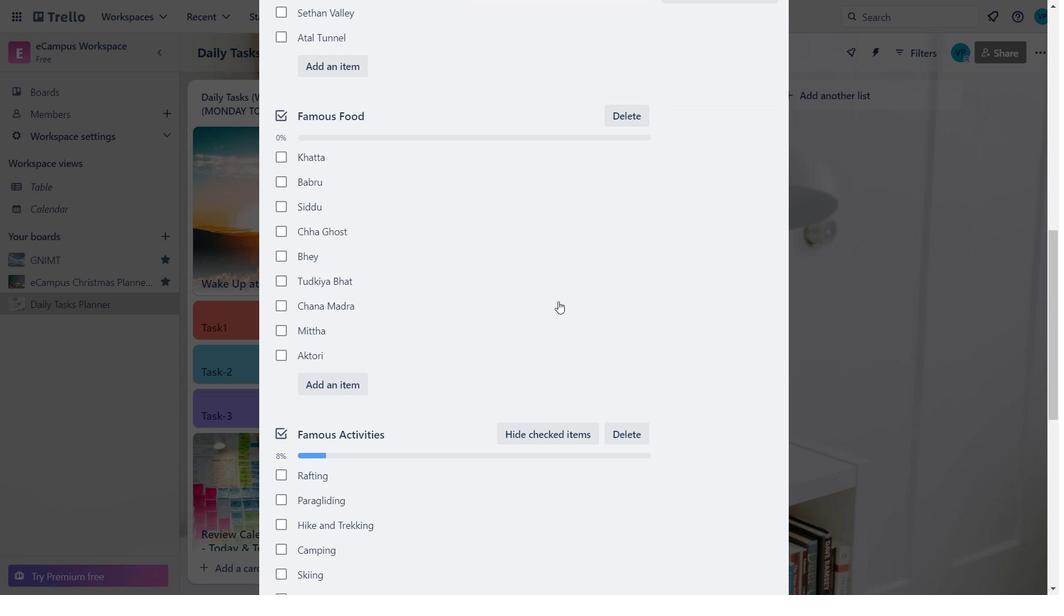 
Action: Mouse moved to (557, 301)
Screenshot: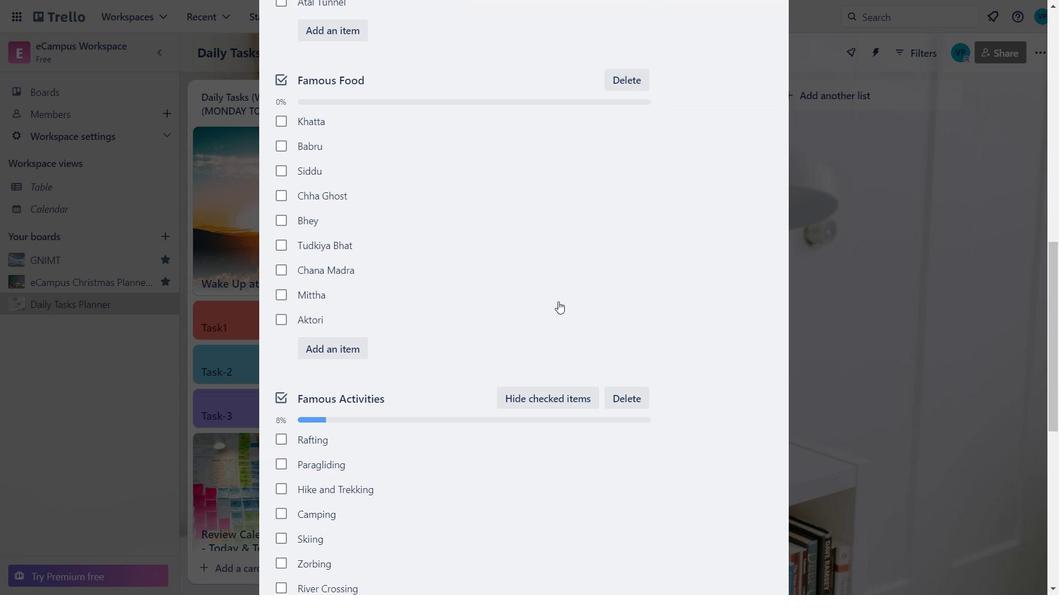 
Action: Mouse scrolled (557, 301) with delta (0, 0)
Screenshot: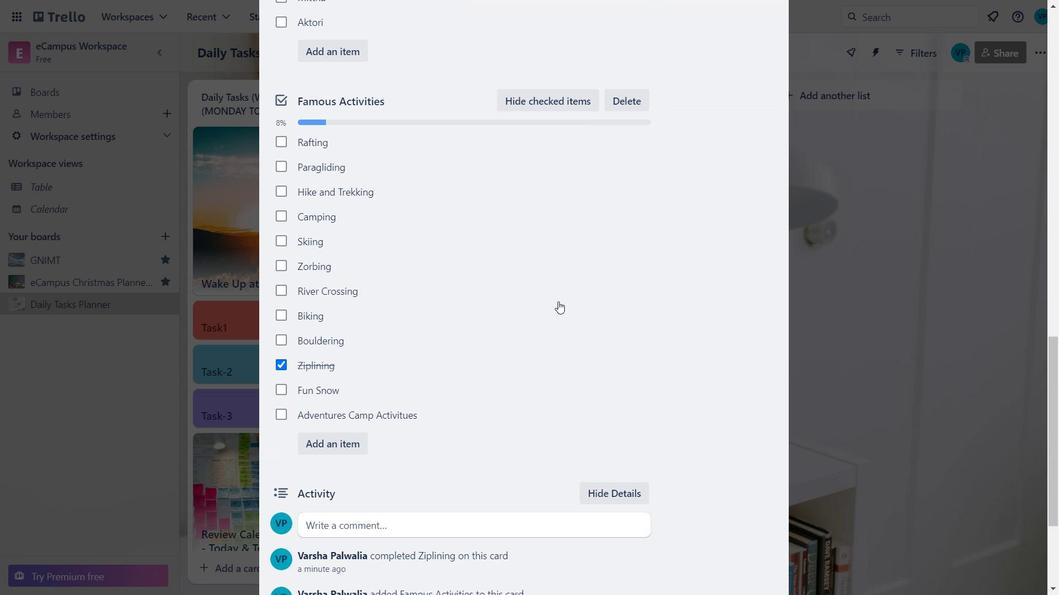 
Action: Mouse scrolled (557, 301) with delta (0, 0)
Screenshot: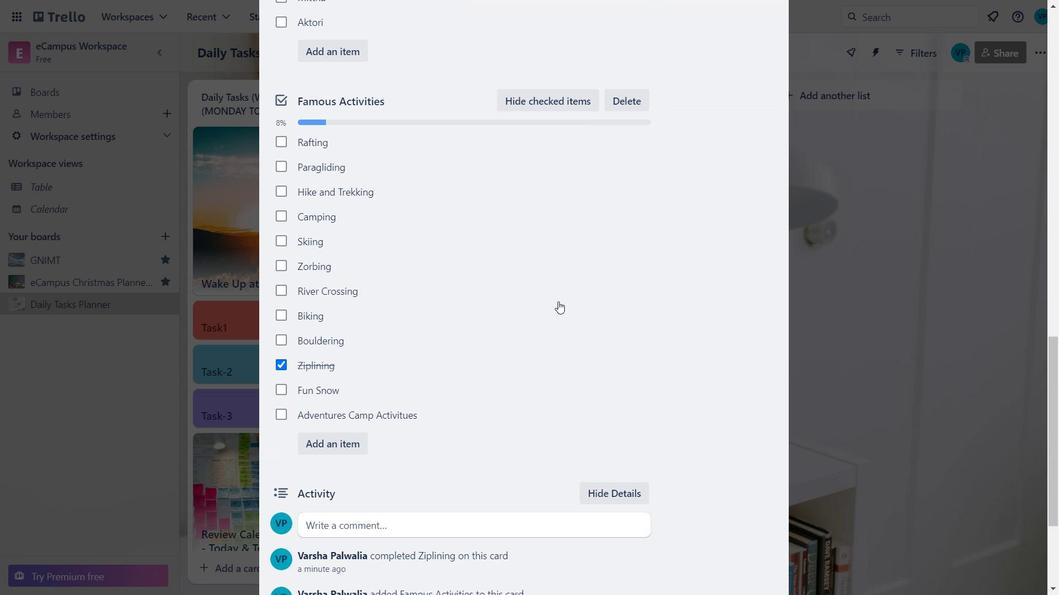
Action: Mouse scrolled (557, 301) with delta (0, 0)
Screenshot: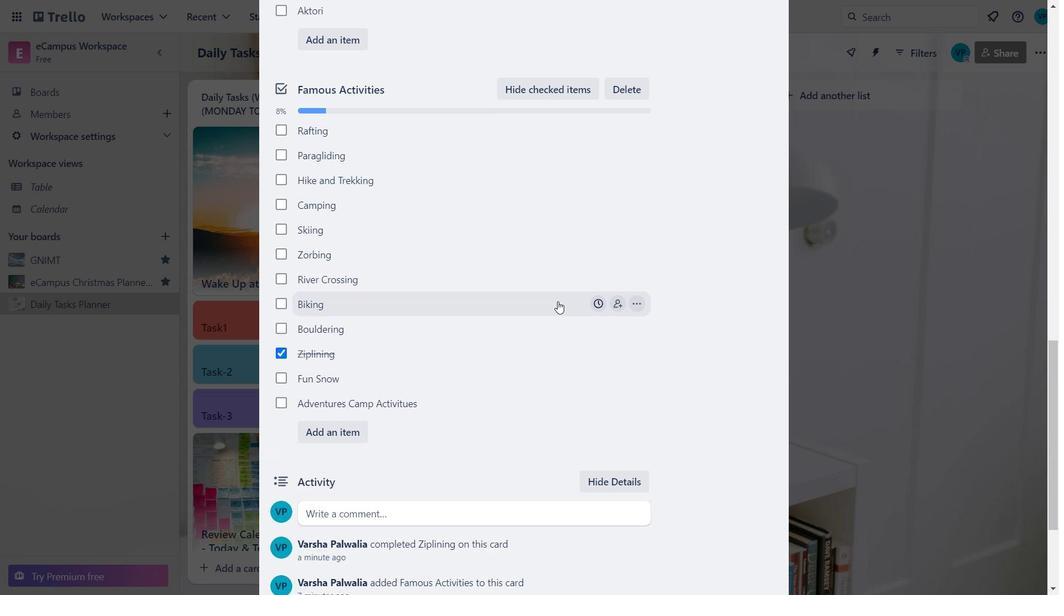 
Action: Mouse scrolled (557, 301) with delta (0, 0)
Screenshot: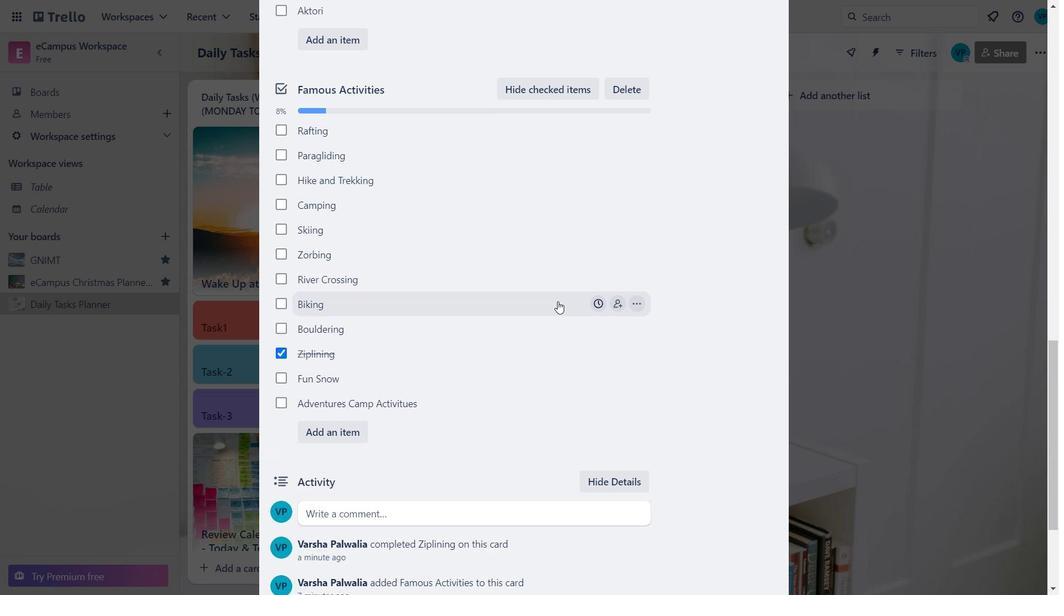 
Action: Mouse scrolled (557, 301) with delta (0, 0)
Screenshot: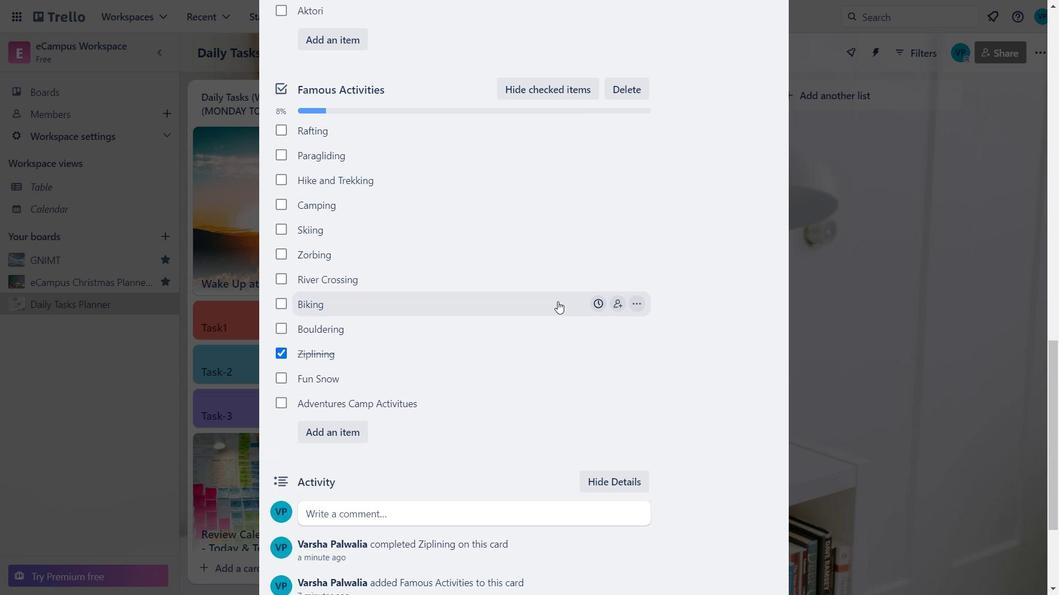 
Action: Mouse scrolled (557, 301) with delta (0, 0)
Screenshot: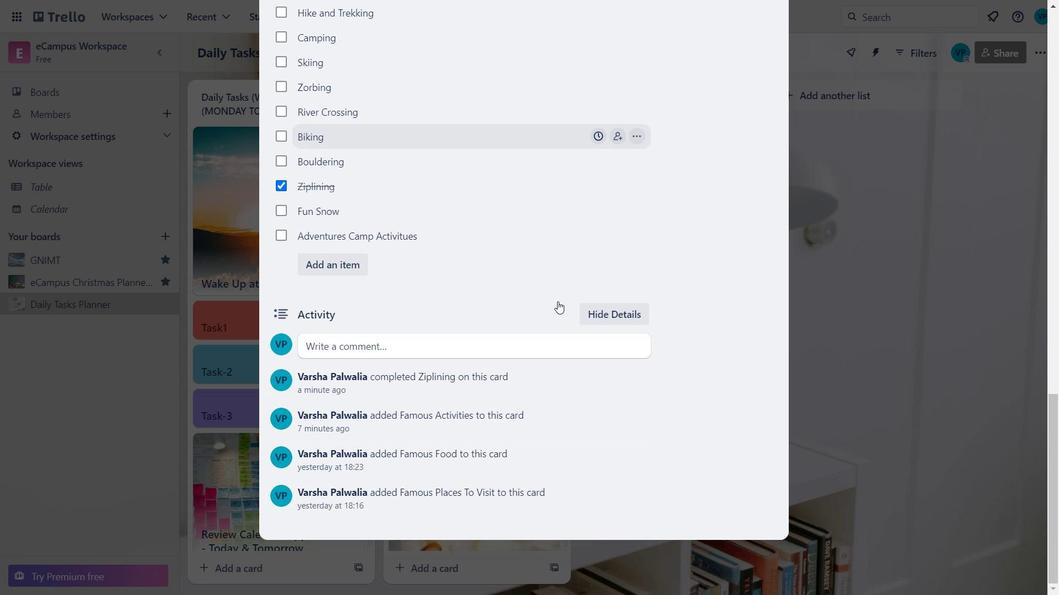 
Action: Mouse scrolled (557, 301) with delta (0, 0)
Screenshot: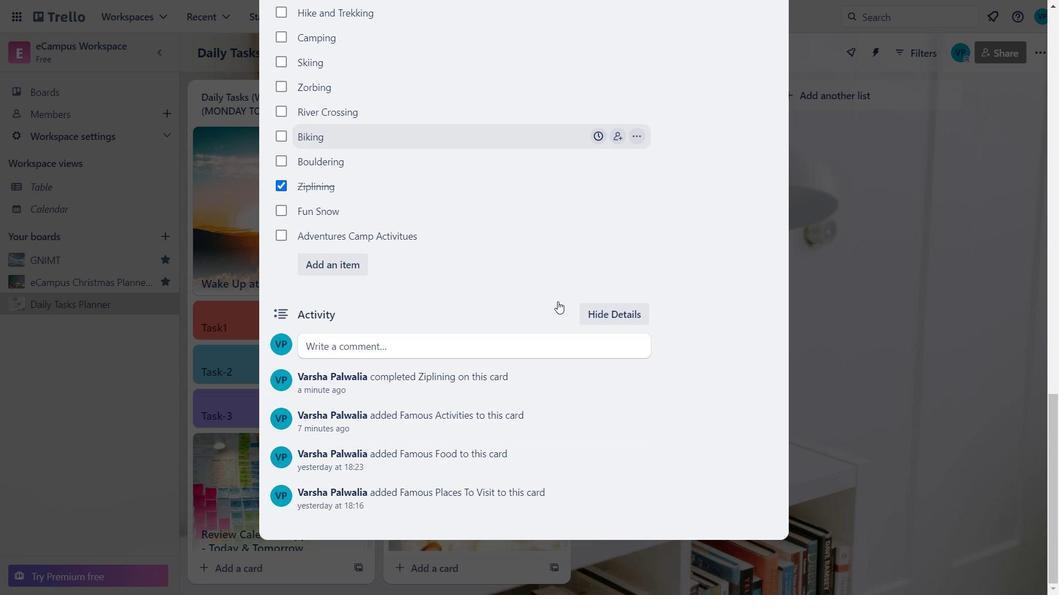 
Action: Mouse scrolled (557, 301) with delta (0, 0)
Screenshot: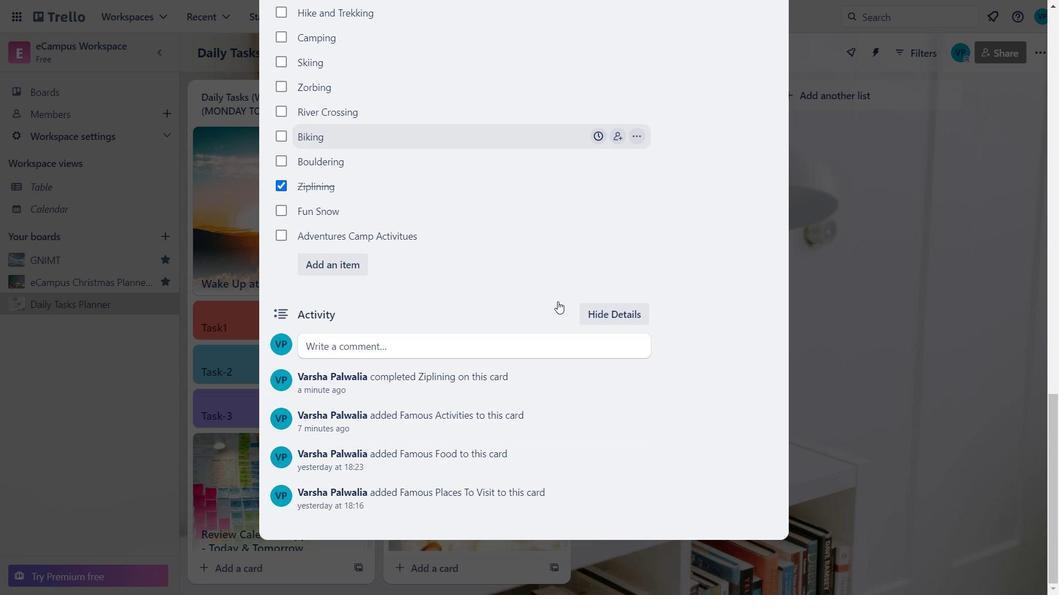 
Action: Mouse scrolled (557, 301) with delta (0, 0)
Screenshot: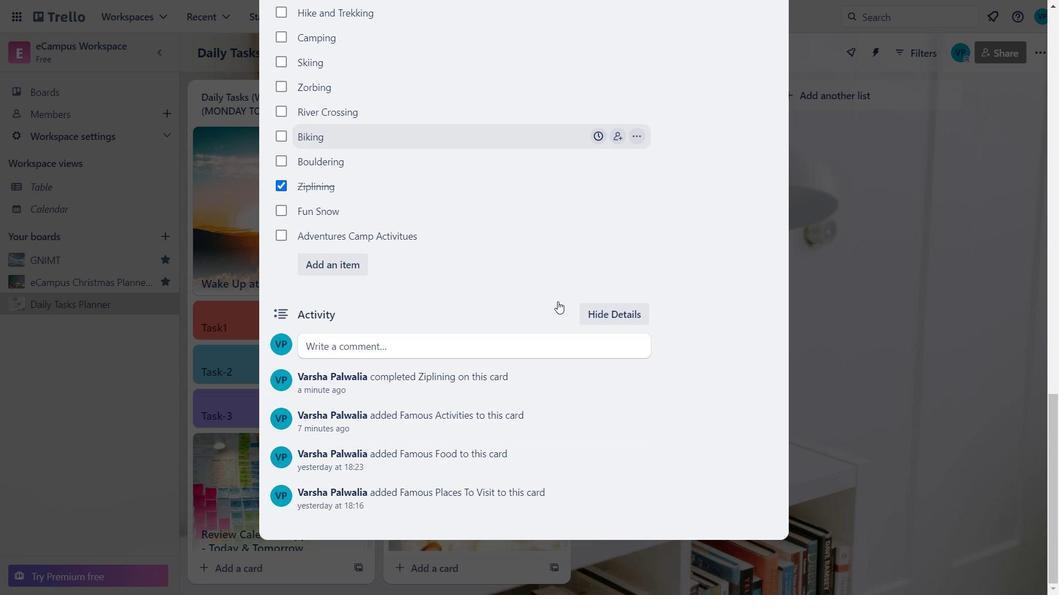 
Action: Mouse scrolled (557, 301) with delta (0, 0)
Screenshot: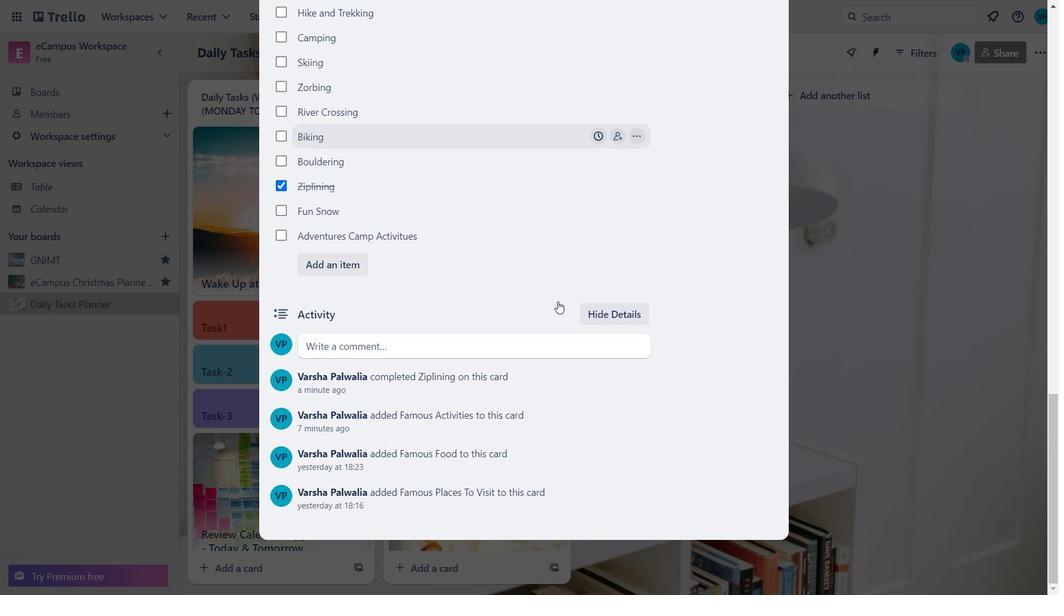 
Action: Mouse moved to (804, 307)
Screenshot: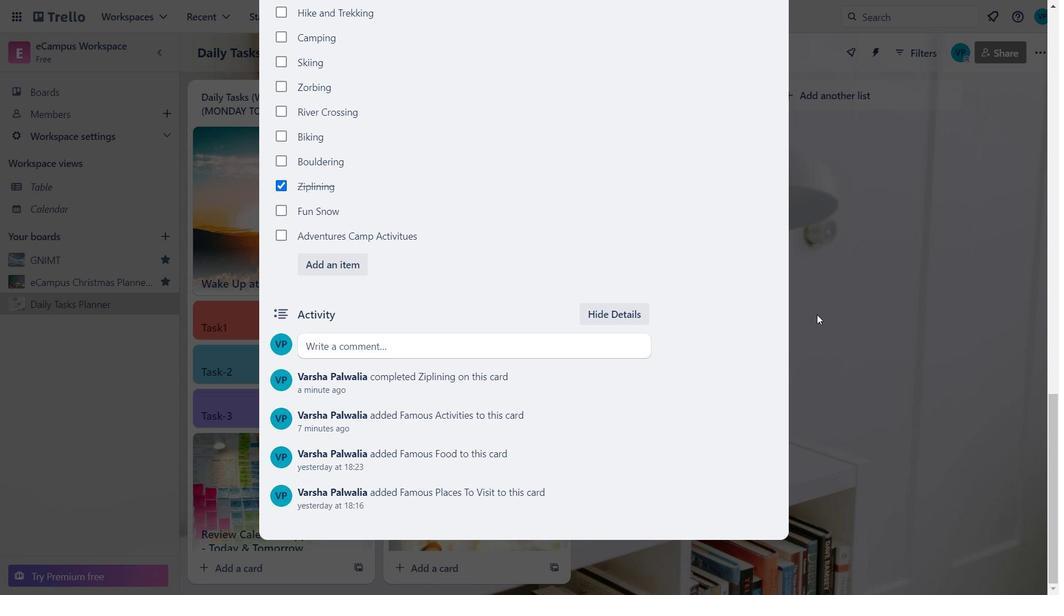 
Action: Mouse scrolled (804, 308) with delta (0, 0)
Screenshot: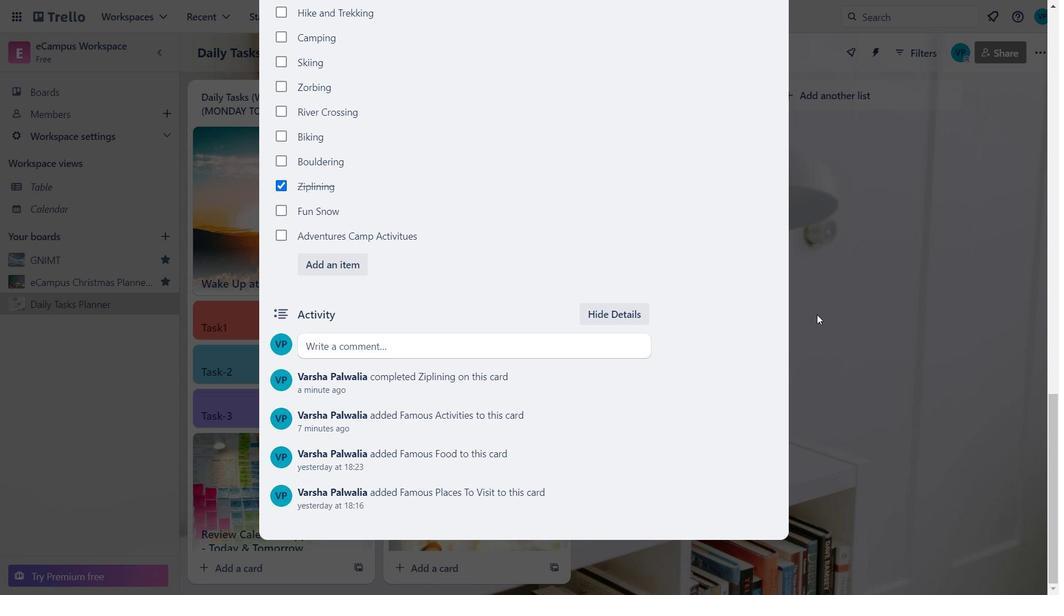 
Action: Mouse scrolled (804, 308) with delta (0, 0)
Screenshot: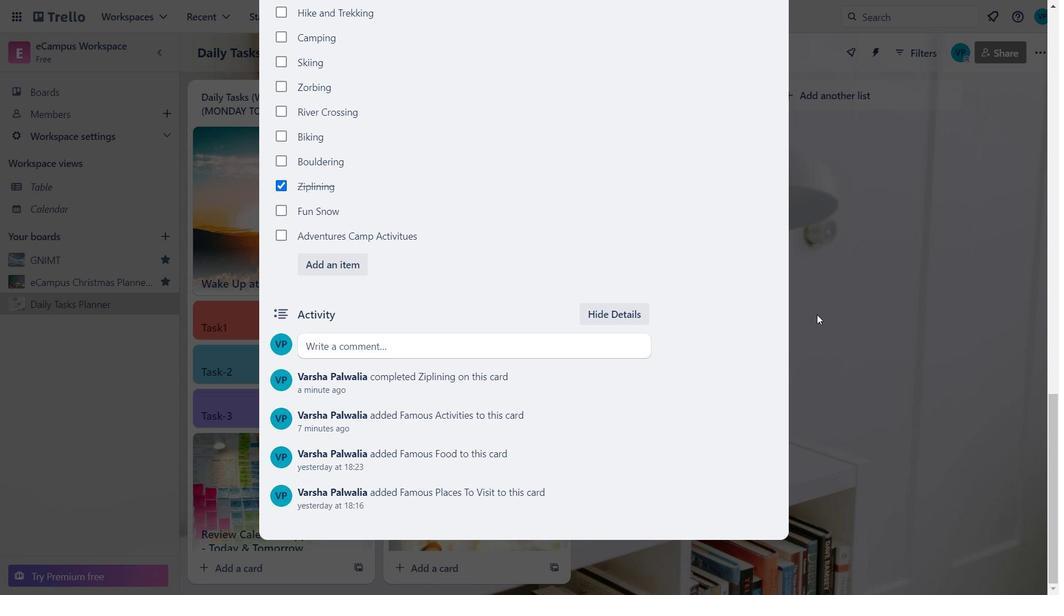 
Action: Mouse scrolled (804, 308) with delta (0, 0)
Screenshot: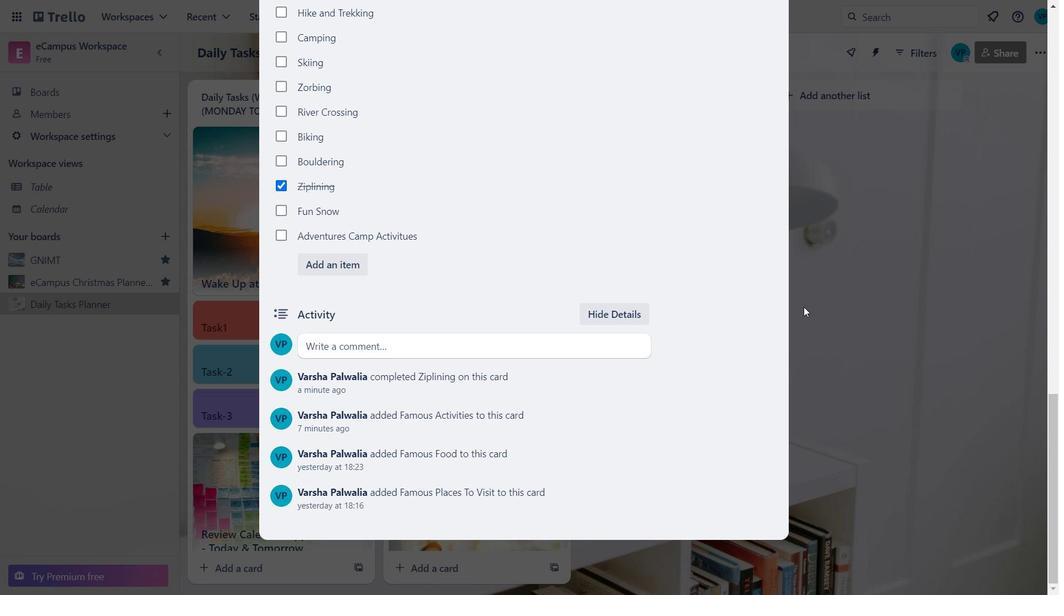 
Action: Mouse scrolled (804, 308) with delta (0, 0)
Screenshot: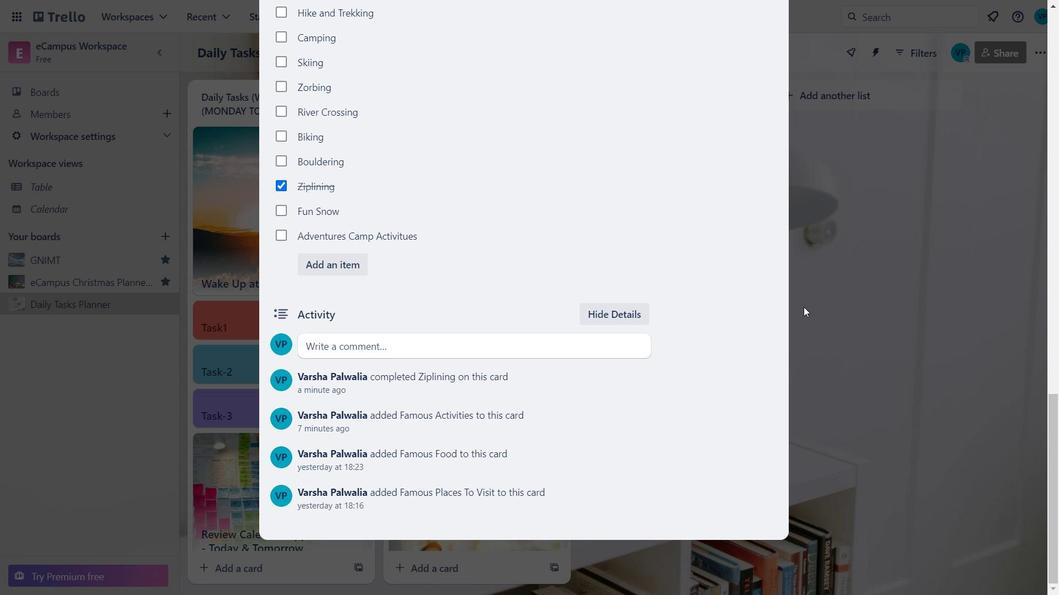 
Action: Mouse moved to (795, 295)
Screenshot: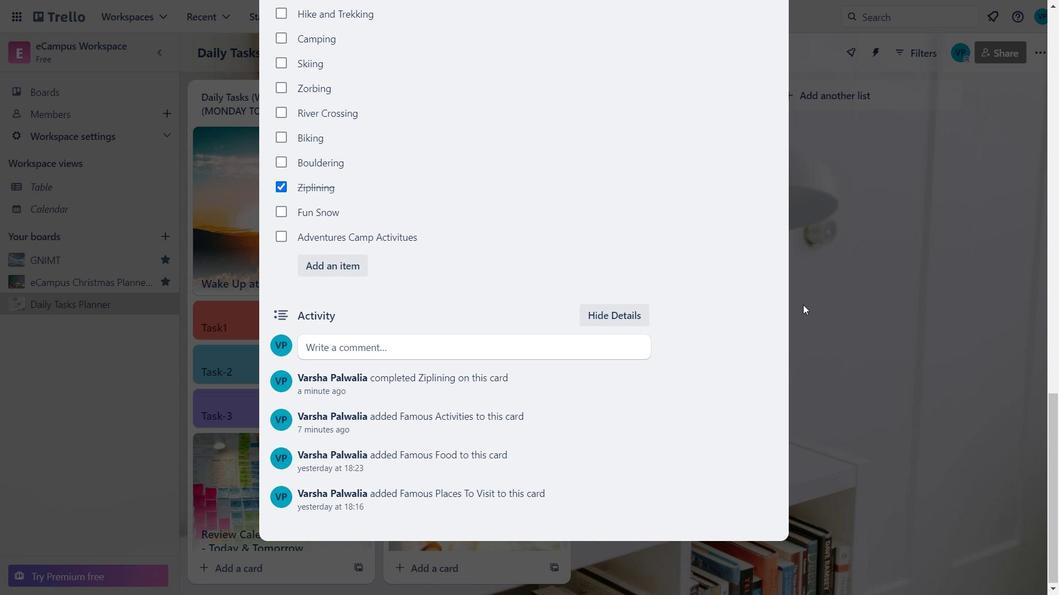 
Action: Mouse scrolled (795, 296) with delta (0, 0)
Screenshot: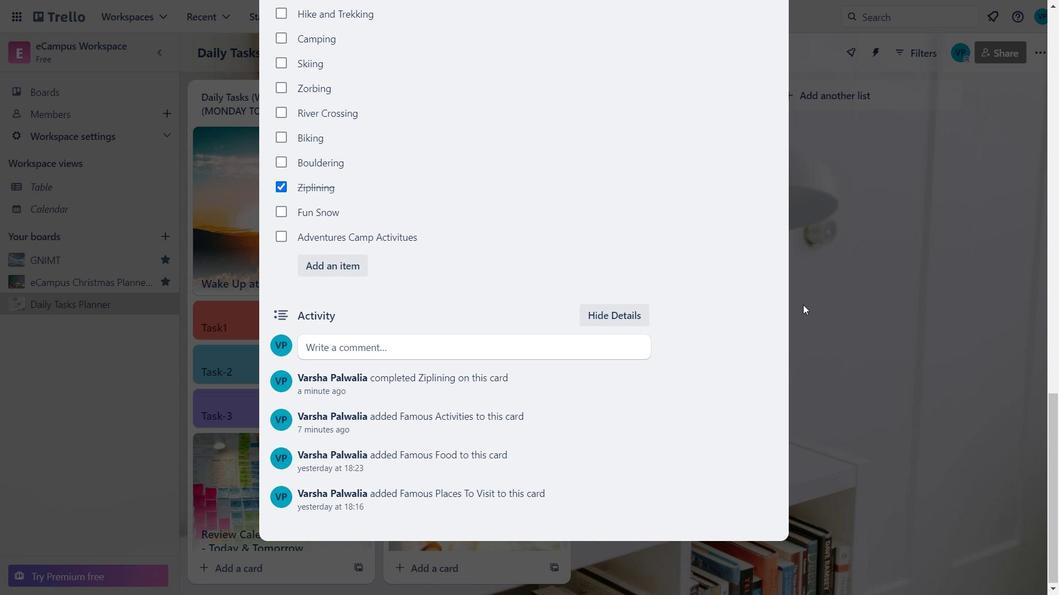
Action: Mouse moved to (680, 233)
Screenshot: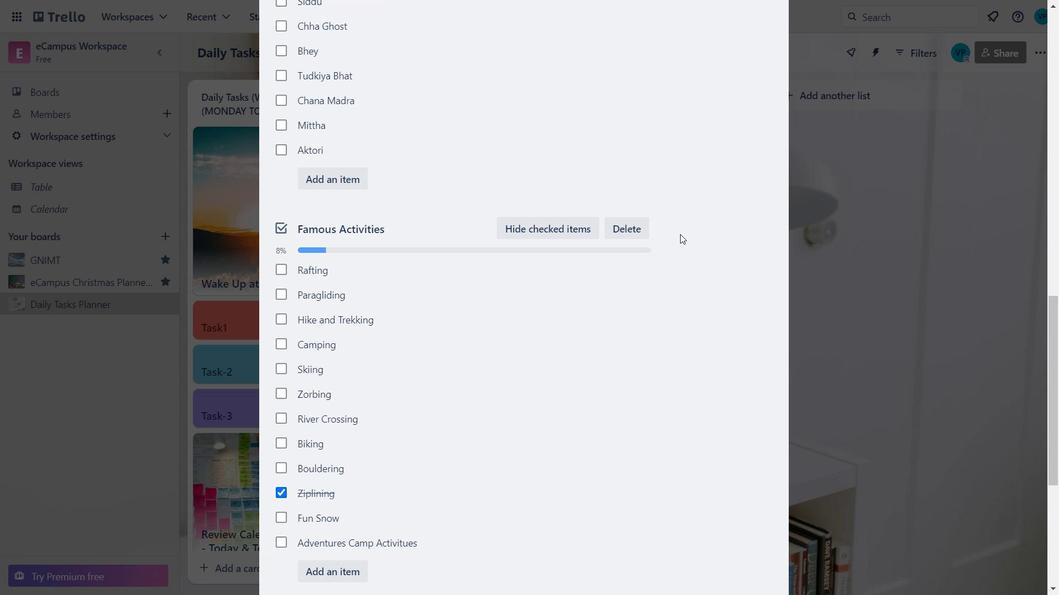 
Action: Mouse scrolled (680, 233) with delta (0, 0)
Screenshot: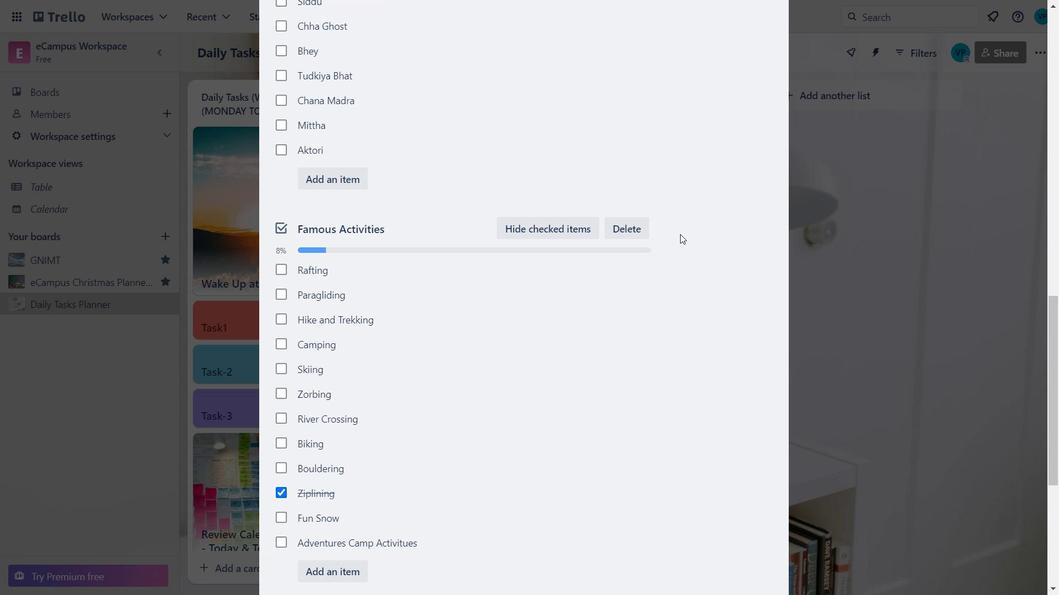 
Action: Mouse moved to (680, 230)
Screenshot: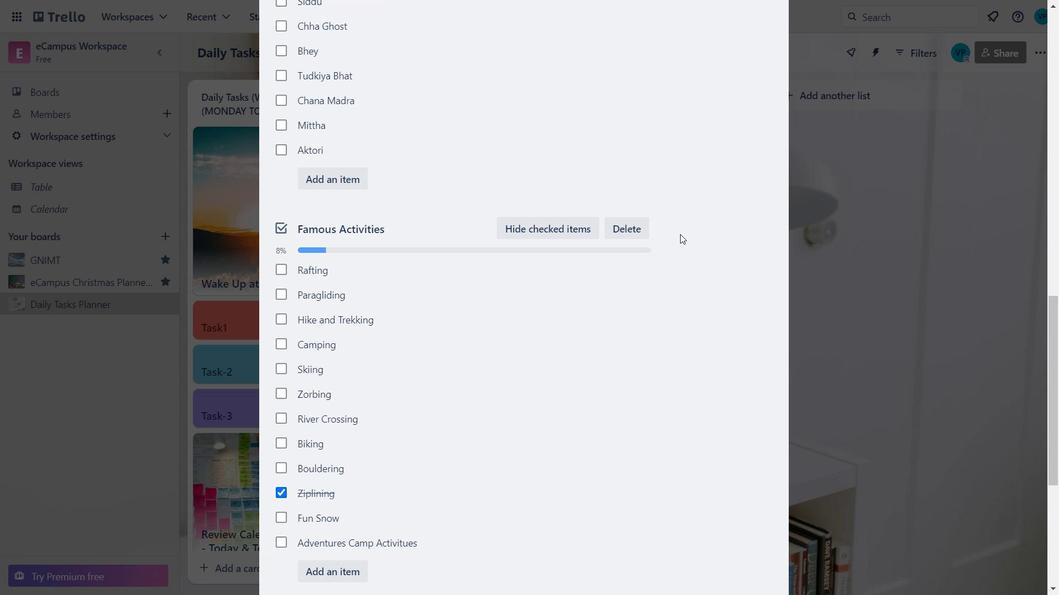 
Action: Mouse scrolled (680, 230) with delta (0, 0)
Screenshot: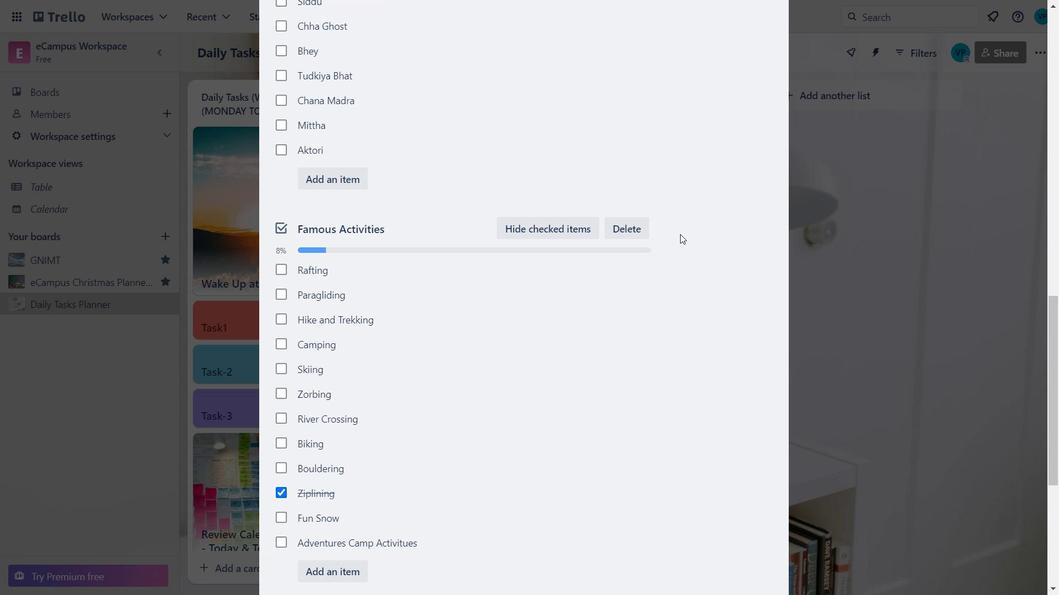 
Action: Mouse moved to (680, 228)
Screenshot: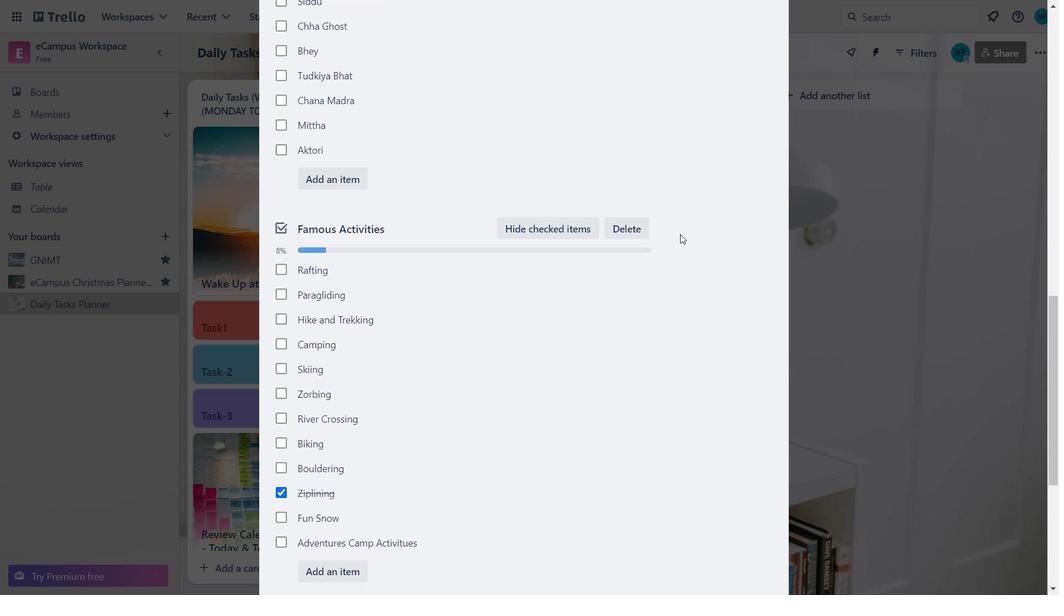 
Action: Mouse scrolled (680, 228) with delta (0, 0)
Screenshot: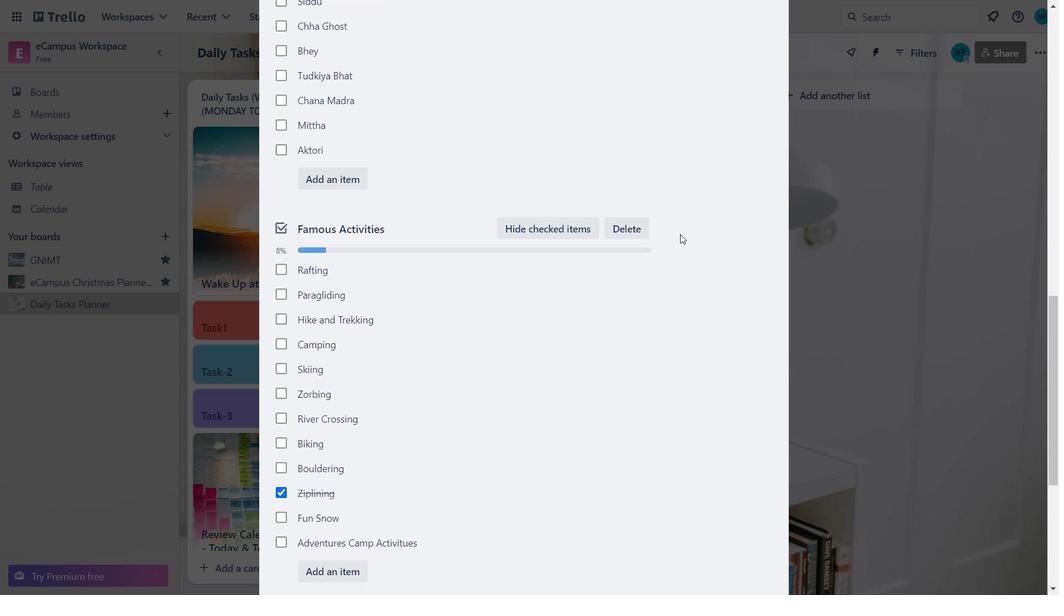 
Action: Mouse moved to (680, 219)
Screenshot: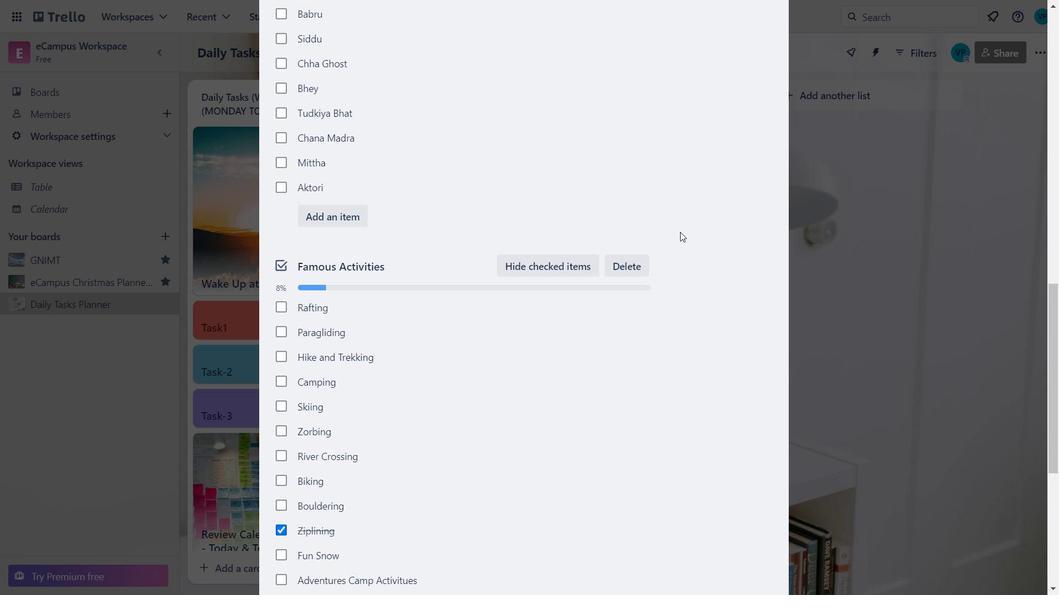 
Action: Mouse scrolled (680, 219) with delta (0, 0)
Screenshot: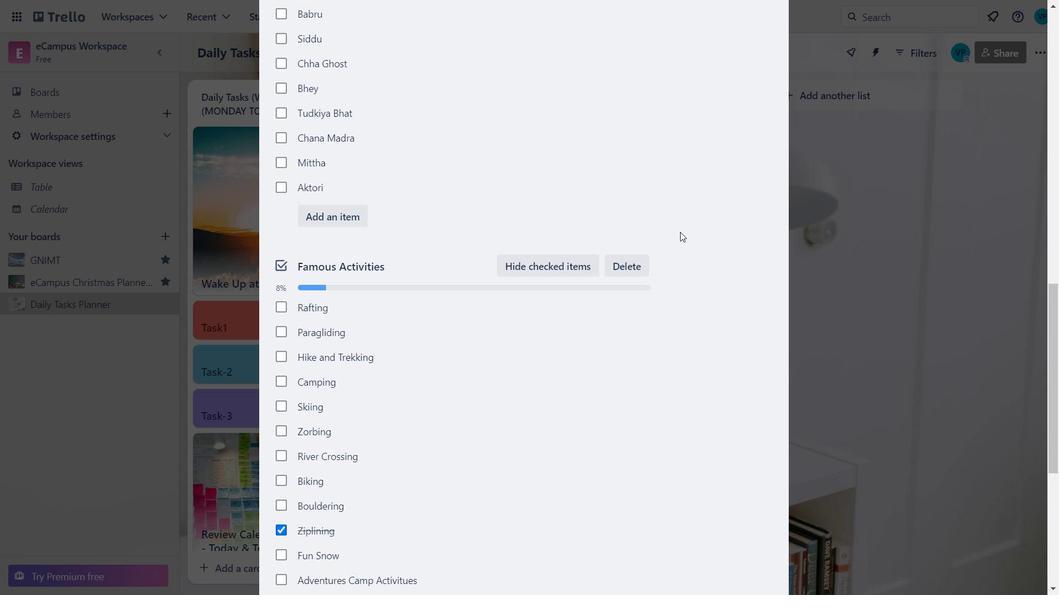 
Action: Mouse moved to (687, 137)
Screenshot: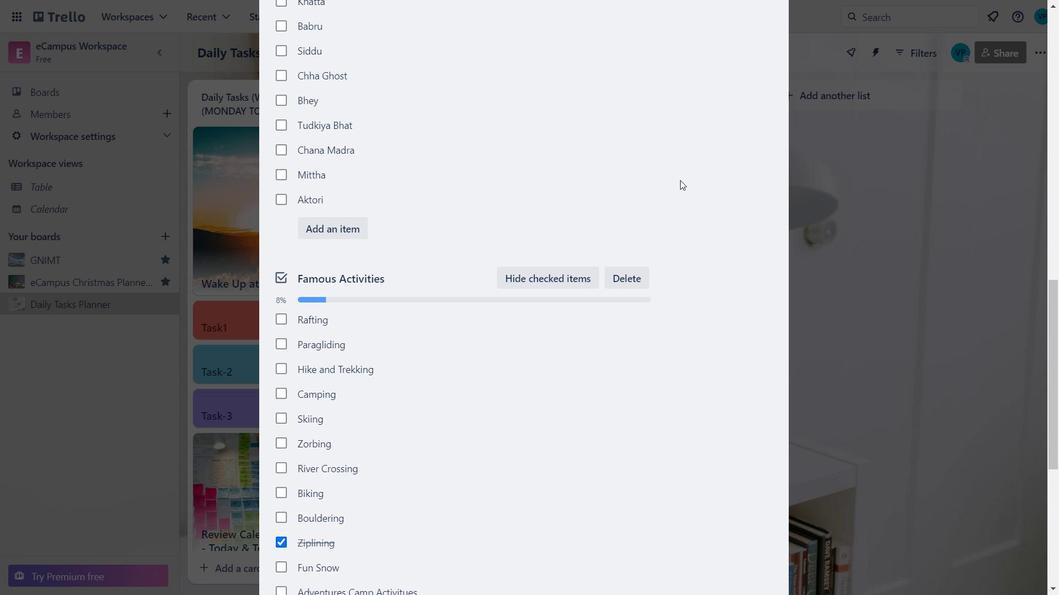 
Action: Mouse scrolled (687, 137) with delta (0, 0)
Screenshot: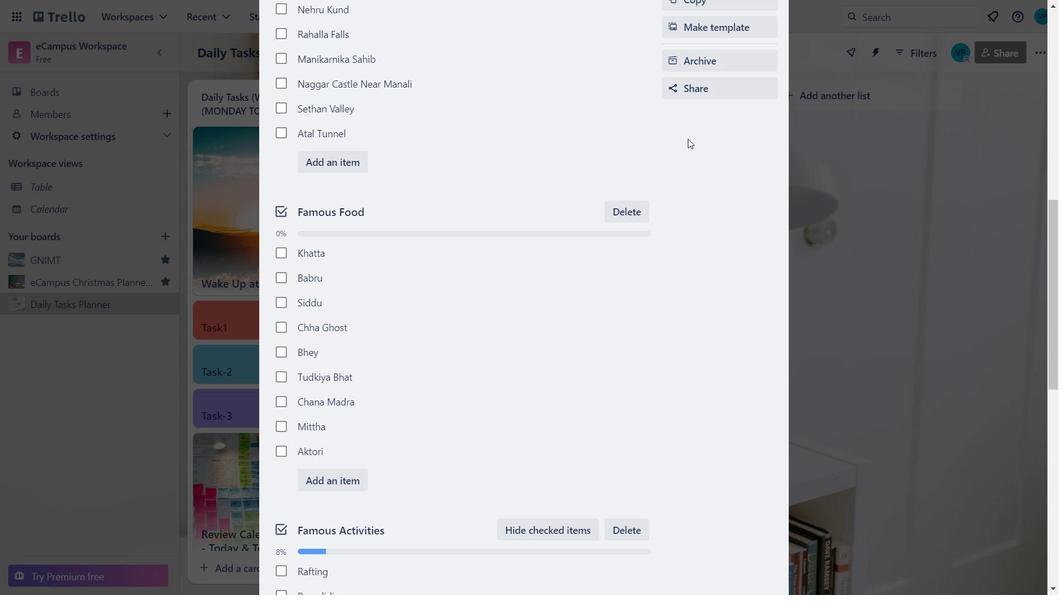 
Action: Mouse scrolled (687, 137) with delta (0, 0)
Screenshot: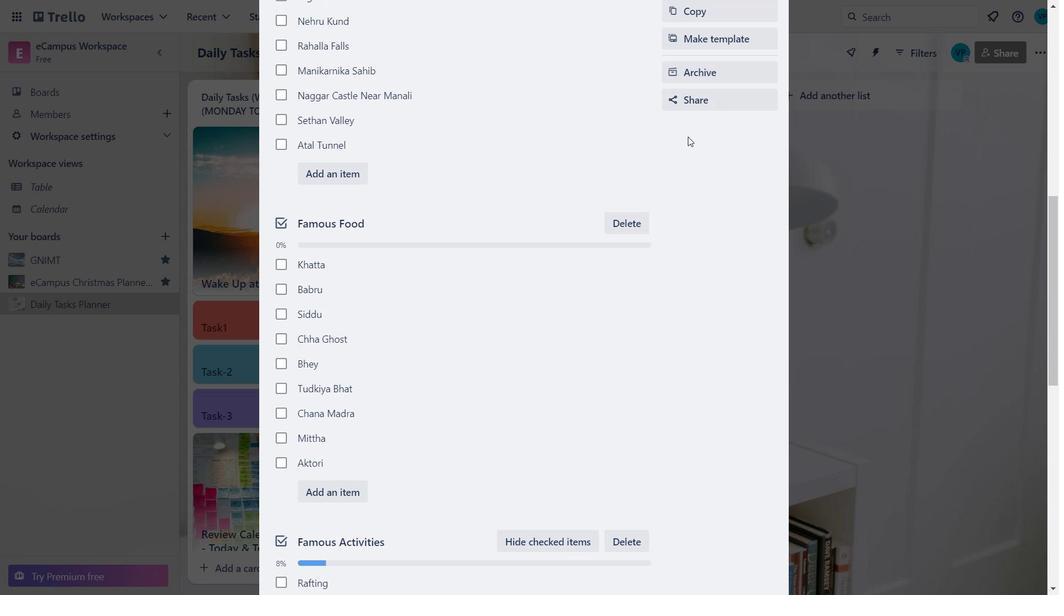 
Action: Mouse moved to (687, 136)
Screenshot: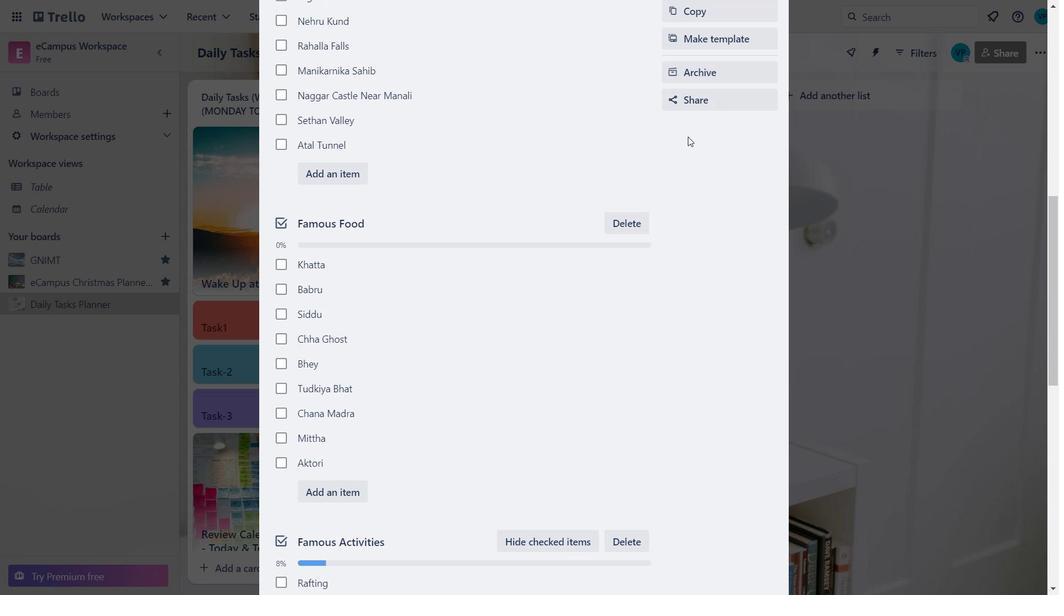 
Action: Mouse scrolled (687, 136) with delta (0, 0)
Screenshot: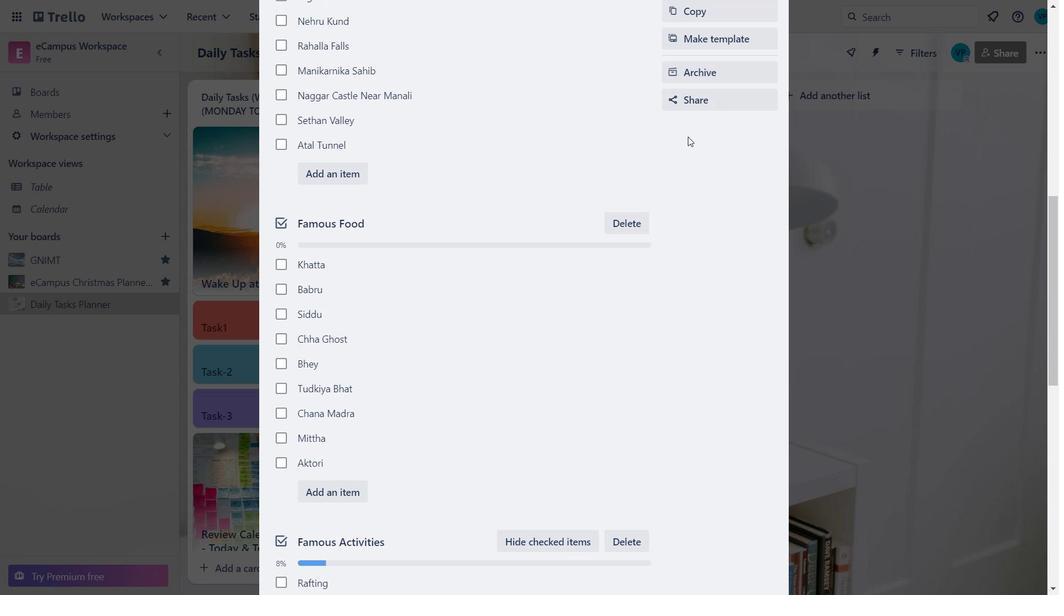 
Action: Mouse moved to (687, 135)
Screenshot: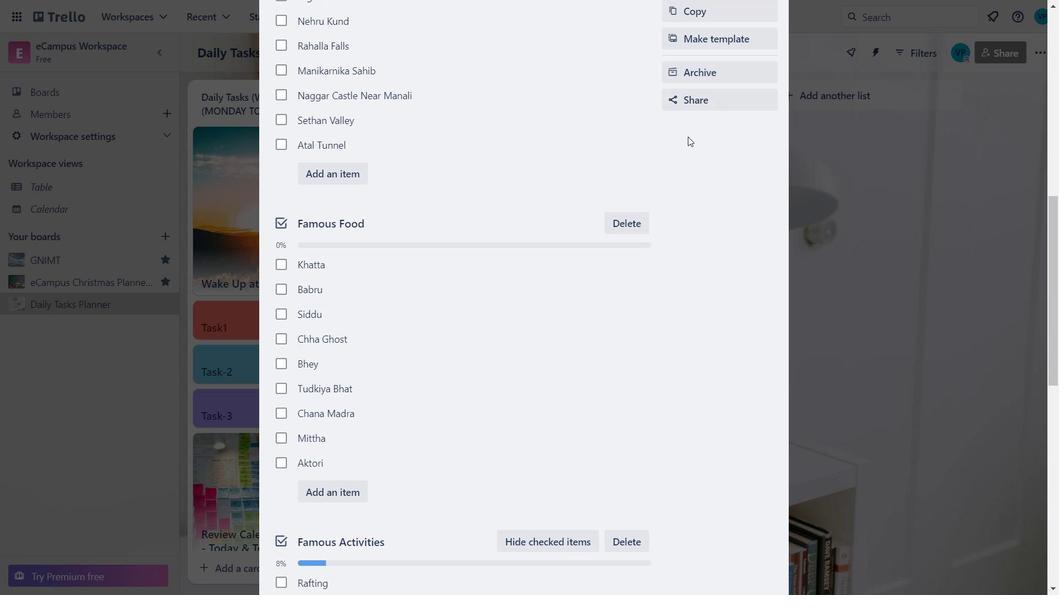 
Action: Mouse scrolled (687, 135) with delta (0, 0)
Screenshot: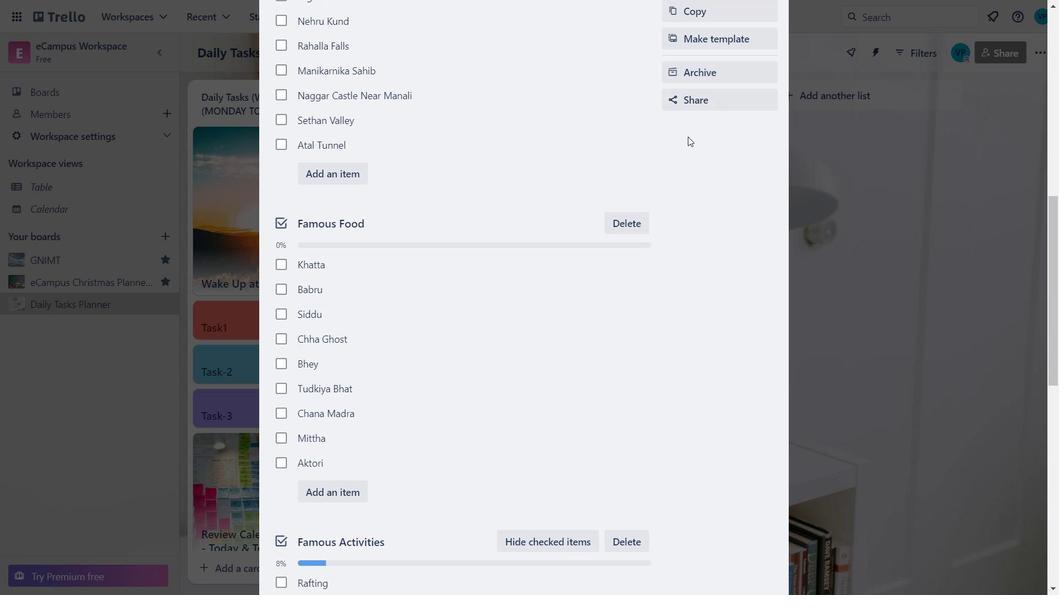 
Action: Mouse moved to (668, 123)
Screenshot: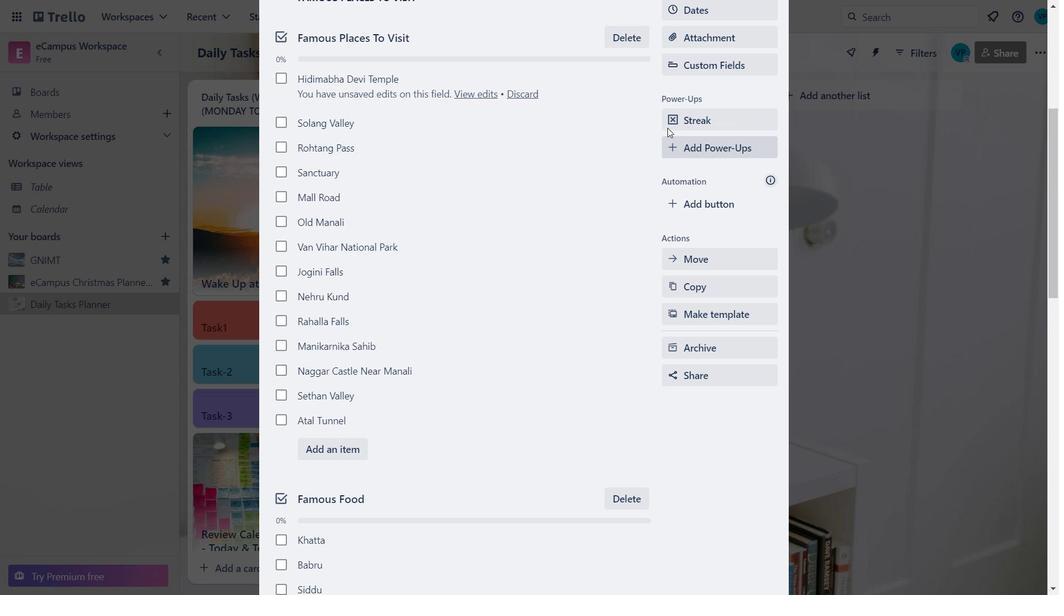 
Action: Mouse scrolled (668, 124) with delta (0, 0)
Screenshot: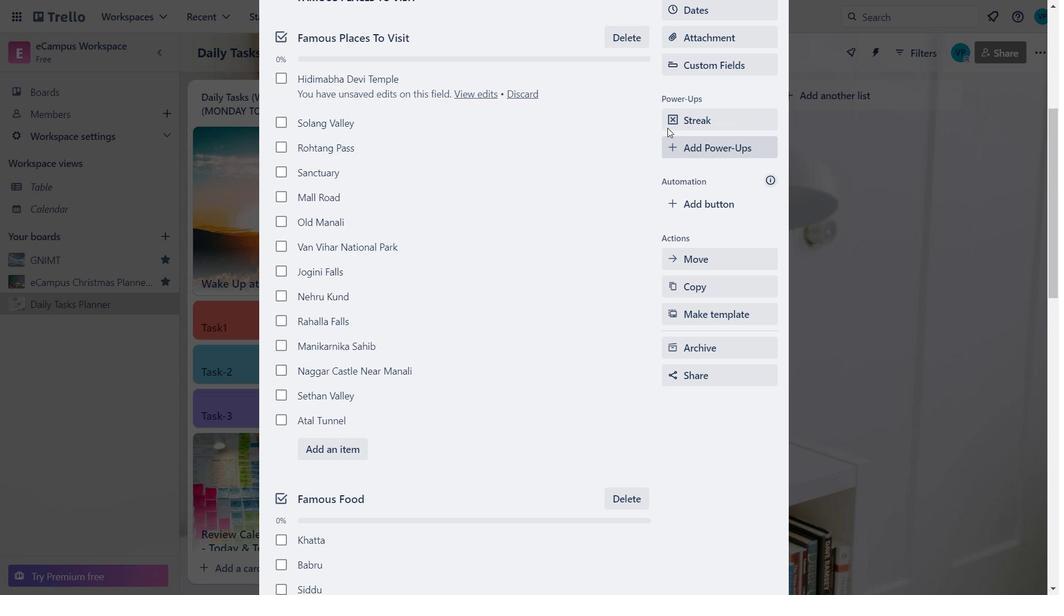 
Action: Mouse moved to (672, 116)
Screenshot: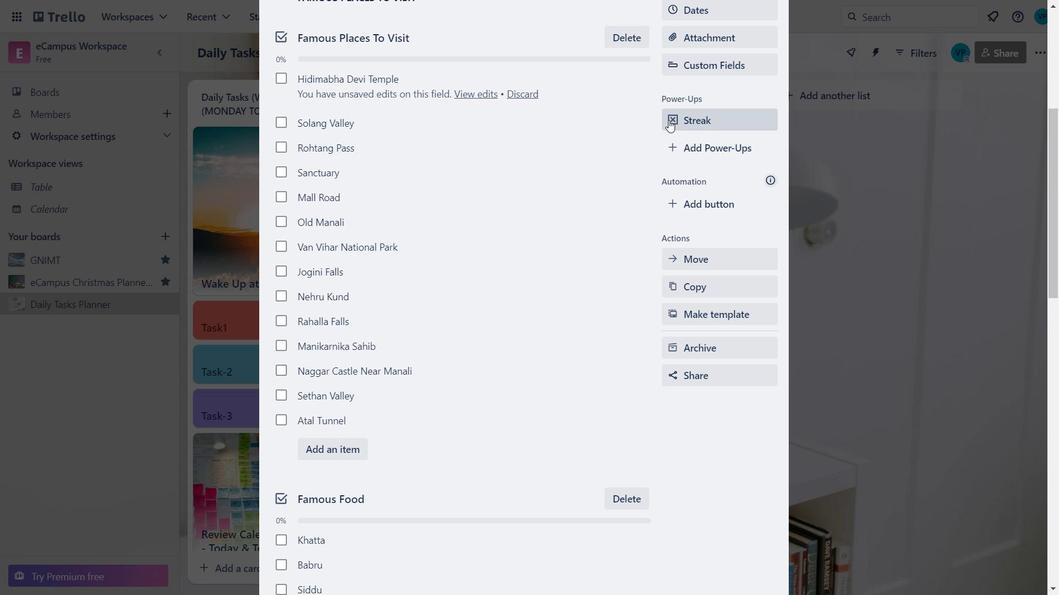 
Action: Mouse scrolled (672, 117) with delta (0, 0)
Screenshot: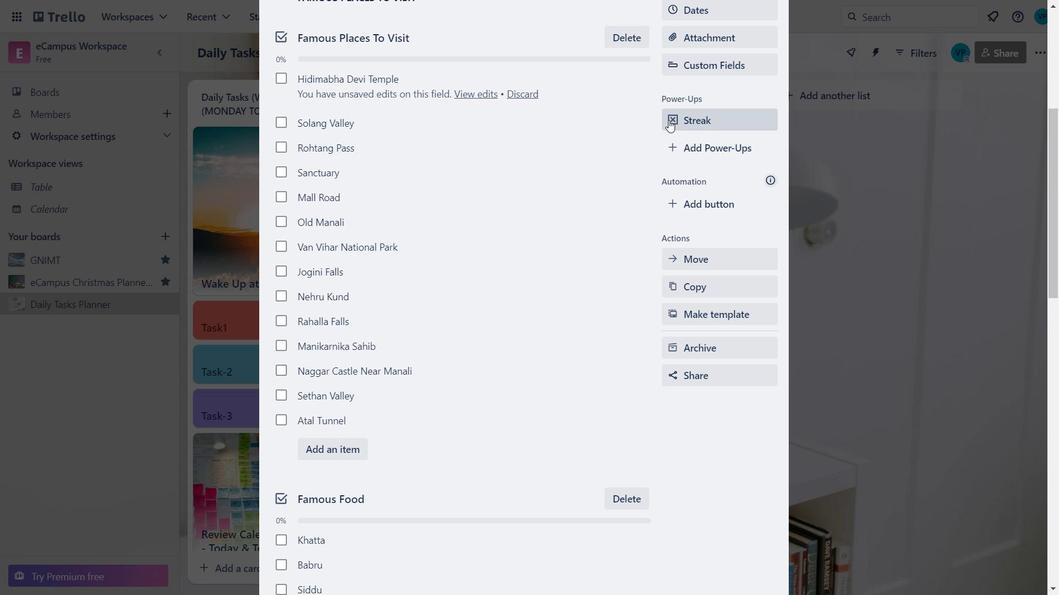 
Action: Mouse moved to (728, 114)
Screenshot: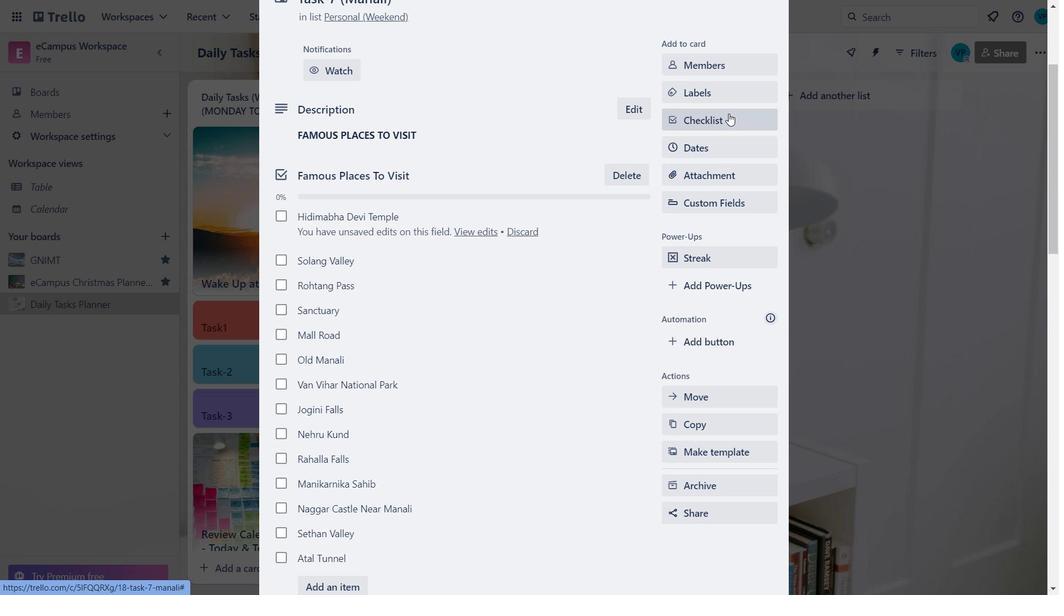 
Action: Mouse pressed left at (728, 114)
Screenshot: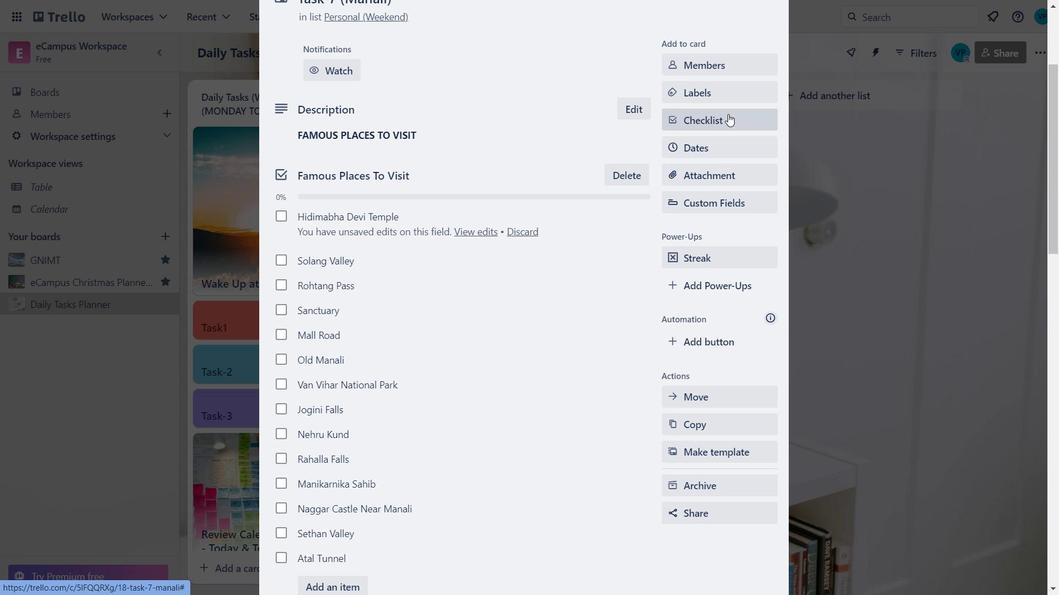 
Action: Mouse moved to (738, 198)
Screenshot: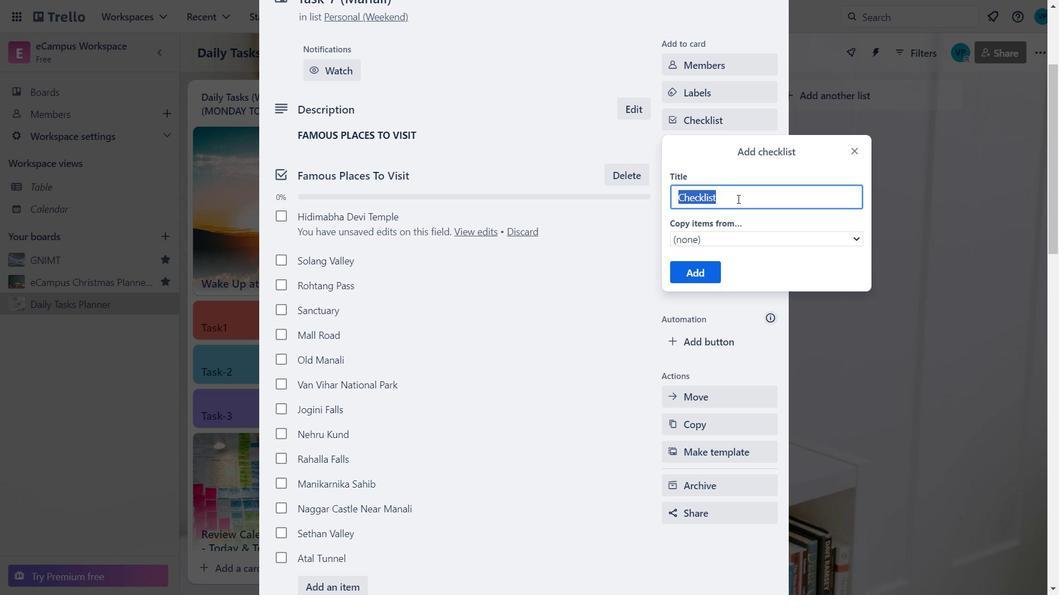 
Action: Key pressed <Key.backspace><Key.caps_lock>B<Key.caps_lock>udget<Key.space>for<Key.space>4<Key.backspace>5<Key.space>days<Key.enter>
Screenshot: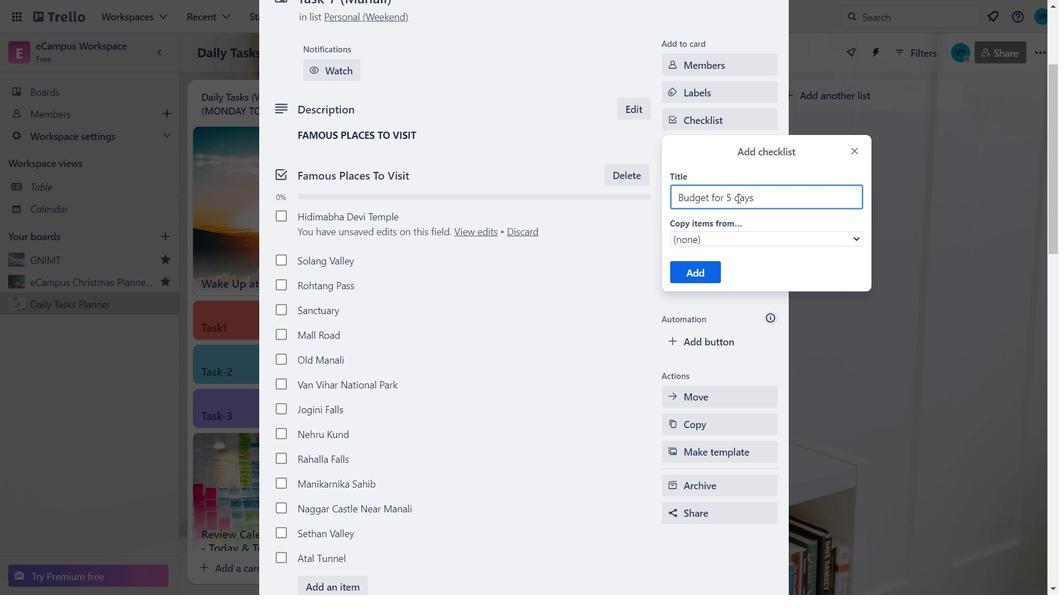 
Action: Mouse moved to (262, 473)
Screenshot: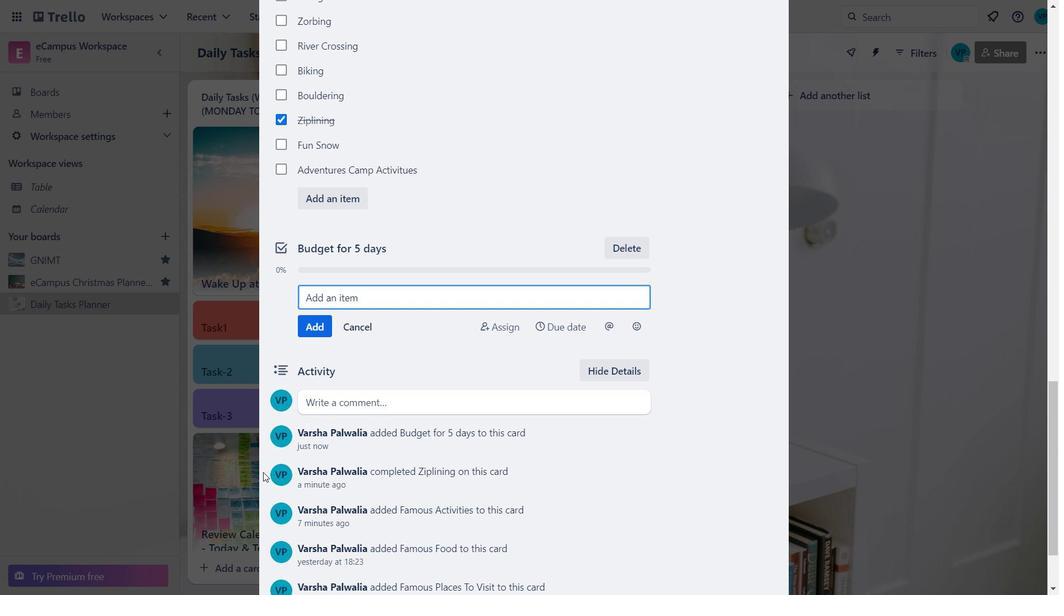 
Action: Mouse scrolled (262, 473) with delta (0, 0)
Screenshot: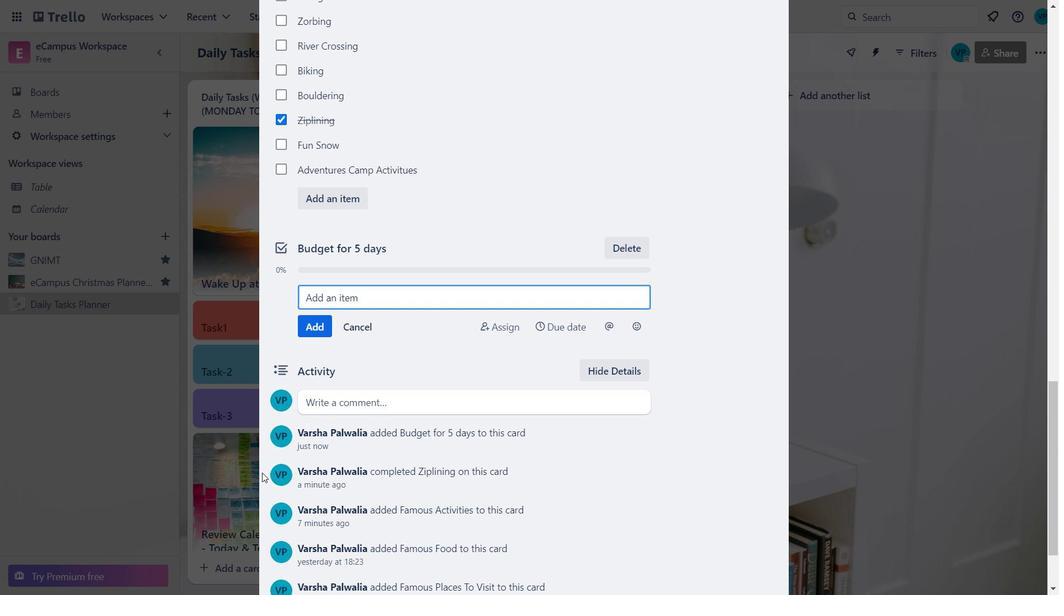 
Action: Mouse moved to (333, 234)
Screenshot: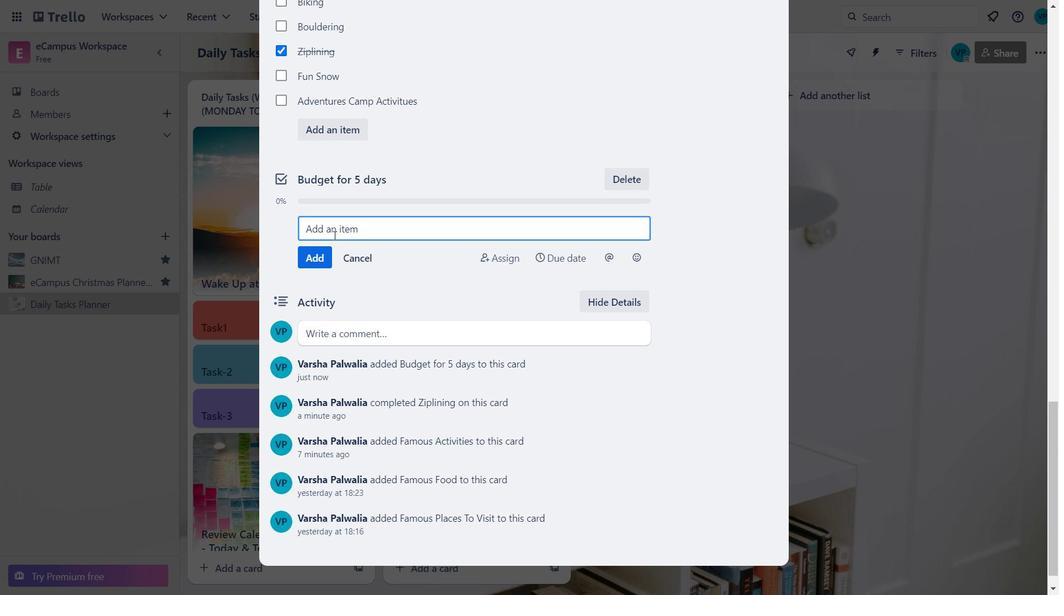 
Action: Mouse pressed left at (333, 234)
Screenshot: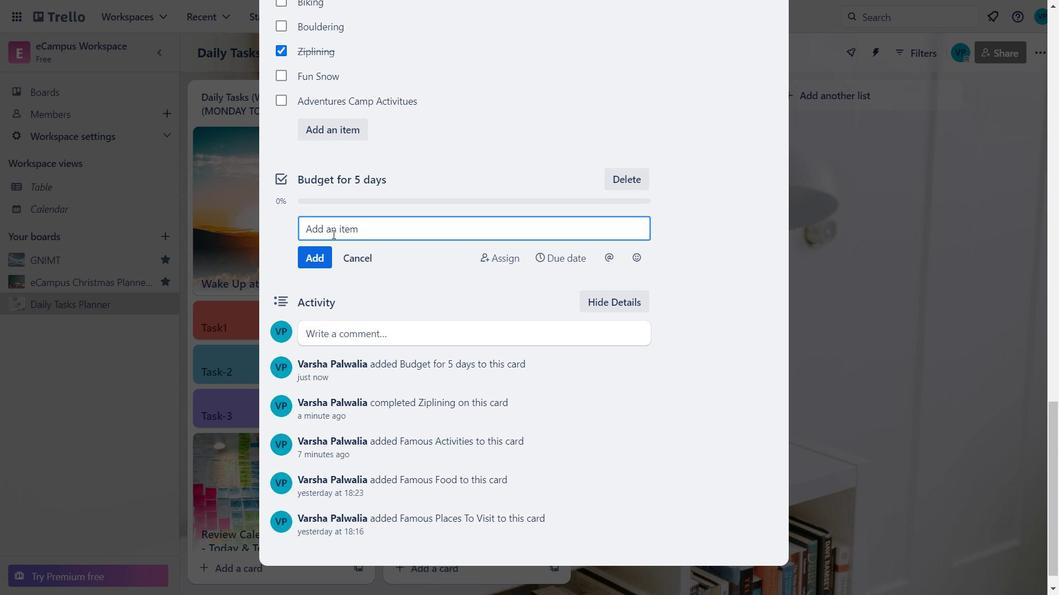 
Action: Mouse moved to (322, 234)
Screenshot: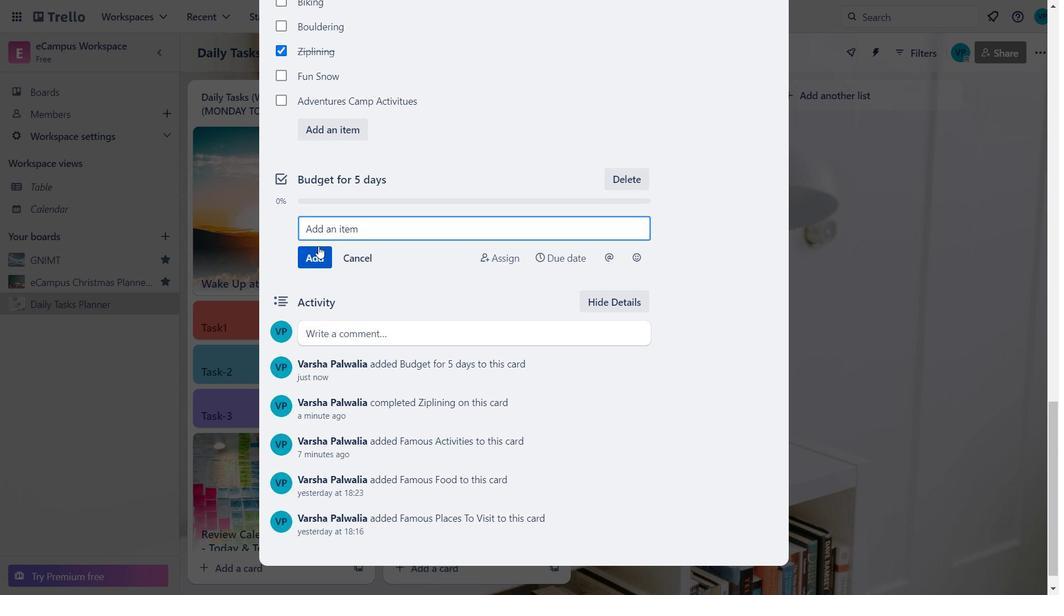 
Action: Mouse pressed left at (322, 234)
Screenshot: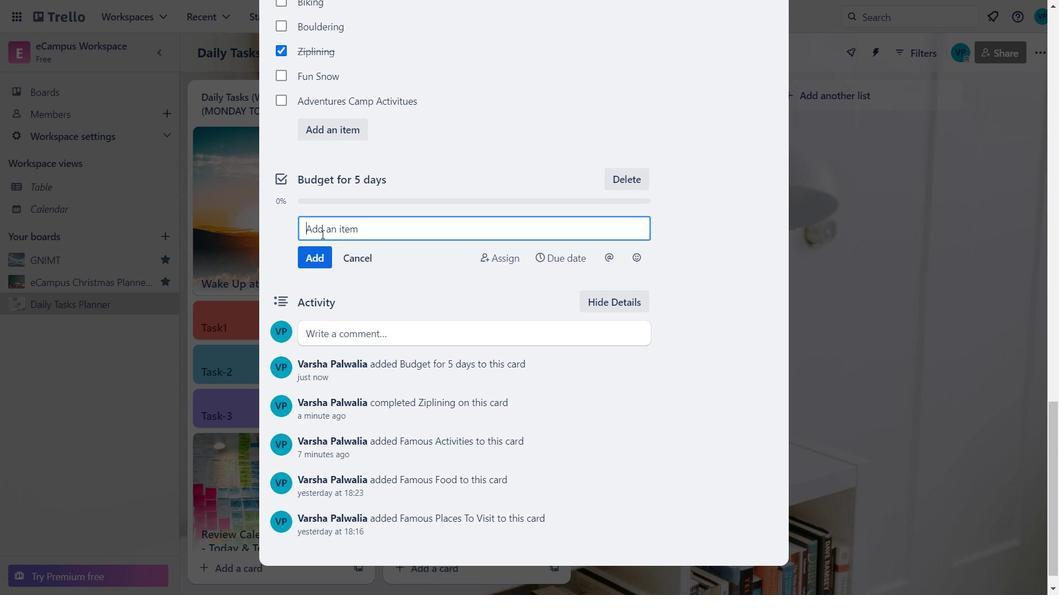 
Action: Key pressed <Key.caps_lock>P<Key.caps_lock>er<Key.space>p<Key.backspace><Key.caps_lock>P<Key.caps_lock>erson<Key.space>-<Key.space>5<Key.space>days<Key.space>
Screenshot: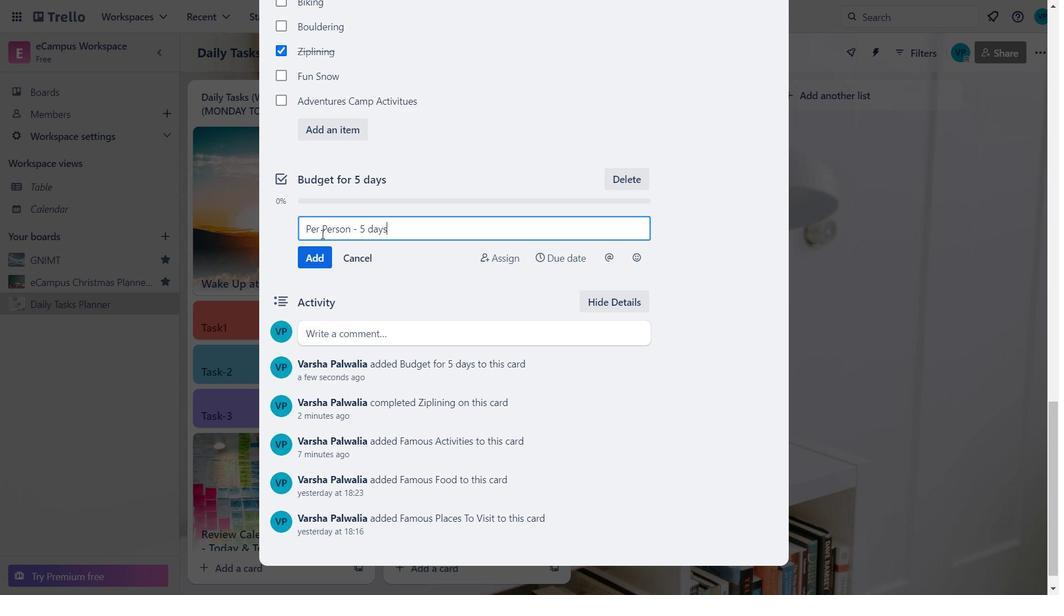 
Action: Mouse moved to (322, 235)
Screenshot: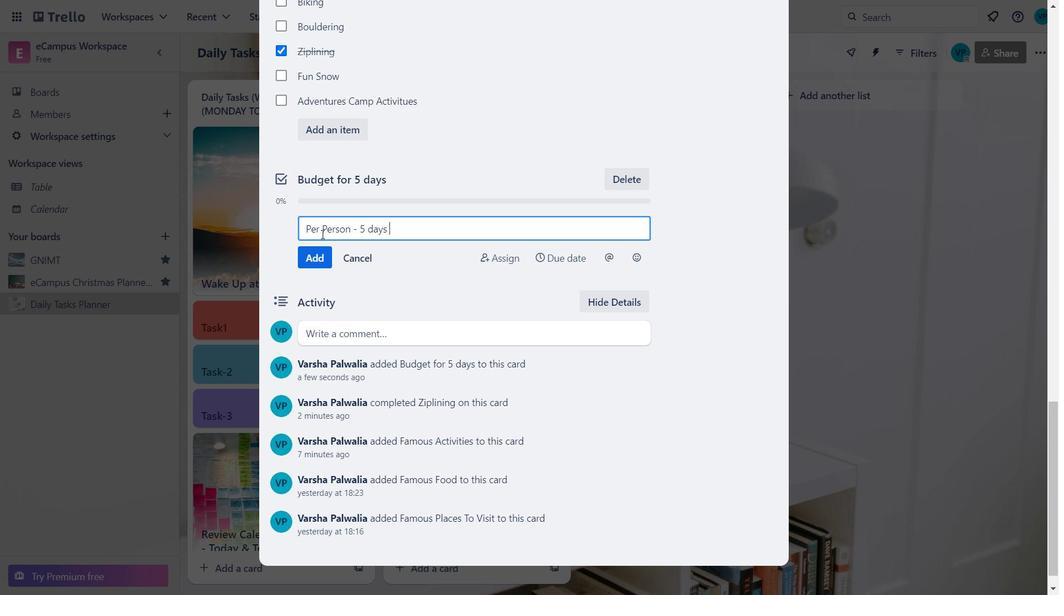 
Action: Key pressed ;<Key.backspace><Key.shift_r>:<Key.space>16890
Screenshot: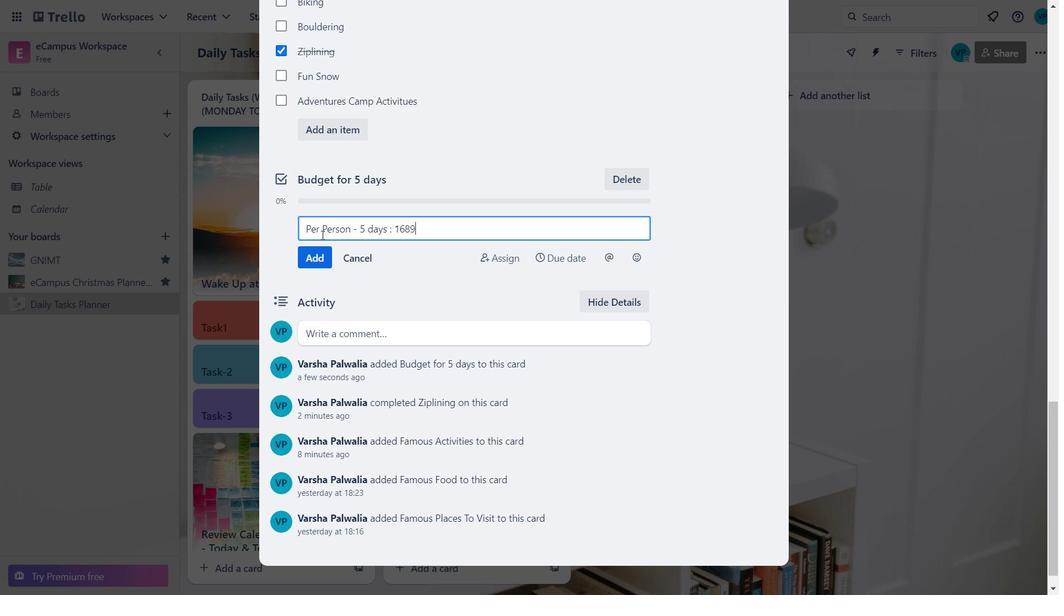 
Action: Mouse moved to (321, 252)
Screenshot: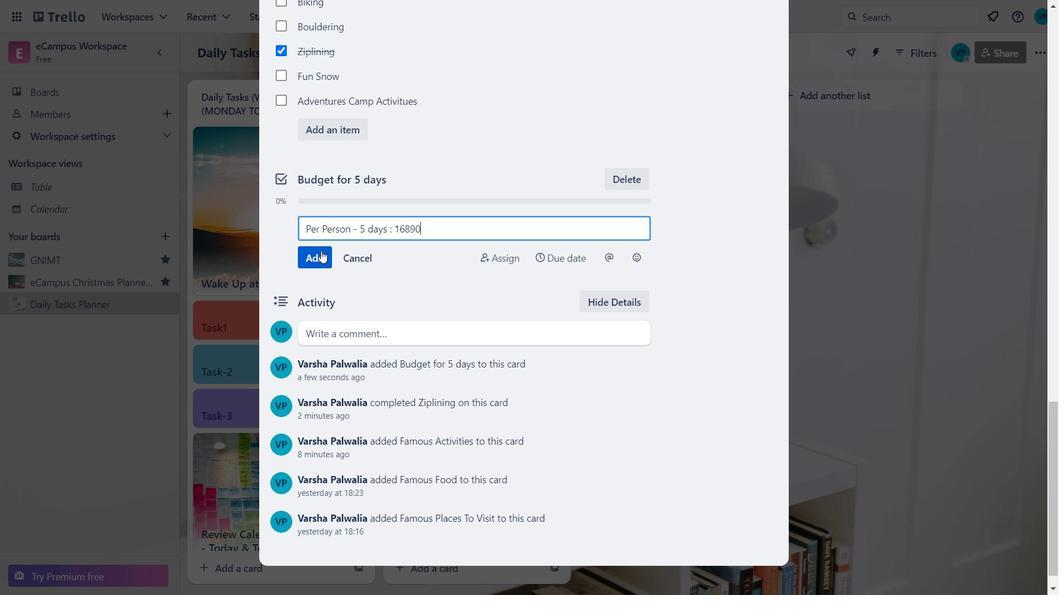 
Action: Mouse pressed left at (321, 252)
Screenshot: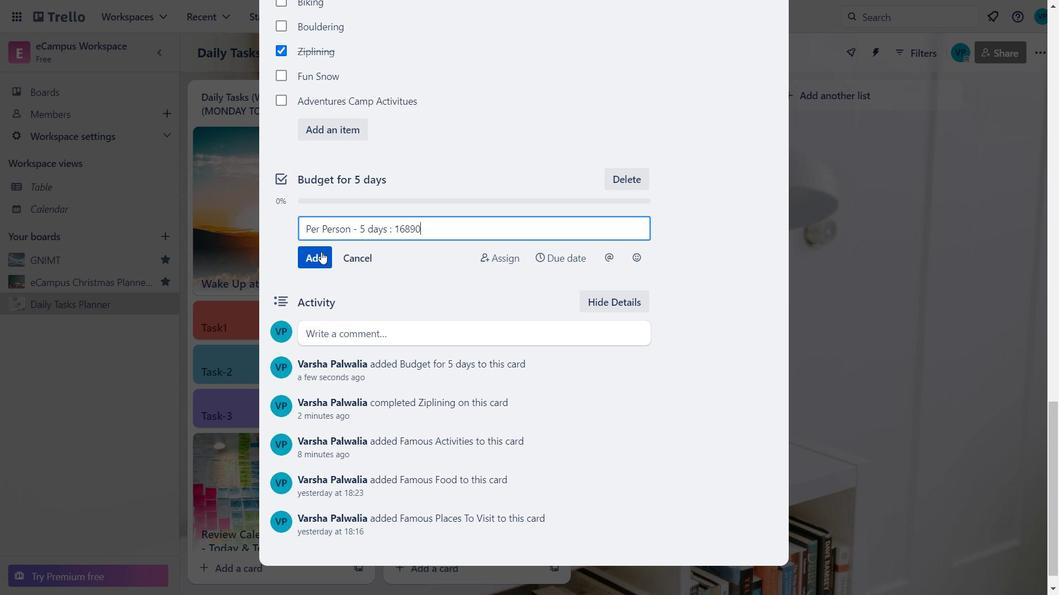 
Action: Mouse moved to (356, 219)
Screenshot: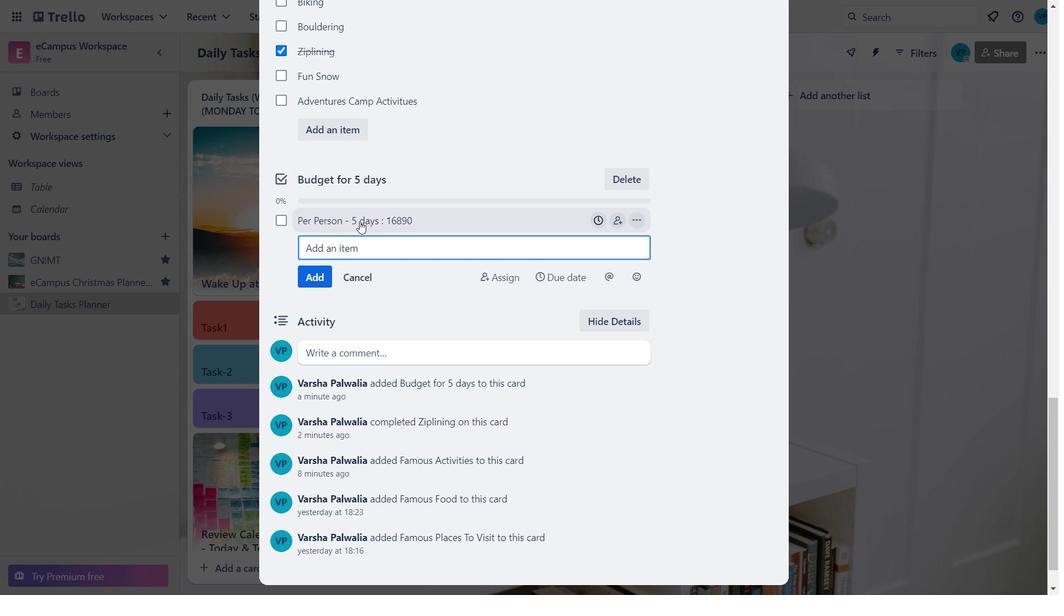 
Action: Mouse pressed left at (356, 219)
Screenshot: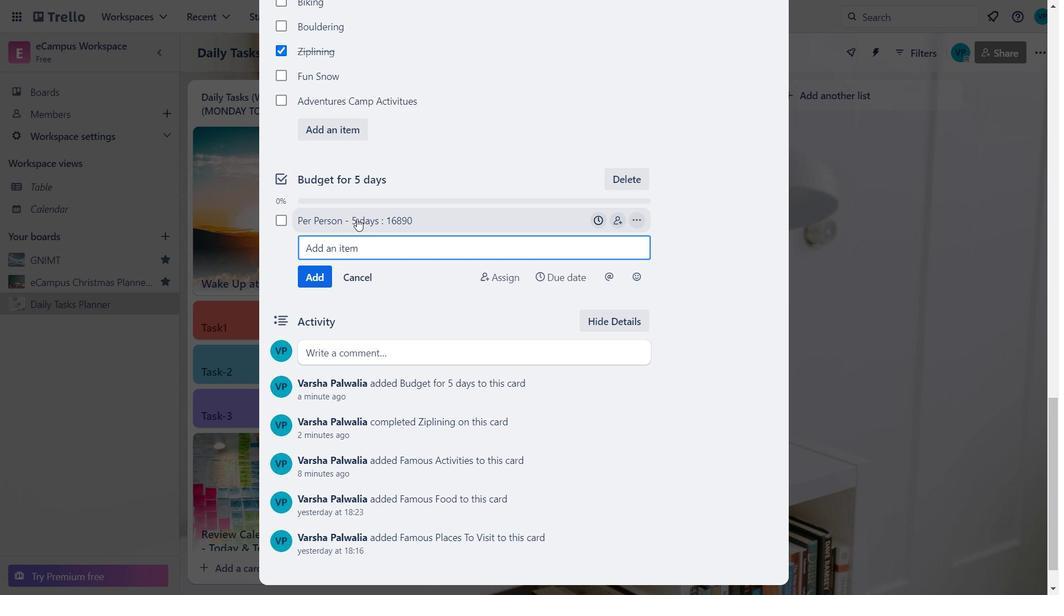 
Action: Mouse pressed left at (356, 219)
